 Task: Look for Airbnb properties in Ubon Ratchathani, Thailand from 6th December, 2023 to 10th December, 2023 for 1 adult.1  bedroom having 1 bed and 1 bathroom. Property type can be hotel. Booking option can be shelf check-in. Look for 5 properties as per requirement.
Action: Mouse moved to (565, 69)
Screenshot: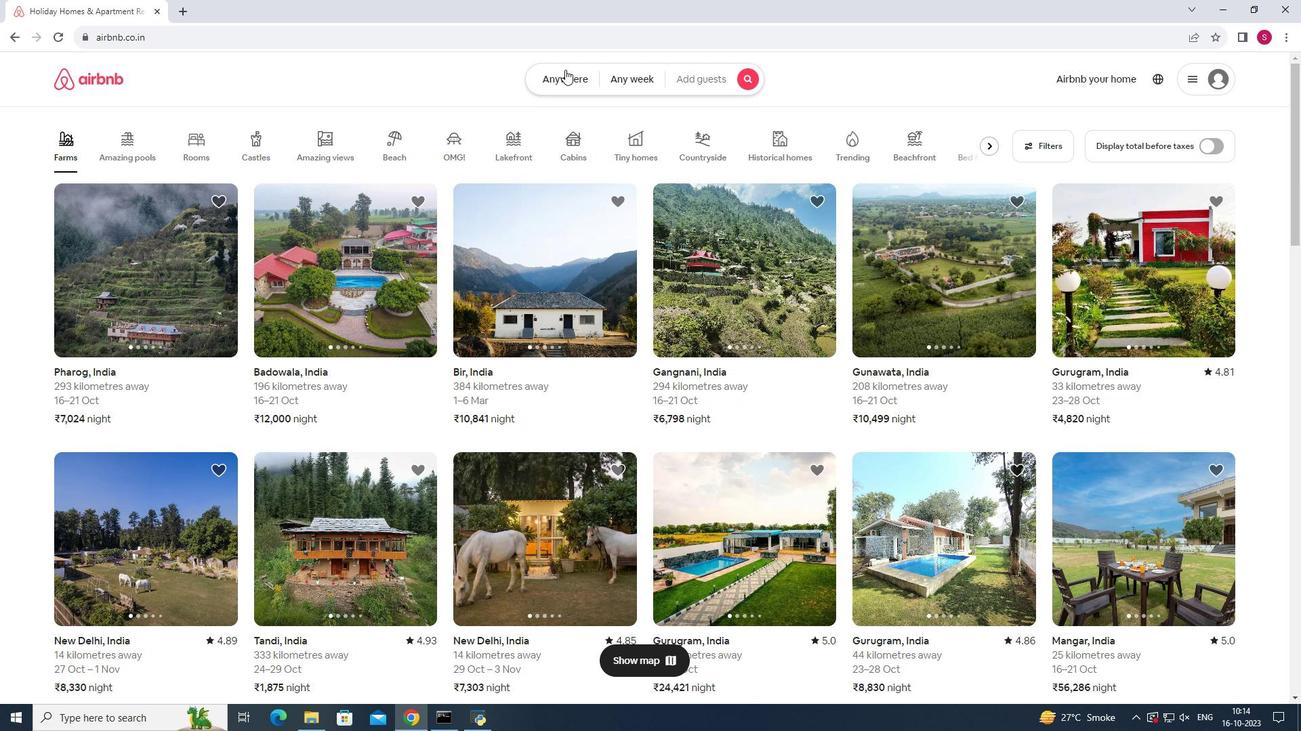 
Action: Mouse pressed left at (565, 69)
Screenshot: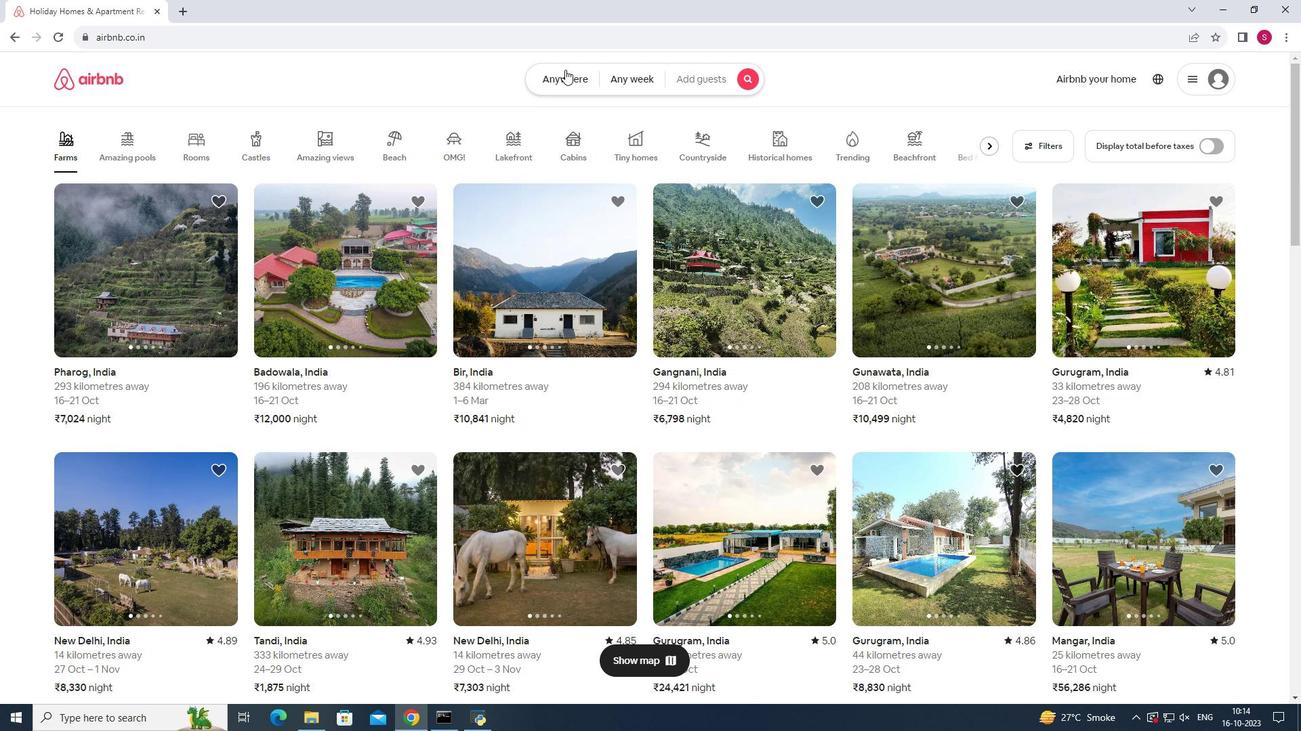 
Action: Mouse moved to (493, 128)
Screenshot: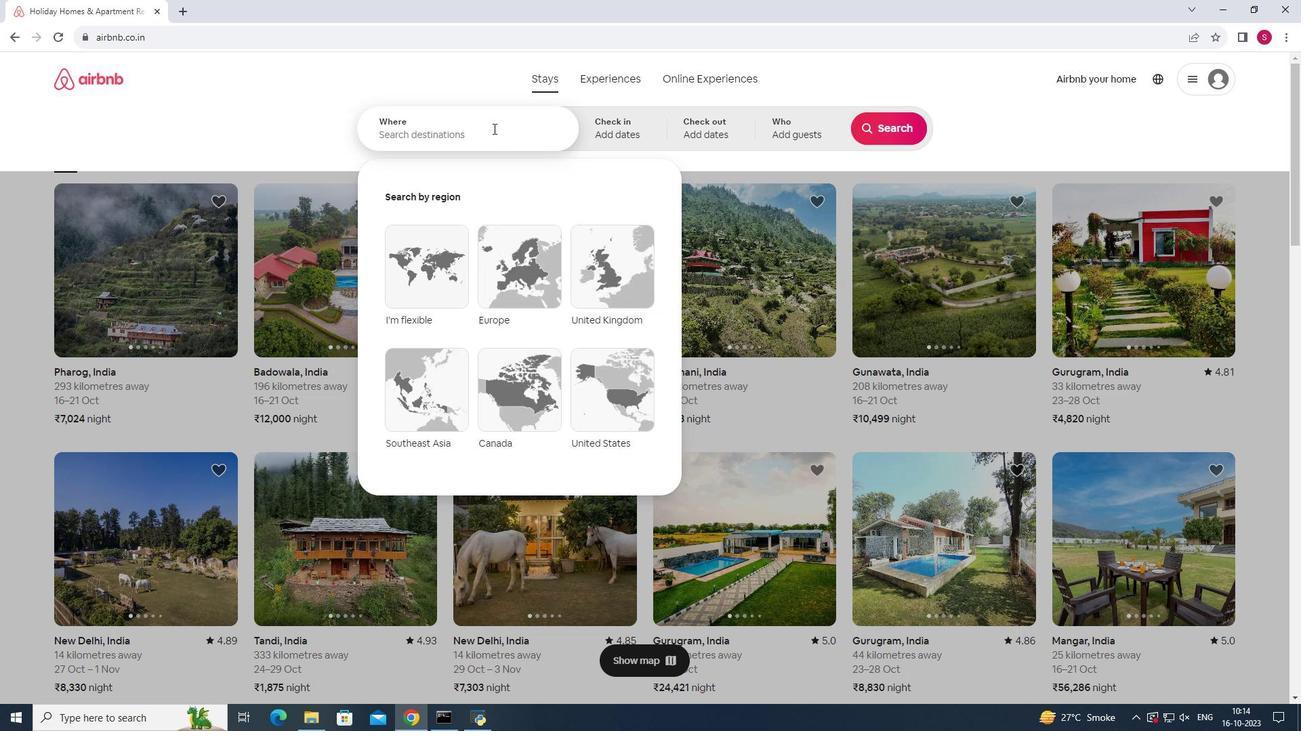 
Action: Mouse pressed left at (493, 128)
Screenshot: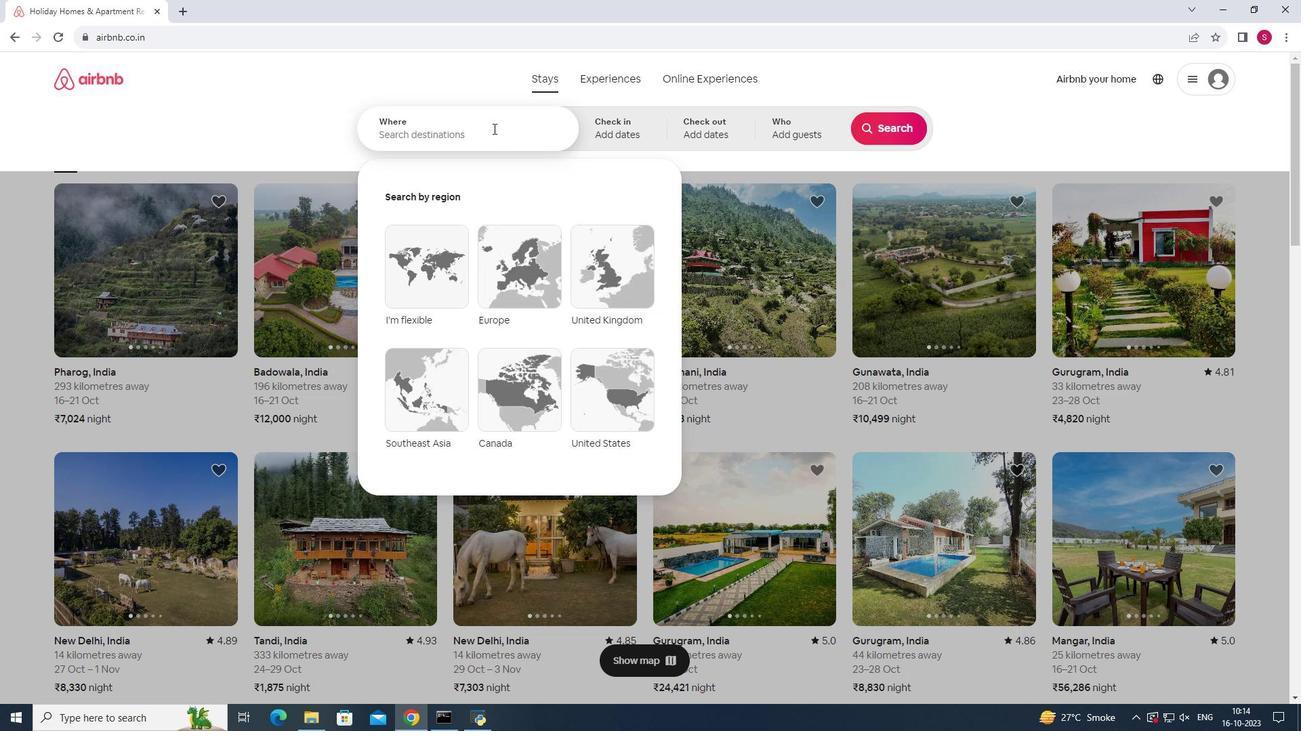 
Action: Mouse moved to (492, 128)
Screenshot: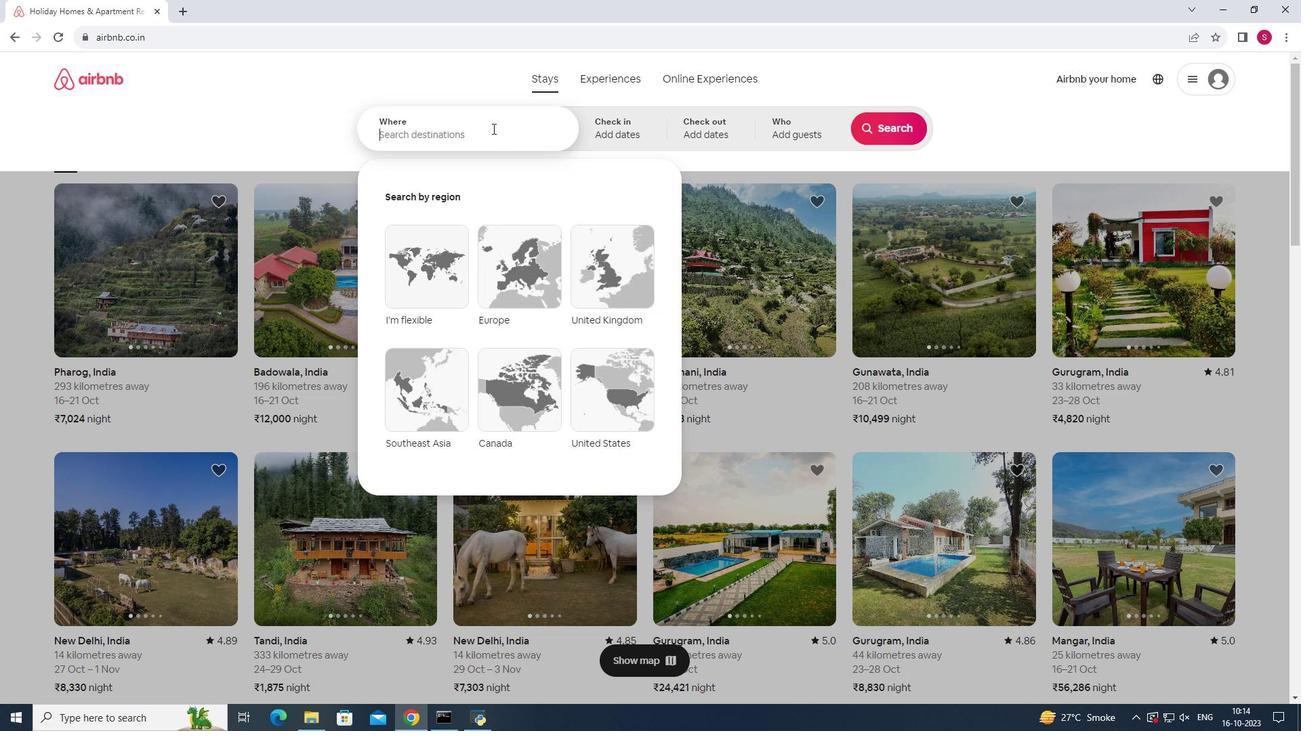 
Action: Key pressed <Key.shift>Ubon<Key.space><Key.shift>Ratchatano<Key.backspace>i,<Key.space><Key.shift>Thailand
Screenshot: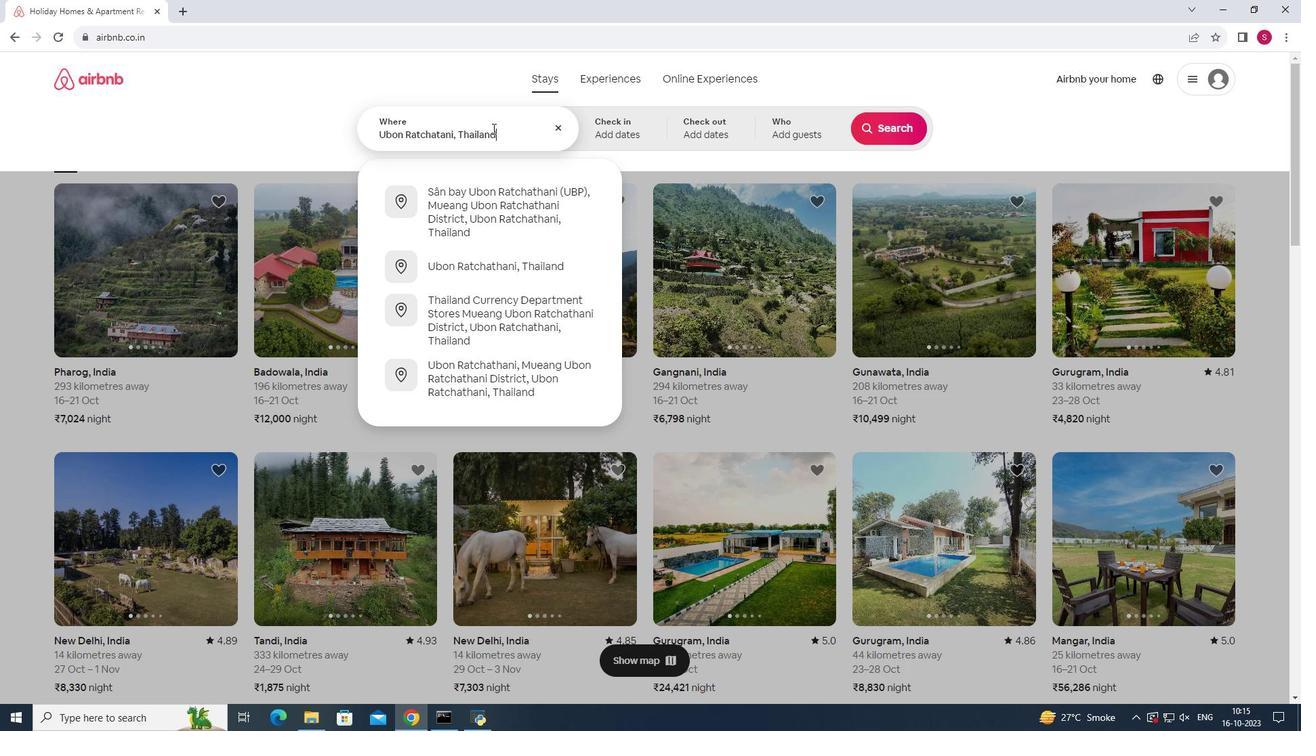 
Action: Mouse moved to (533, 262)
Screenshot: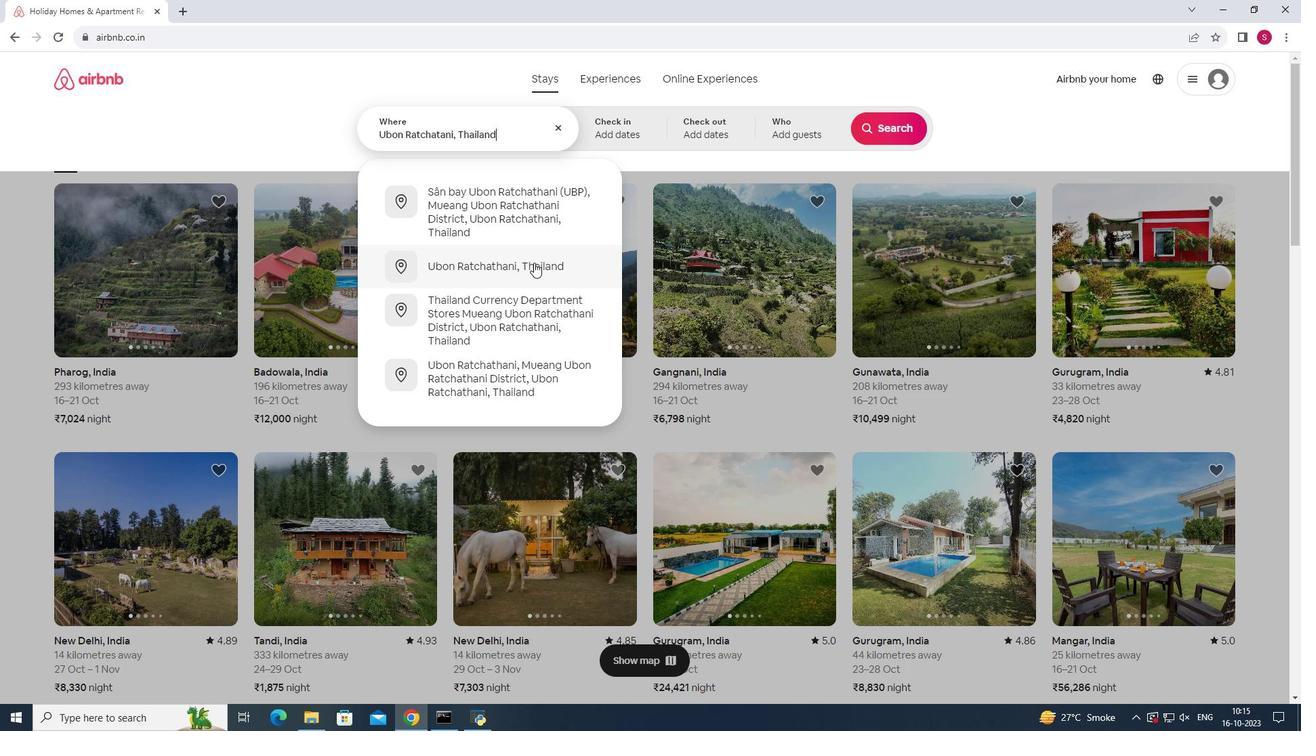 
Action: Mouse pressed left at (533, 262)
Screenshot: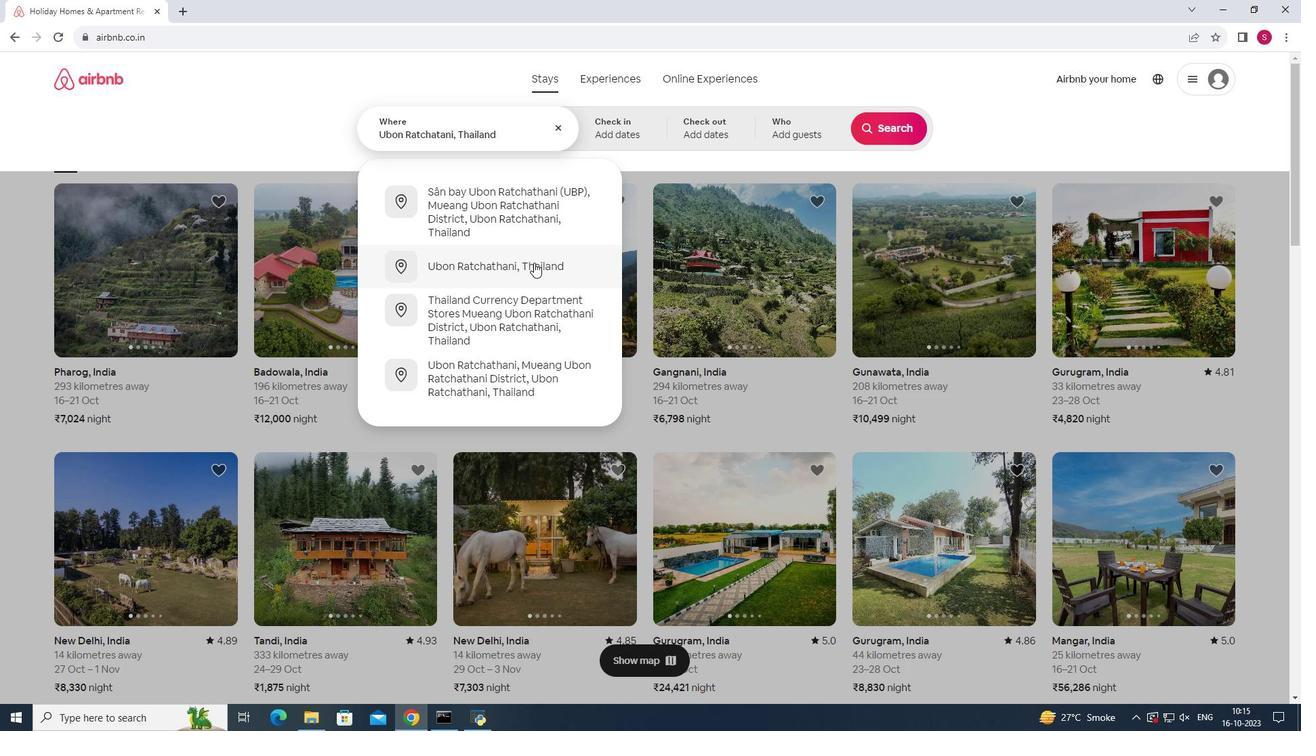 
Action: Mouse moved to (882, 239)
Screenshot: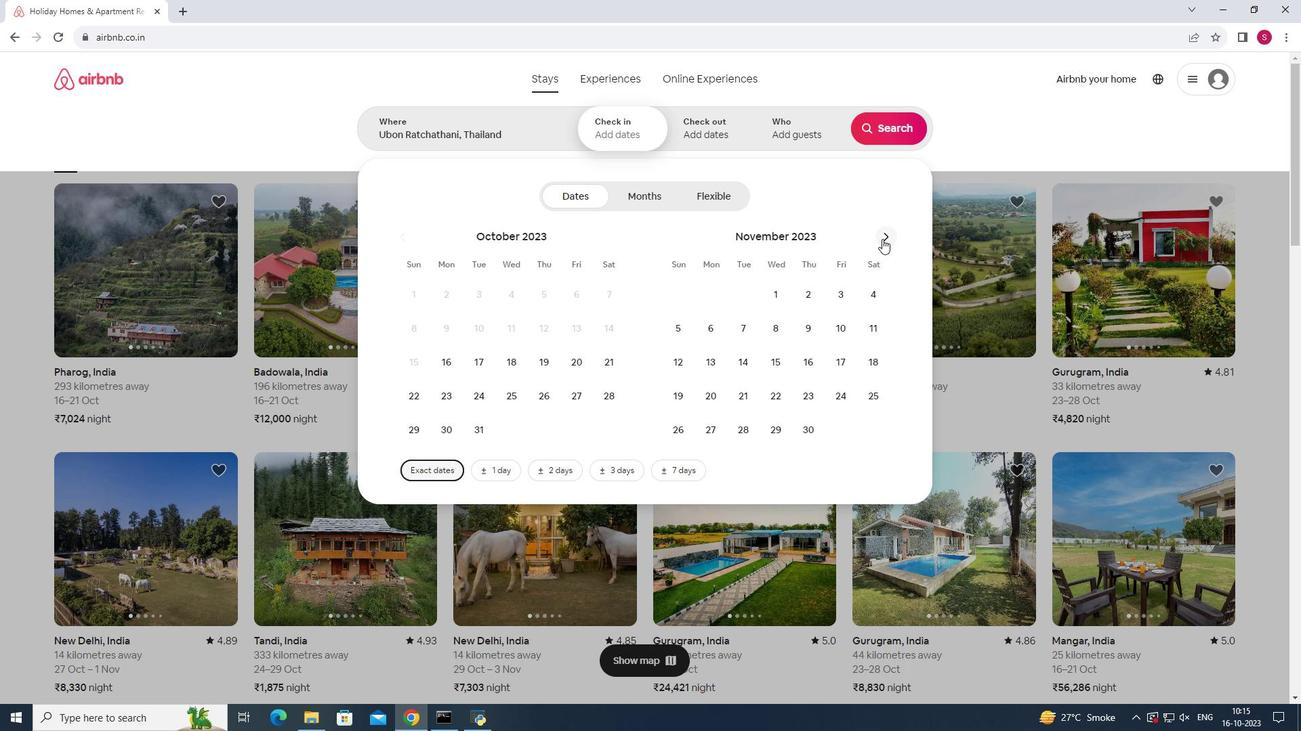 
Action: Mouse pressed left at (882, 239)
Screenshot: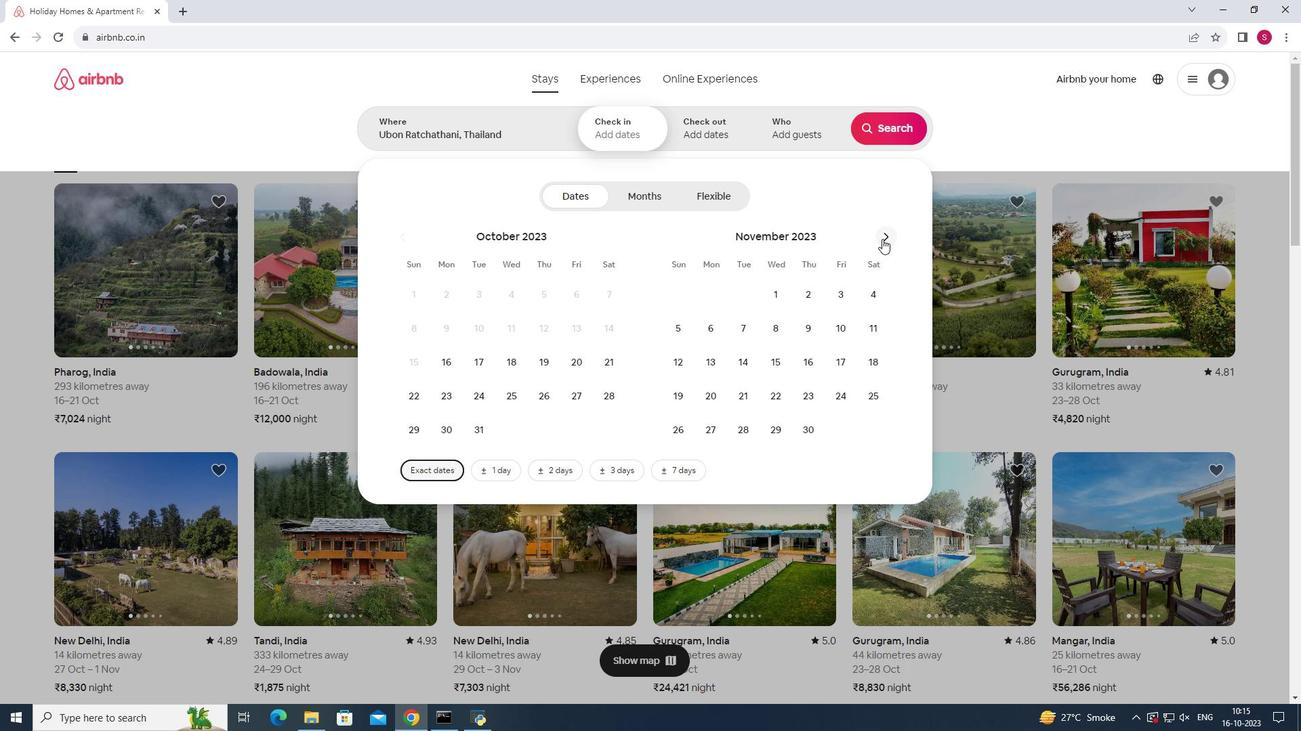 
Action: Mouse moved to (777, 334)
Screenshot: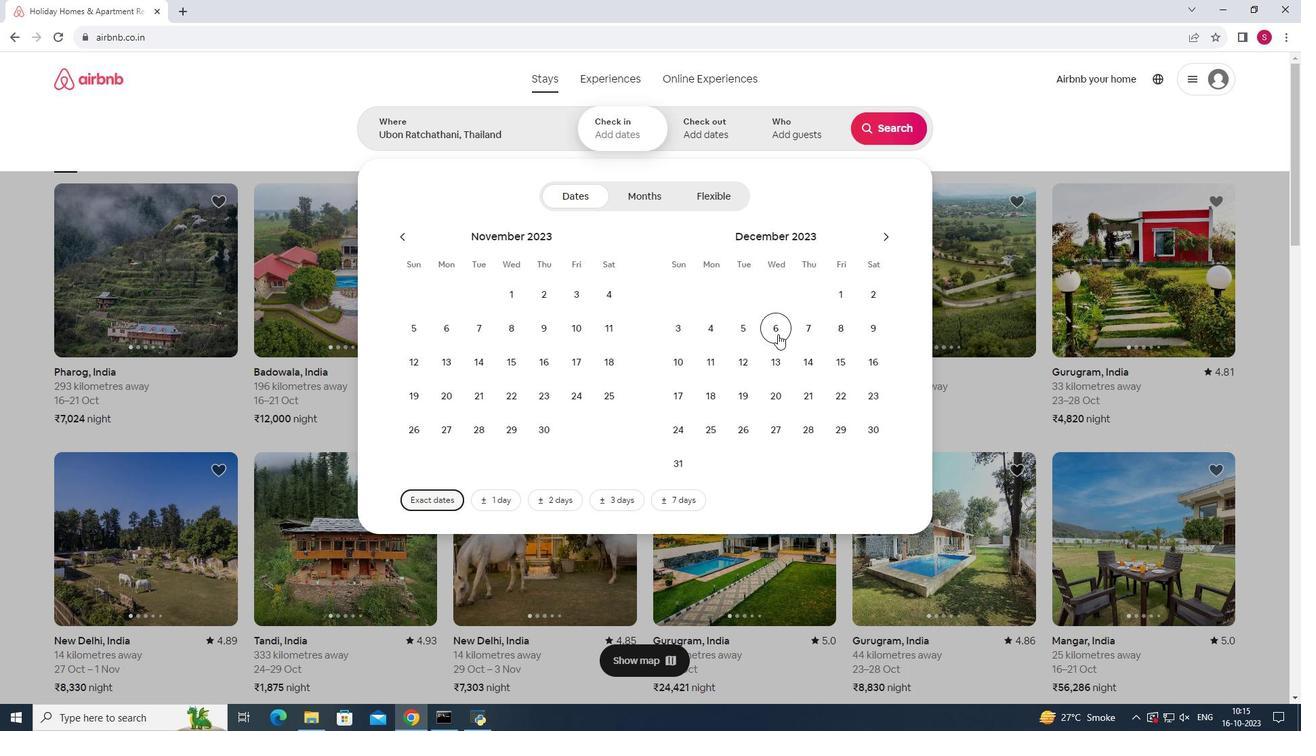 
Action: Mouse pressed left at (777, 334)
Screenshot: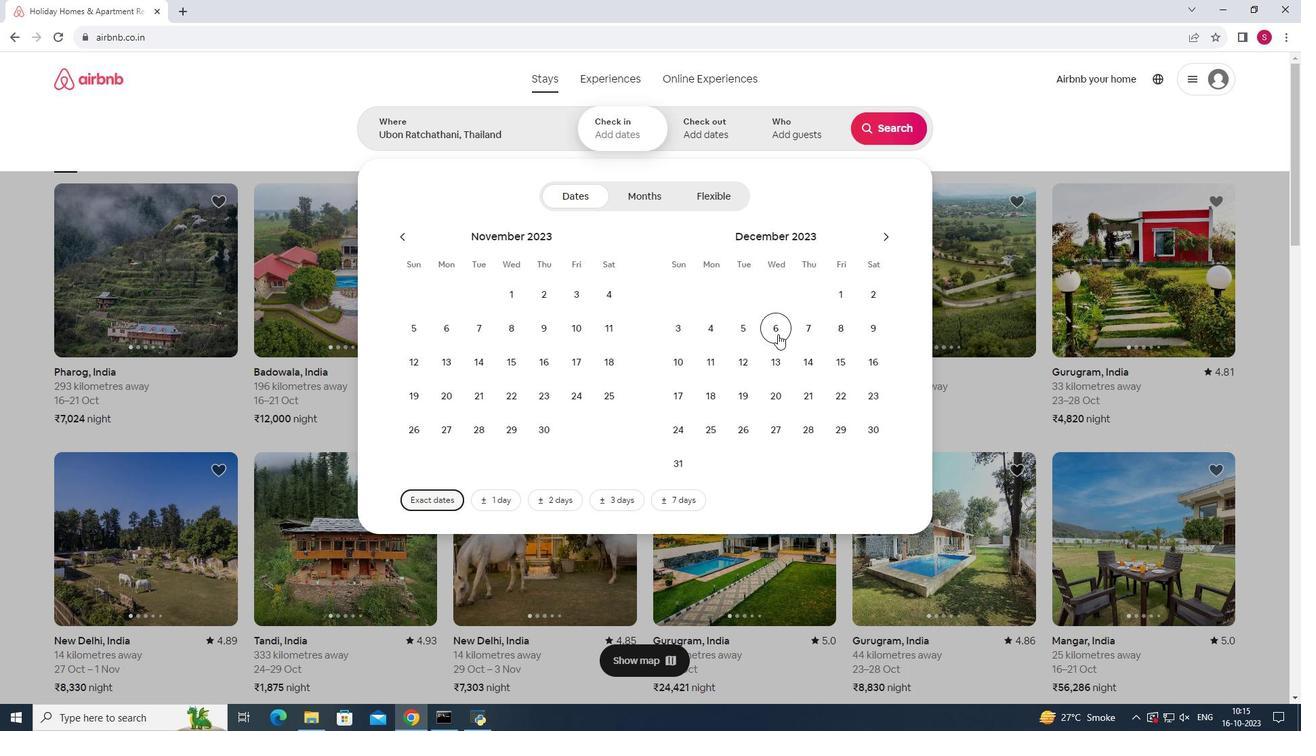 
Action: Mouse moved to (672, 362)
Screenshot: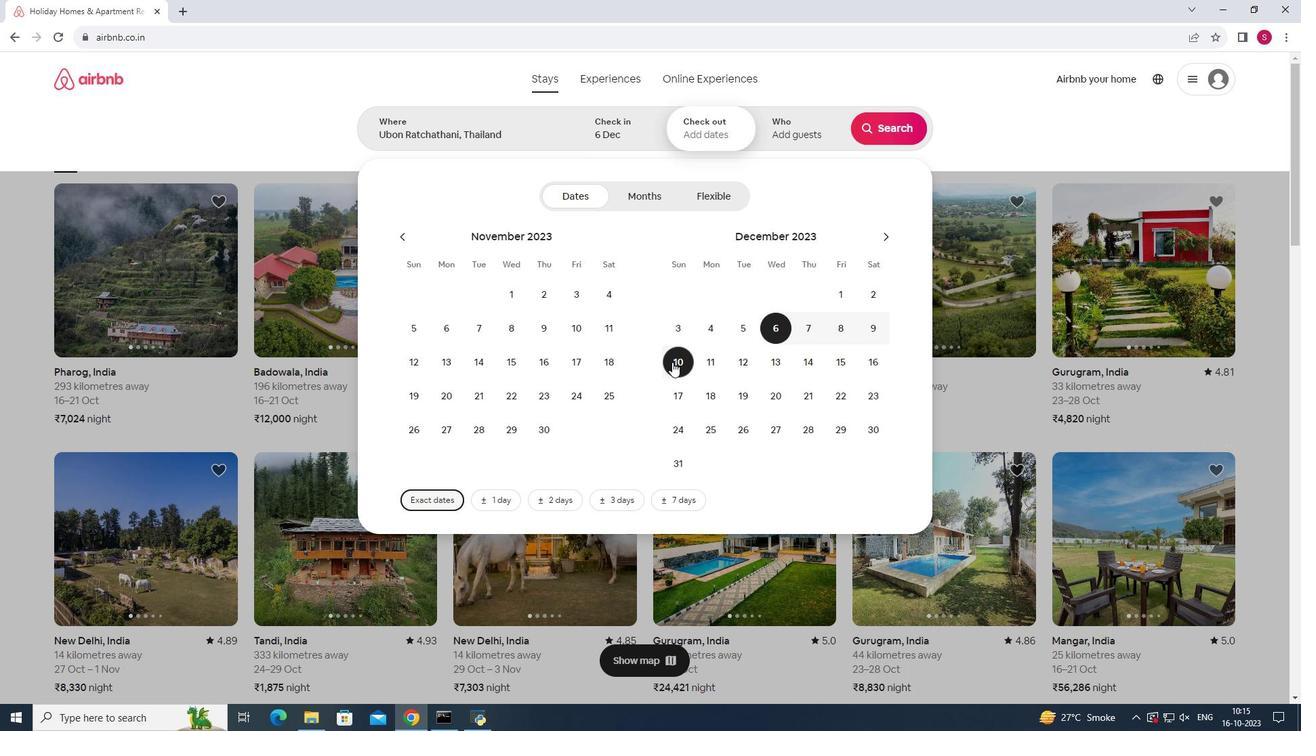 
Action: Mouse pressed left at (672, 362)
Screenshot: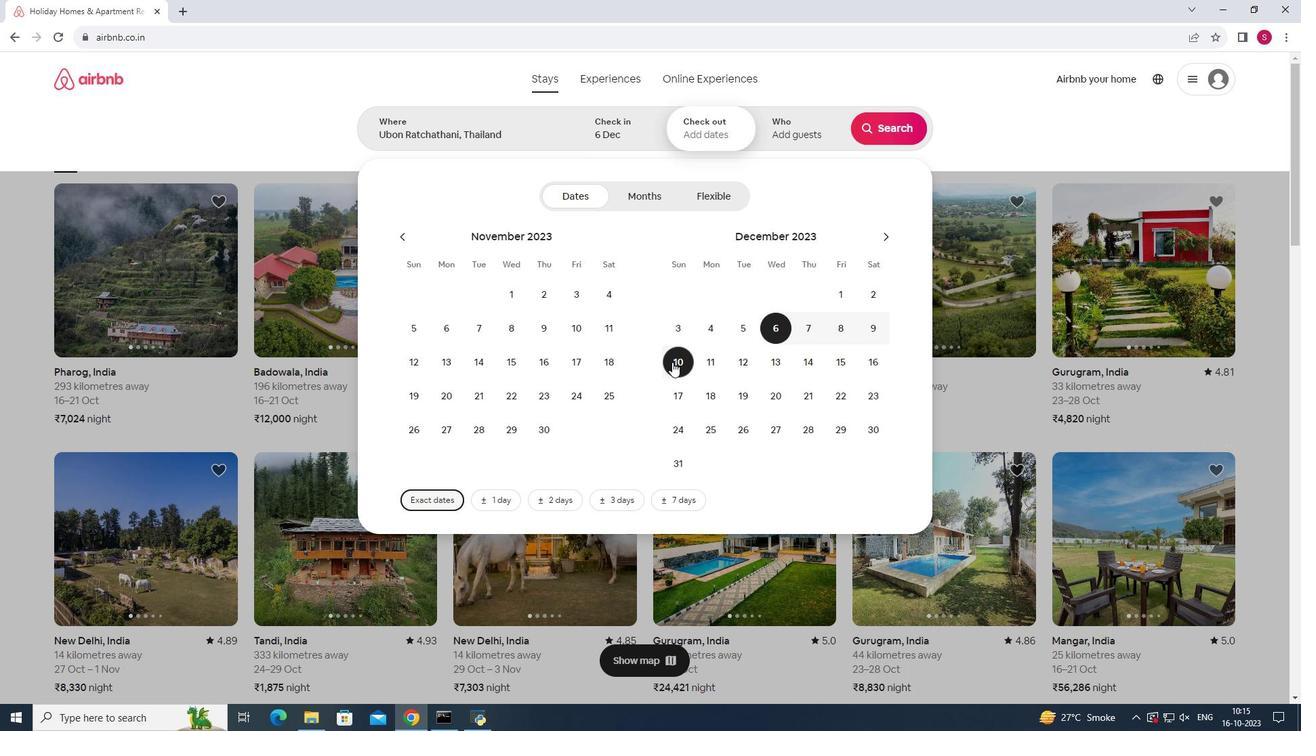 
Action: Mouse moved to (790, 116)
Screenshot: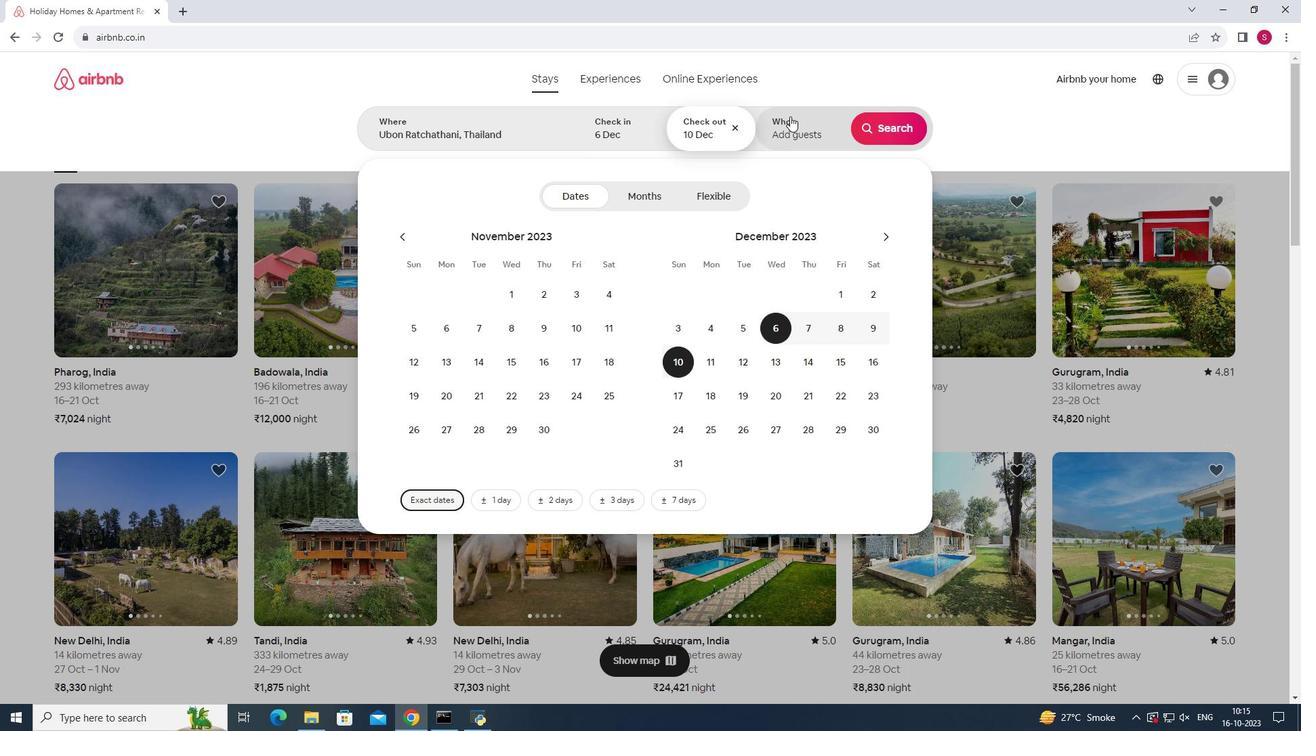 
Action: Mouse pressed left at (790, 116)
Screenshot: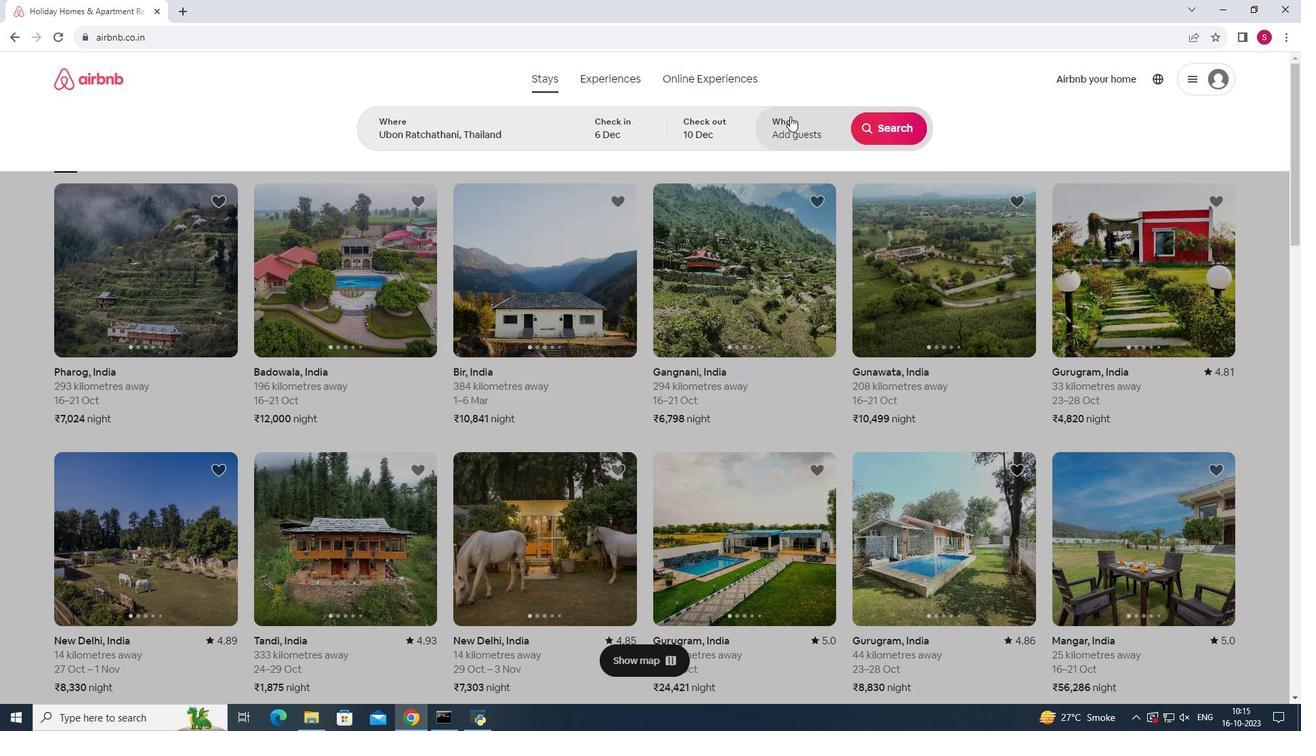 
Action: Mouse pressed left at (790, 116)
Screenshot: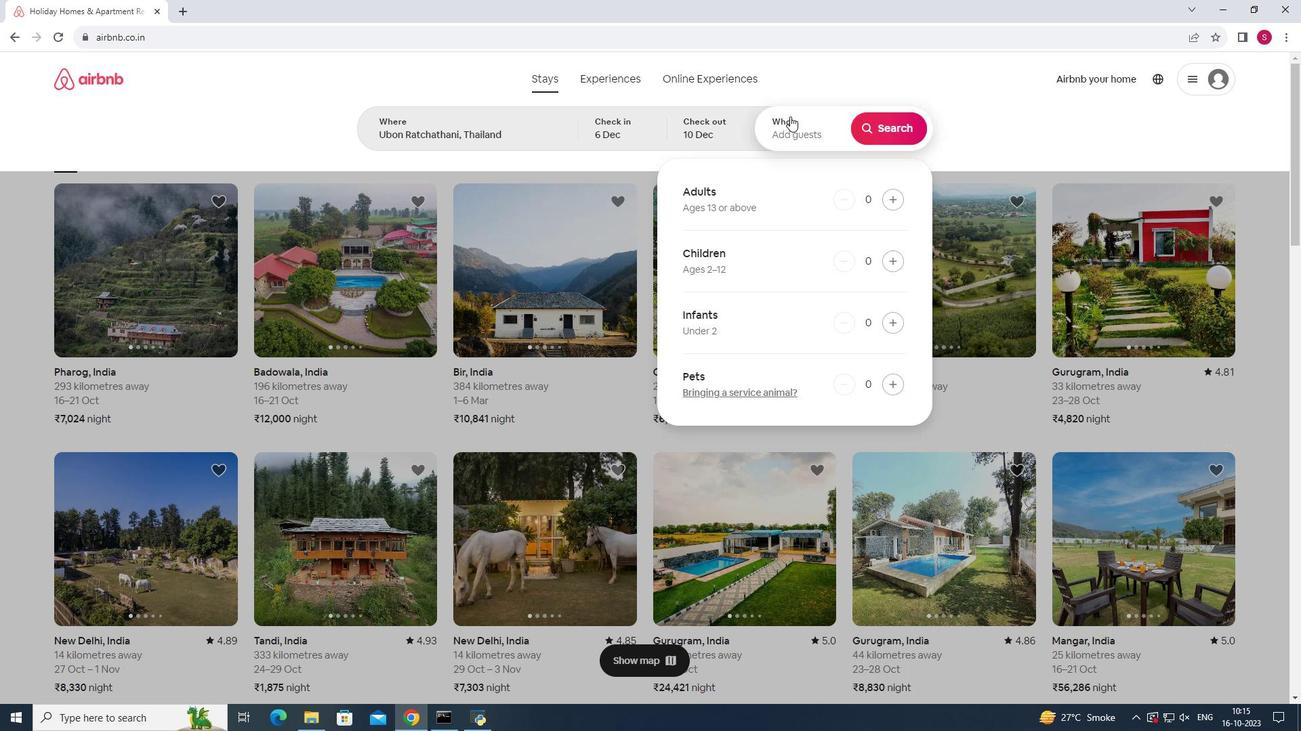 
Action: Mouse pressed left at (790, 116)
Screenshot: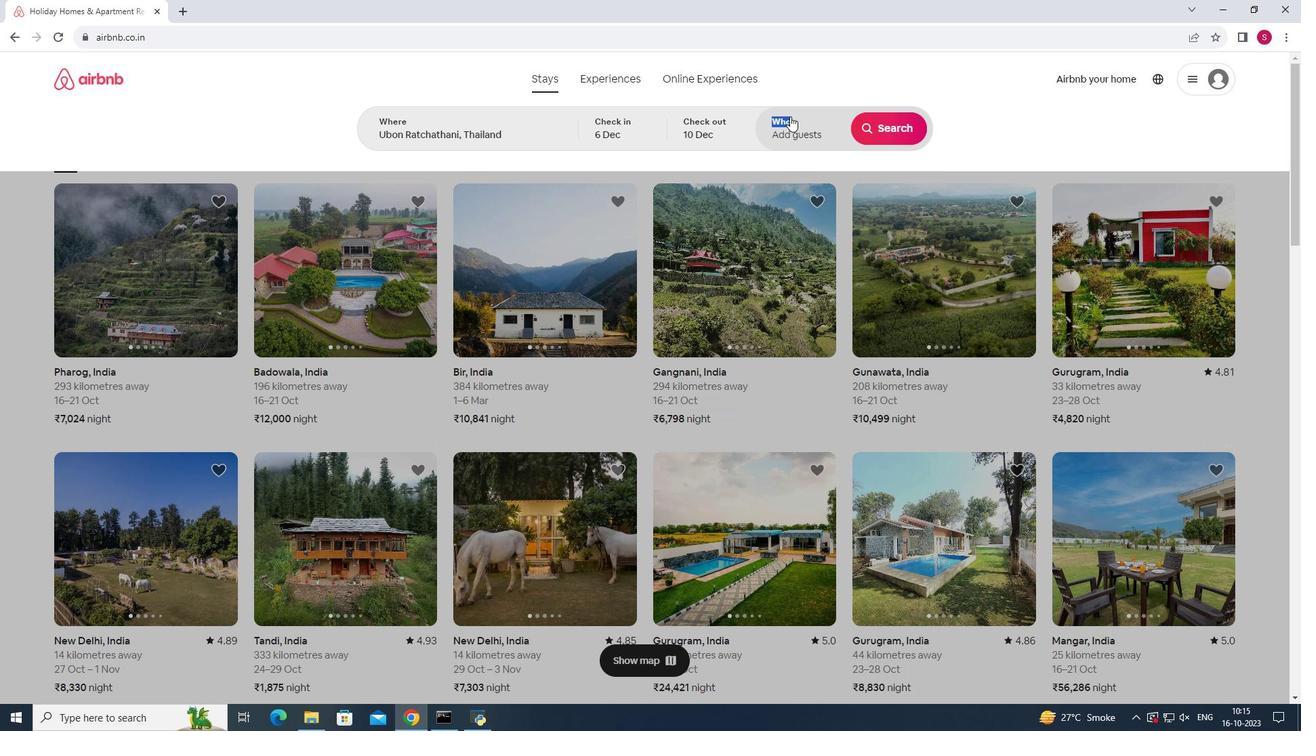 
Action: Mouse moved to (898, 199)
Screenshot: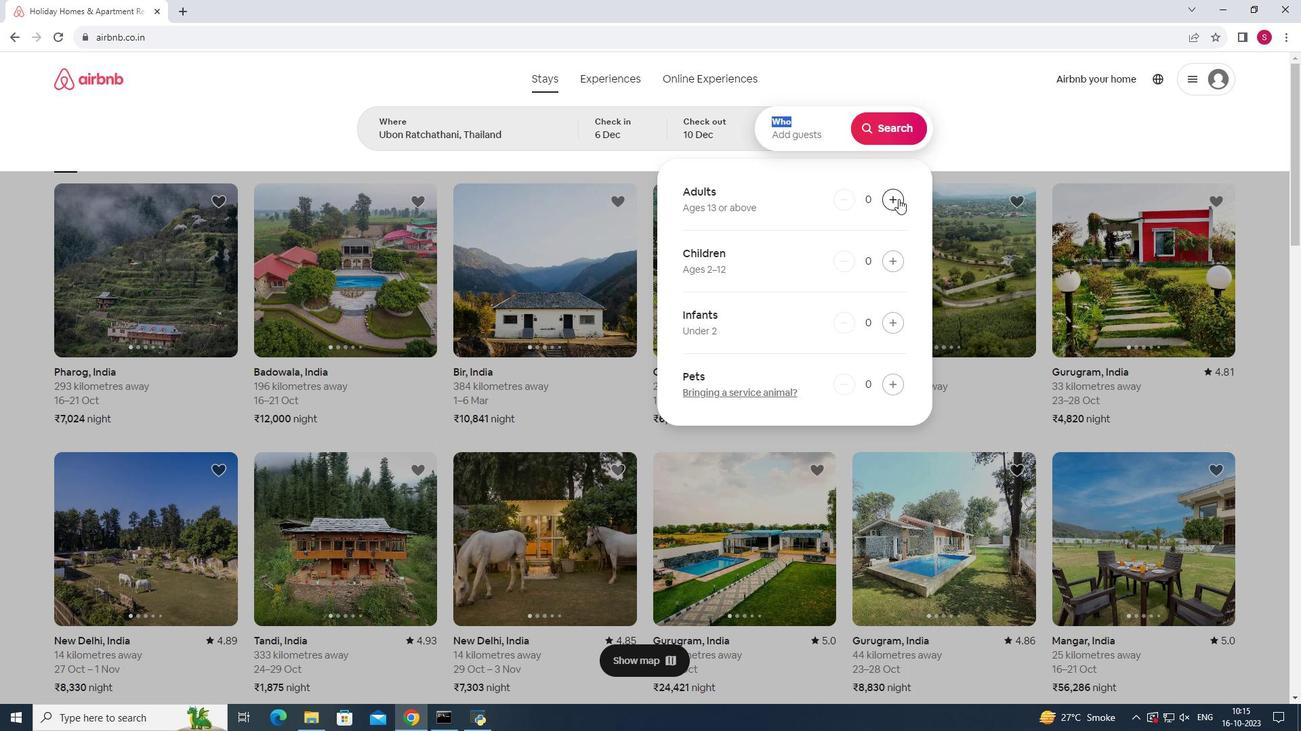 
Action: Mouse pressed left at (898, 199)
Screenshot: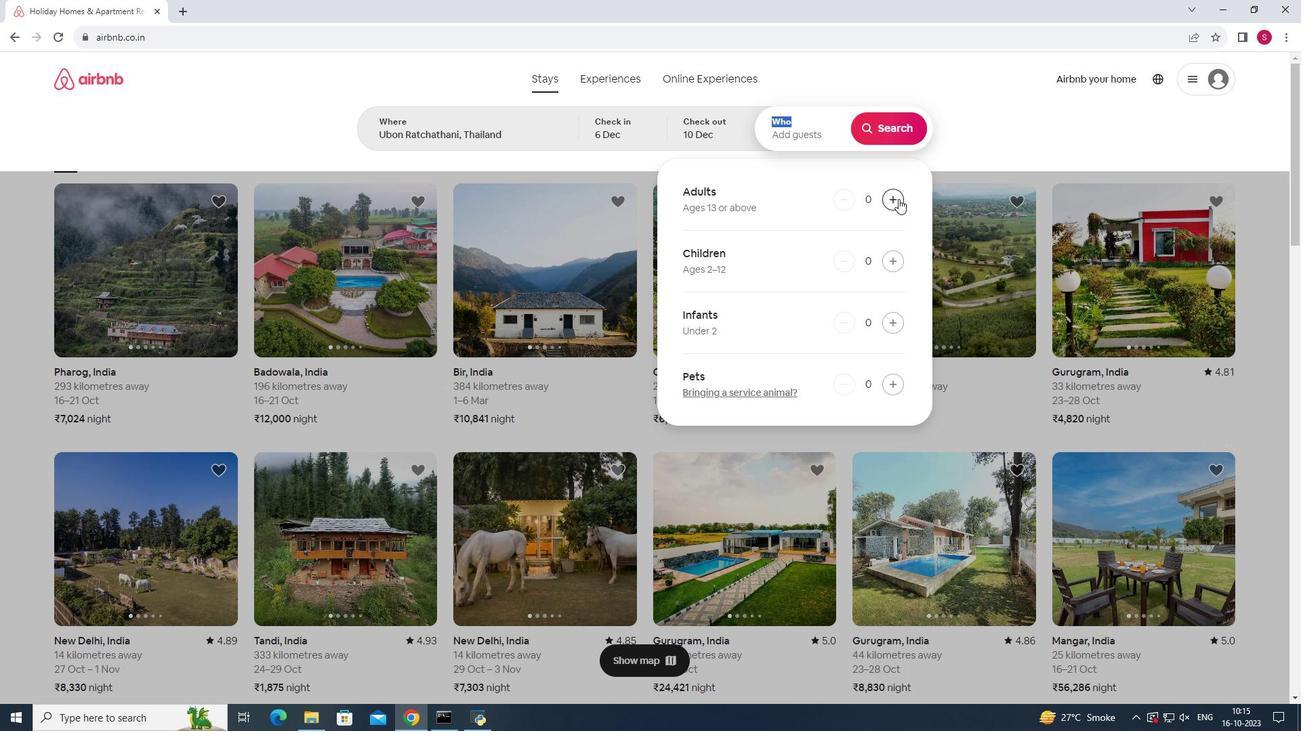 
Action: Mouse pressed left at (898, 199)
Screenshot: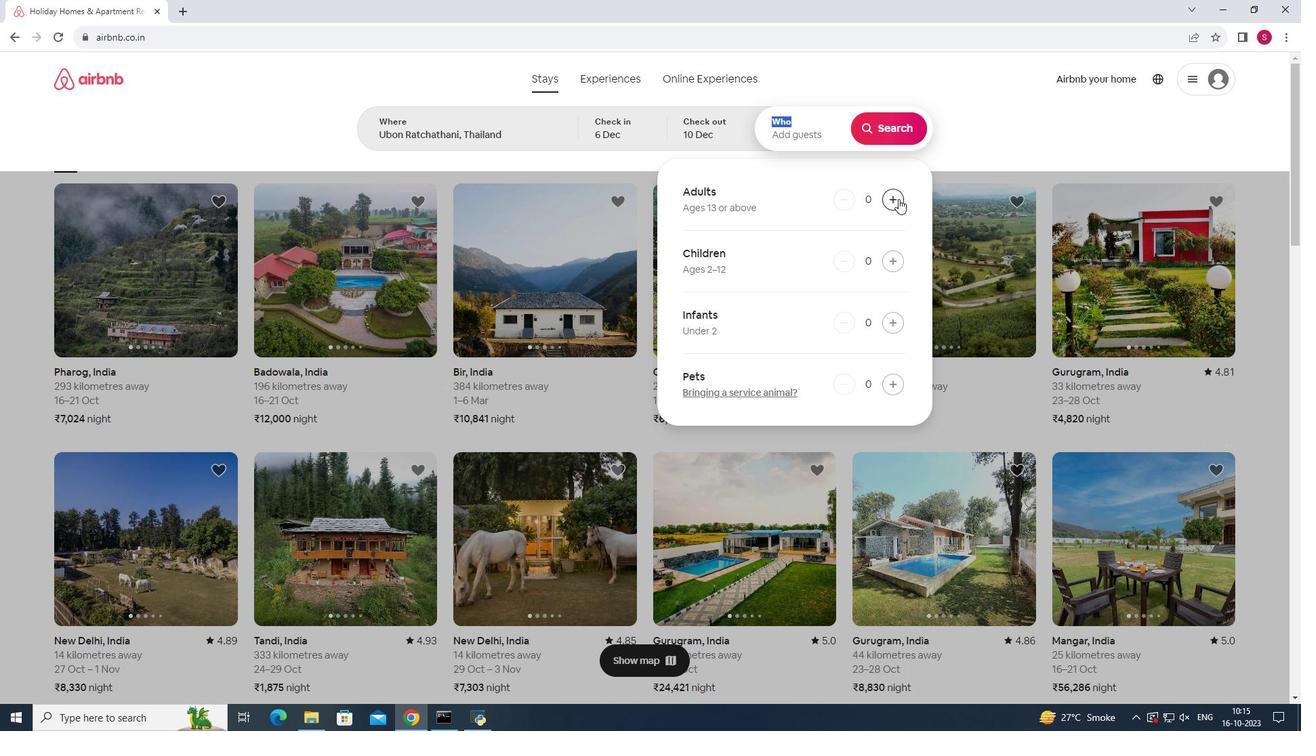 
Action: Mouse moved to (834, 197)
Screenshot: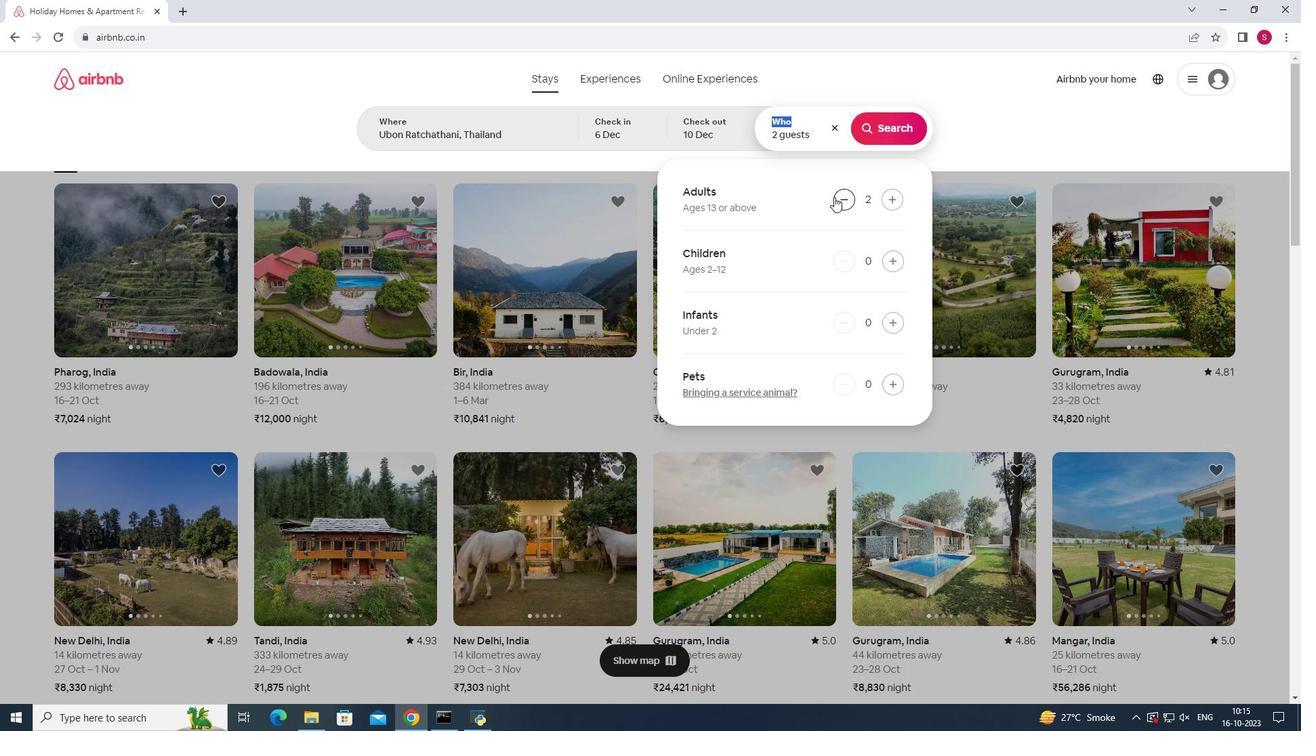 
Action: Mouse pressed left at (834, 197)
Screenshot: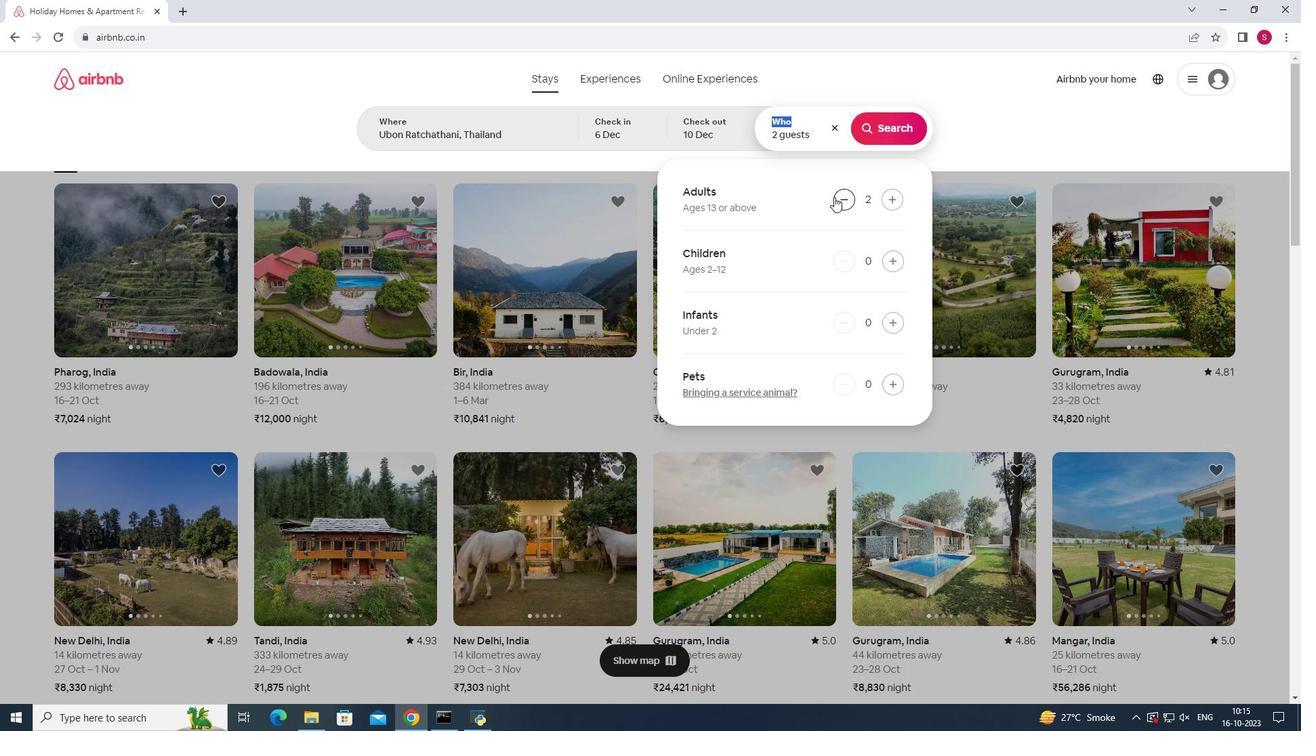 
Action: Mouse moved to (897, 124)
Screenshot: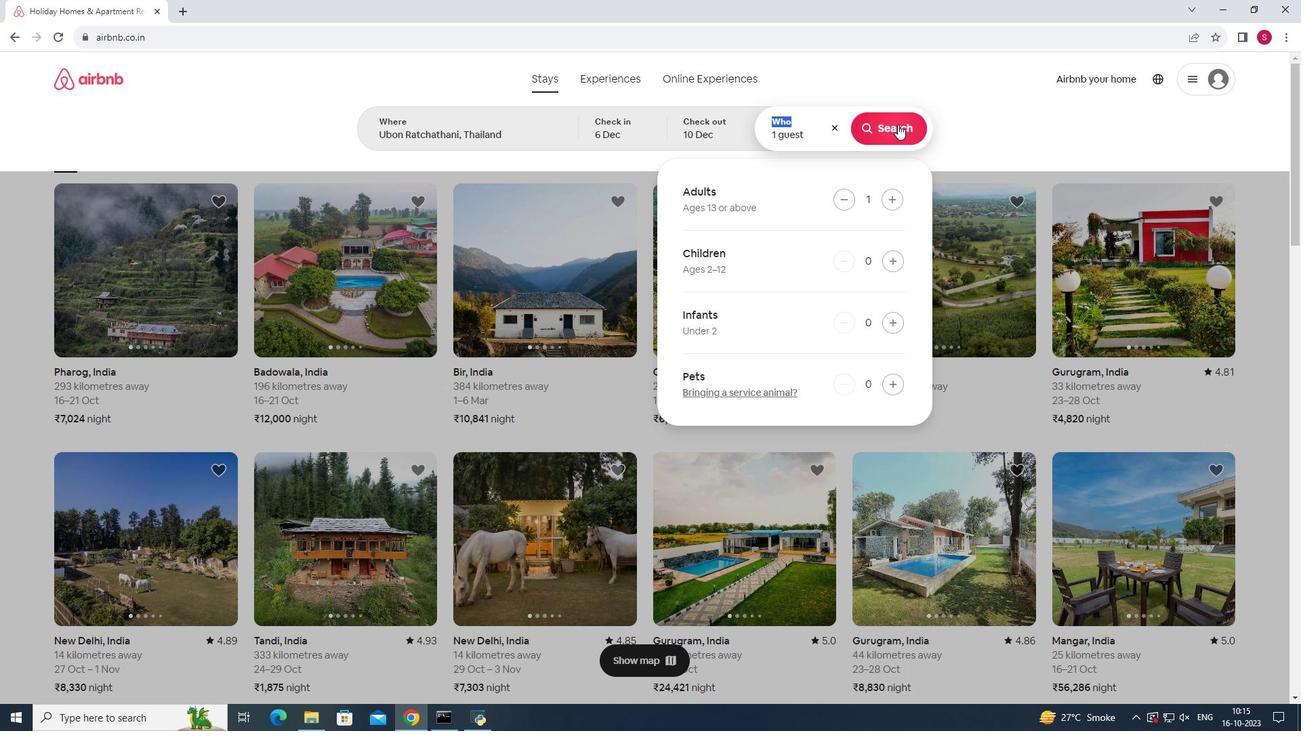 
Action: Mouse pressed left at (897, 124)
Screenshot: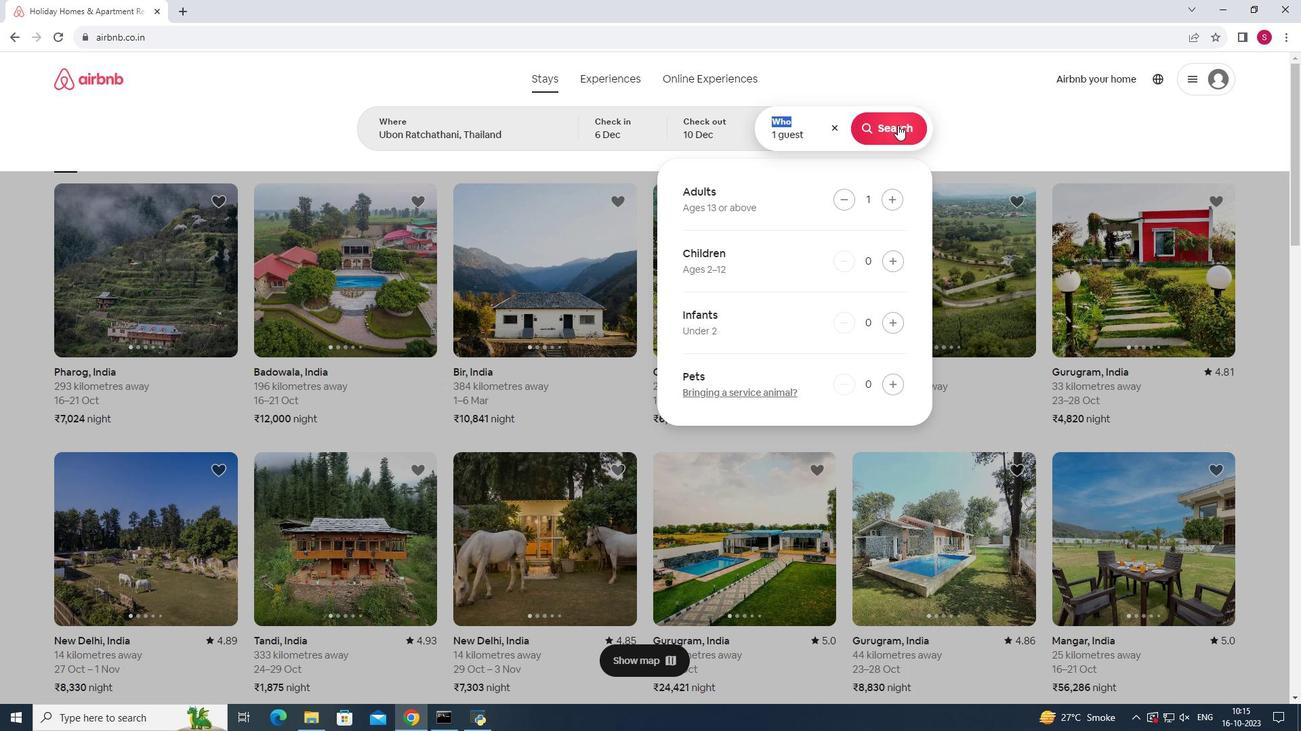 
Action: Mouse moved to (1079, 129)
Screenshot: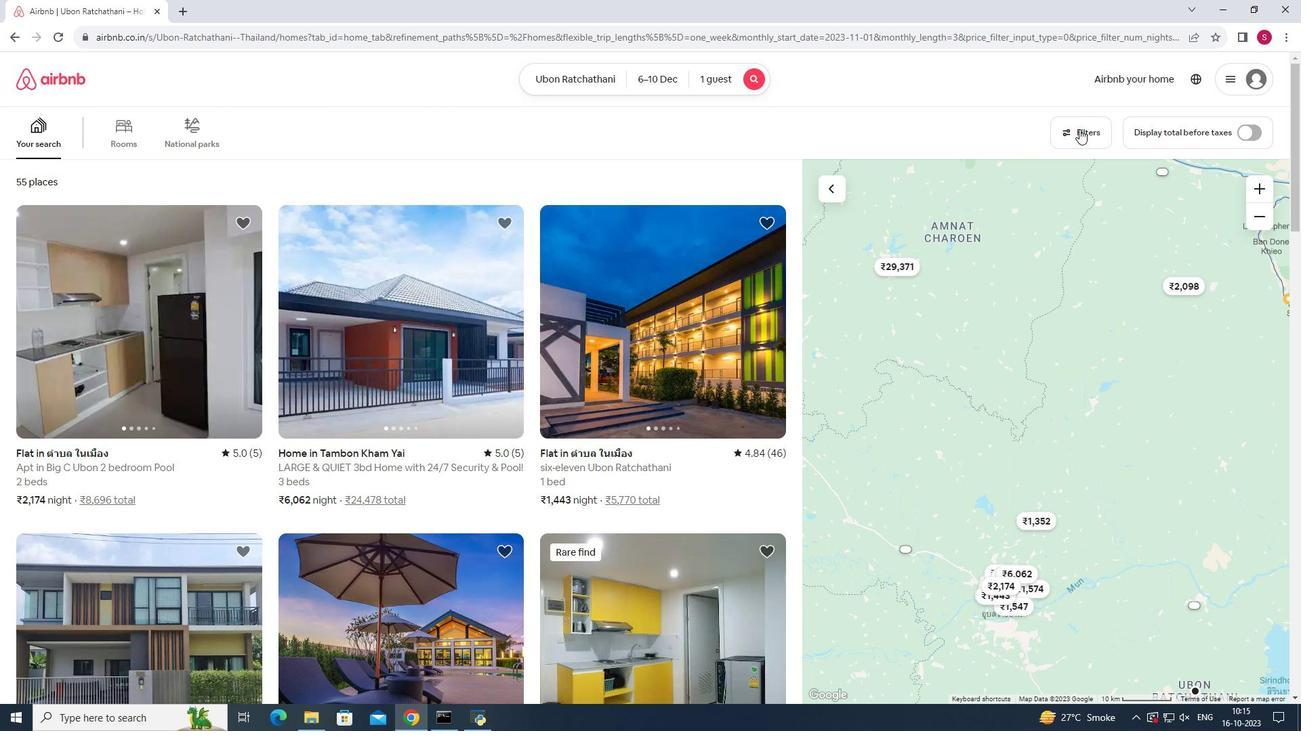 
Action: Mouse pressed left at (1079, 129)
Screenshot: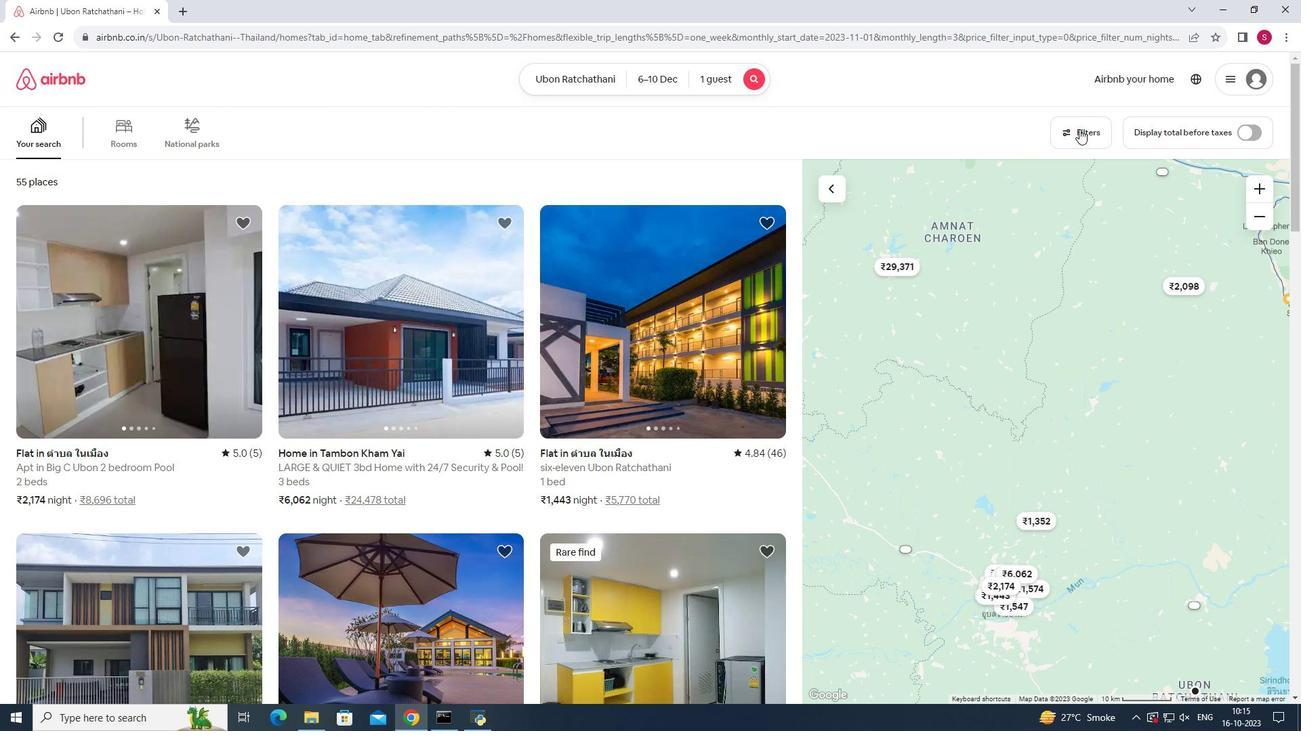
Action: Mouse moved to (772, 366)
Screenshot: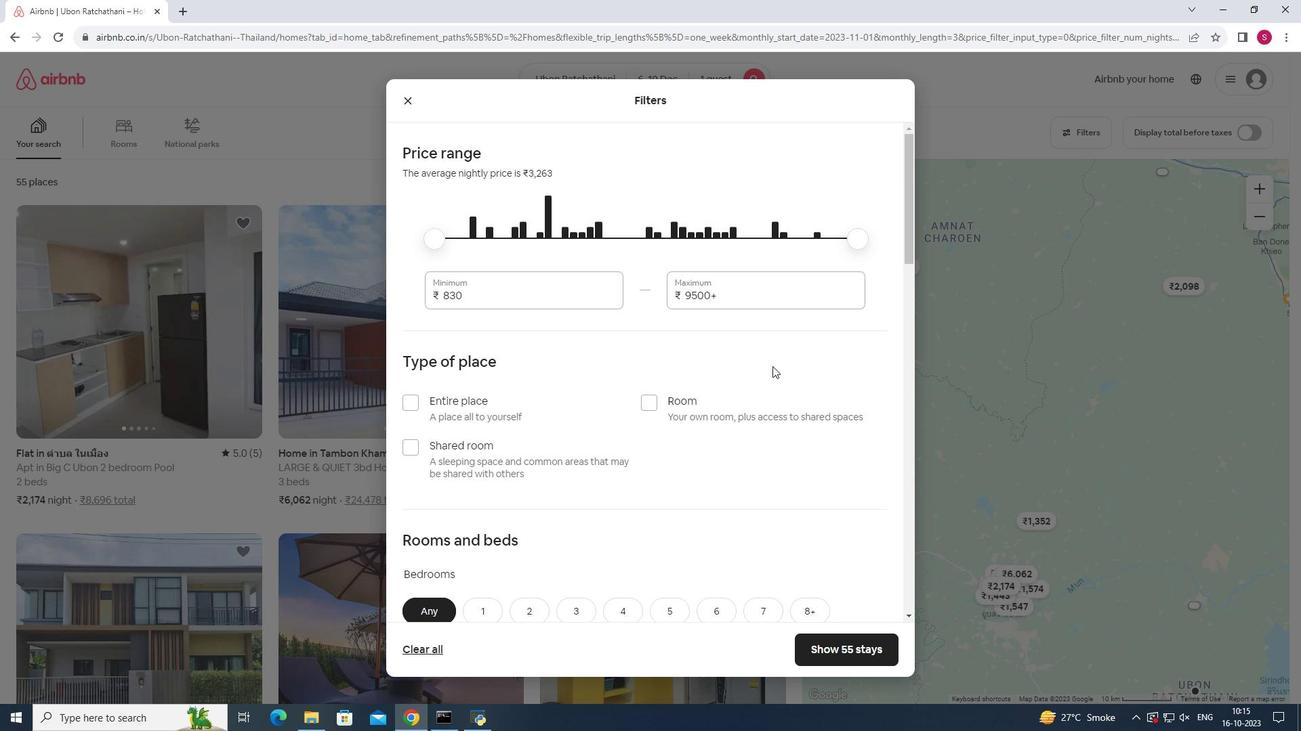 
Action: Mouse scrolled (772, 365) with delta (0, 0)
Screenshot: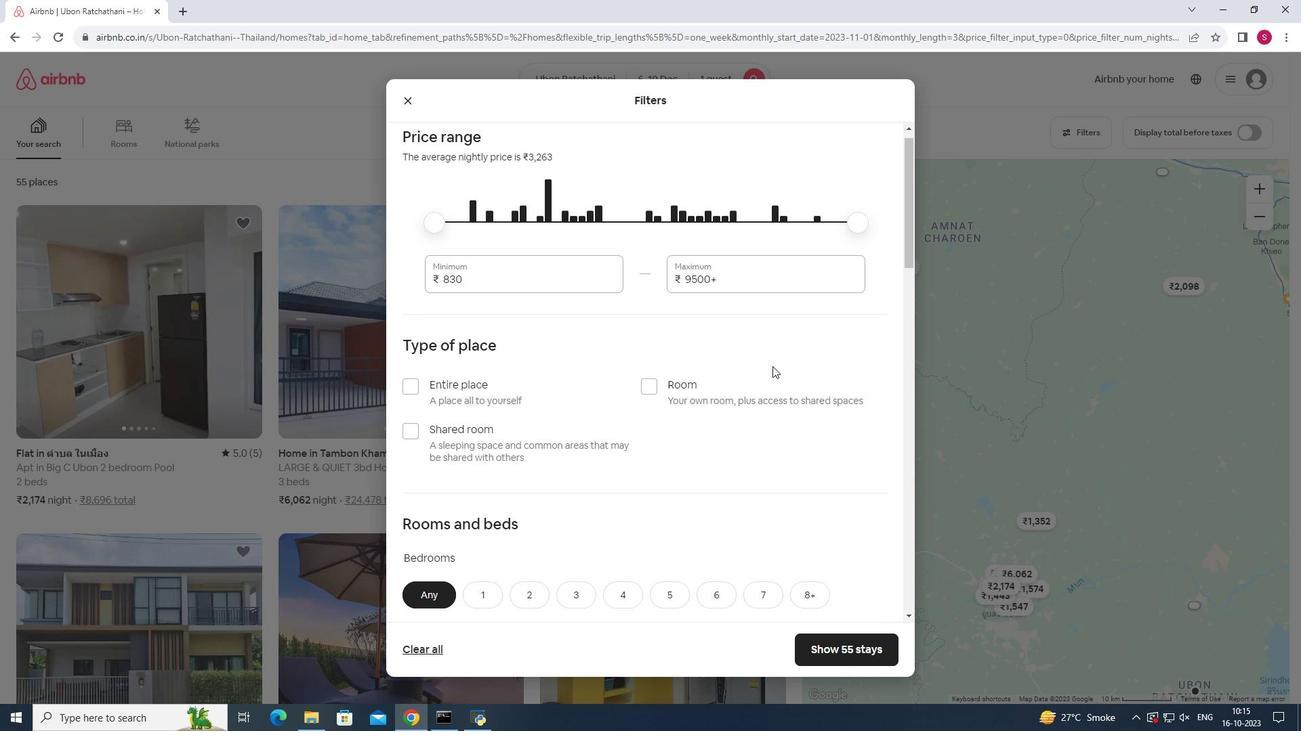 
Action: Mouse scrolled (772, 365) with delta (0, 0)
Screenshot: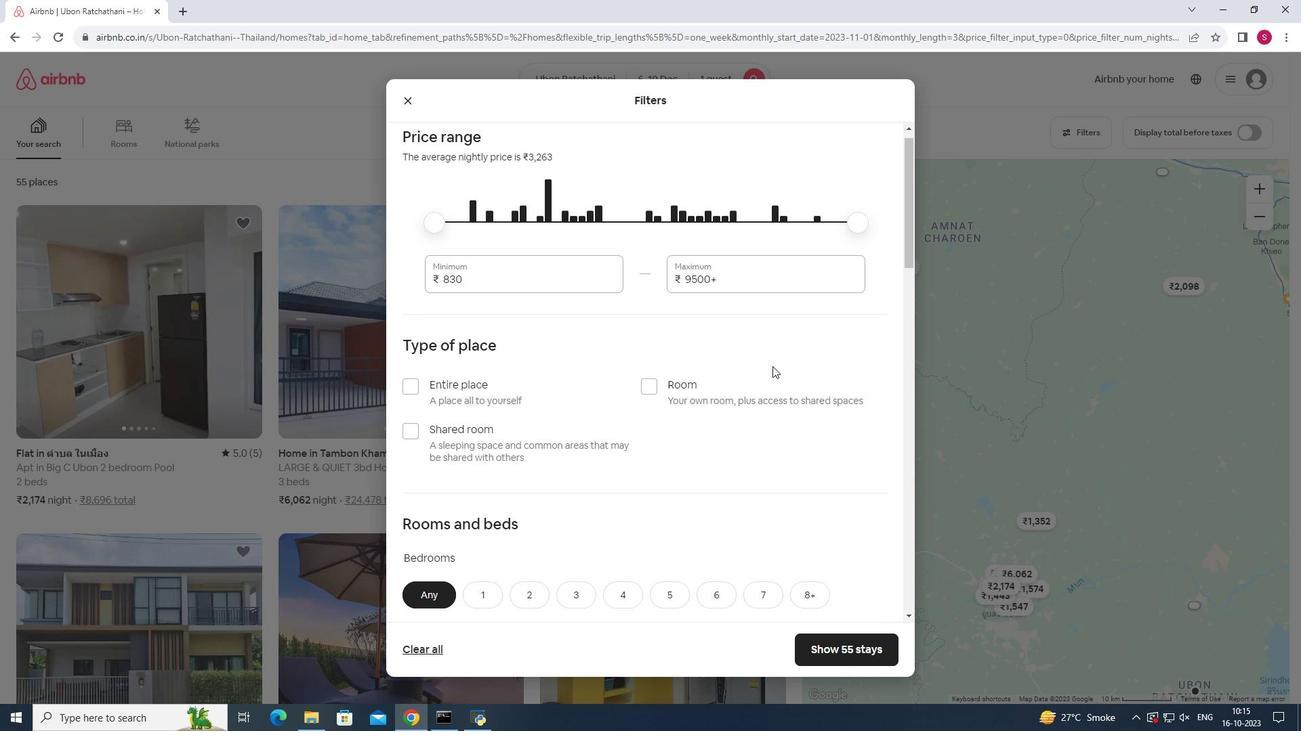 
Action: Mouse scrolled (772, 365) with delta (0, 0)
Screenshot: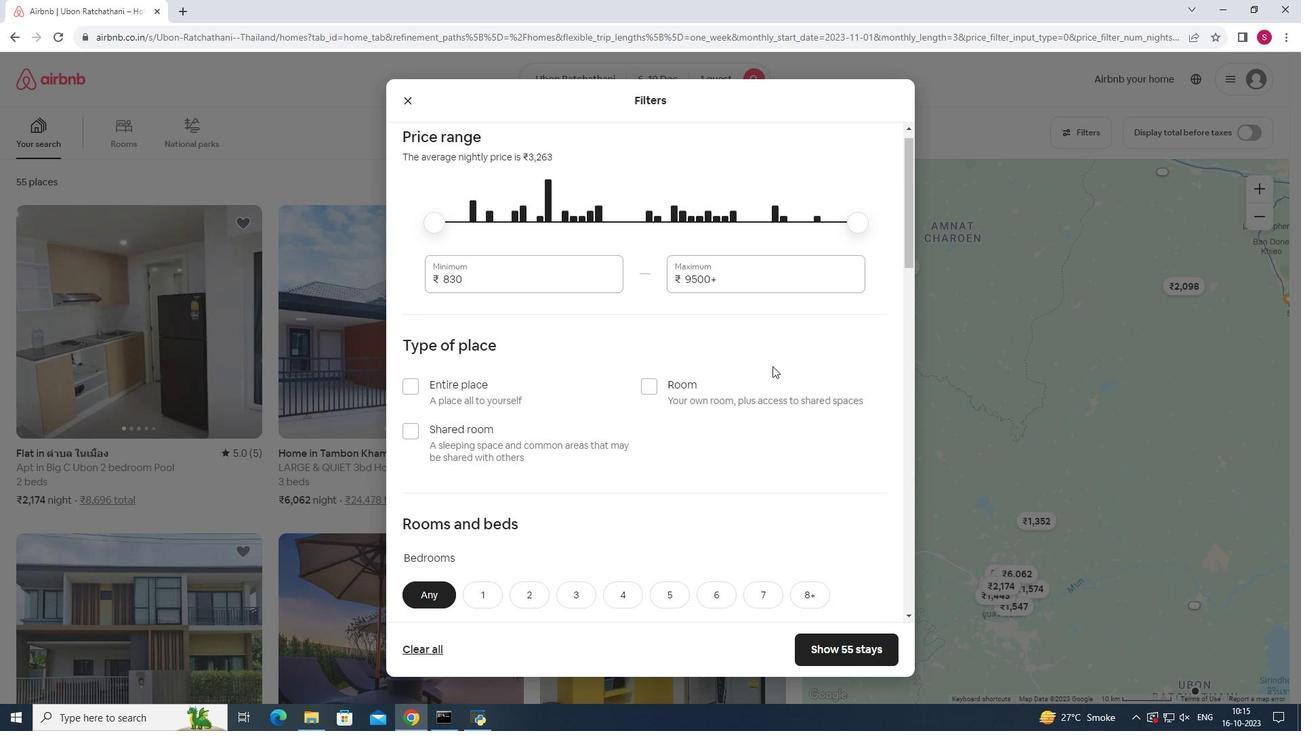
Action: Mouse scrolled (772, 365) with delta (0, 0)
Screenshot: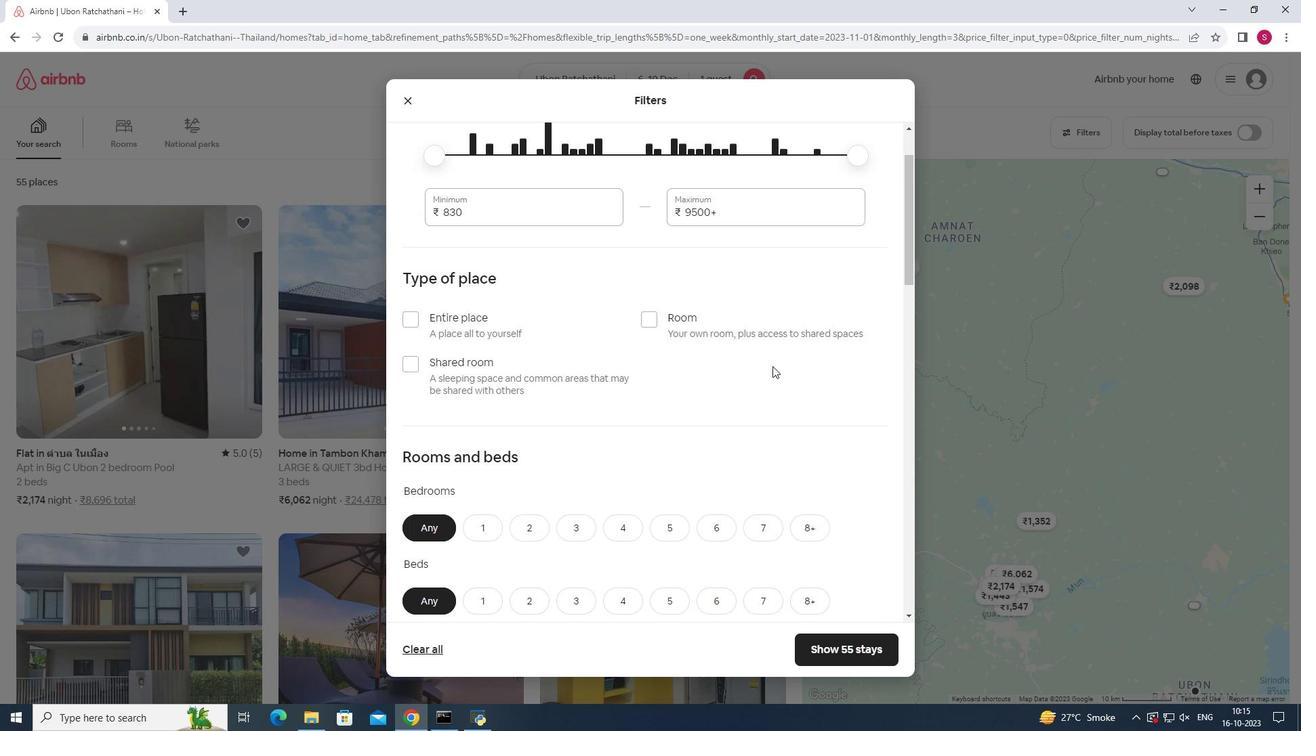 
Action: Mouse moved to (488, 345)
Screenshot: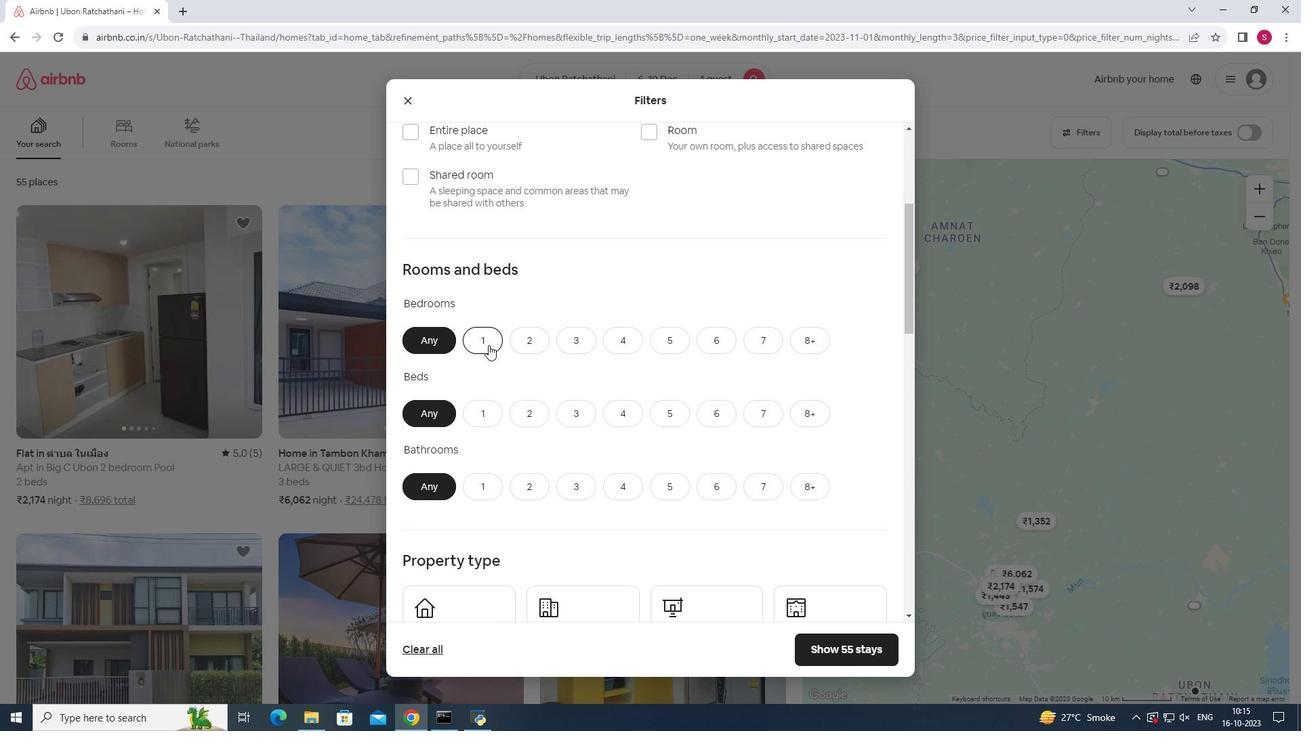 
Action: Mouse pressed left at (488, 345)
Screenshot: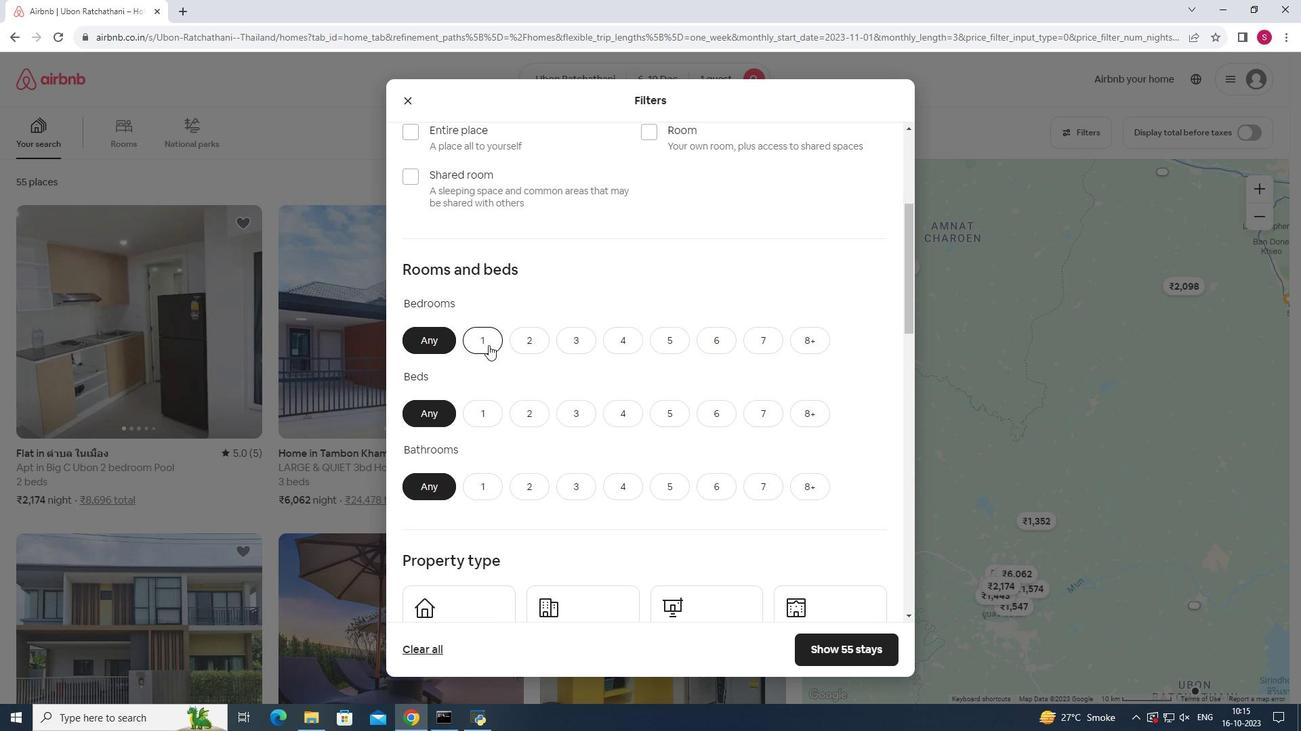 
Action: Mouse moved to (481, 418)
Screenshot: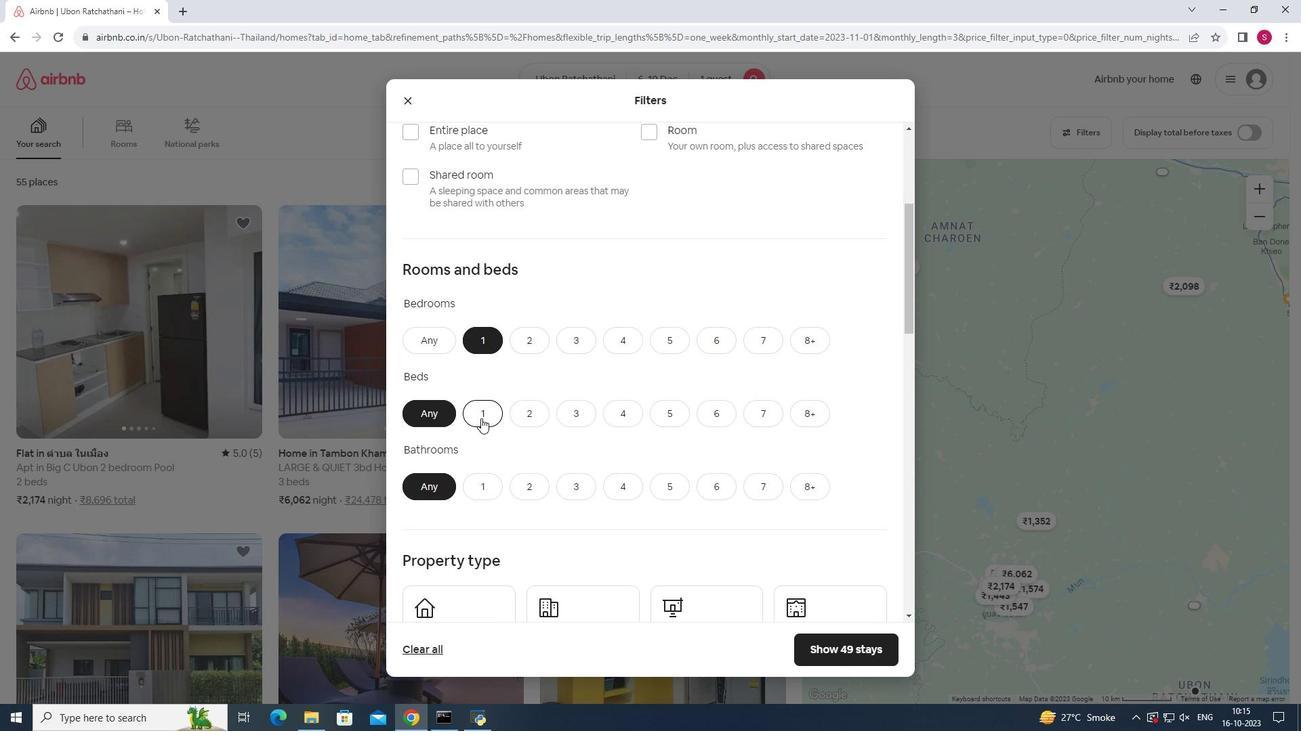 
Action: Mouse pressed left at (481, 418)
Screenshot: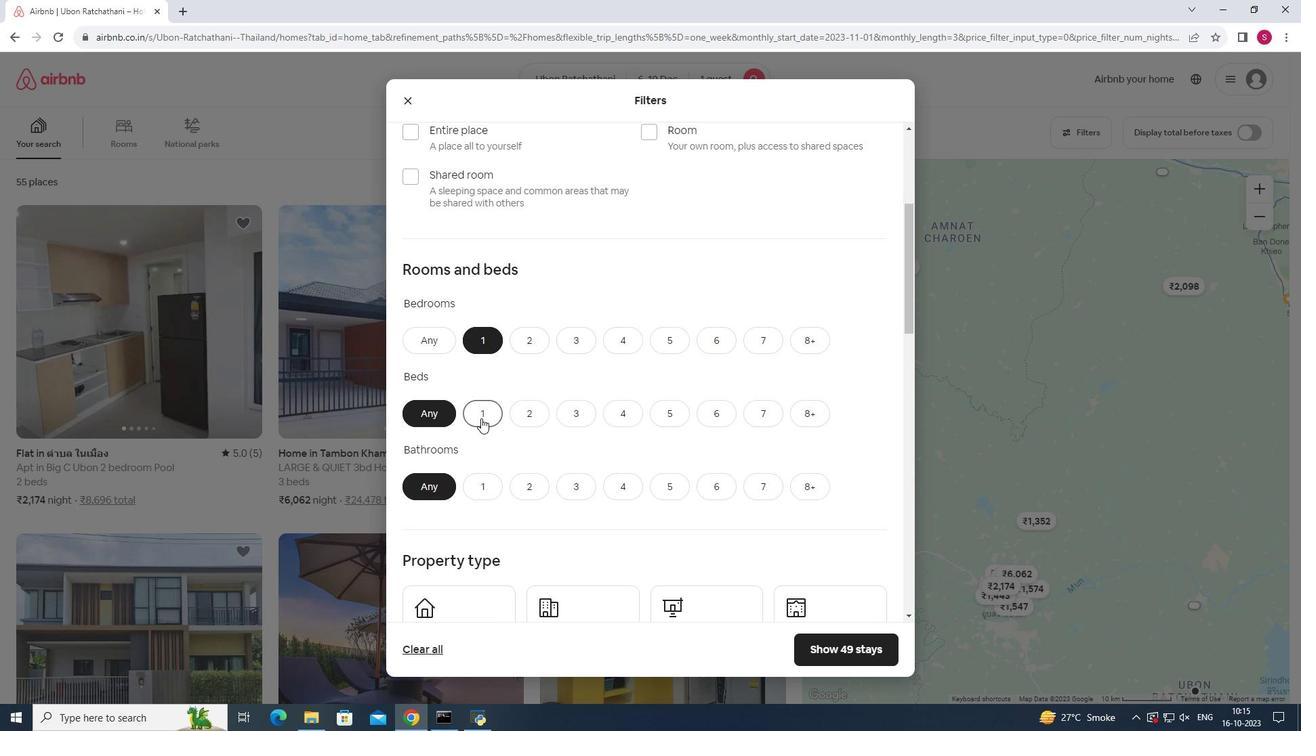 
Action: Mouse moved to (486, 422)
Screenshot: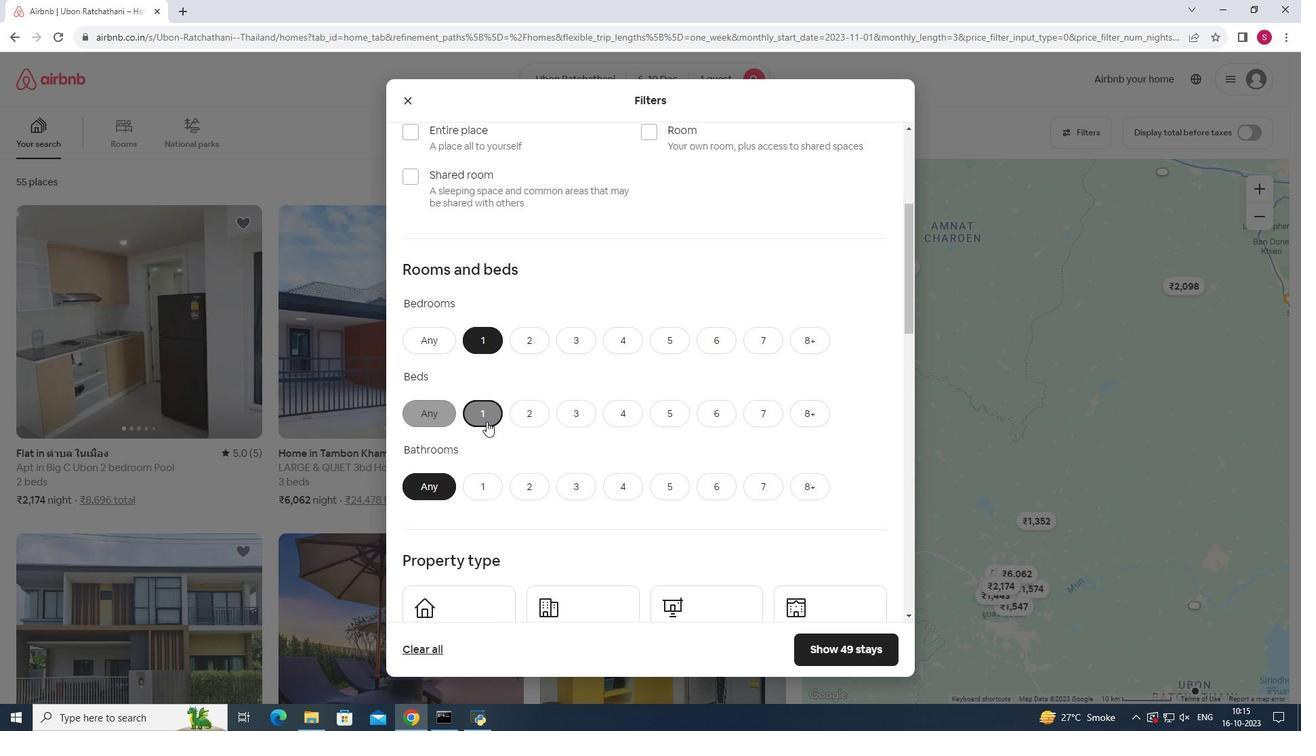 
Action: Mouse scrolled (486, 421) with delta (0, 0)
Screenshot: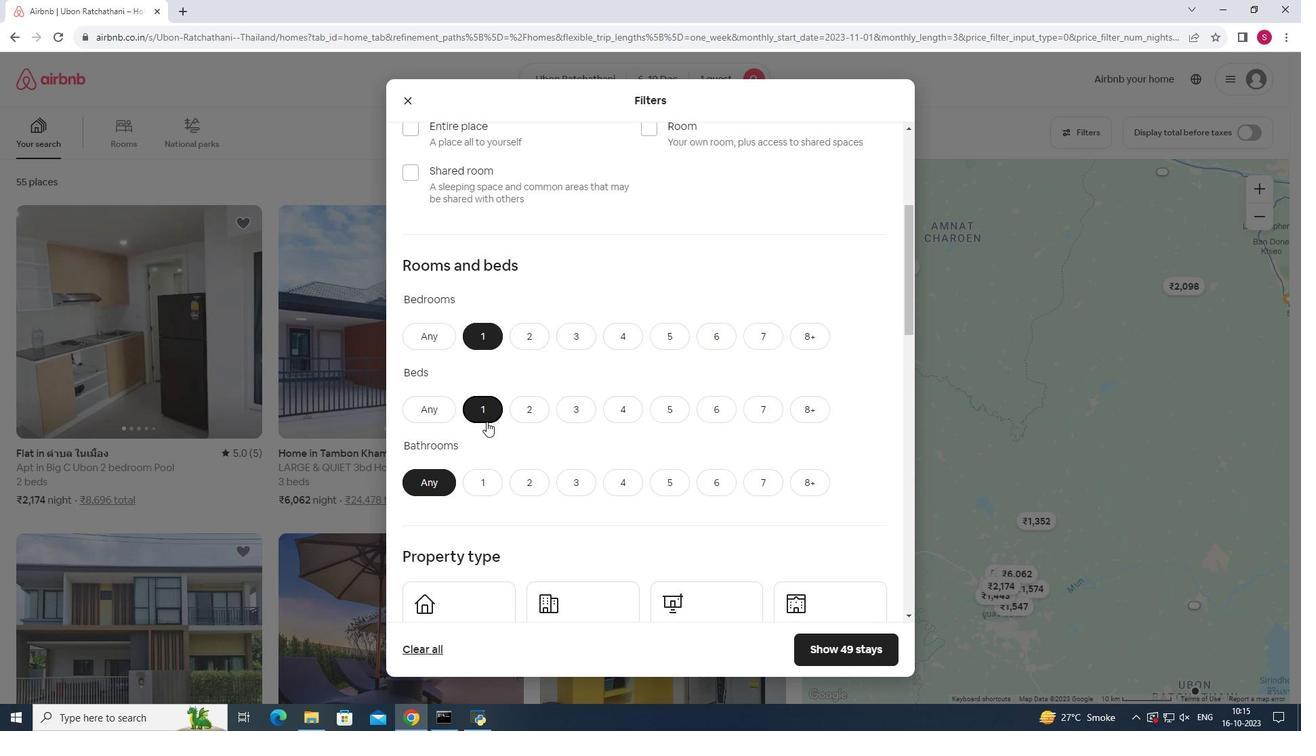 
Action: Mouse moved to (485, 418)
Screenshot: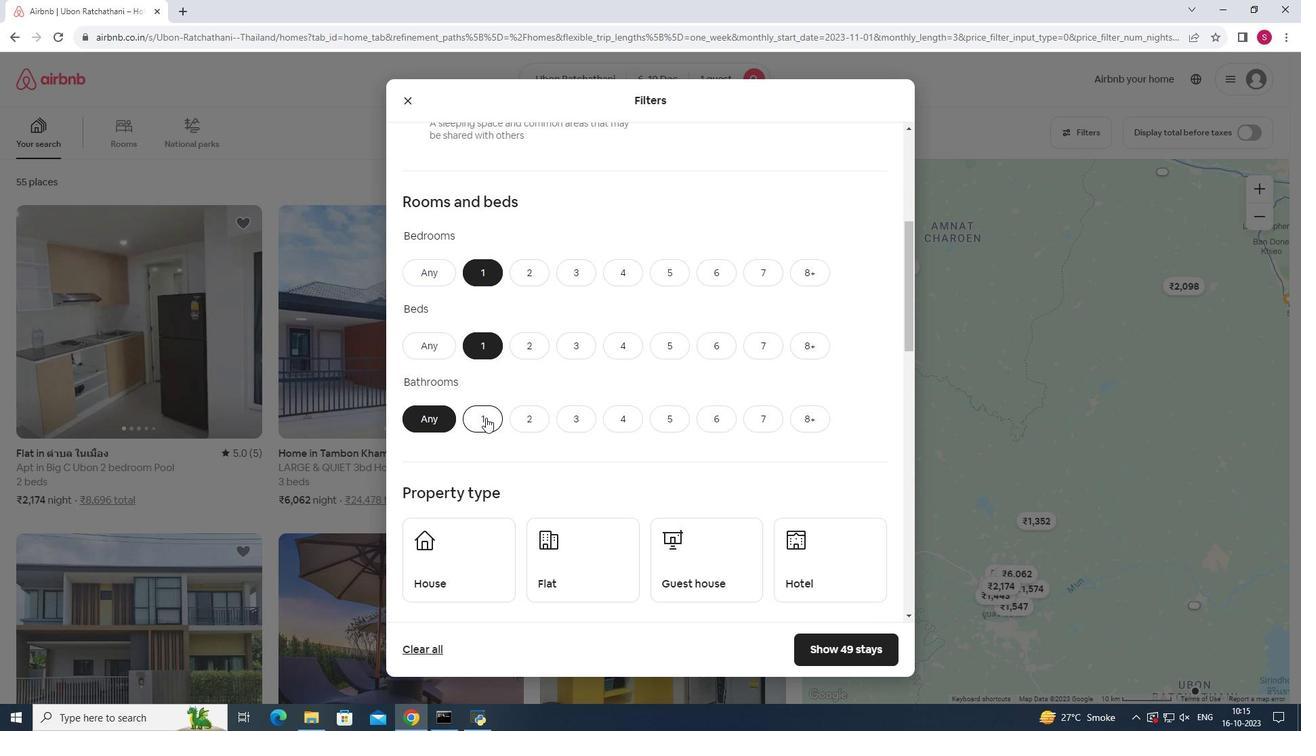 
Action: Mouse pressed left at (485, 418)
Screenshot: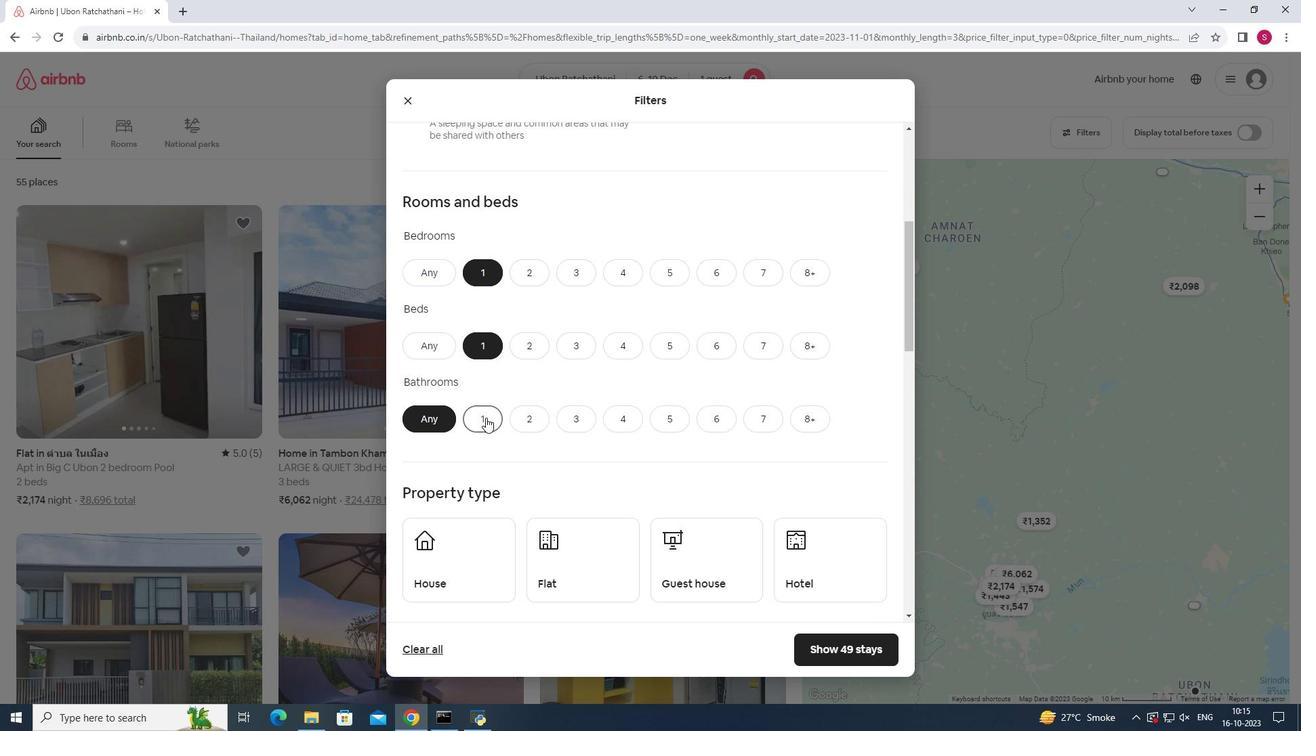 
Action: Mouse moved to (550, 426)
Screenshot: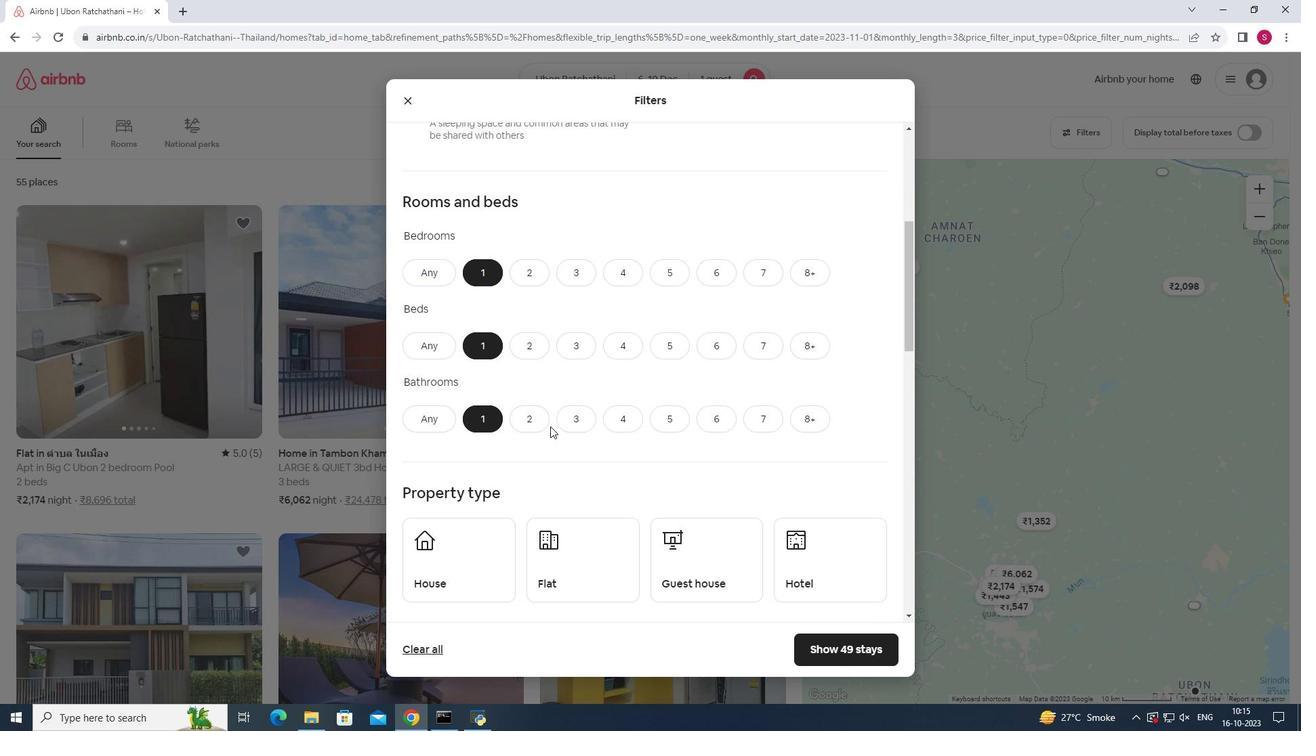 
Action: Mouse scrolled (550, 426) with delta (0, 0)
Screenshot: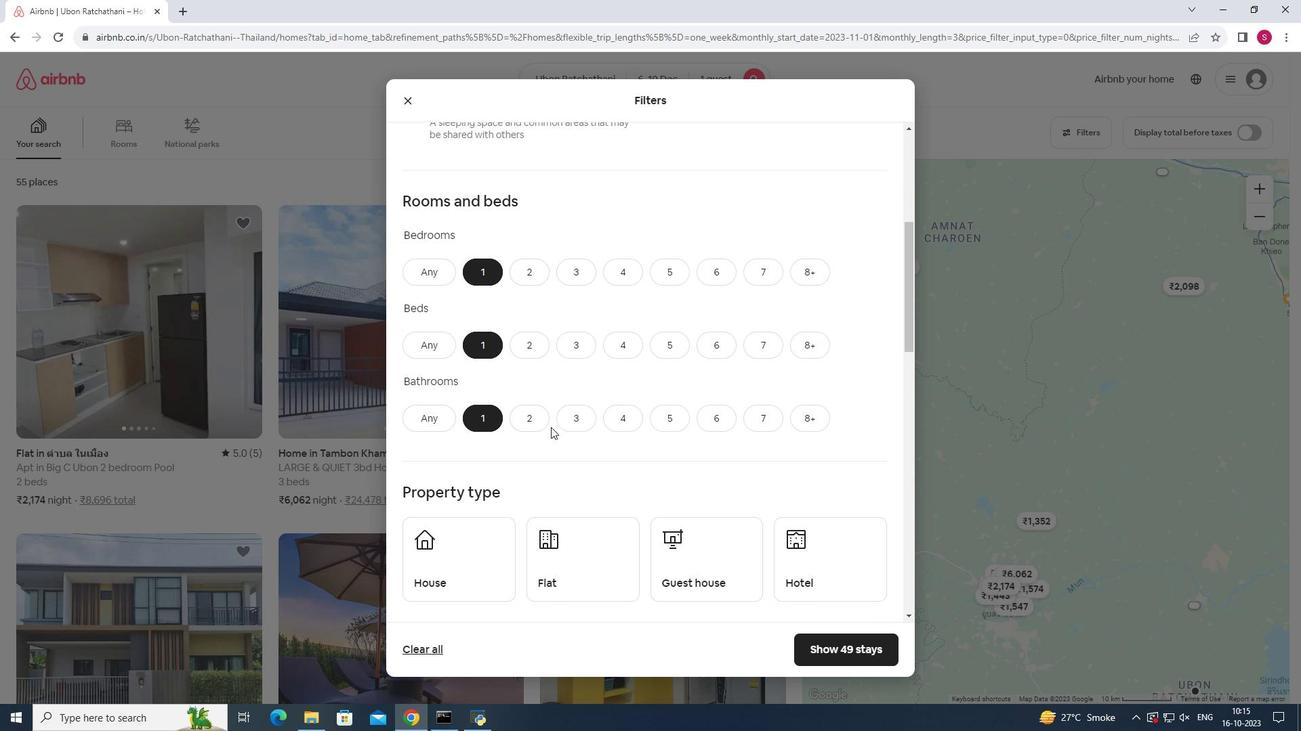 
Action: Mouse moved to (551, 428)
Screenshot: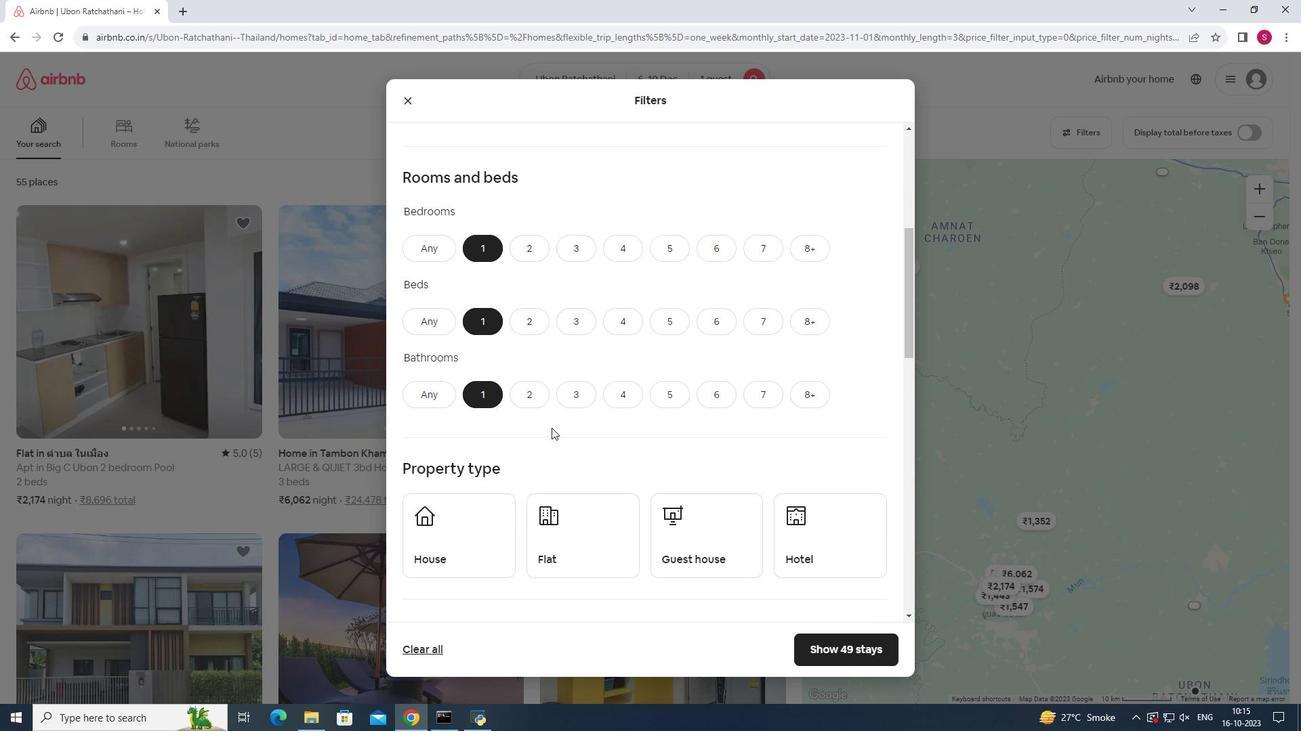 
Action: Mouse scrolled (551, 427) with delta (0, 0)
Screenshot: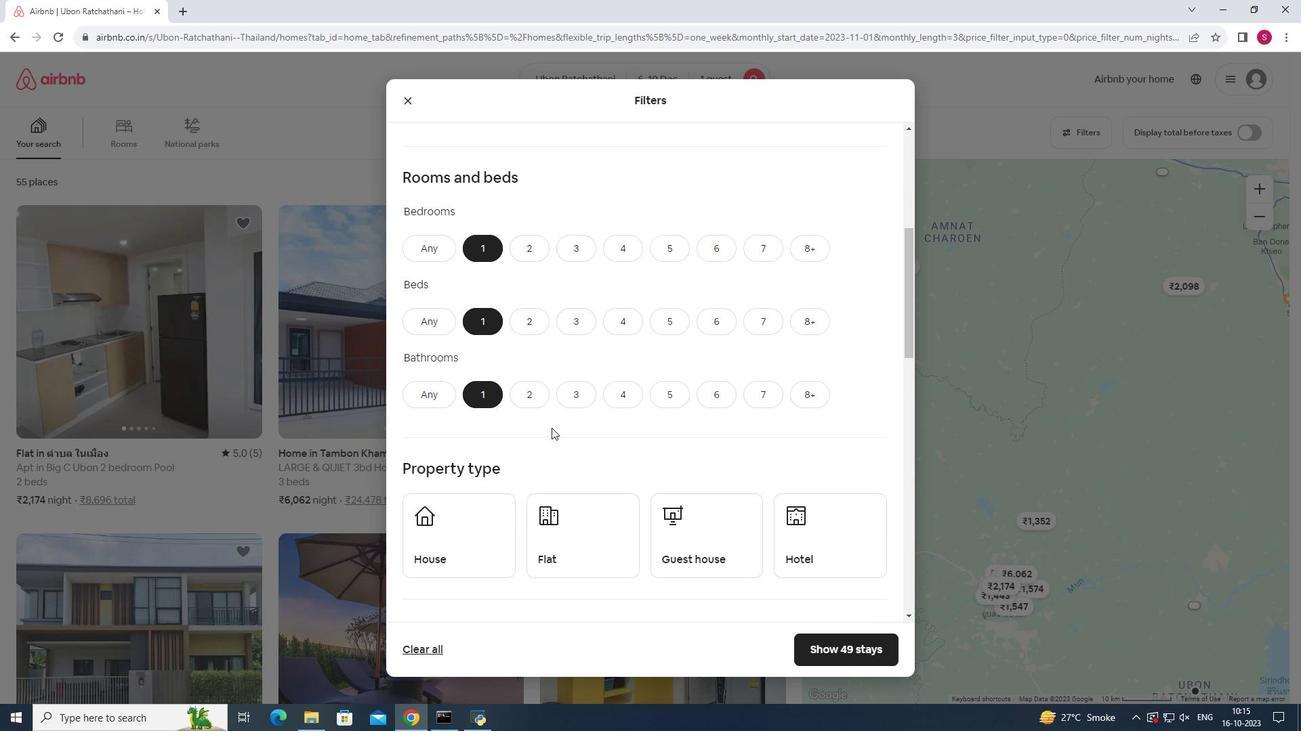 
Action: Mouse moved to (809, 435)
Screenshot: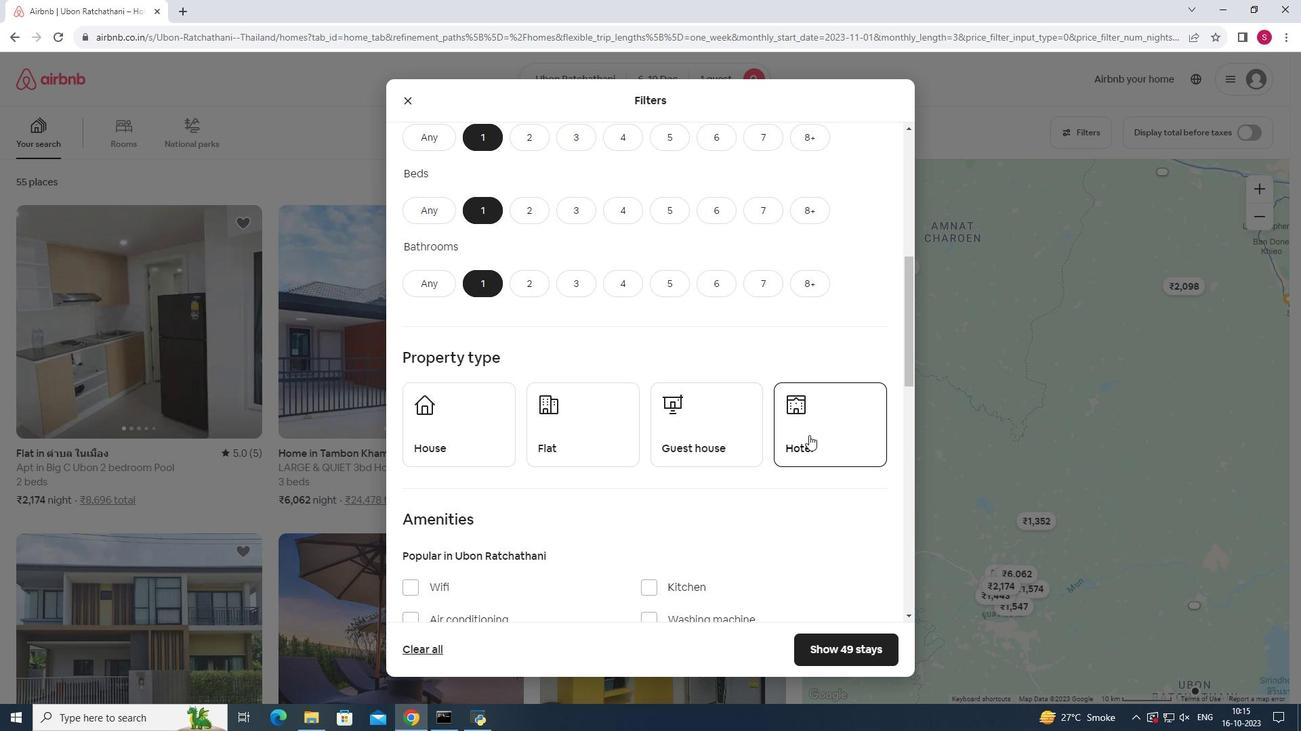 
Action: Mouse pressed left at (809, 435)
Screenshot: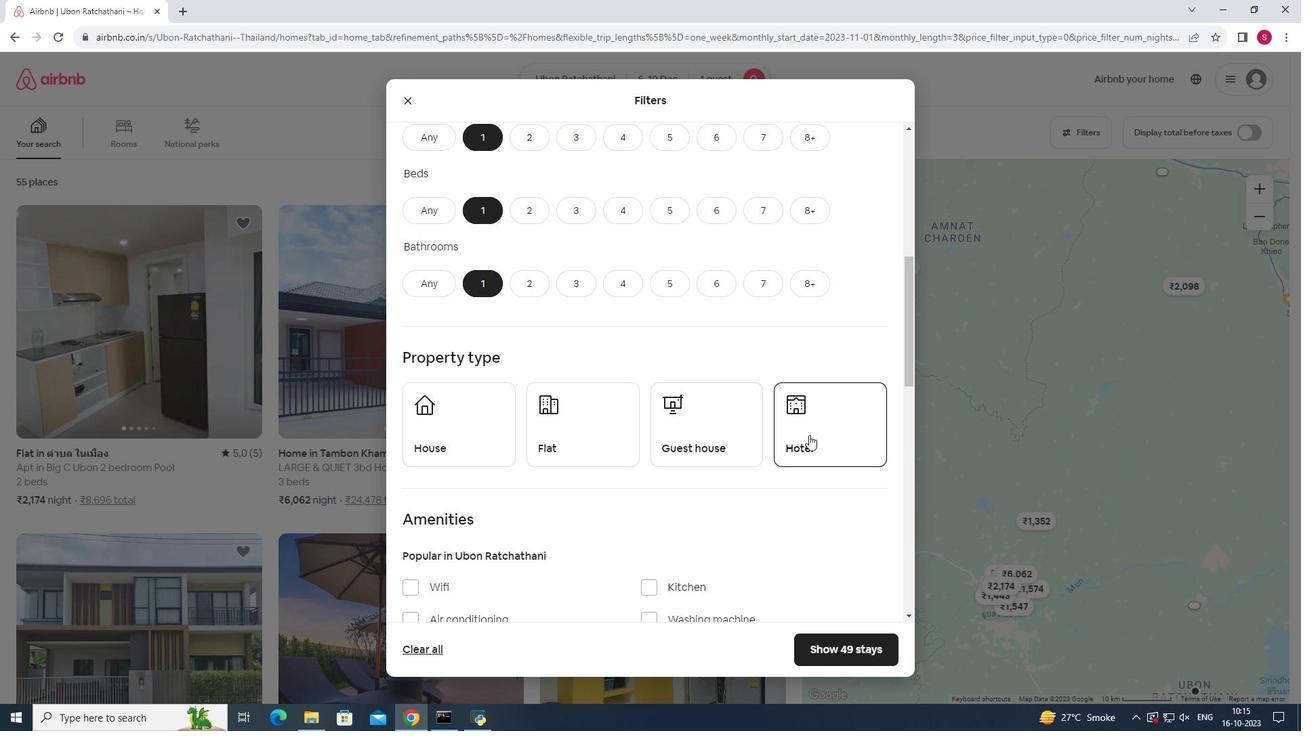 
Action: Mouse moved to (747, 489)
Screenshot: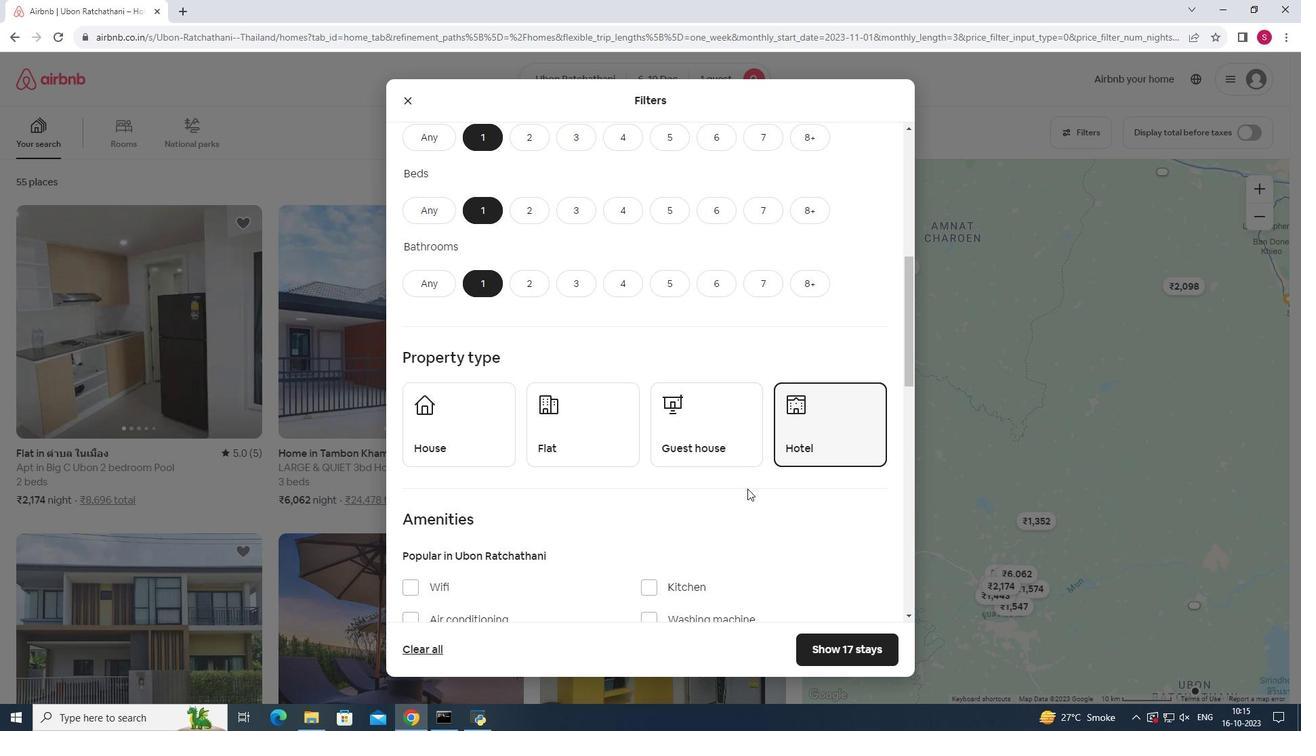 
Action: Mouse scrolled (747, 488) with delta (0, 0)
Screenshot: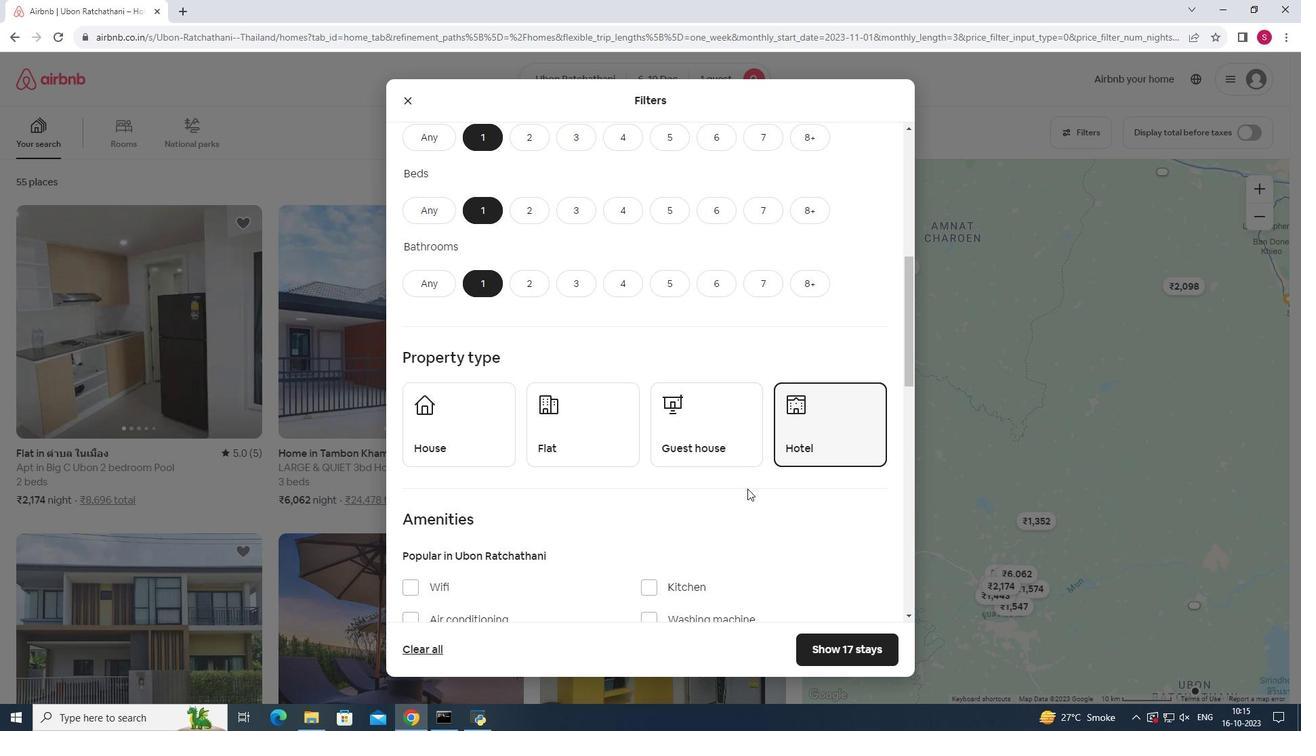 
Action: Mouse scrolled (747, 488) with delta (0, 0)
Screenshot: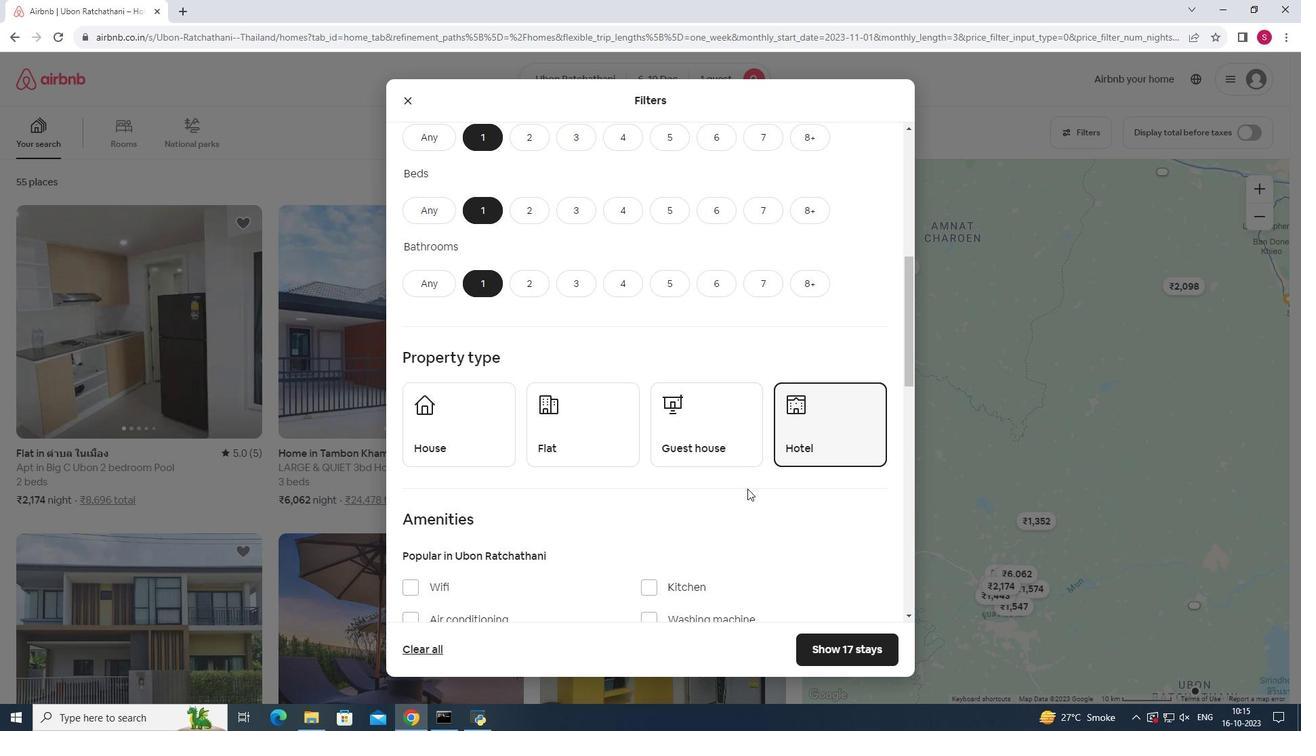 
Action: Mouse scrolled (747, 488) with delta (0, 0)
Screenshot: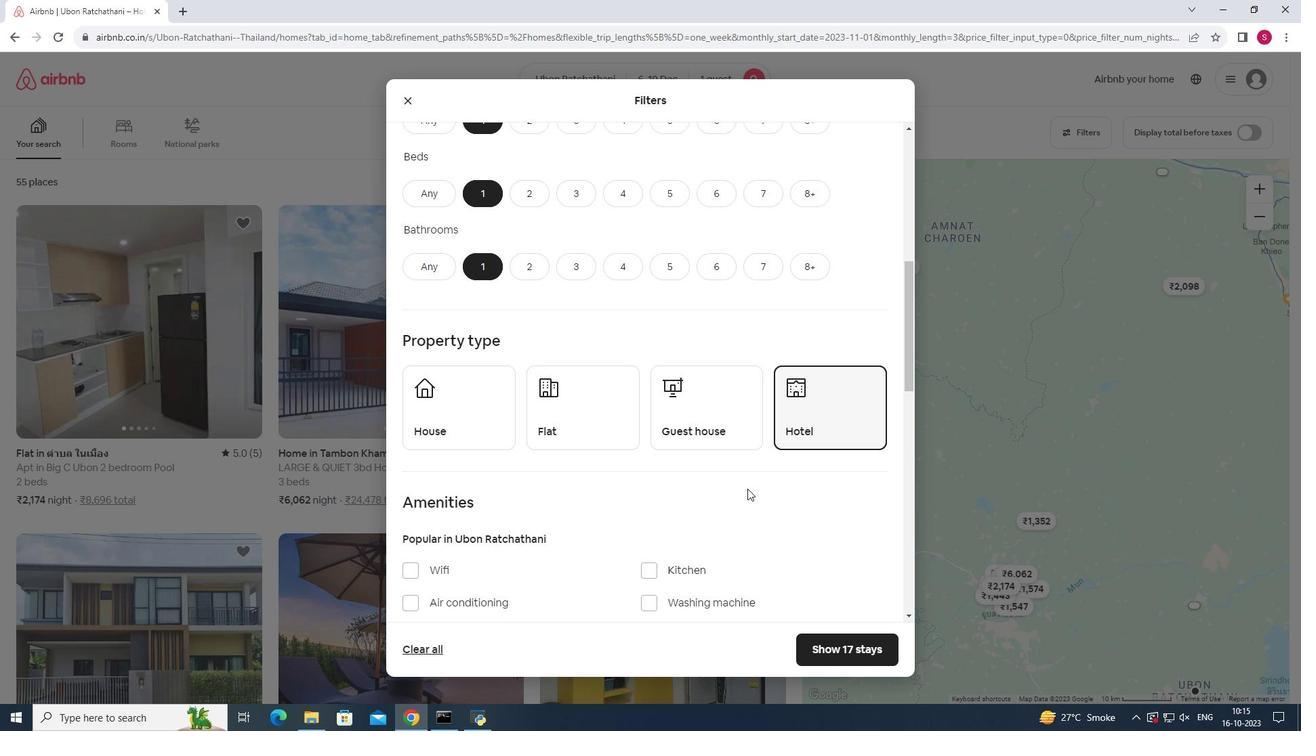 
Action: Mouse moved to (675, 481)
Screenshot: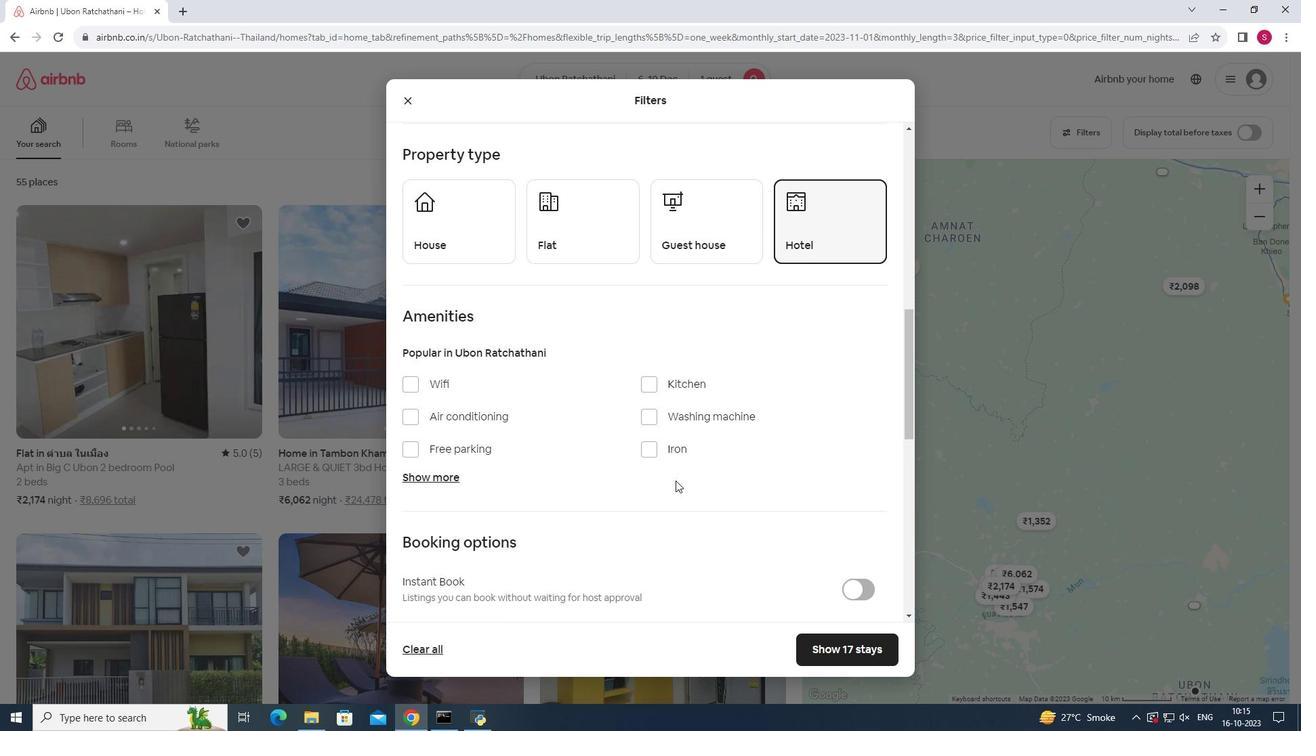 
Action: Mouse scrolled (675, 480) with delta (0, 0)
Screenshot: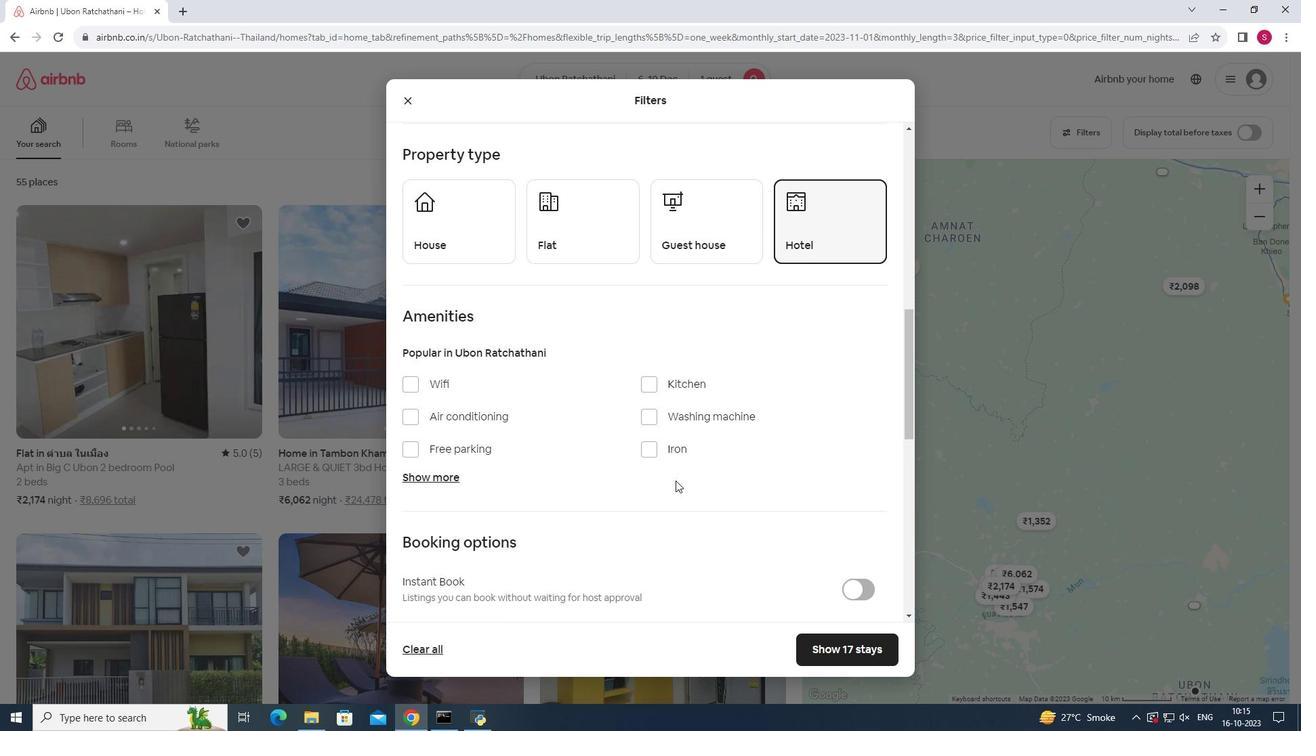 
Action: Mouse scrolled (675, 480) with delta (0, 0)
Screenshot: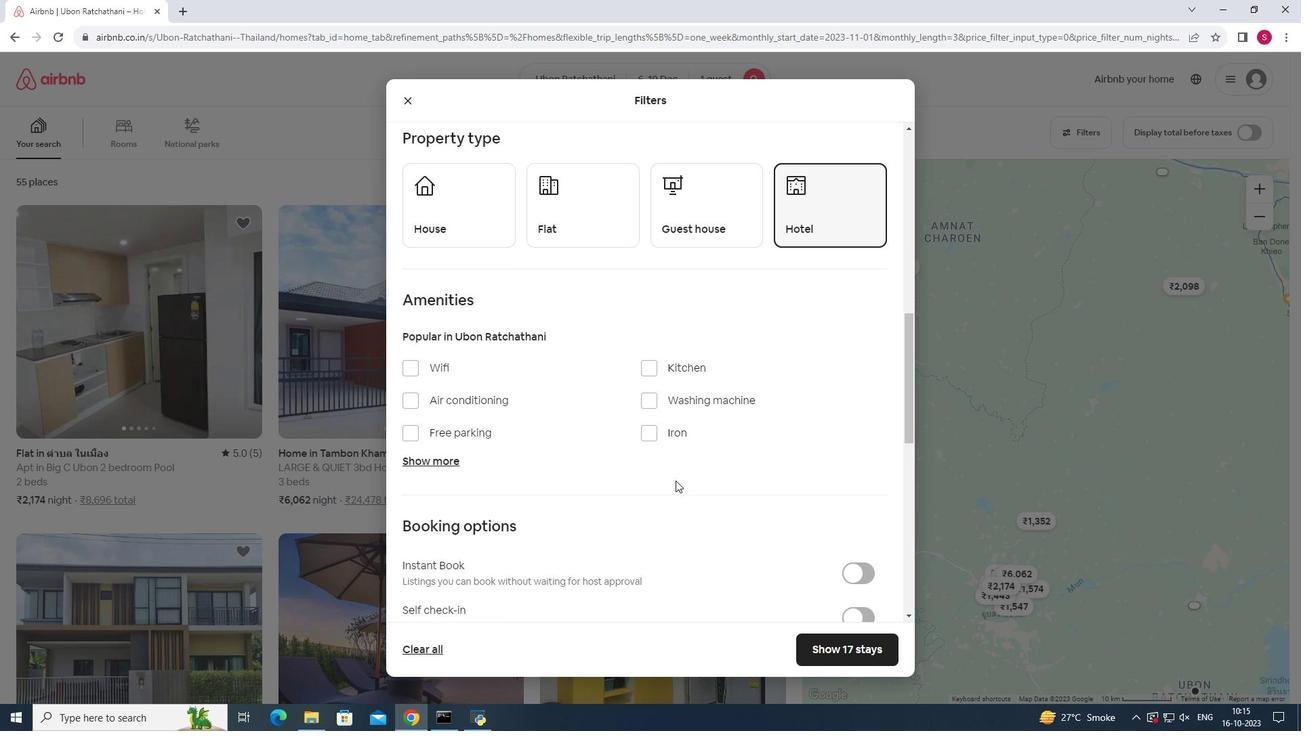 
Action: Mouse scrolled (675, 480) with delta (0, 0)
Screenshot: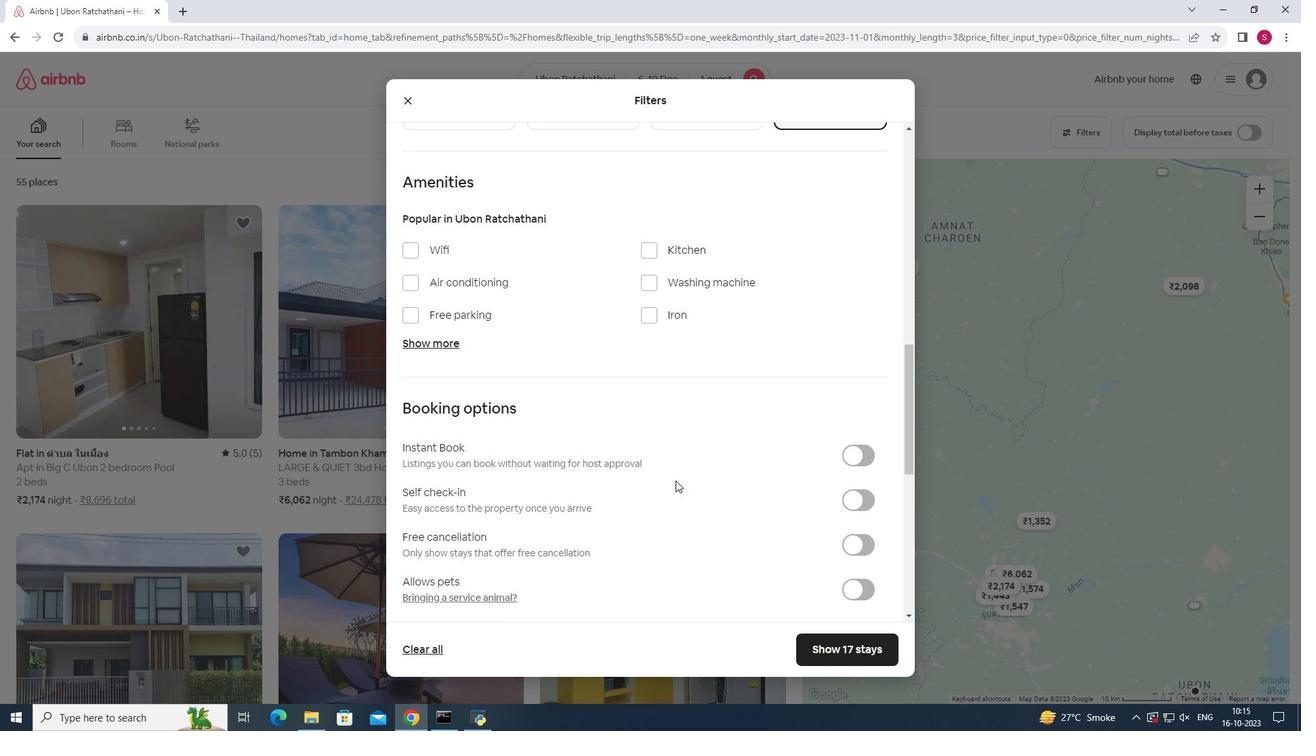 
Action: Mouse moved to (861, 430)
Screenshot: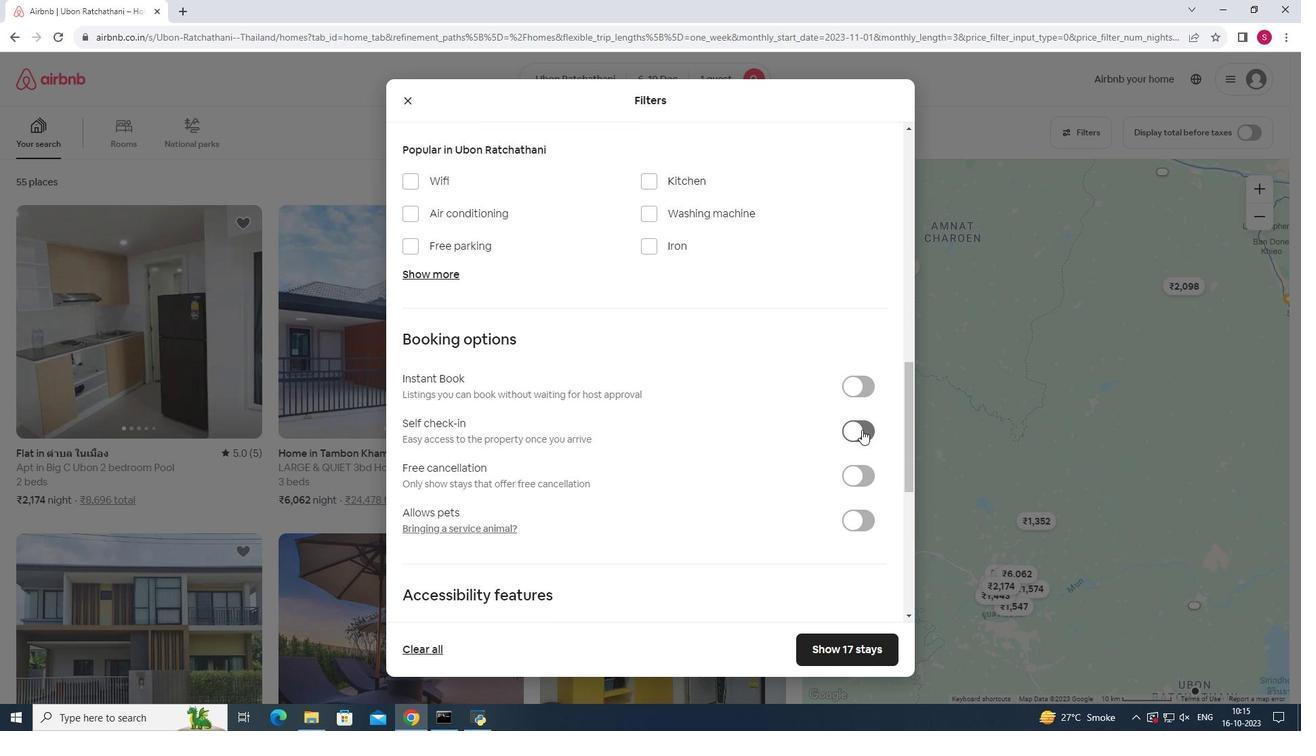 
Action: Mouse pressed left at (861, 430)
Screenshot: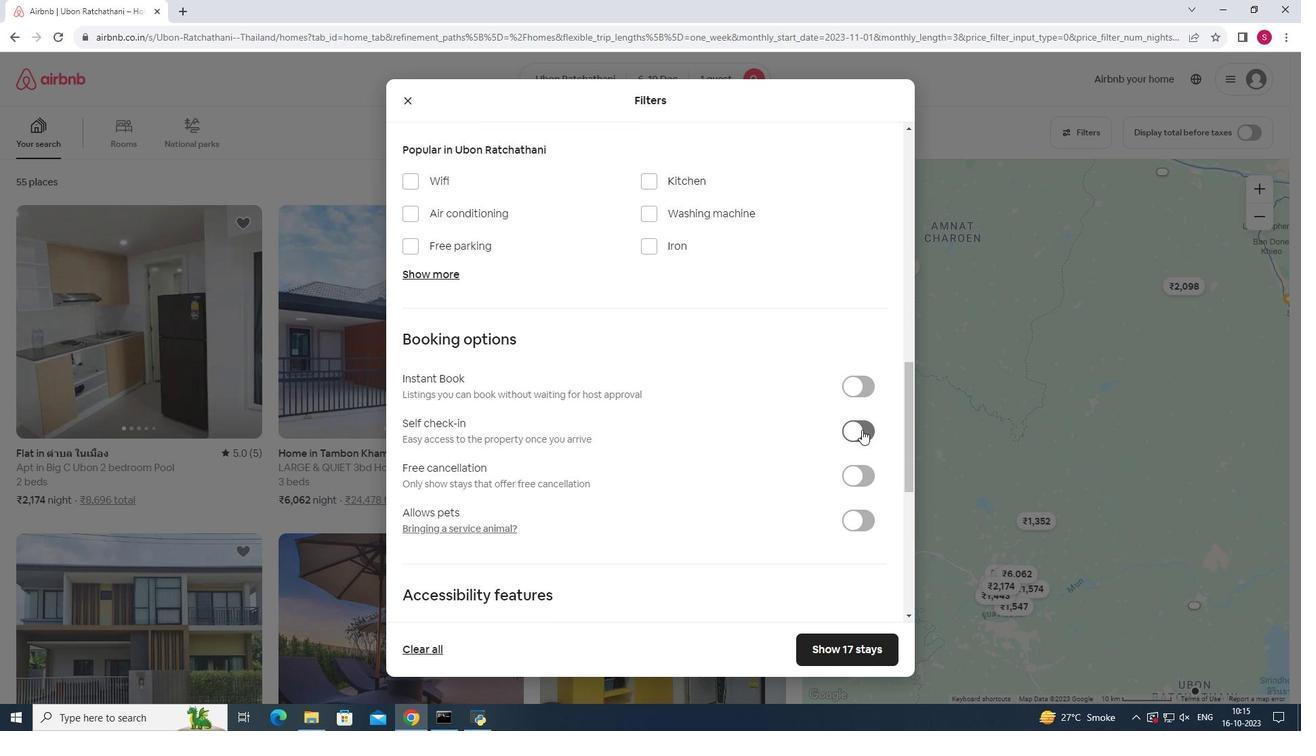 
Action: Mouse moved to (842, 652)
Screenshot: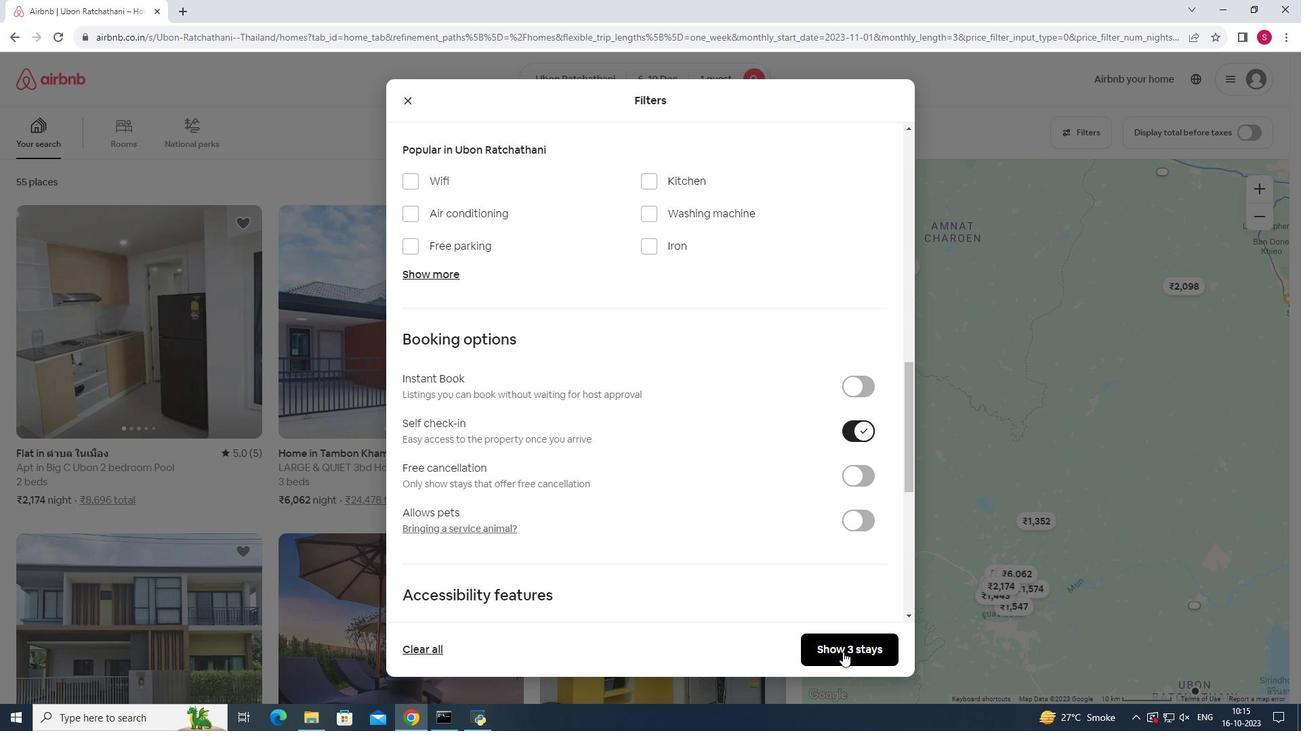 
Action: Mouse pressed left at (842, 652)
Screenshot: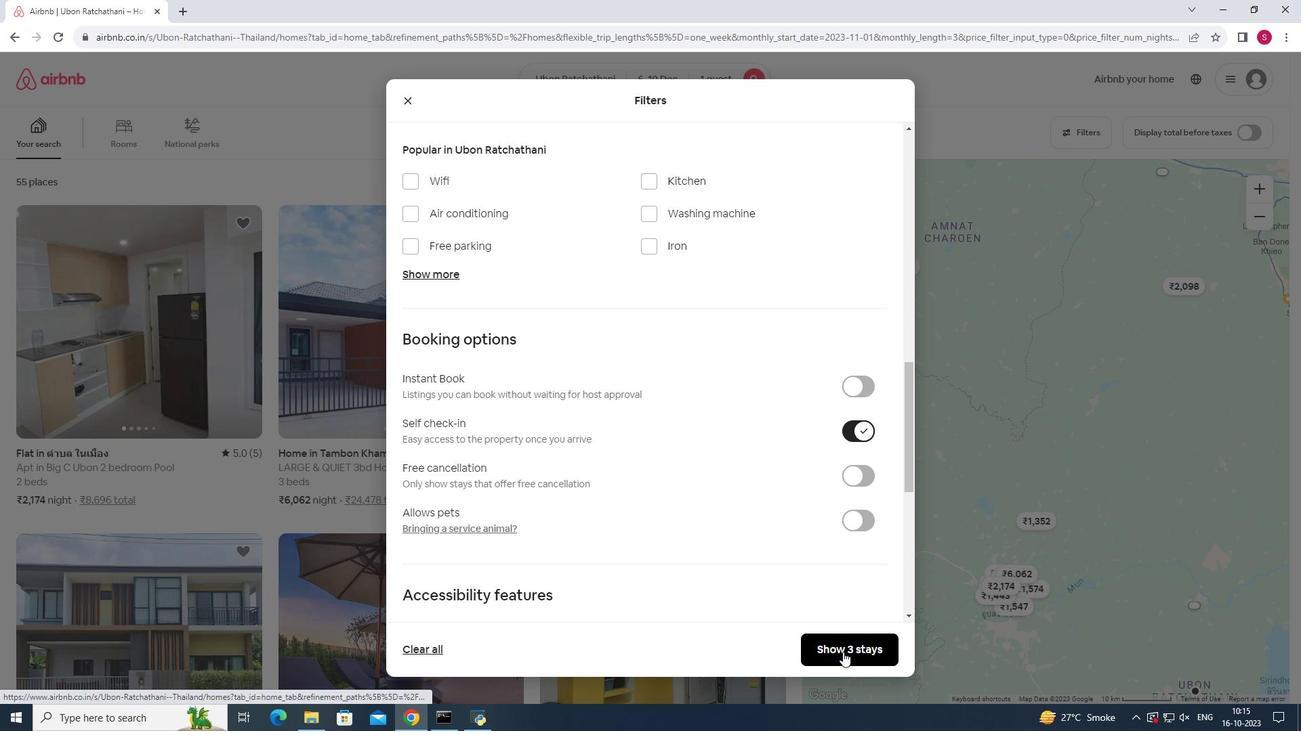 
Action: Mouse pressed left at (842, 652)
Screenshot: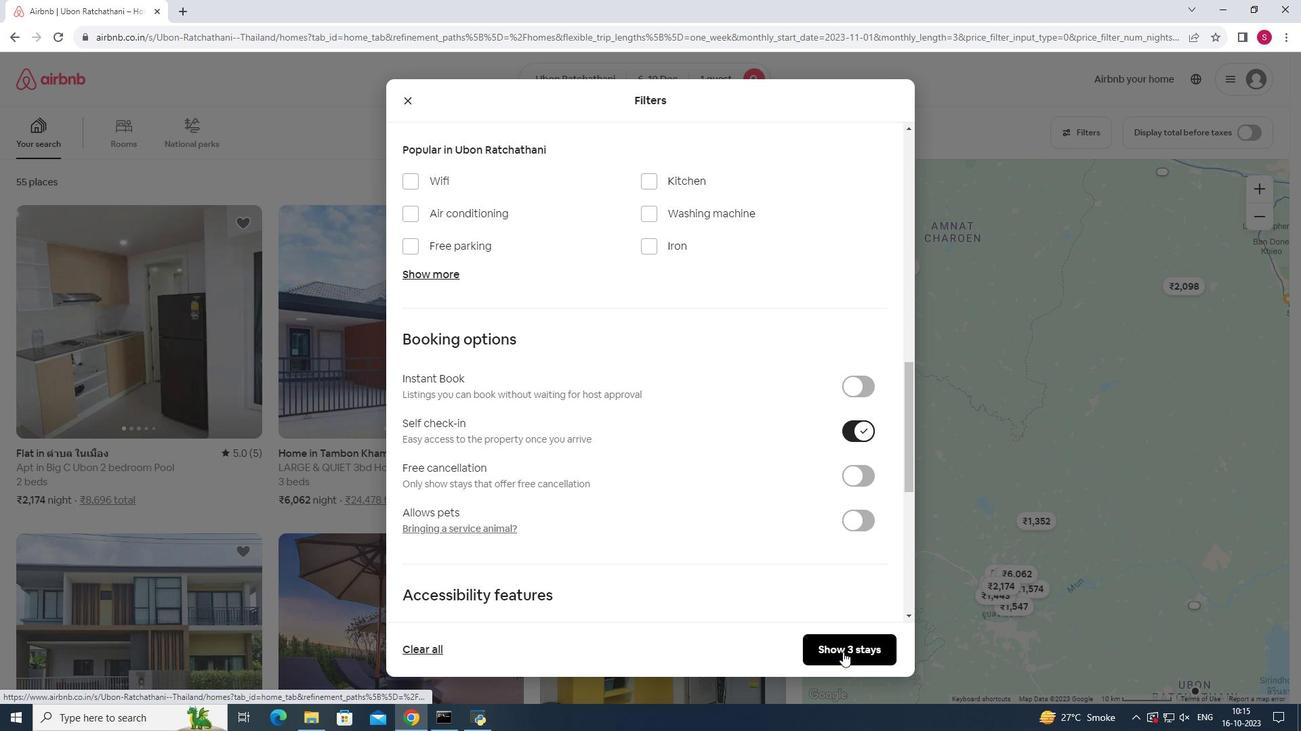 
Action: Mouse moved to (134, 320)
Screenshot: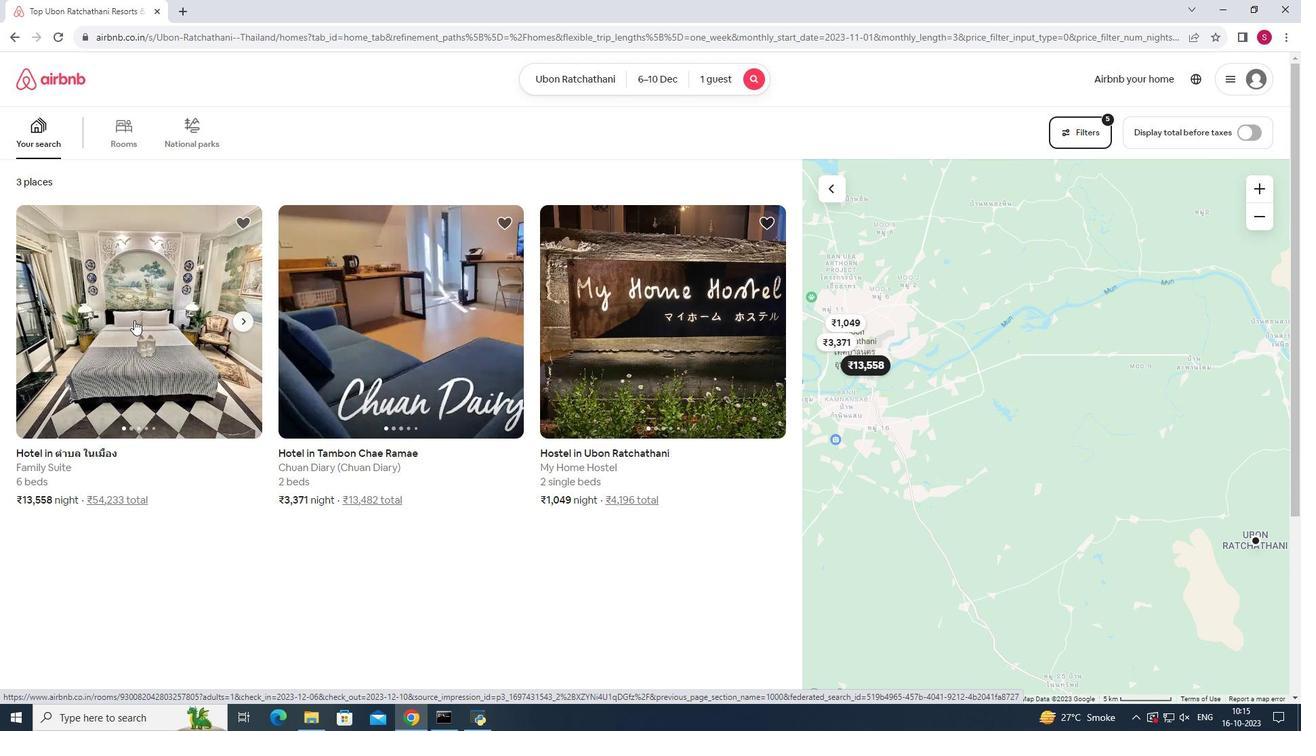 
Action: Mouse pressed left at (134, 320)
Screenshot: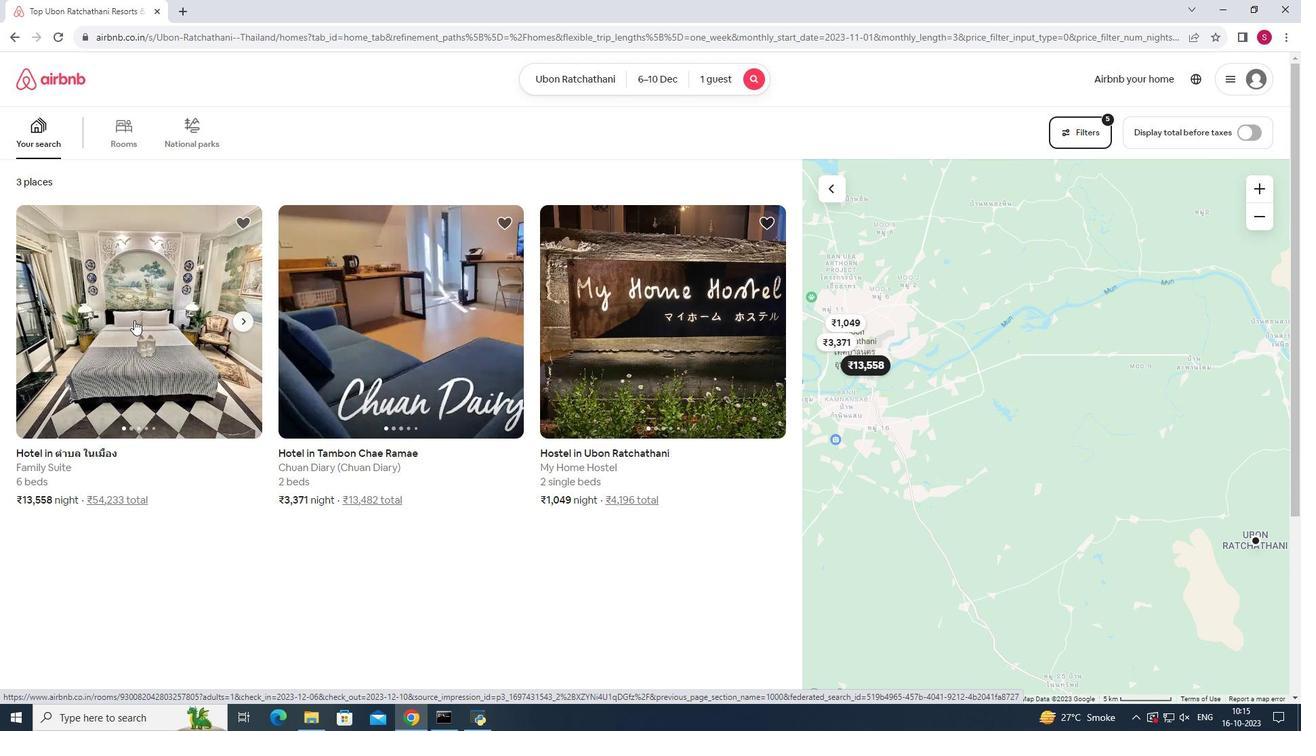
Action: Mouse moved to (982, 497)
Screenshot: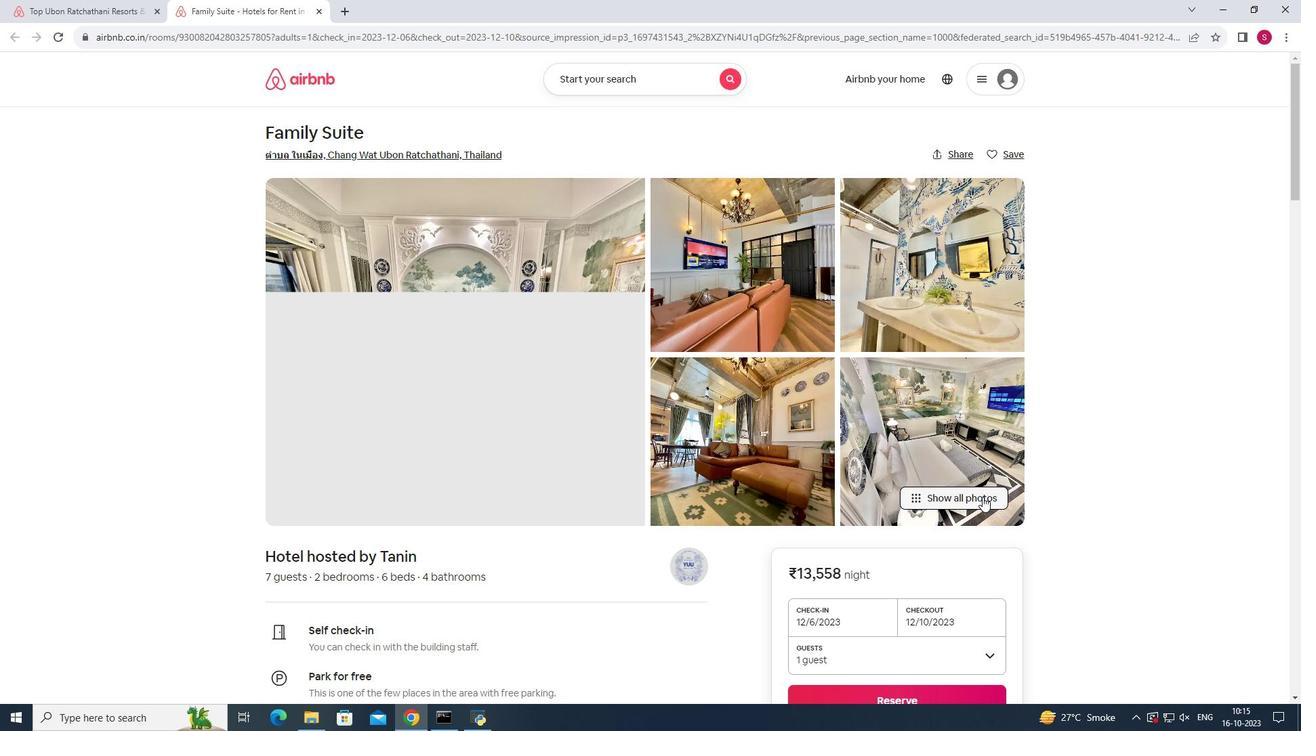 
Action: Mouse pressed left at (982, 497)
Screenshot: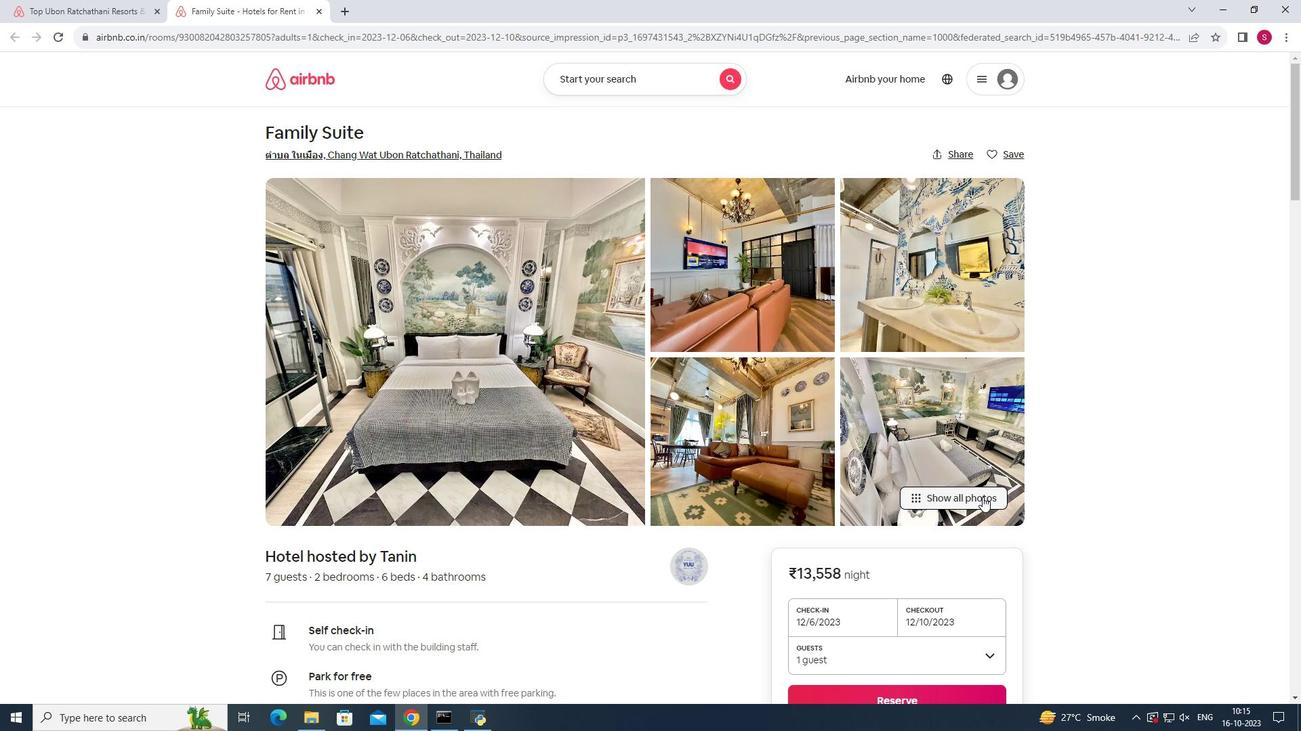 
Action: Mouse moved to (1106, 289)
Screenshot: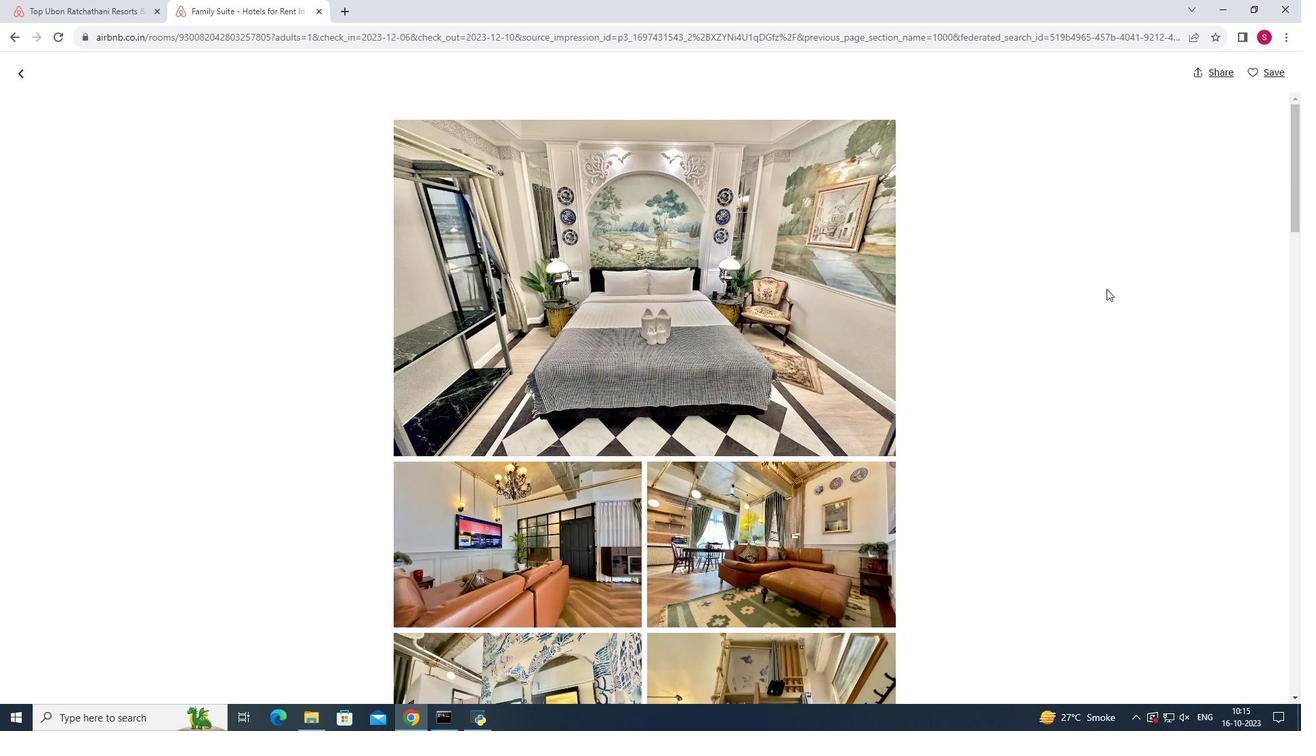 
Action: Mouse scrolled (1106, 288) with delta (0, 0)
Screenshot: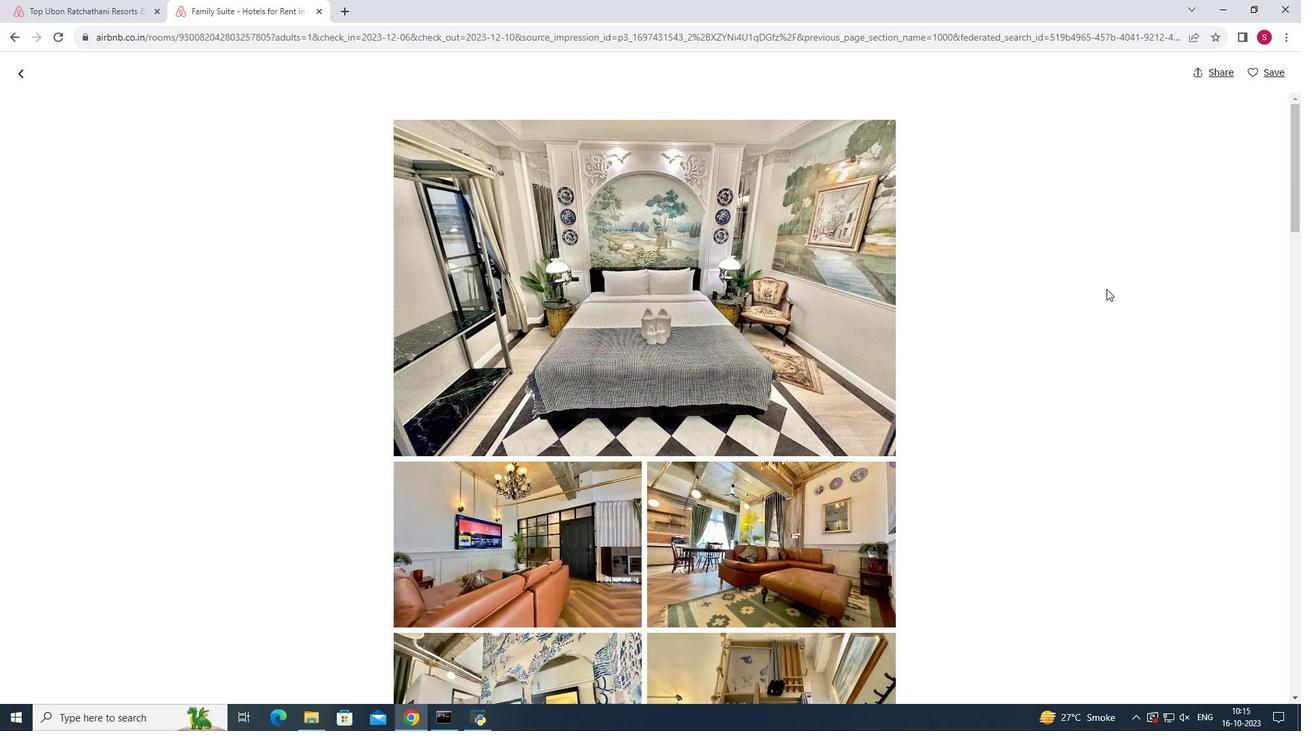 
Action: Mouse scrolled (1106, 288) with delta (0, 0)
Screenshot: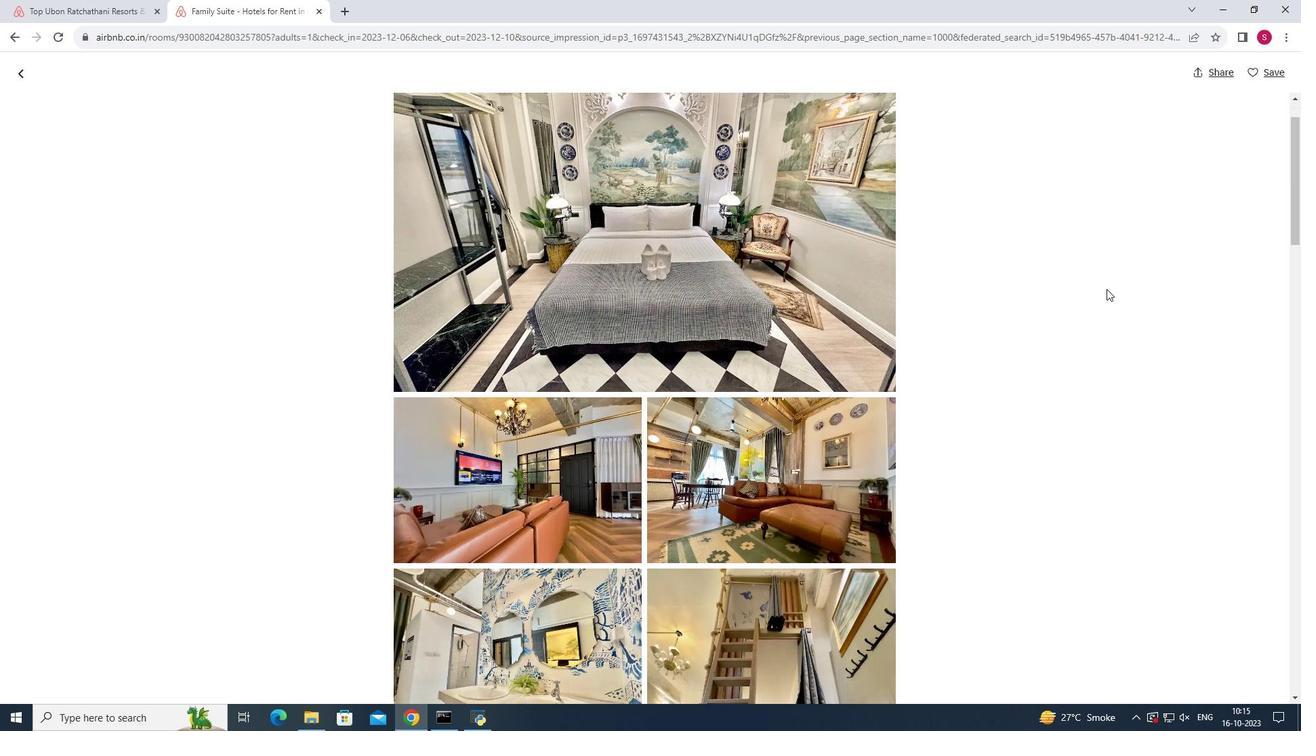 
Action: Mouse scrolled (1106, 288) with delta (0, 0)
Screenshot: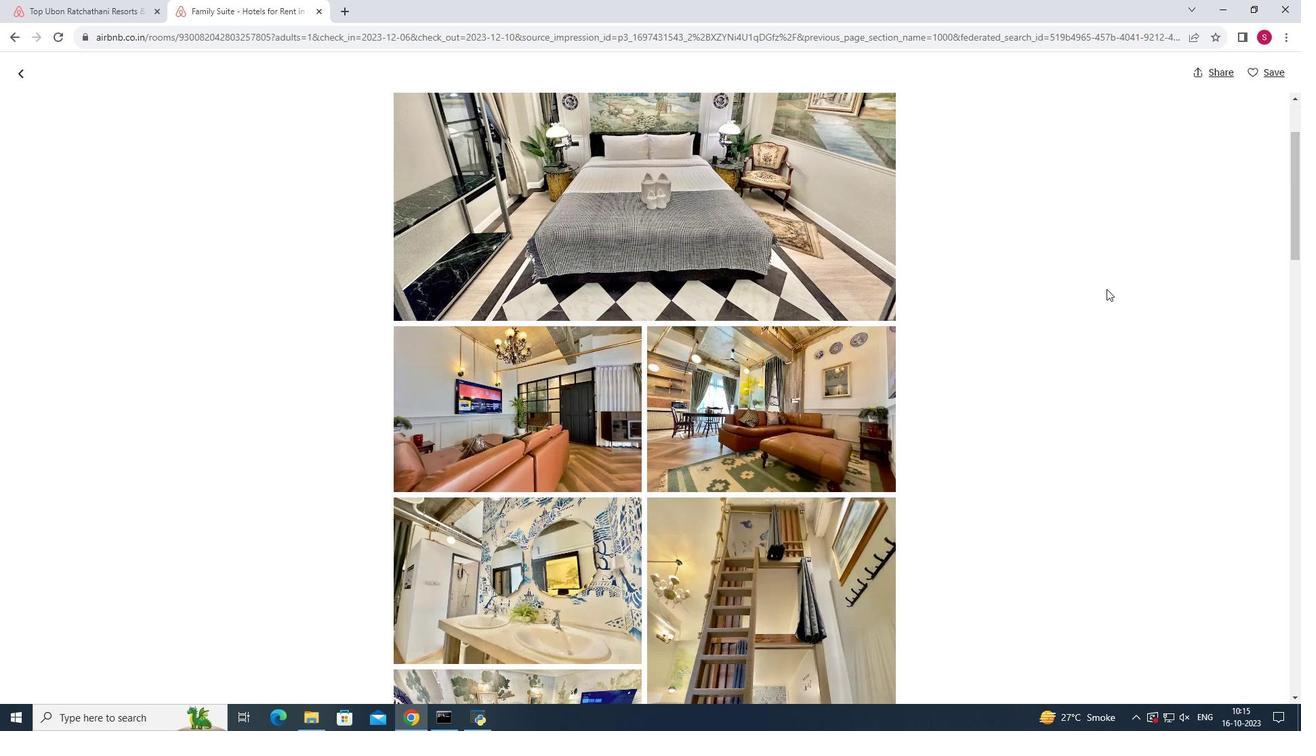
Action: Mouse scrolled (1106, 288) with delta (0, 0)
Screenshot: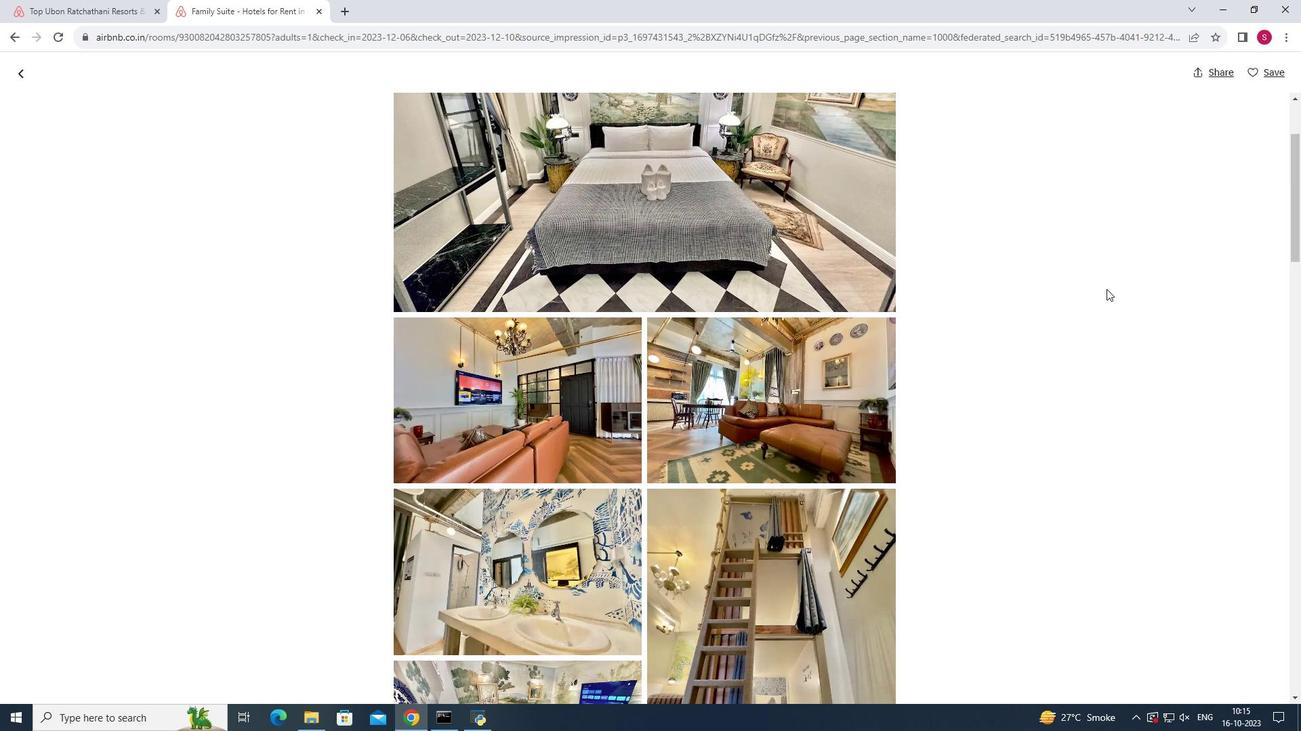
Action: Mouse scrolled (1106, 288) with delta (0, 0)
Screenshot: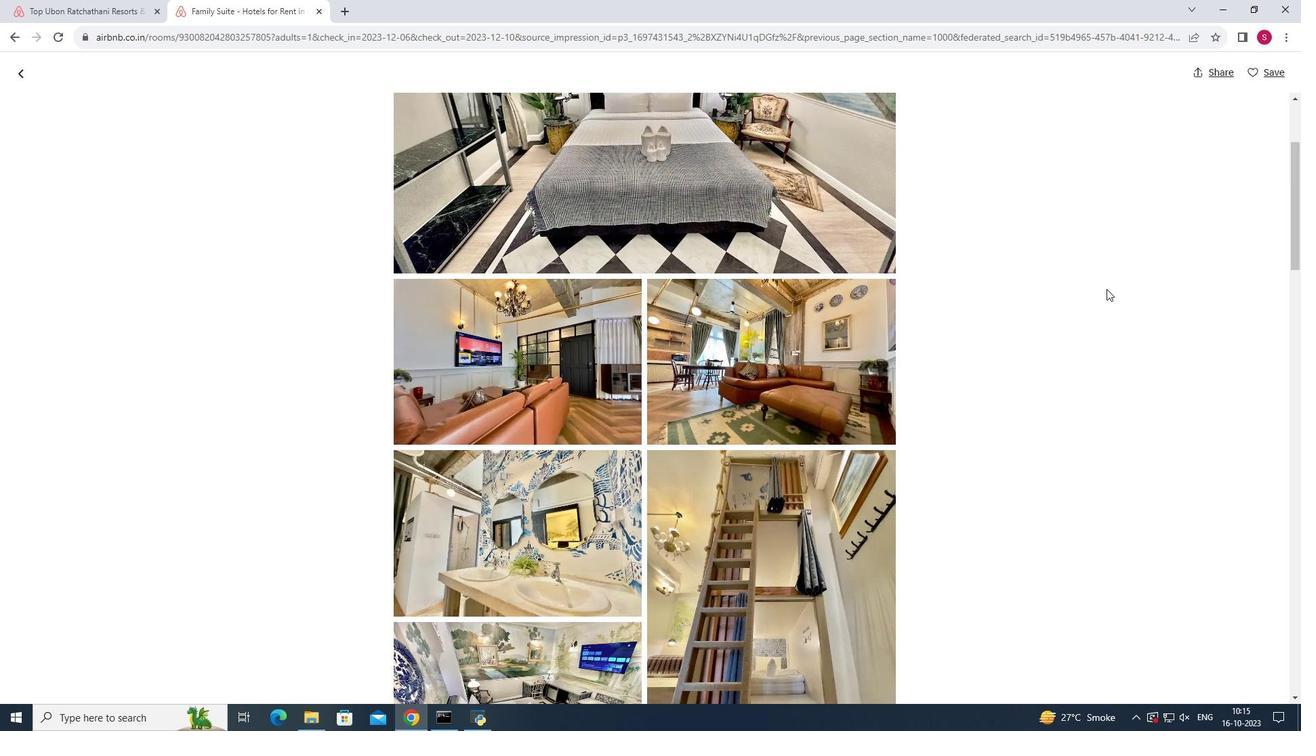 
Action: Mouse scrolled (1106, 288) with delta (0, 0)
Screenshot: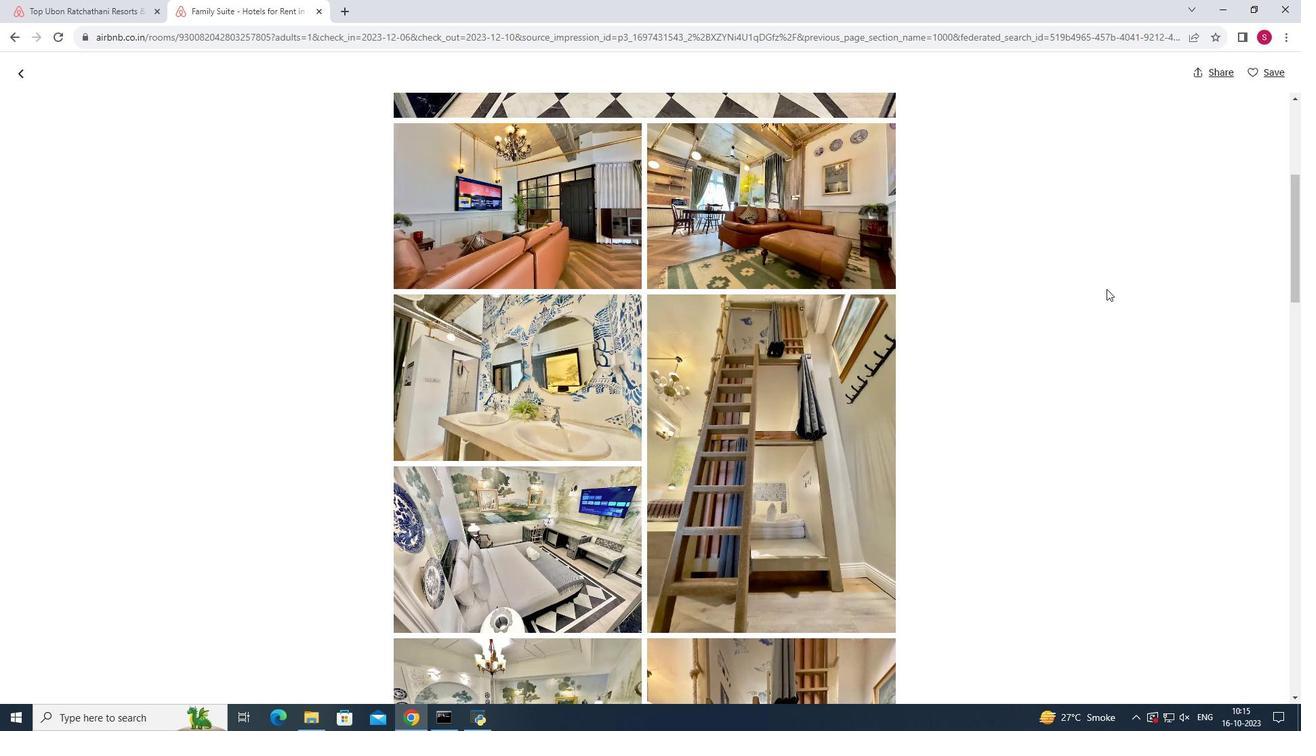 
Action: Mouse scrolled (1106, 288) with delta (0, 0)
Screenshot: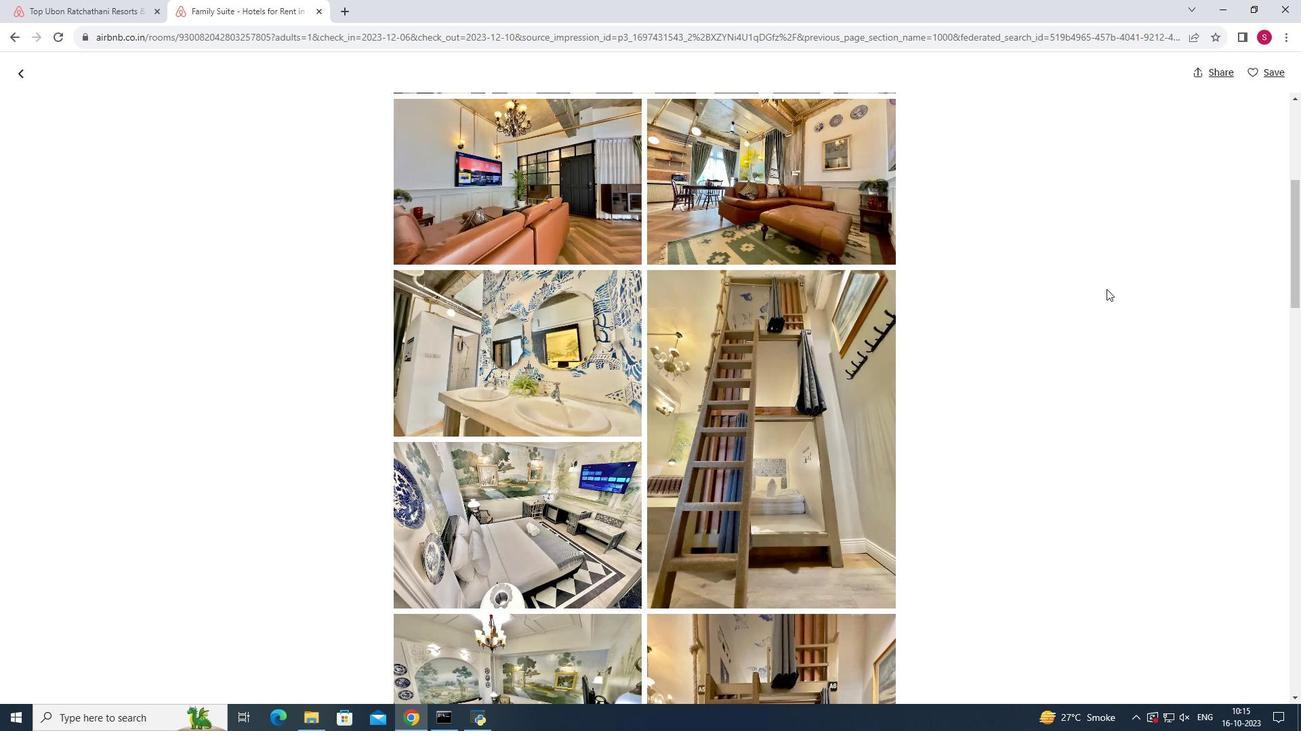 
Action: Mouse scrolled (1106, 288) with delta (0, 0)
Screenshot: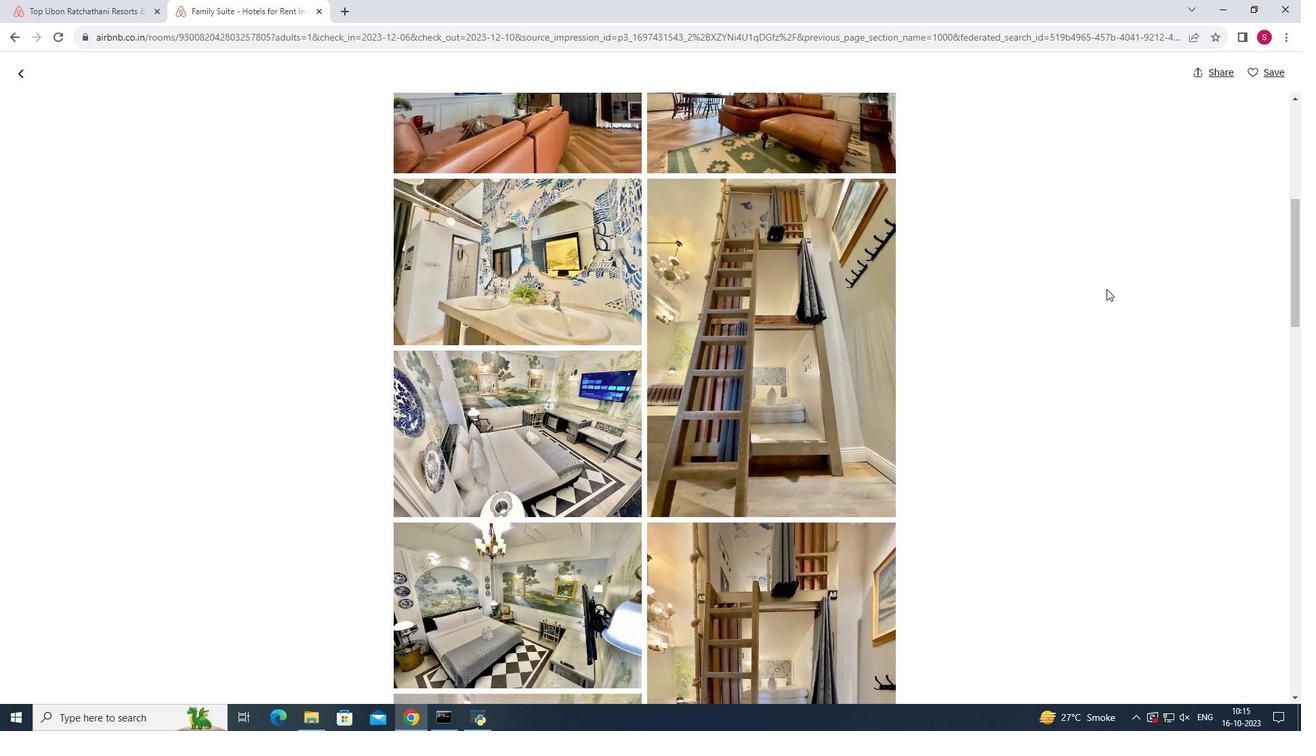 
Action: Mouse scrolled (1106, 288) with delta (0, 0)
Screenshot: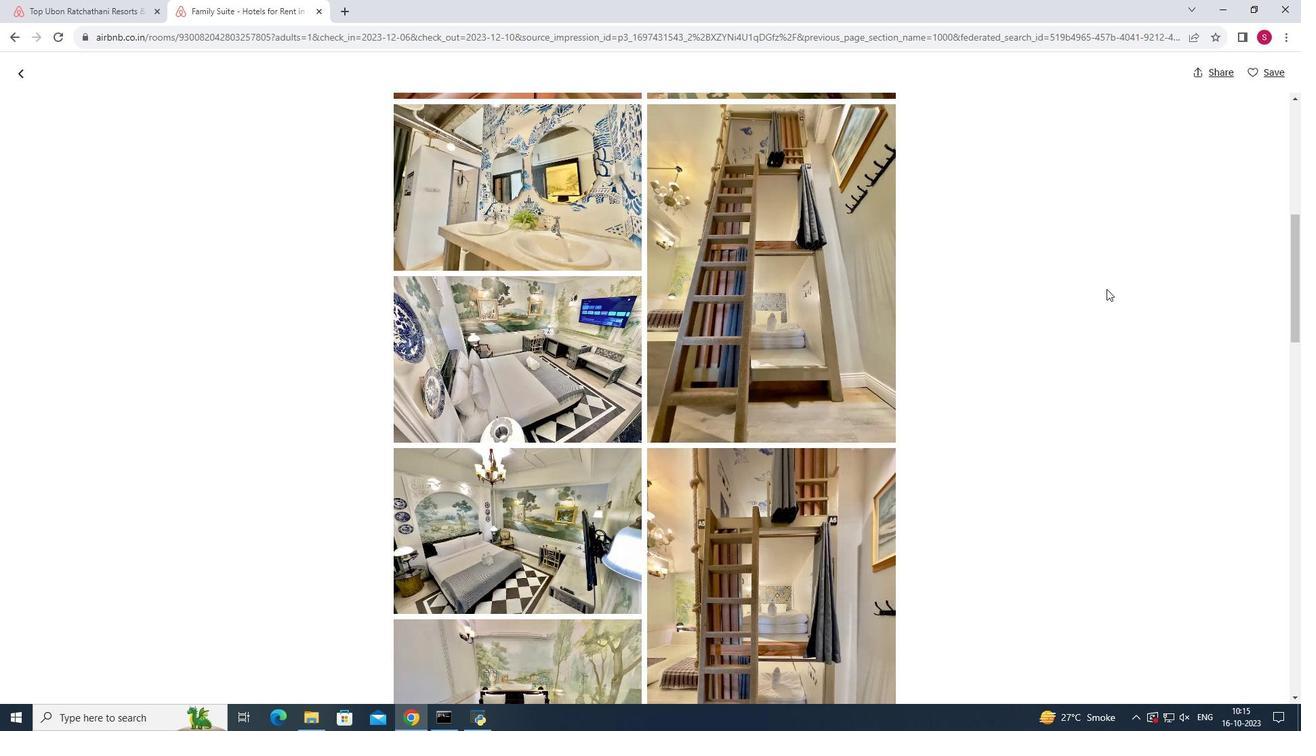 
Action: Mouse scrolled (1106, 288) with delta (0, 0)
Screenshot: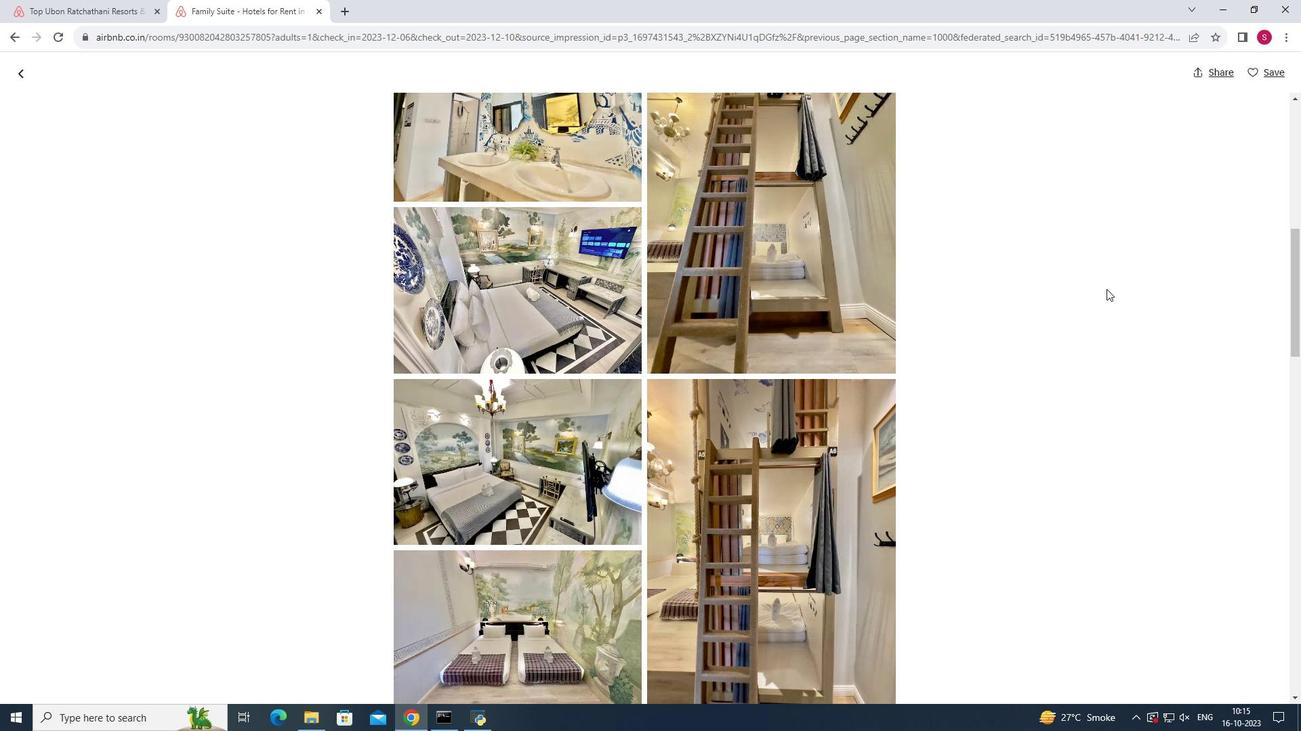 
Action: Mouse scrolled (1106, 288) with delta (0, 0)
Screenshot: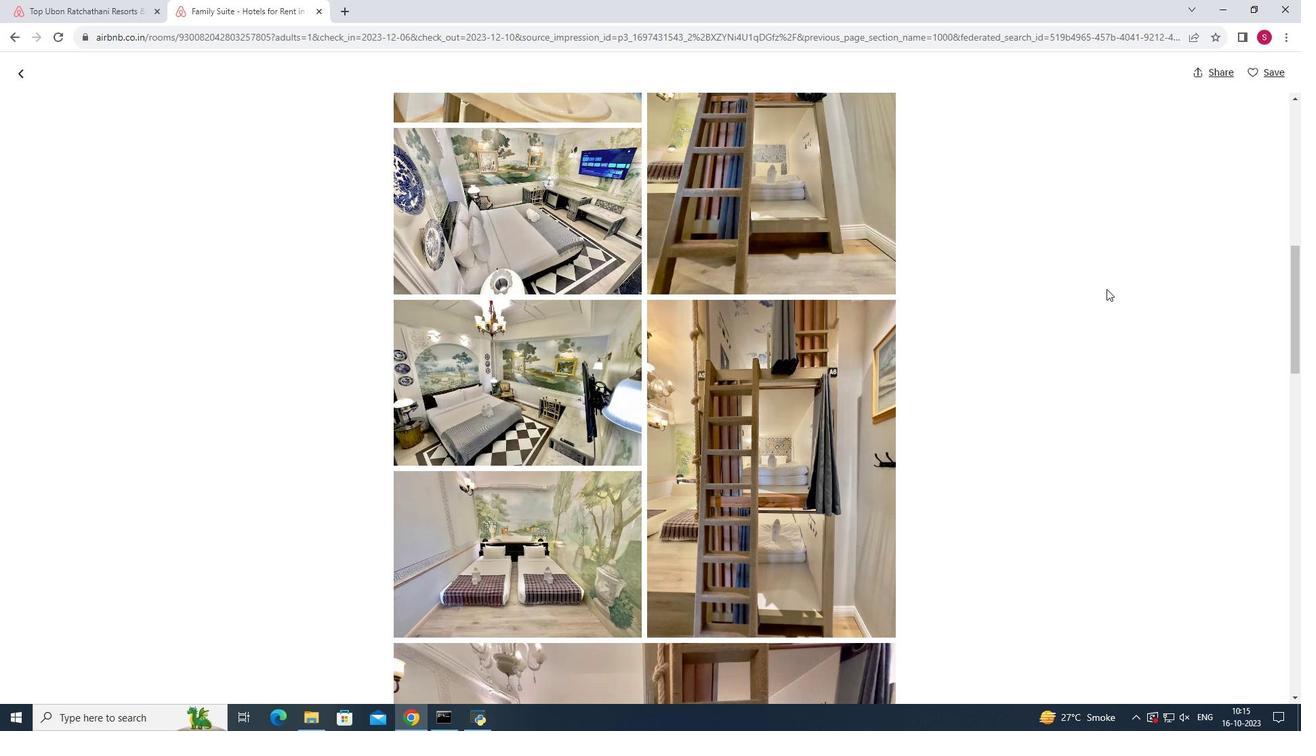 
Action: Mouse scrolled (1106, 288) with delta (0, 0)
Screenshot: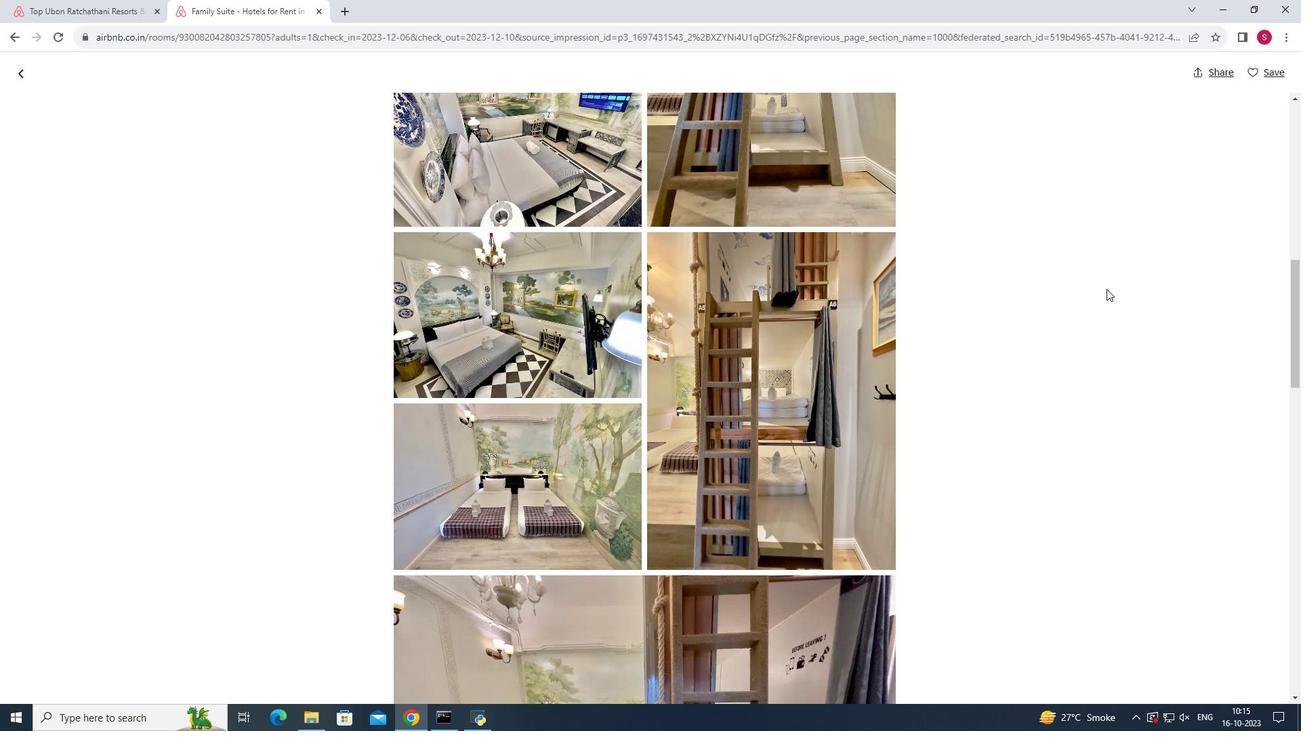 
Action: Mouse scrolled (1106, 288) with delta (0, 0)
Screenshot: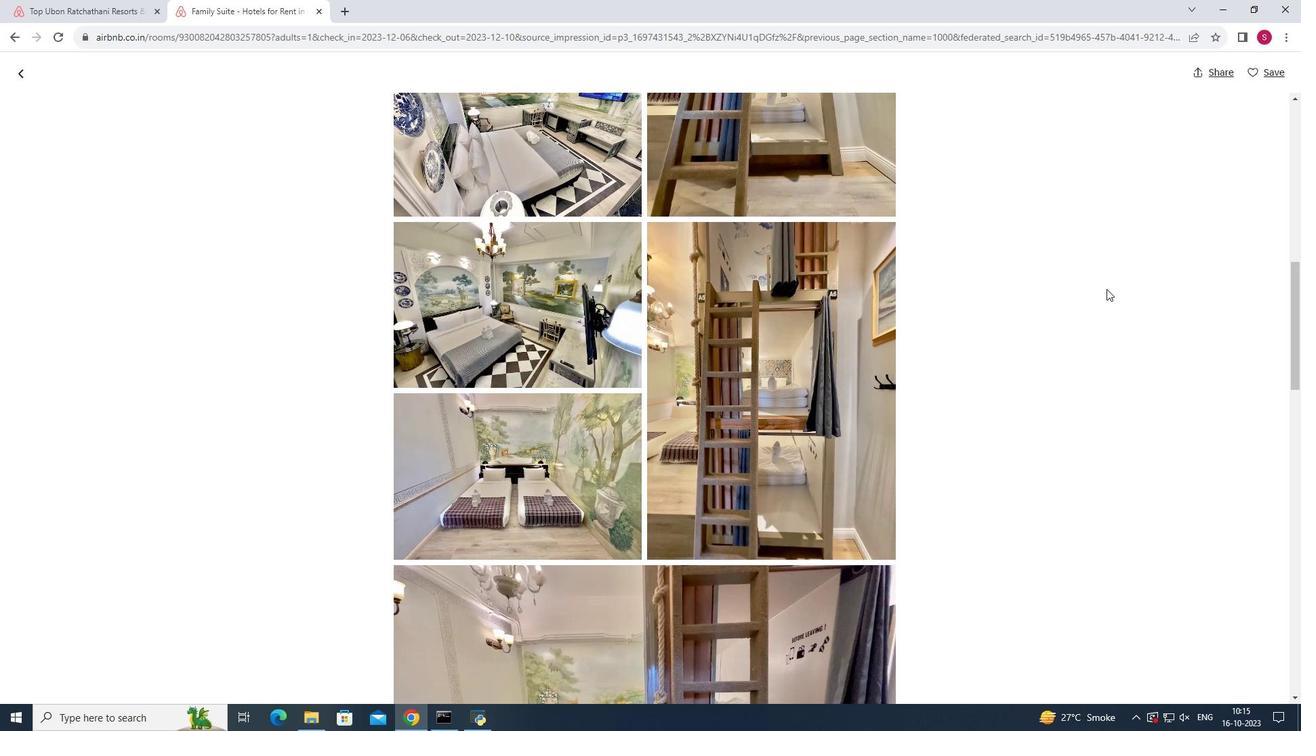 
Action: Mouse scrolled (1106, 288) with delta (0, 0)
Screenshot: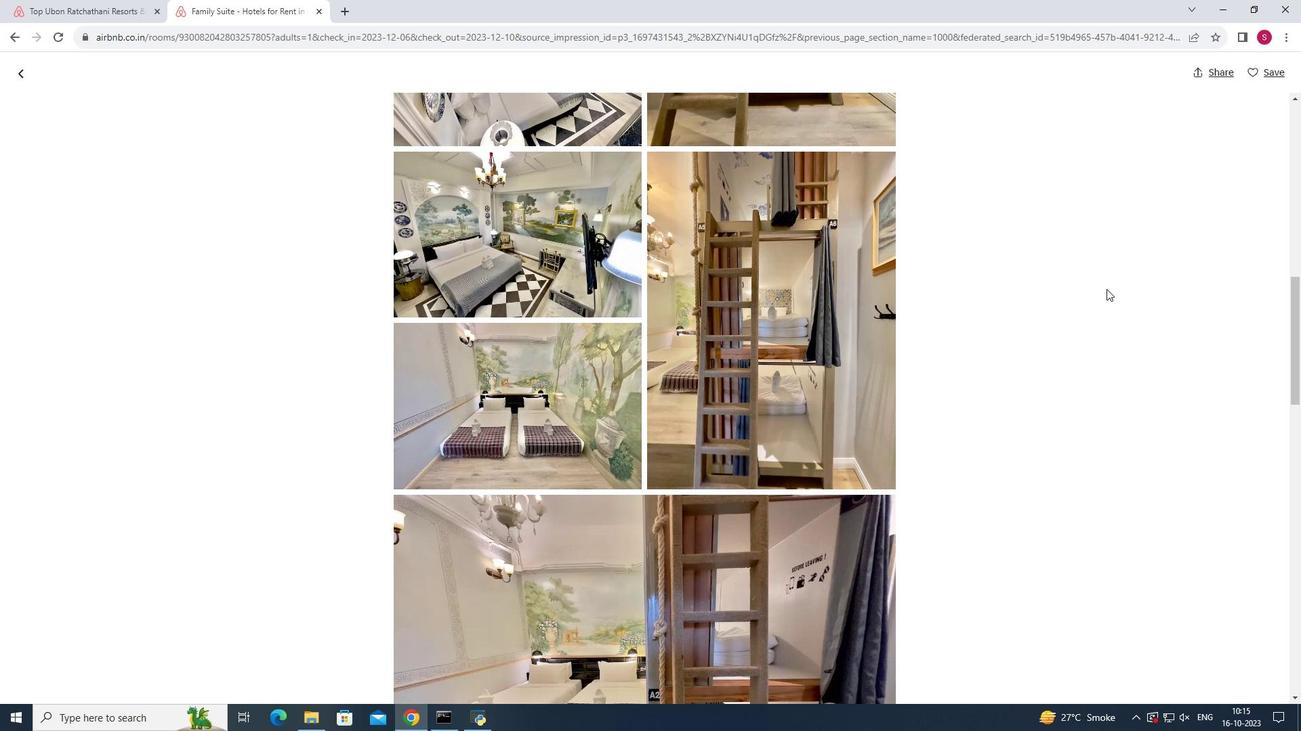 
Action: Mouse scrolled (1106, 288) with delta (0, 0)
Screenshot: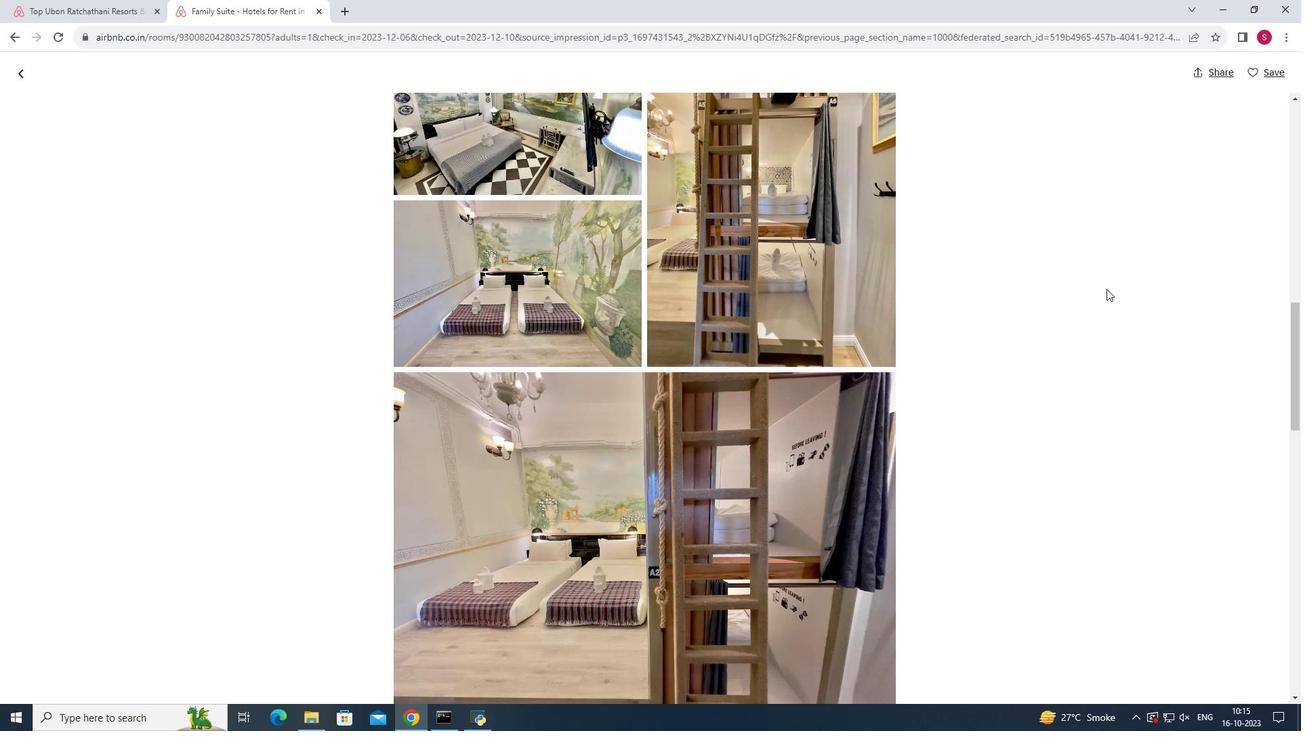 
Action: Mouse scrolled (1106, 288) with delta (0, 0)
Screenshot: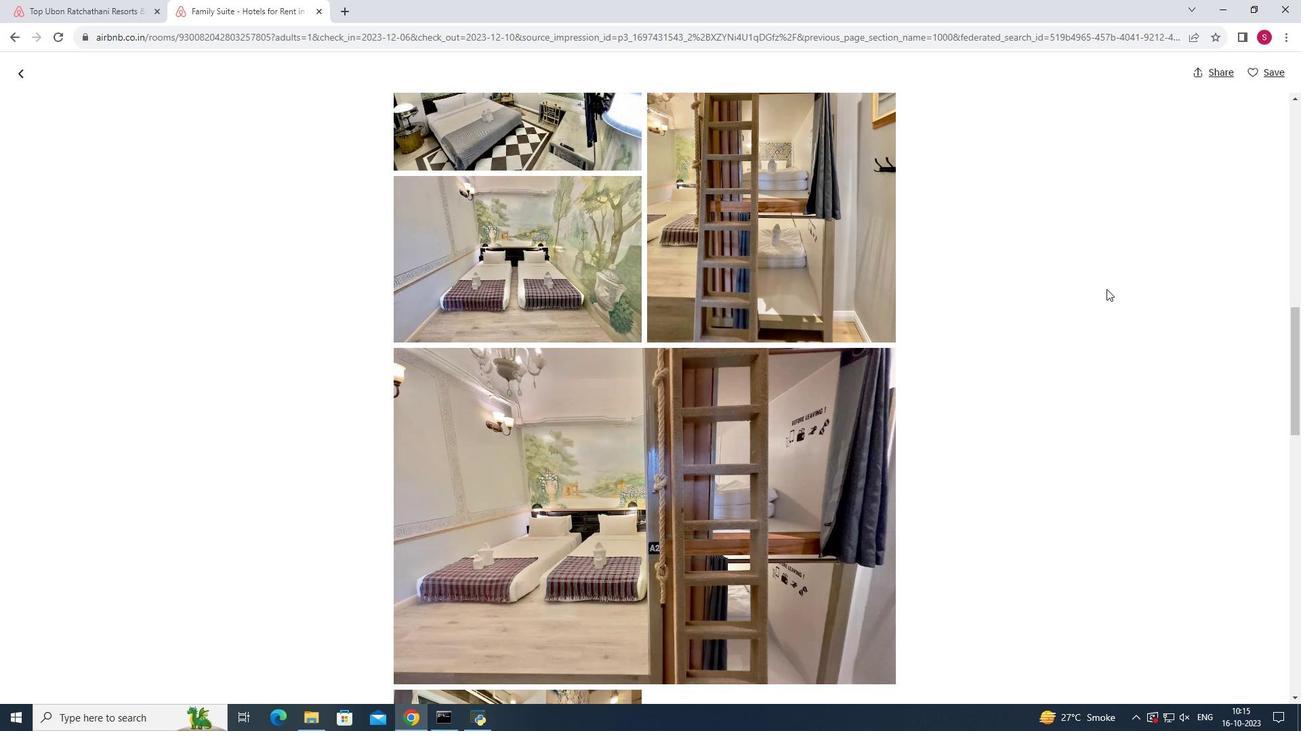 
Action: Mouse scrolled (1106, 288) with delta (0, 0)
Screenshot: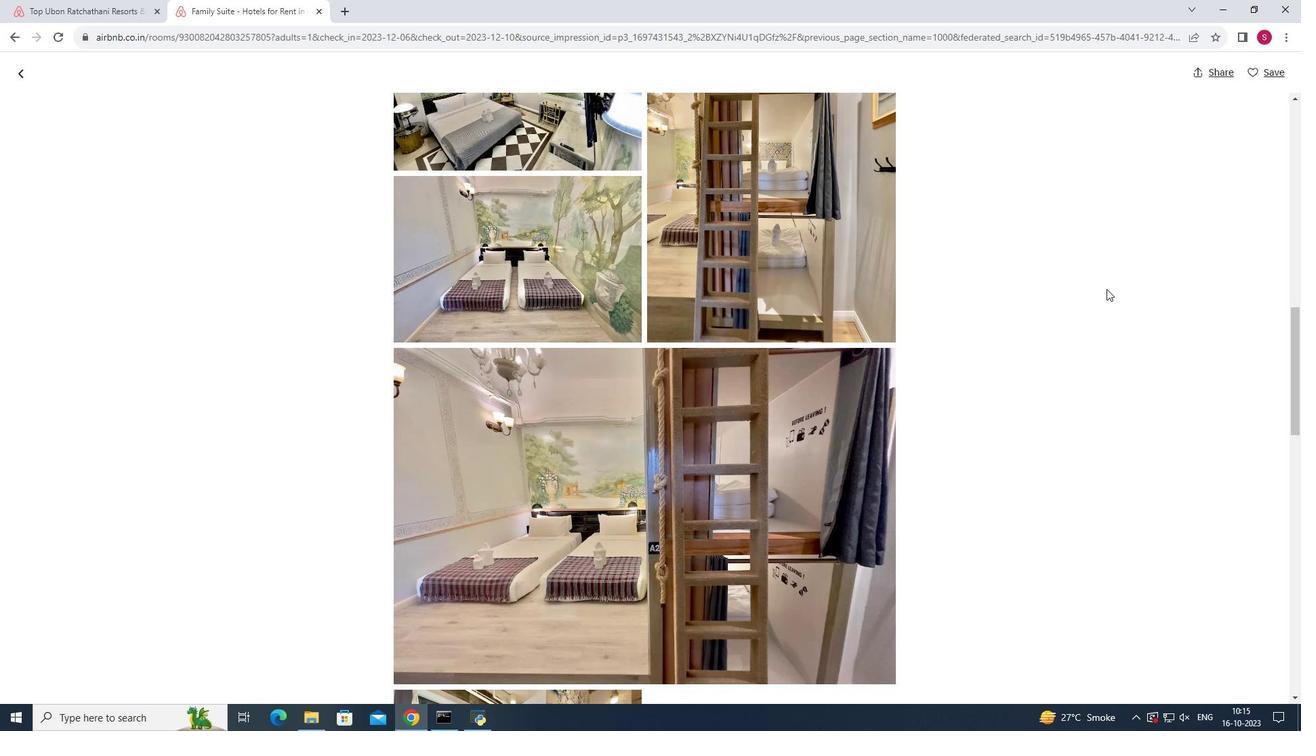 
Action: Mouse scrolled (1106, 288) with delta (0, 0)
Screenshot: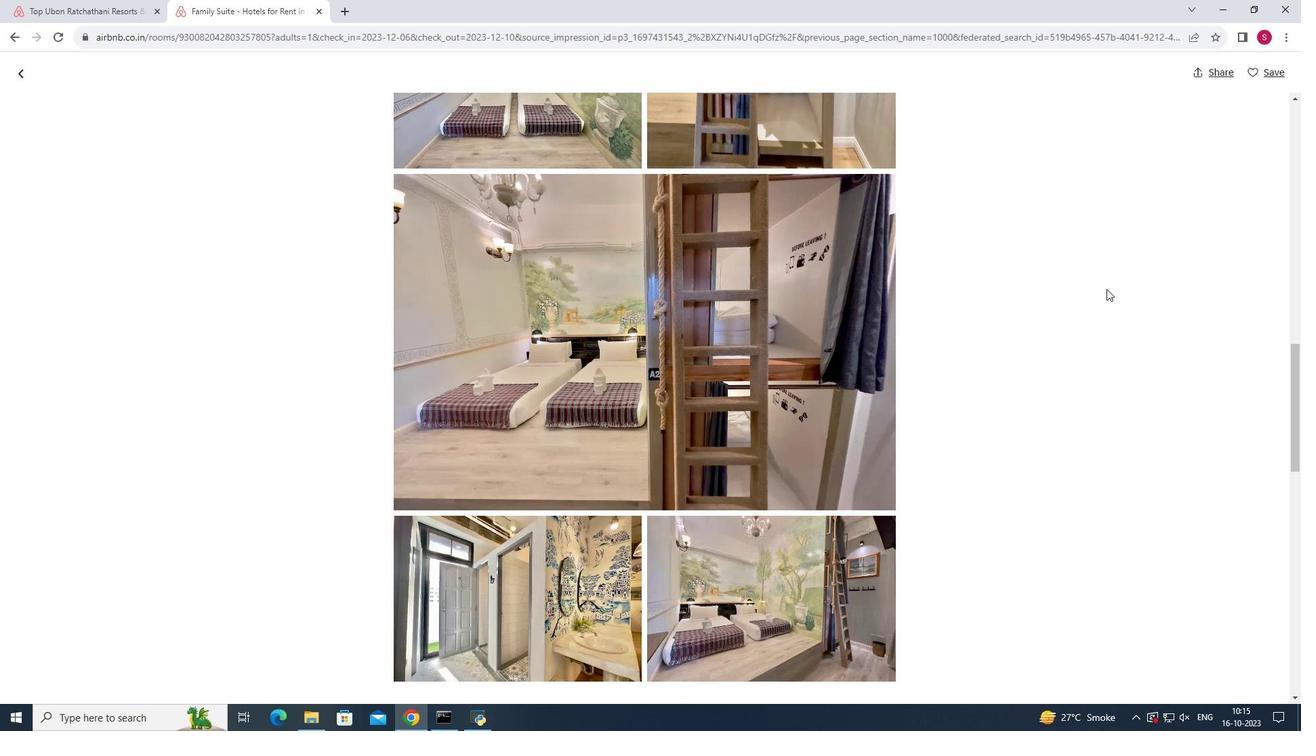 
Action: Mouse scrolled (1106, 288) with delta (0, 0)
Screenshot: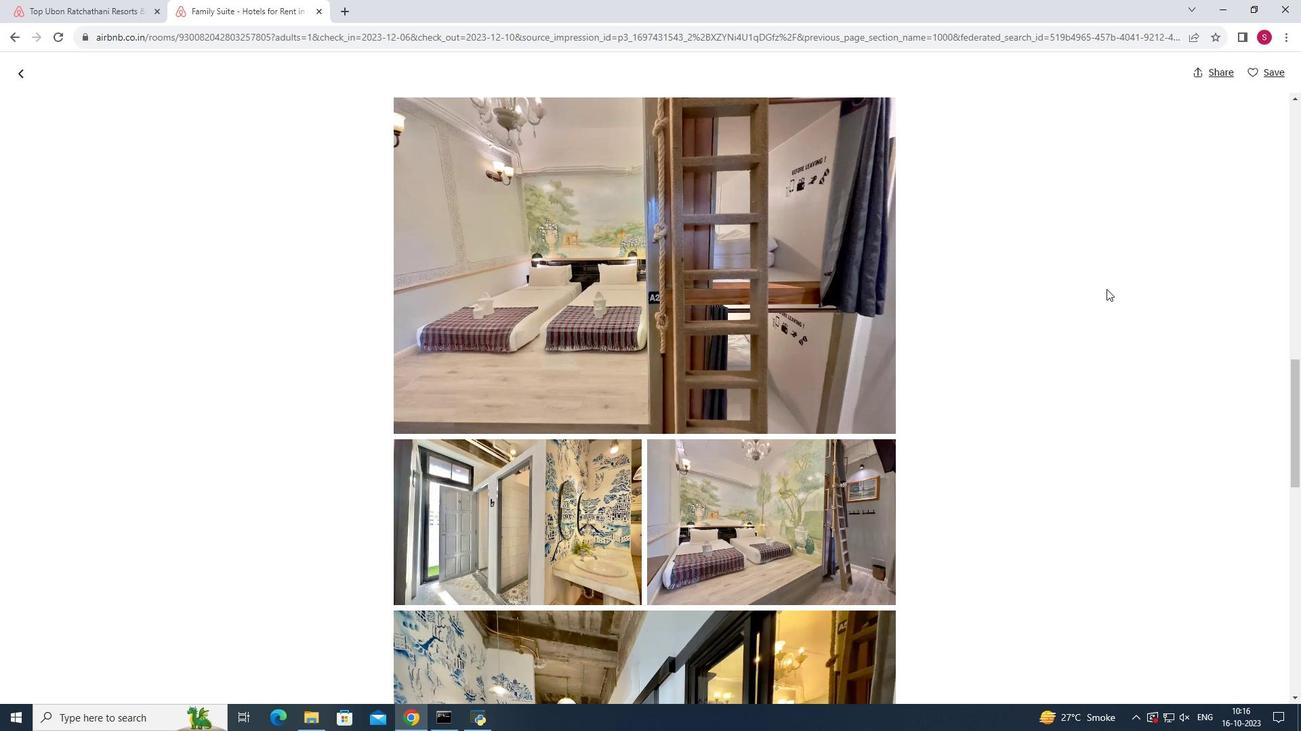 
Action: Mouse scrolled (1106, 288) with delta (0, 0)
Screenshot: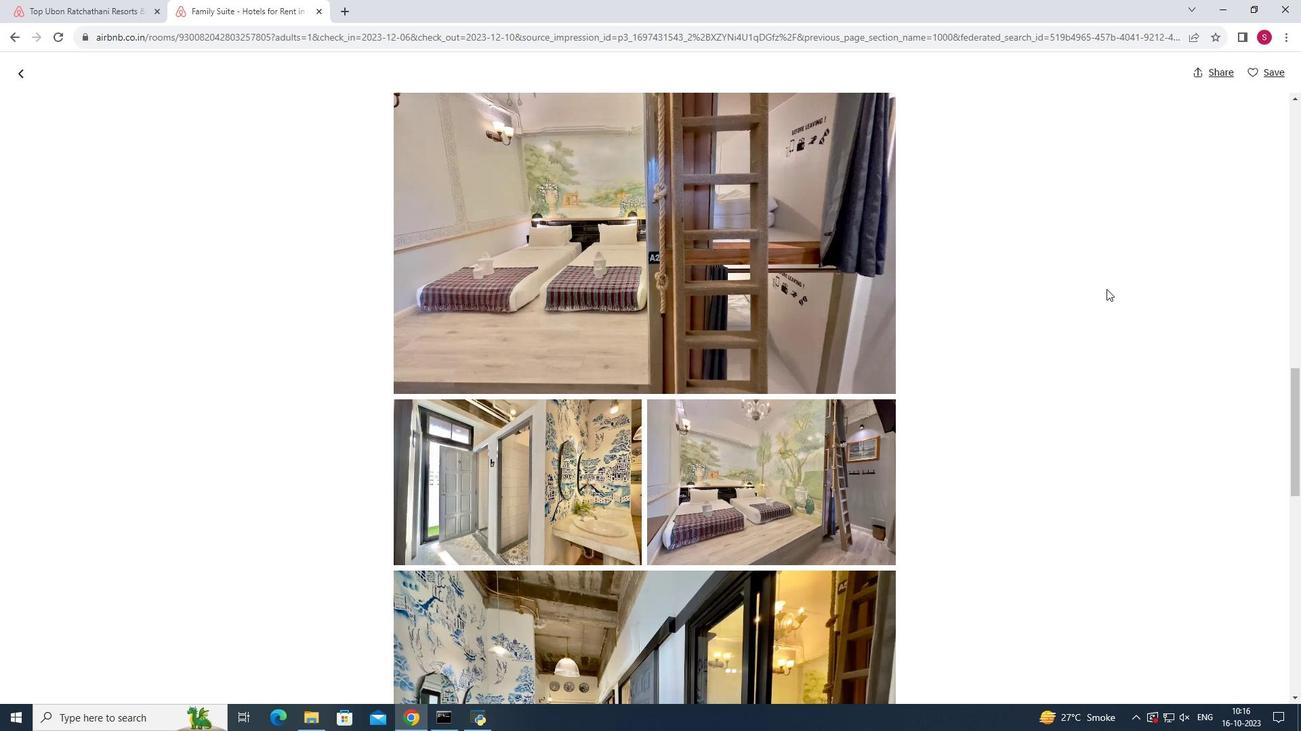 
Action: Mouse scrolled (1106, 288) with delta (0, 0)
Screenshot: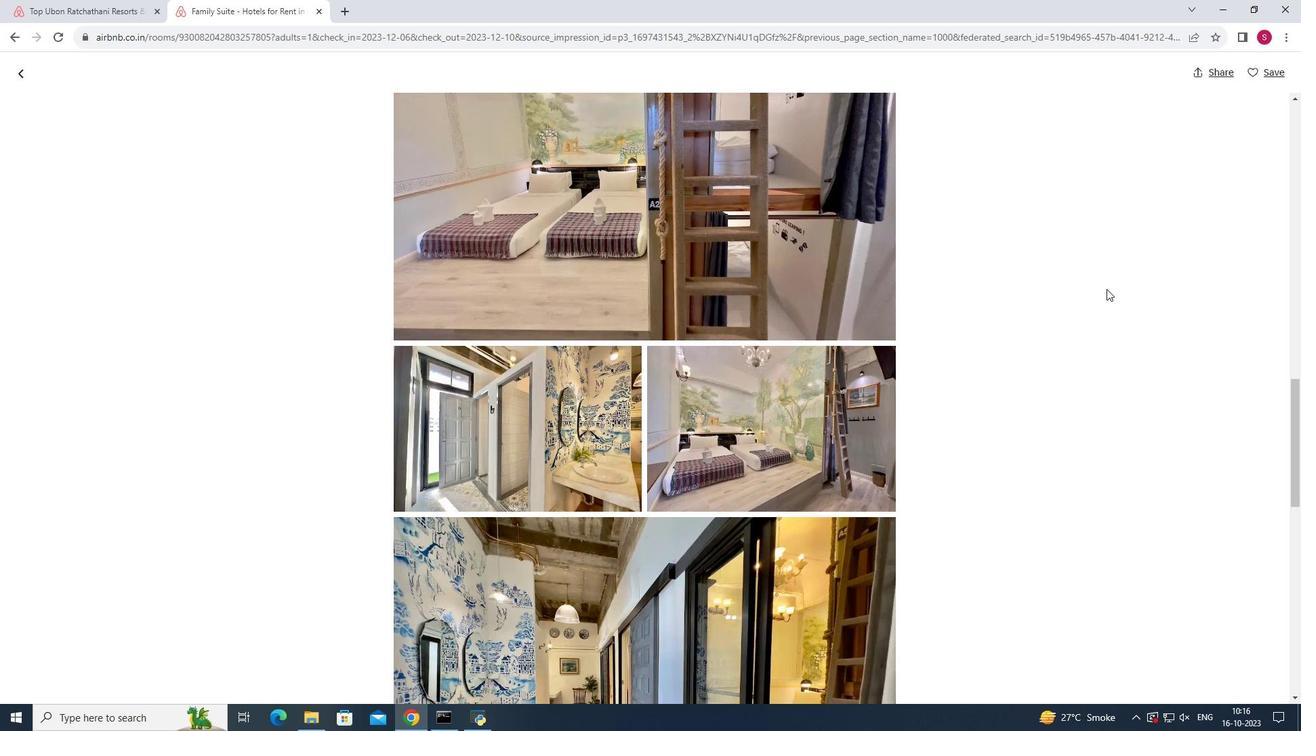 
Action: Mouse scrolled (1106, 288) with delta (0, 0)
Screenshot: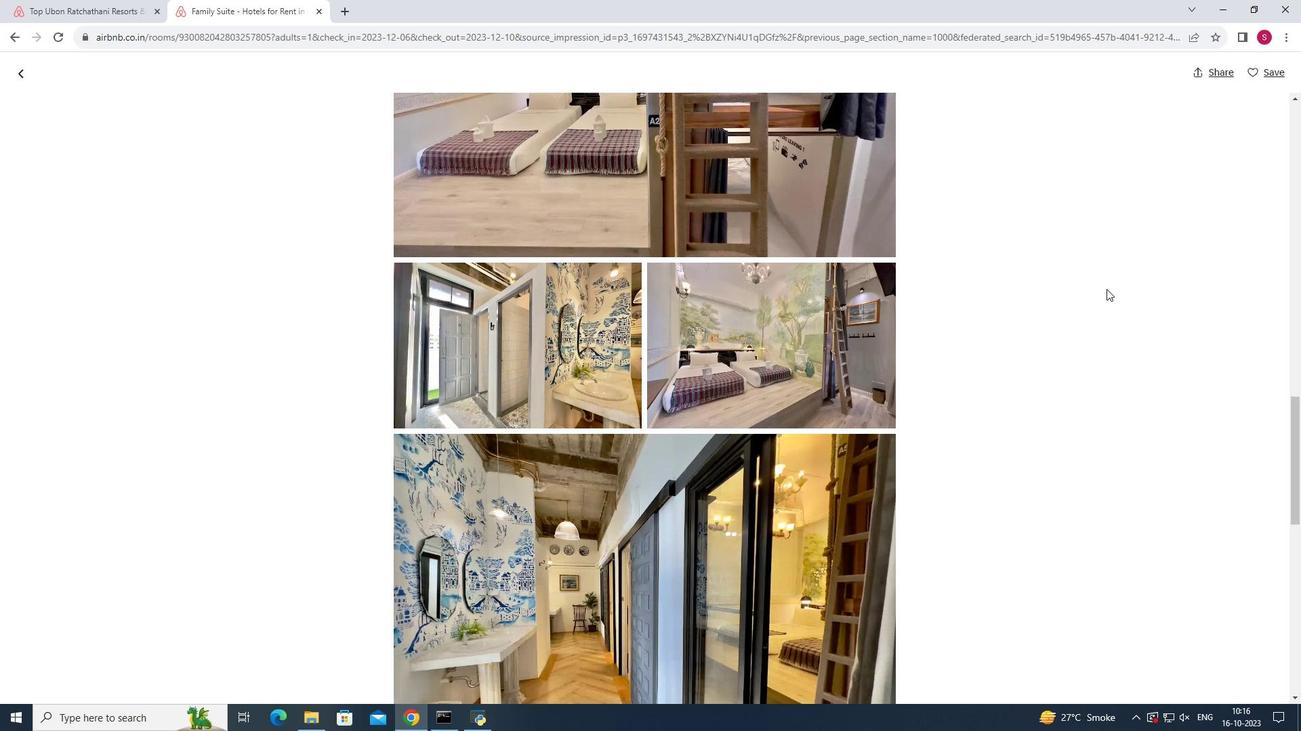 
Action: Mouse scrolled (1106, 288) with delta (0, 0)
Screenshot: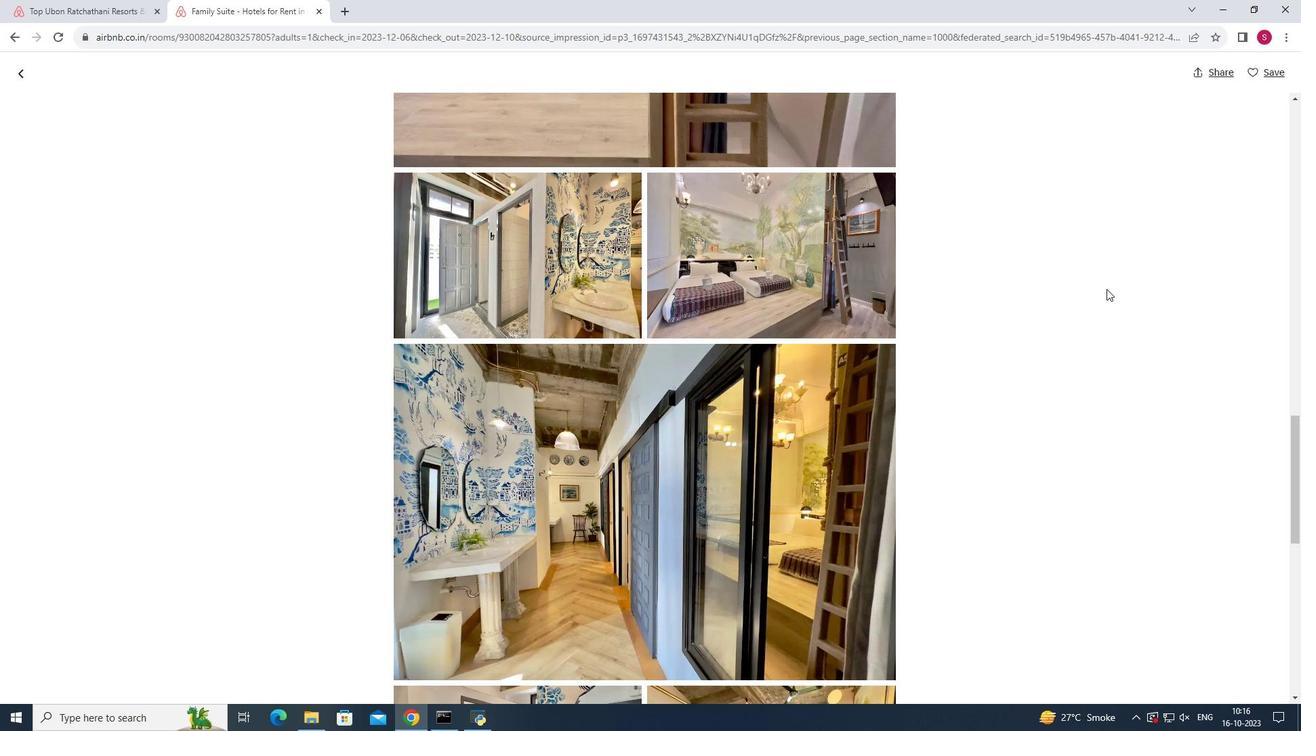 
Action: Mouse scrolled (1106, 288) with delta (0, 0)
Screenshot: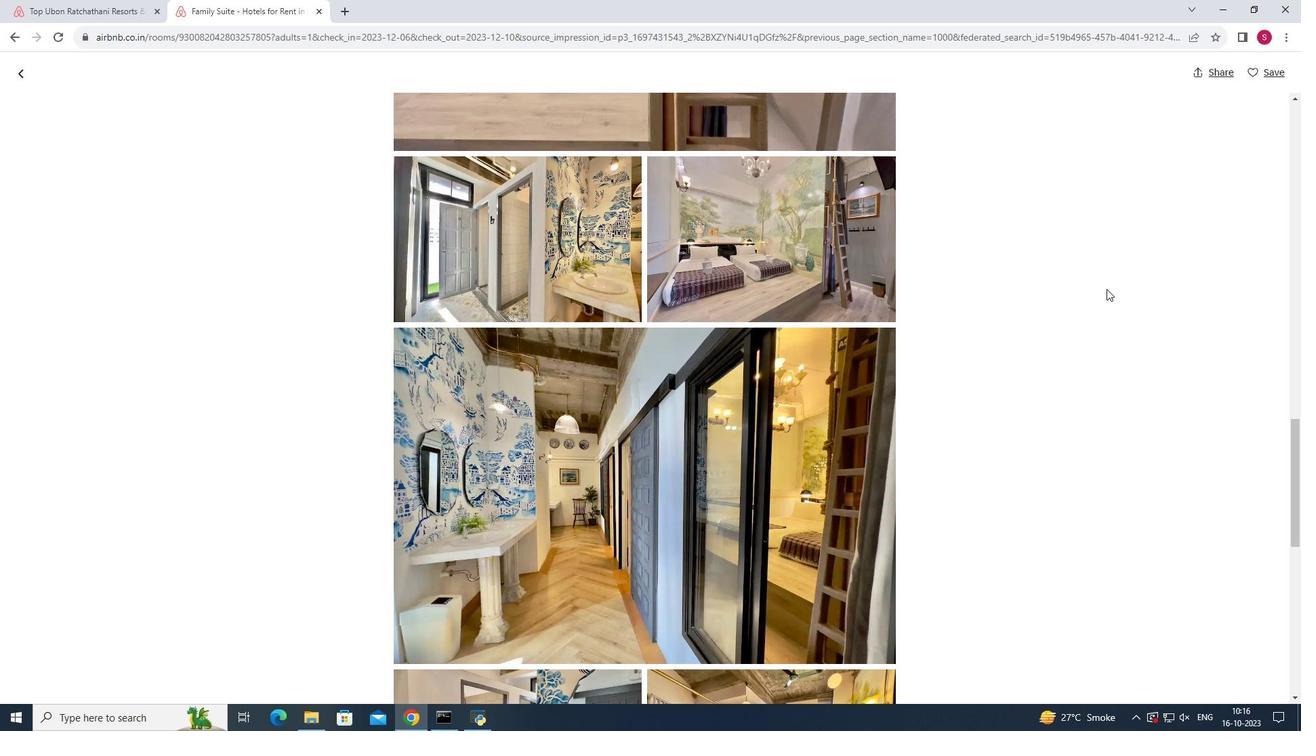 
Action: Mouse scrolled (1106, 288) with delta (0, 0)
Screenshot: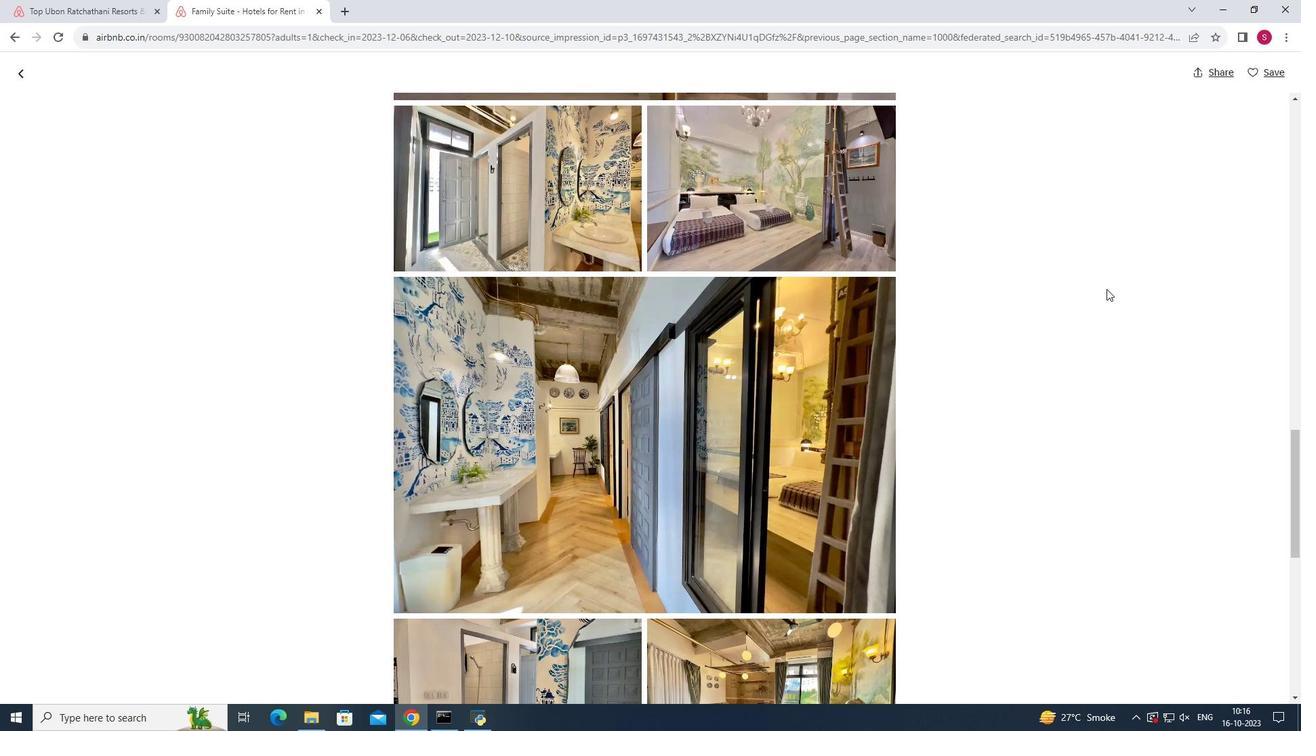 
Action: Mouse scrolled (1106, 288) with delta (0, 0)
Screenshot: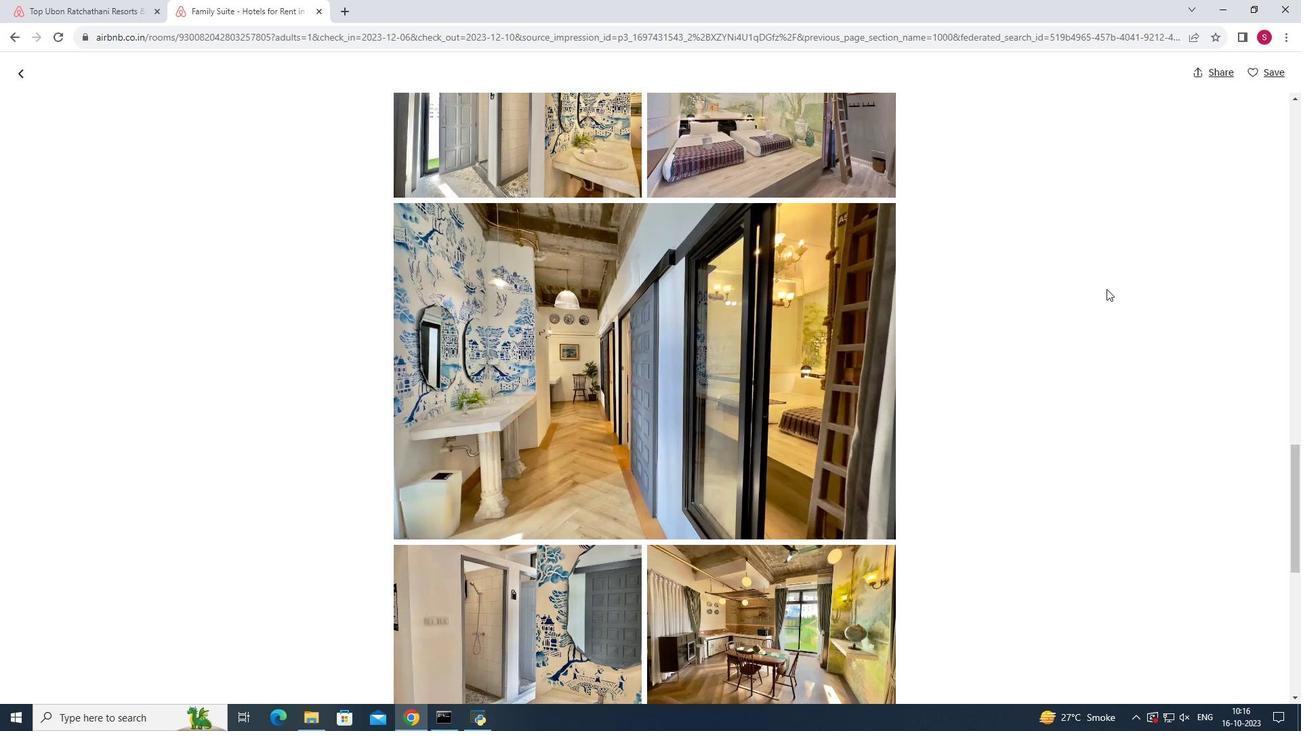 
Action: Mouse scrolled (1106, 288) with delta (0, 0)
Screenshot: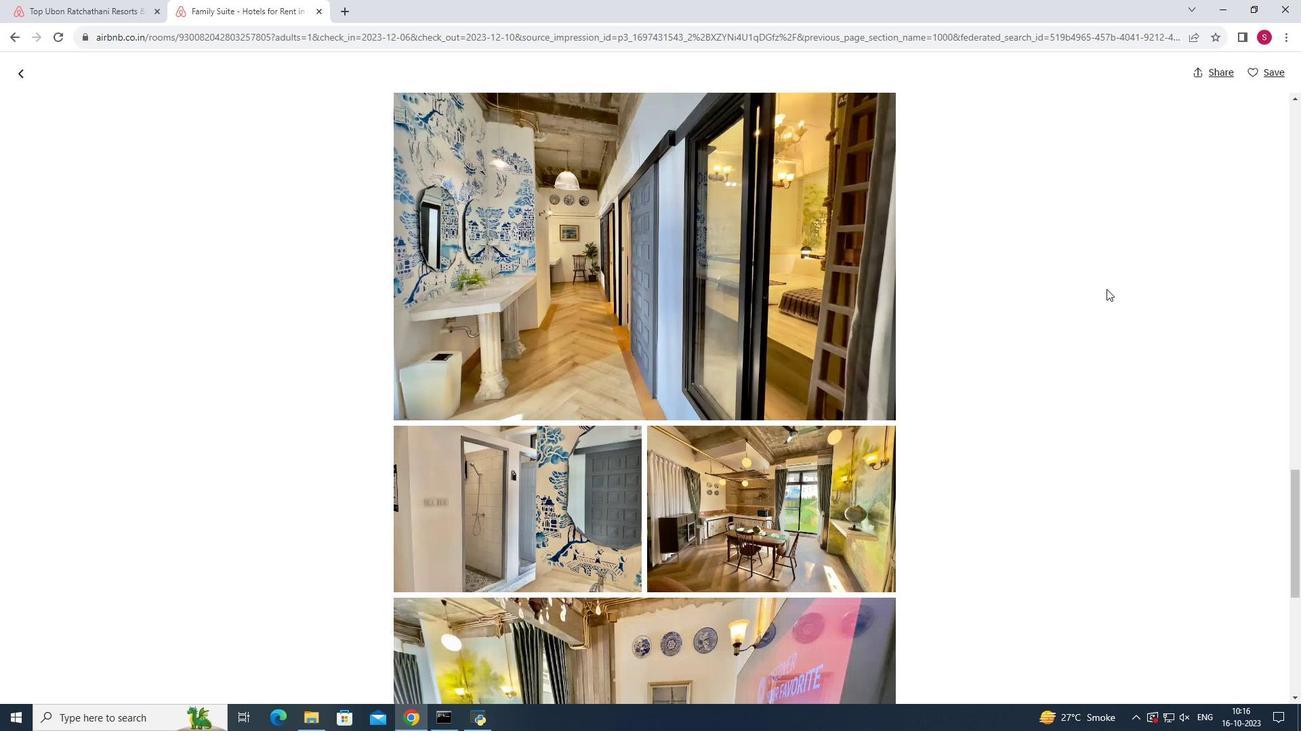 
Action: Mouse scrolled (1106, 288) with delta (0, 0)
Screenshot: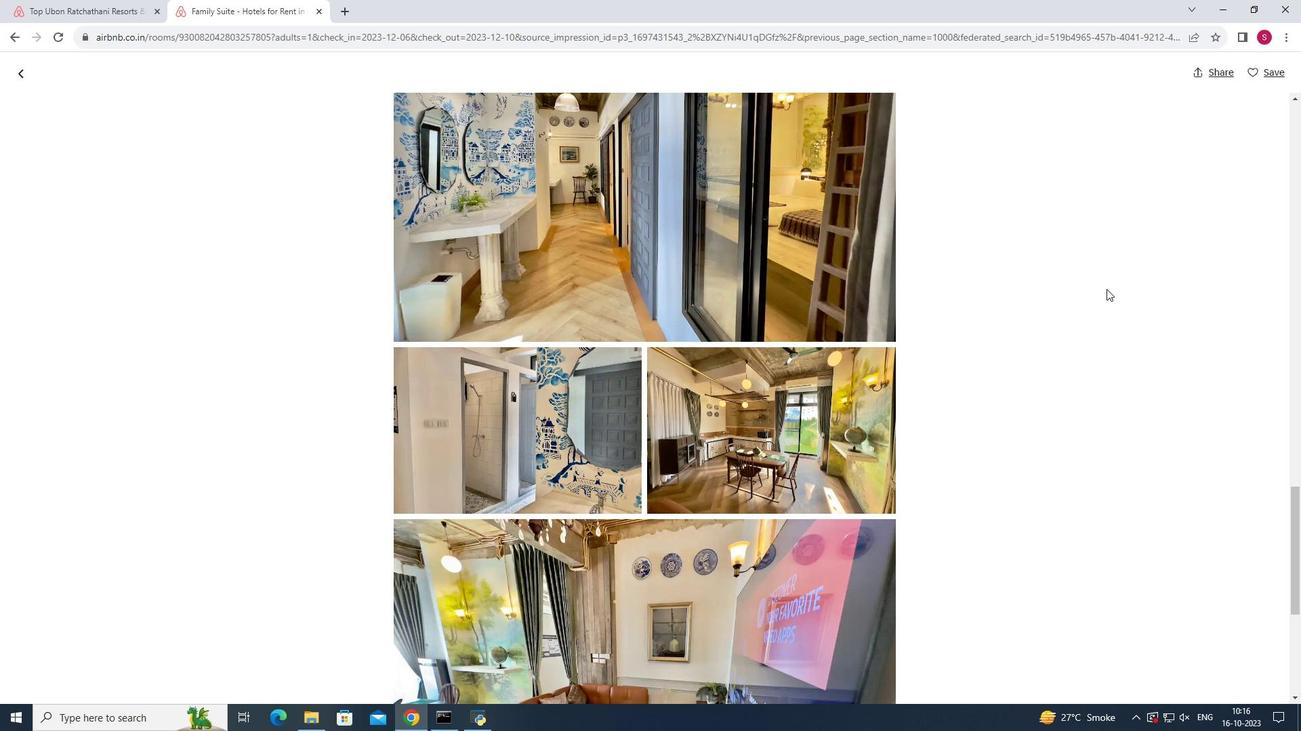 
Action: Mouse scrolled (1106, 288) with delta (0, 0)
Screenshot: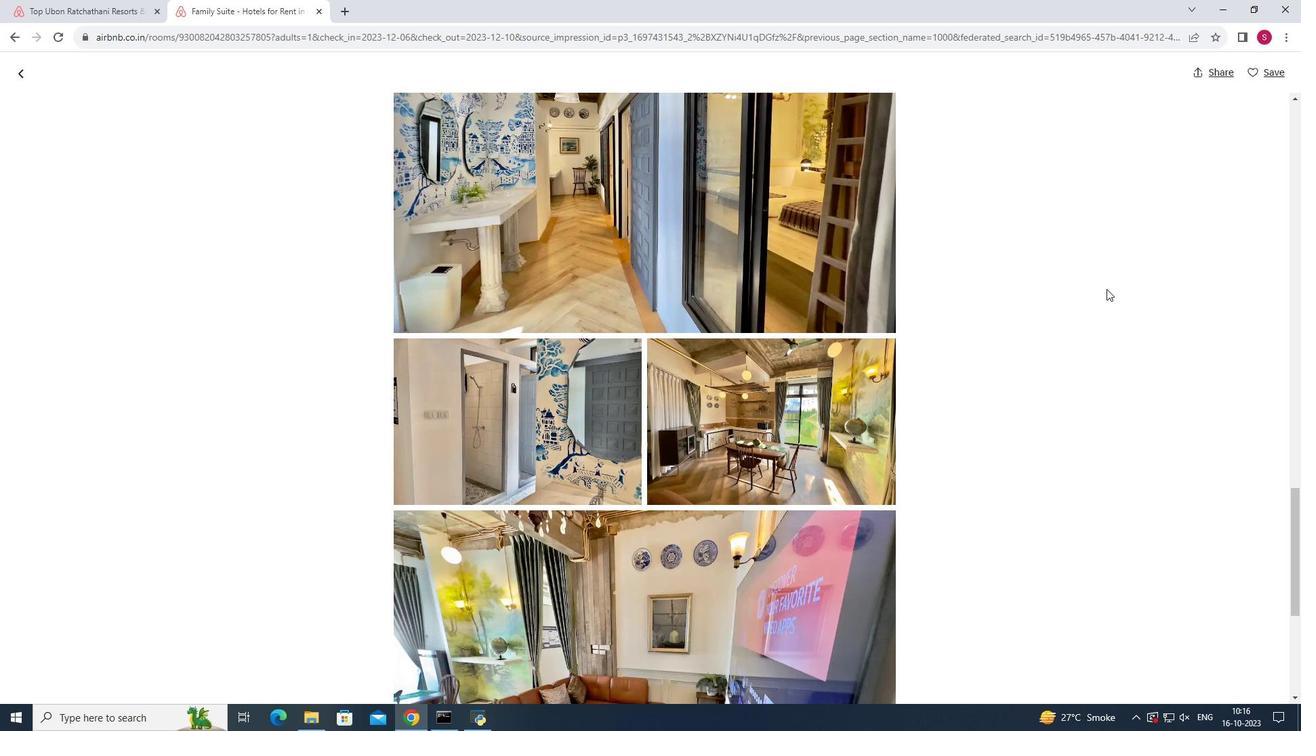 
Action: Mouse scrolled (1106, 288) with delta (0, 0)
Screenshot: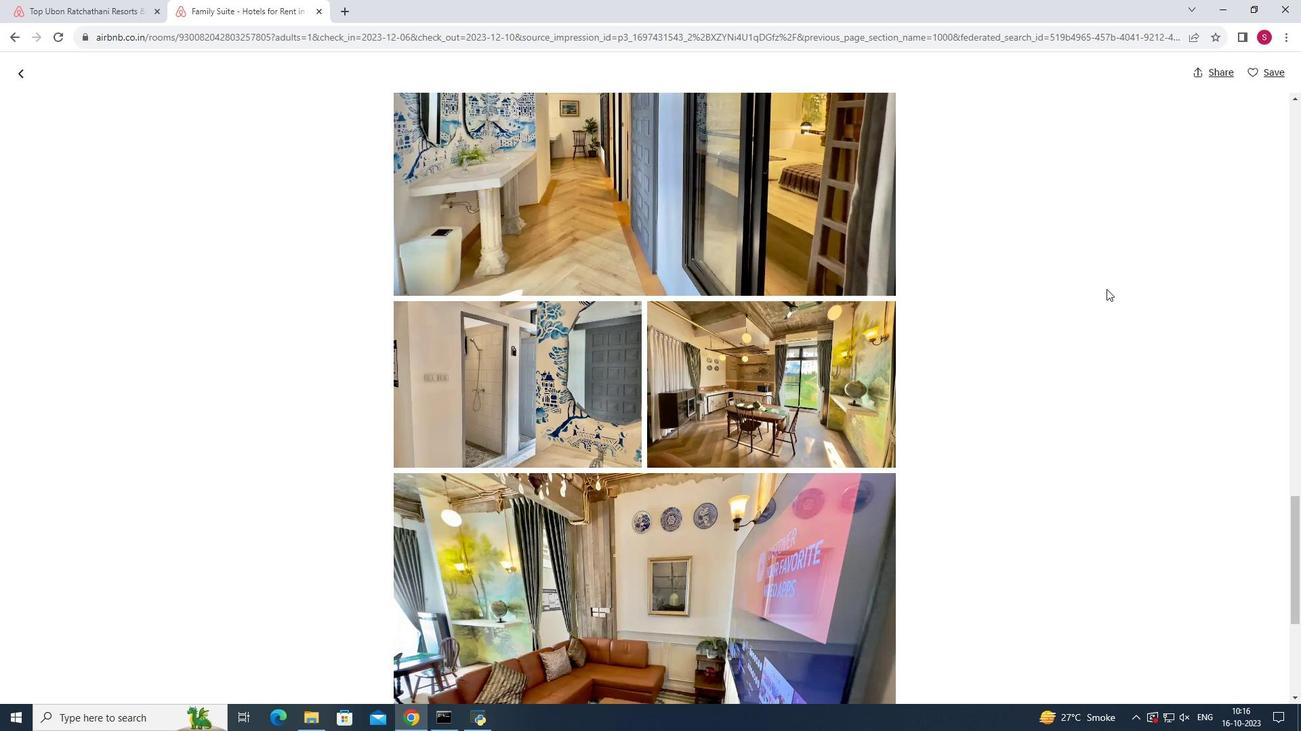 
Action: Mouse scrolled (1106, 288) with delta (0, 0)
Screenshot: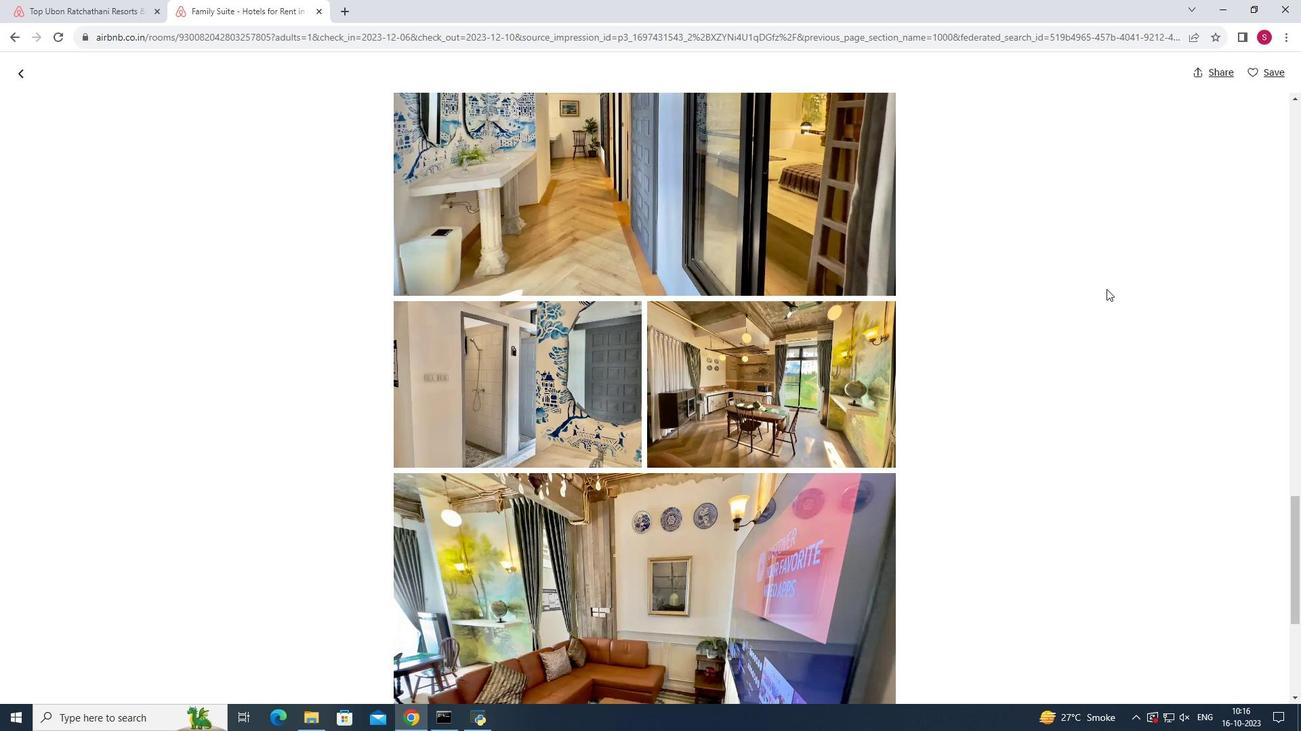 
Action: Mouse scrolled (1106, 288) with delta (0, 0)
Screenshot: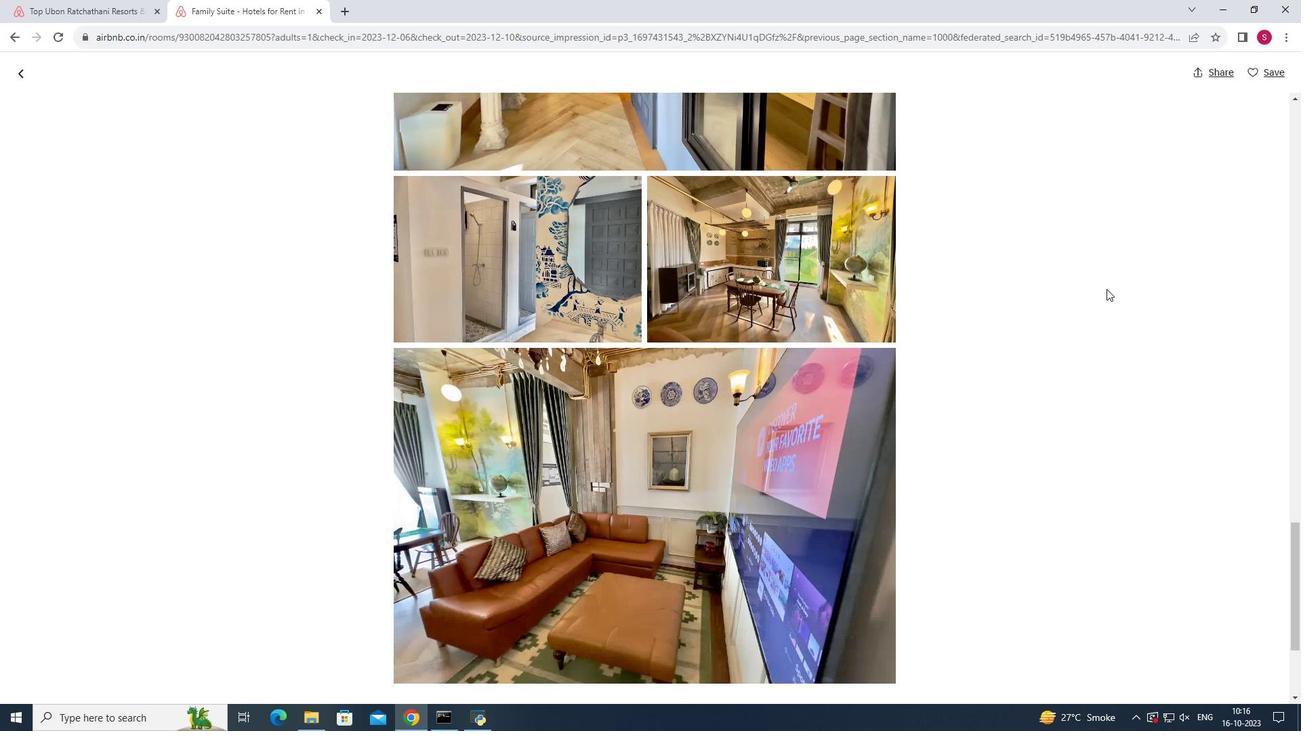 
Action: Mouse scrolled (1106, 288) with delta (0, 0)
Screenshot: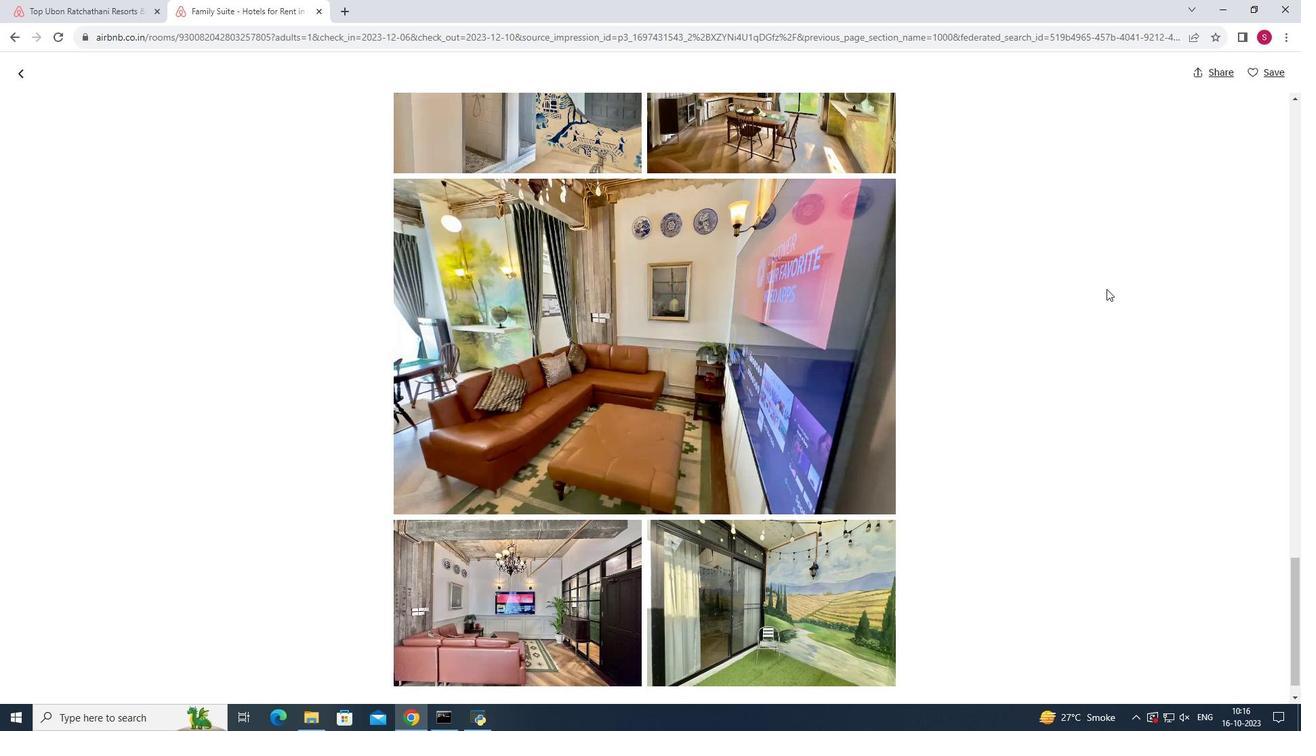 
Action: Mouse scrolled (1106, 288) with delta (0, 0)
Screenshot: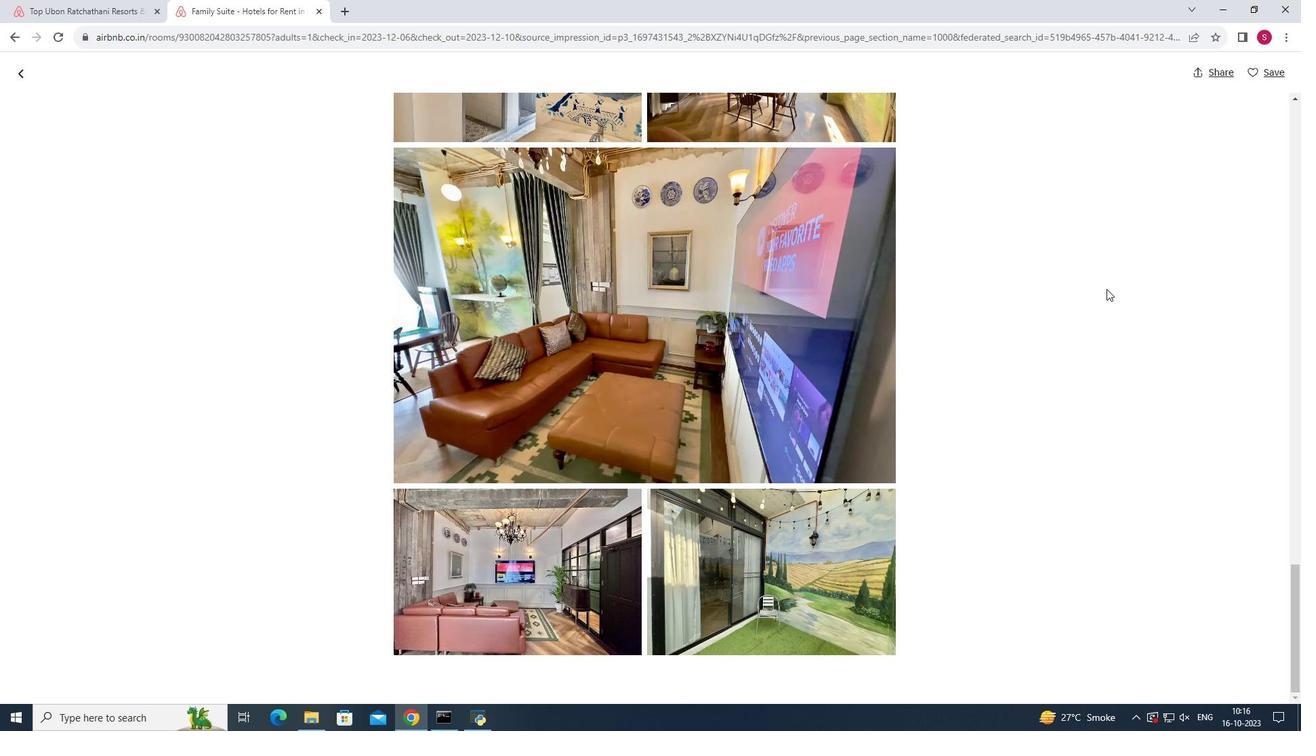 
Action: Mouse scrolled (1106, 288) with delta (0, 0)
Screenshot: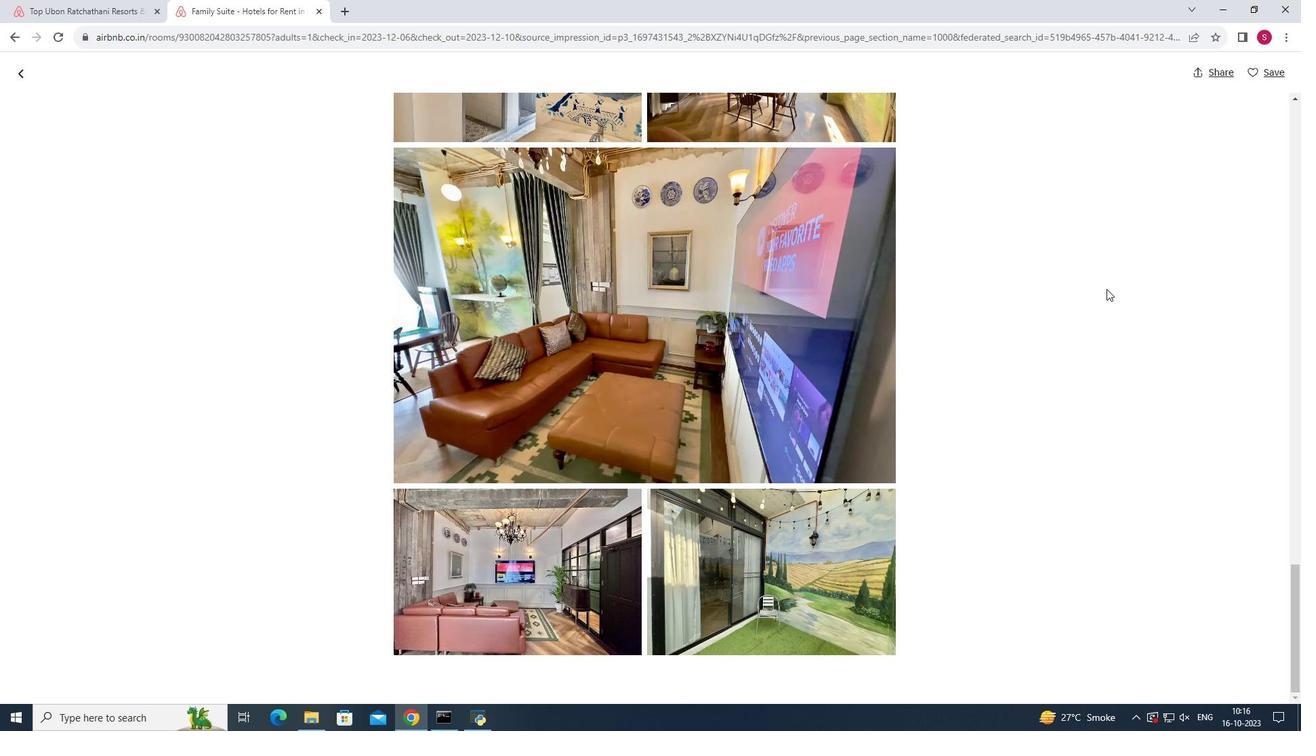 
Action: Mouse scrolled (1106, 288) with delta (0, 0)
Screenshot: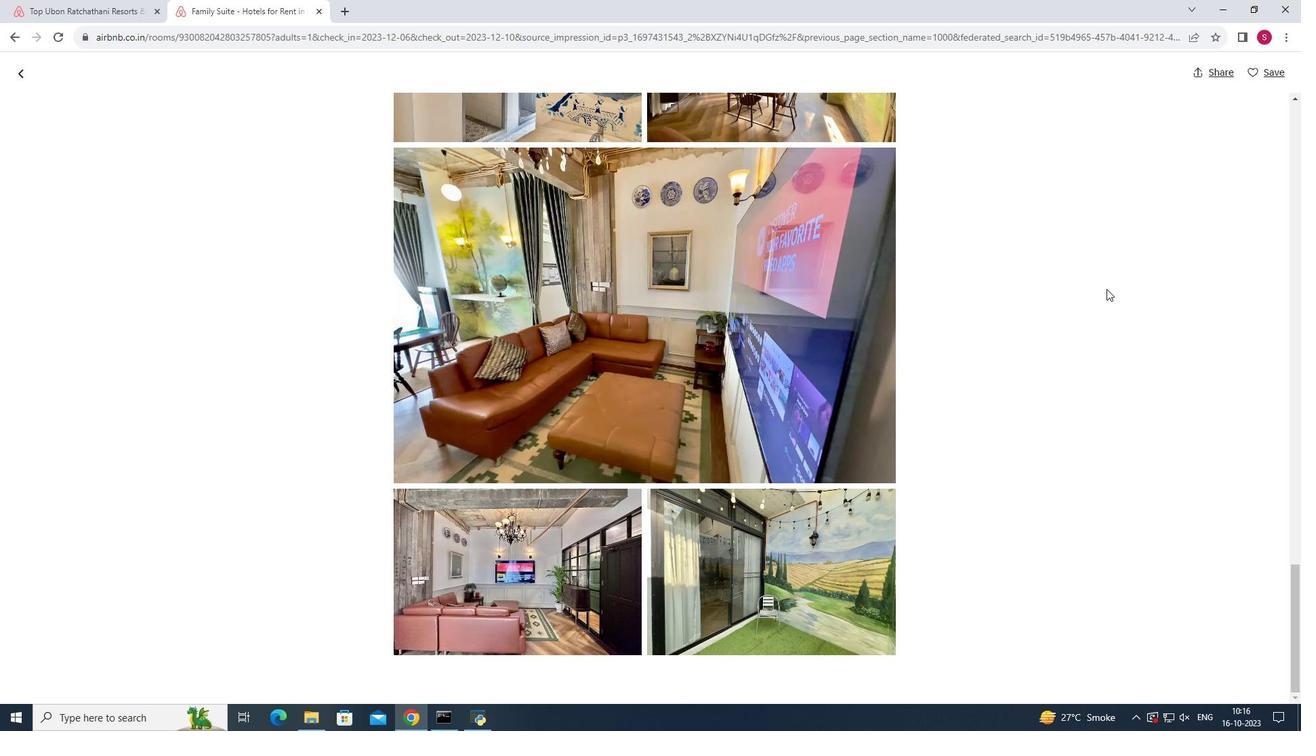 
Action: Mouse scrolled (1106, 288) with delta (0, 0)
Screenshot: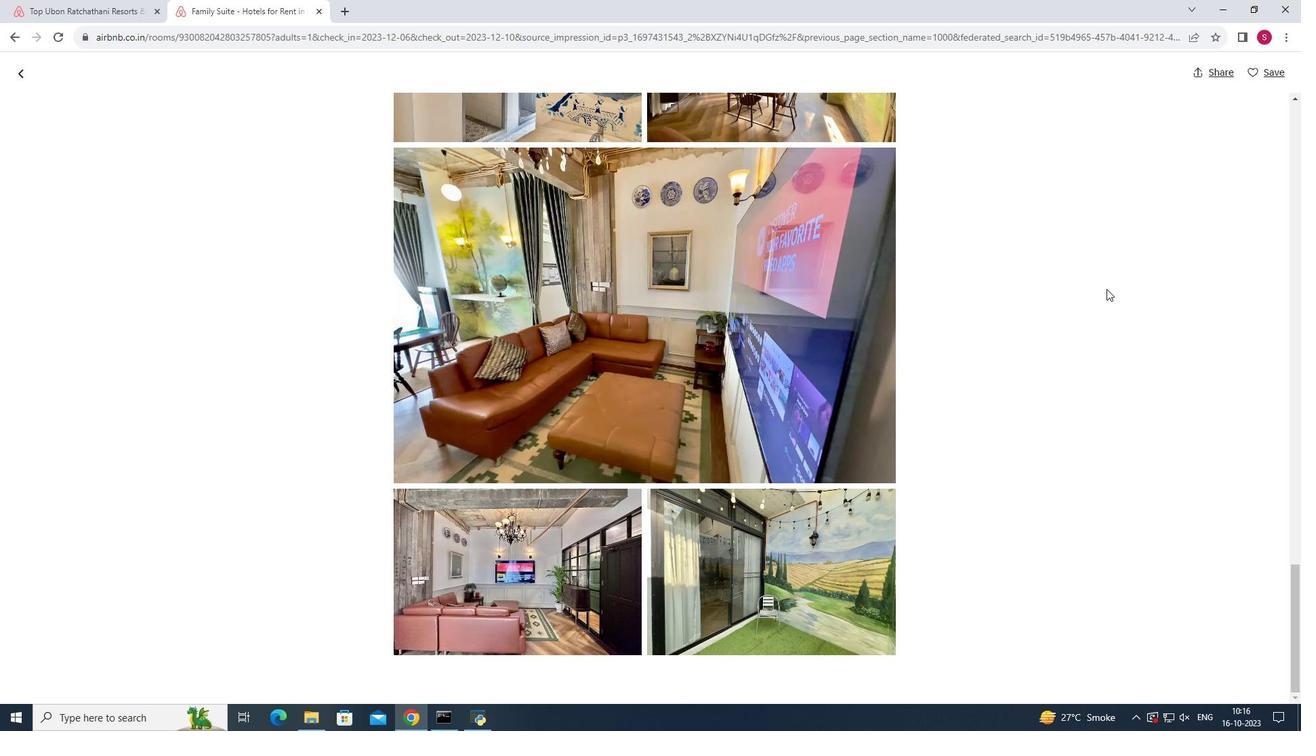 
Action: Mouse moved to (17, 73)
Screenshot: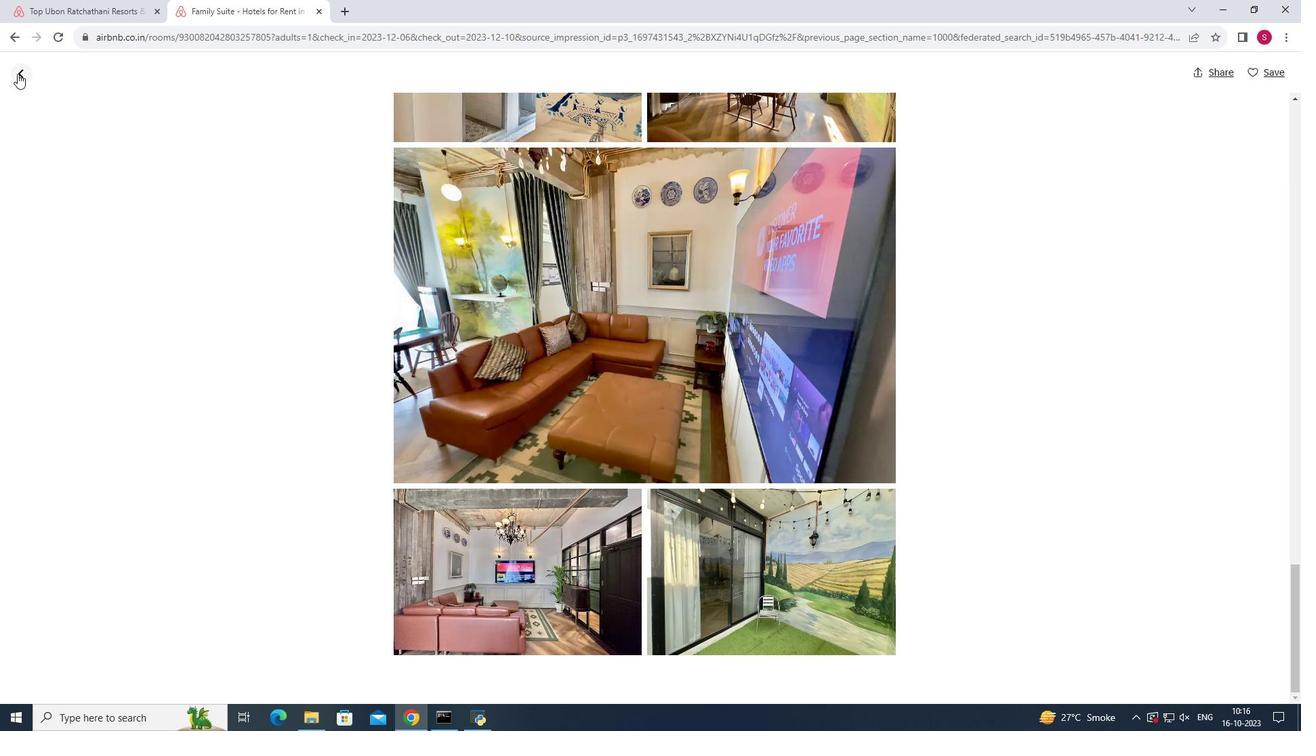 
Action: Mouse pressed left at (17, 73)
Screenshot: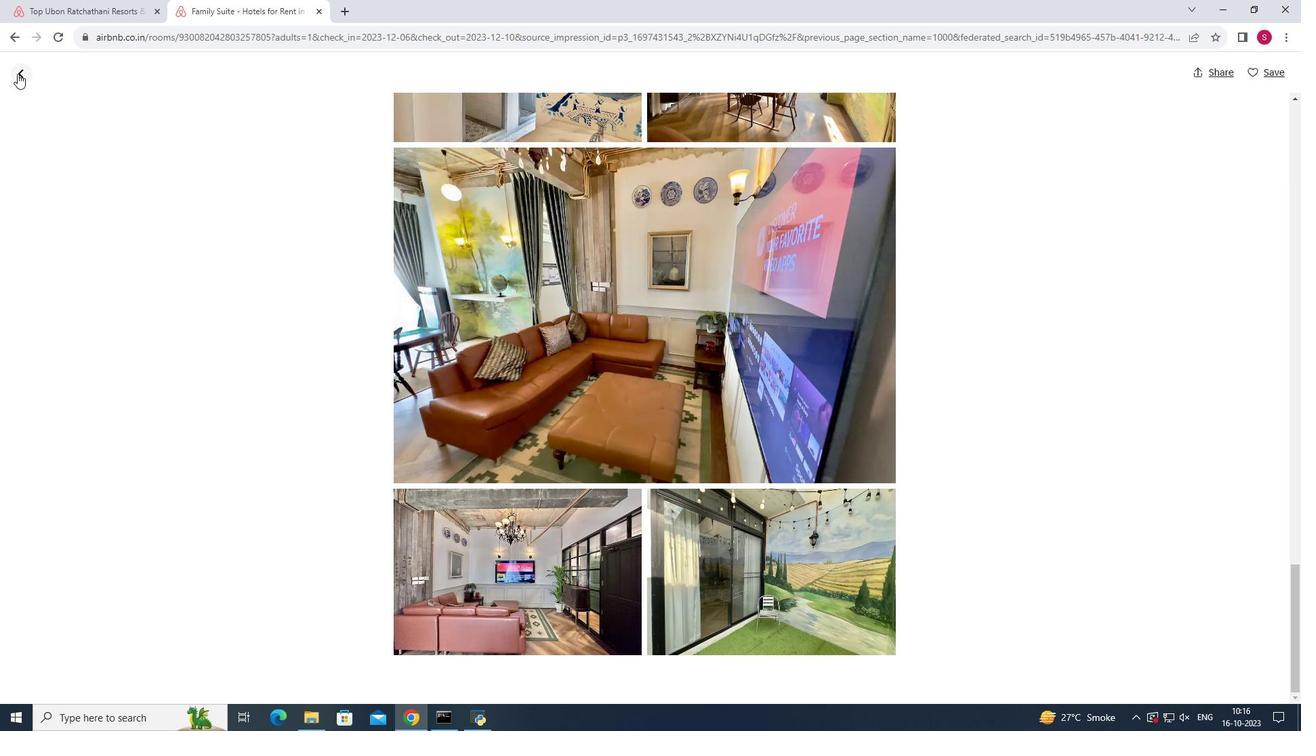 
Action: Mouse moved to (1154, 288)
Screenshot: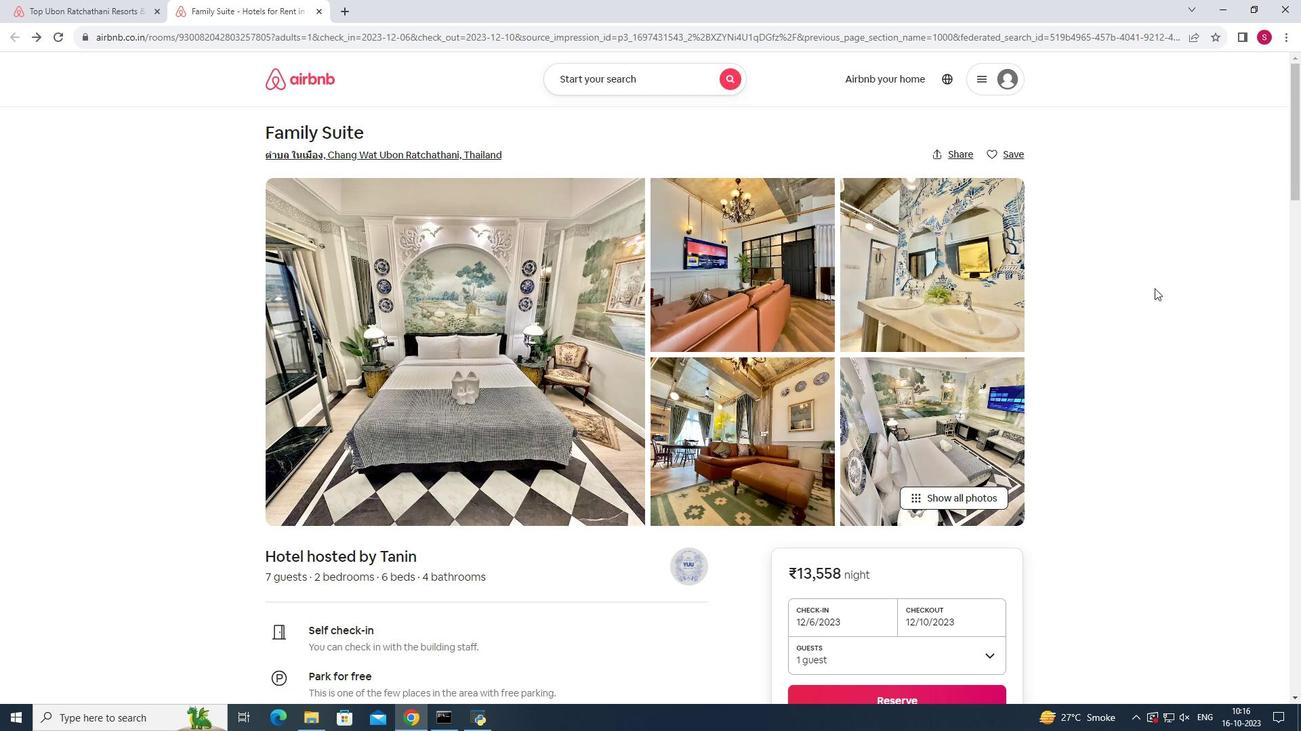 
Action: Mouse scrolled (1154, 287) with delta (0, 0)
Screenshot: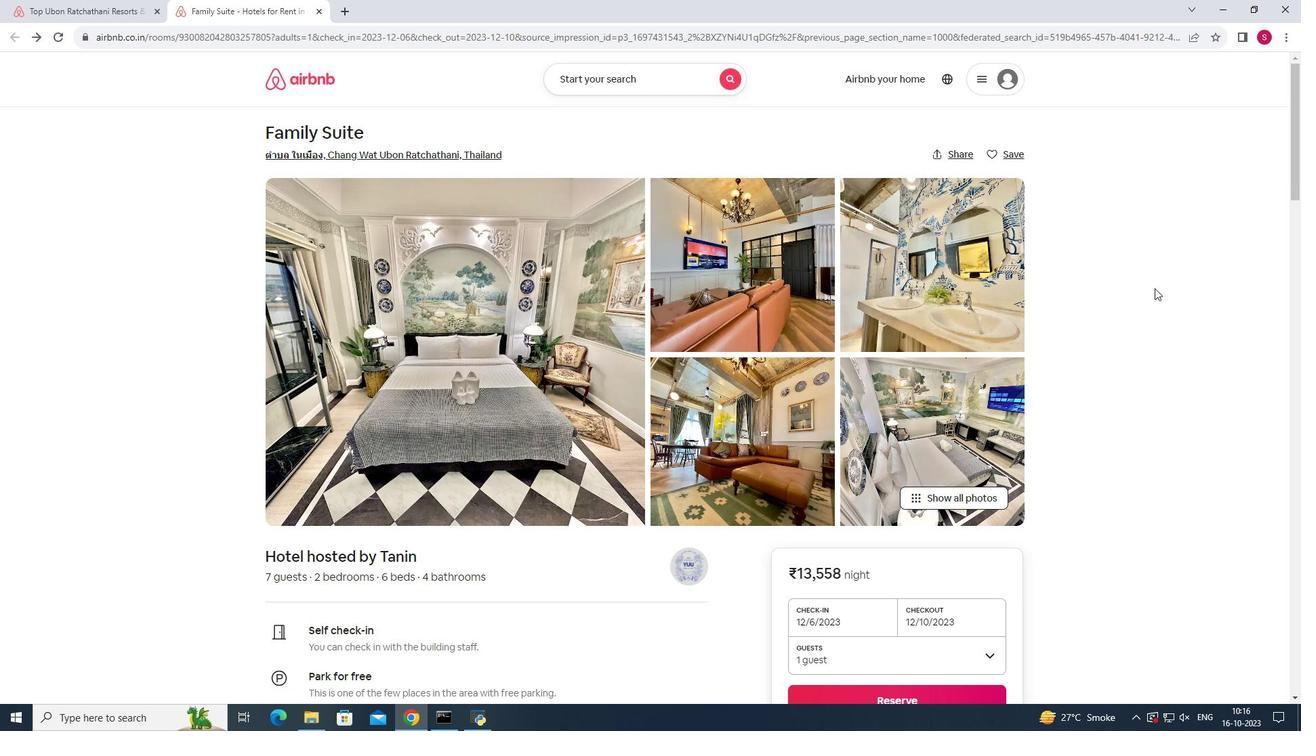 
Action: Mouse scrolled (1154, 287) with delta (0, 0)
Screenshot: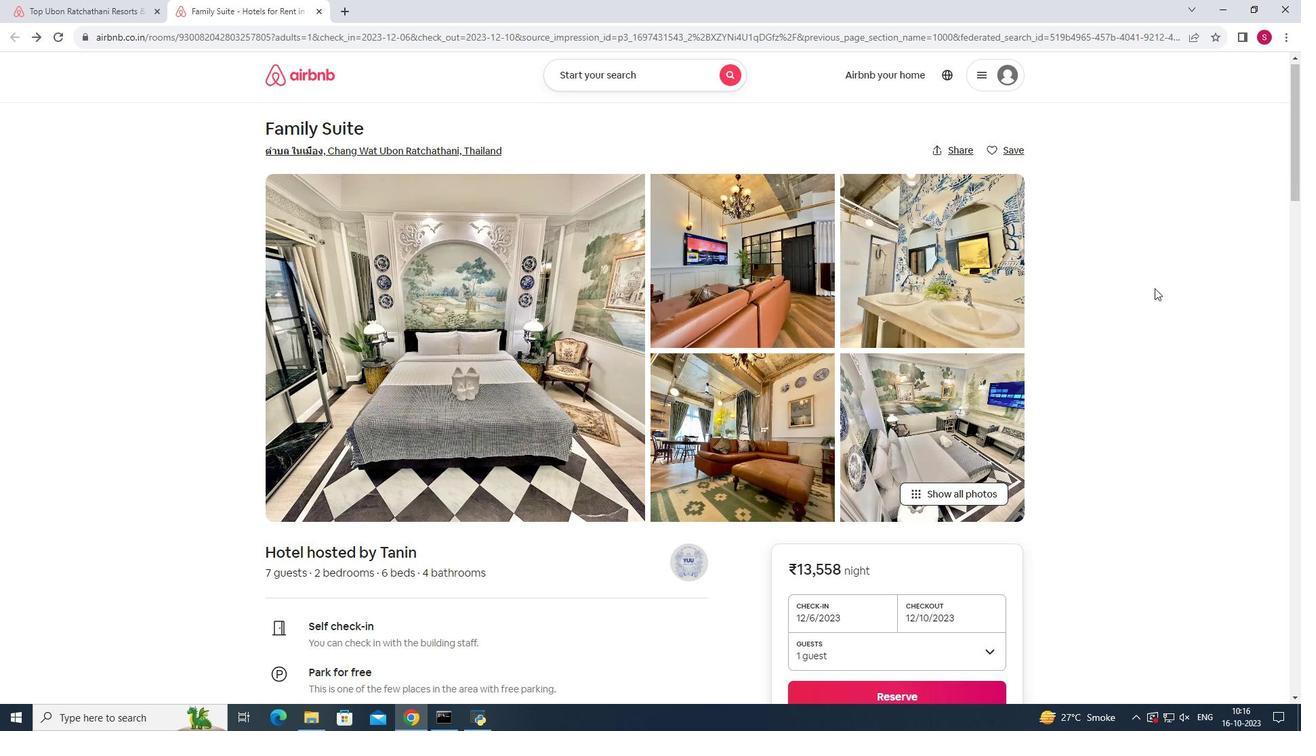 
Action: Mouse scrolled (1154, 287) with delta (0, 0)
Screenshot: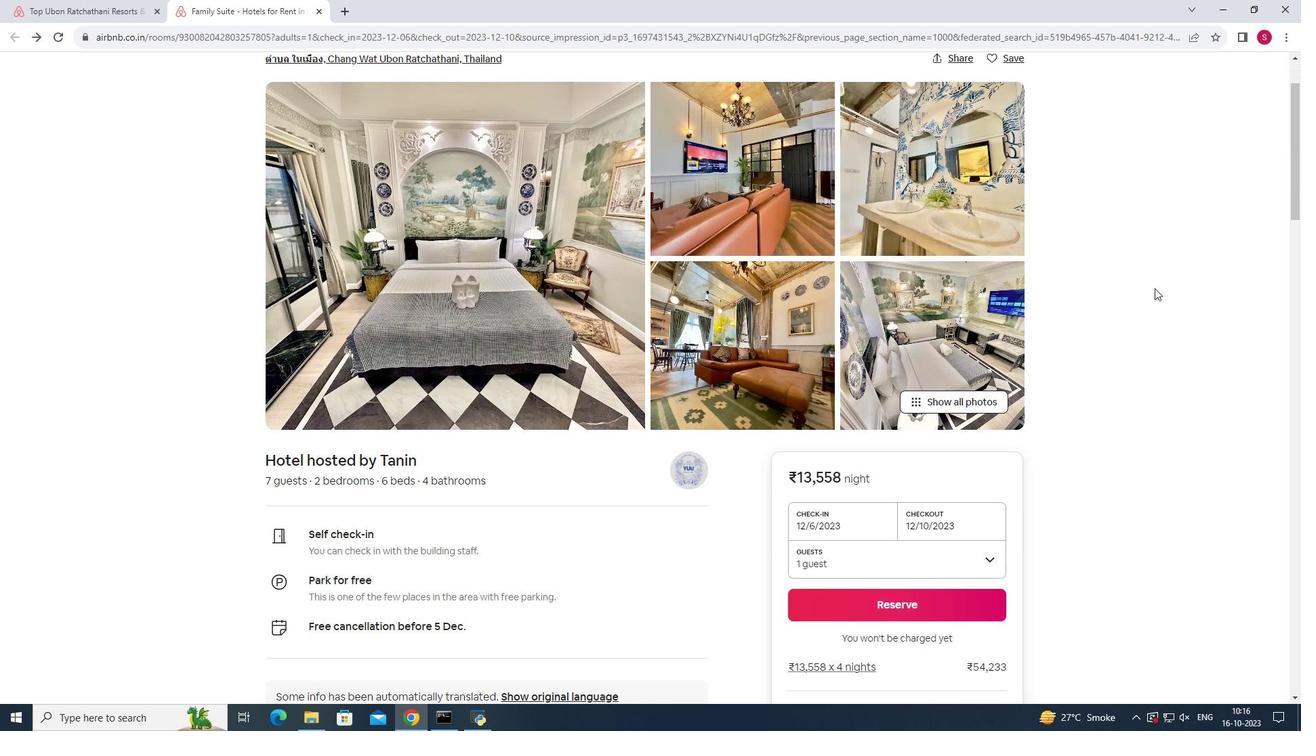 
Action: Mouse scrolled (1154, 287) with delta (0, 0)
Screenshot: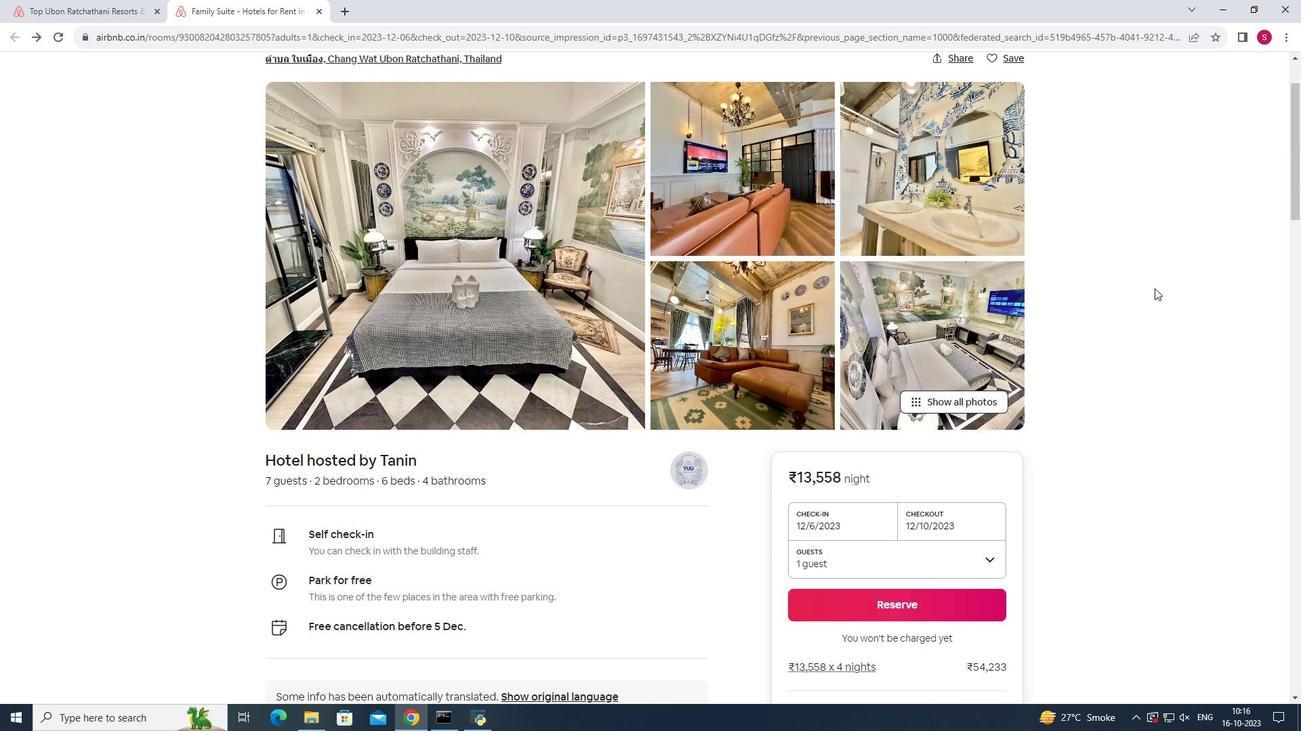 
Action: Mouse moved to (1155, 289)
Screenshot: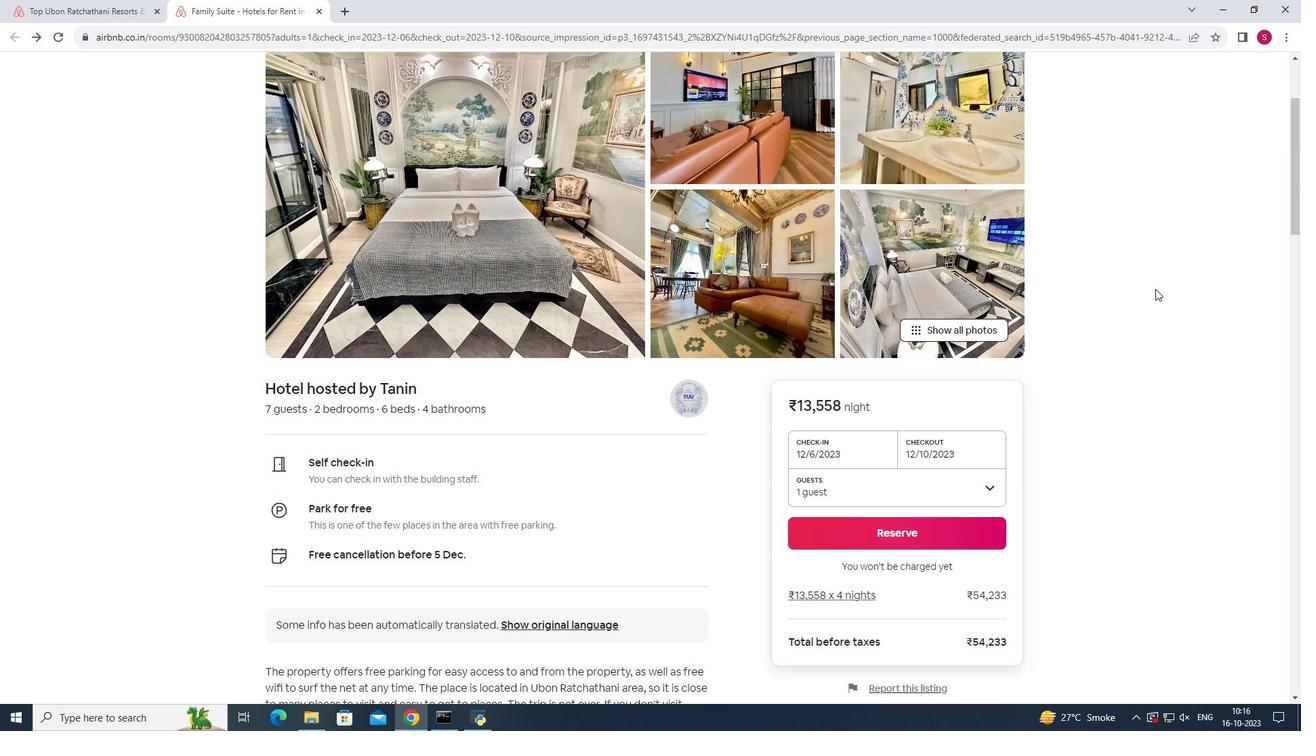 
Action: Mouse scrolled (1155, 288) with delta (0, 0)
Screenshot: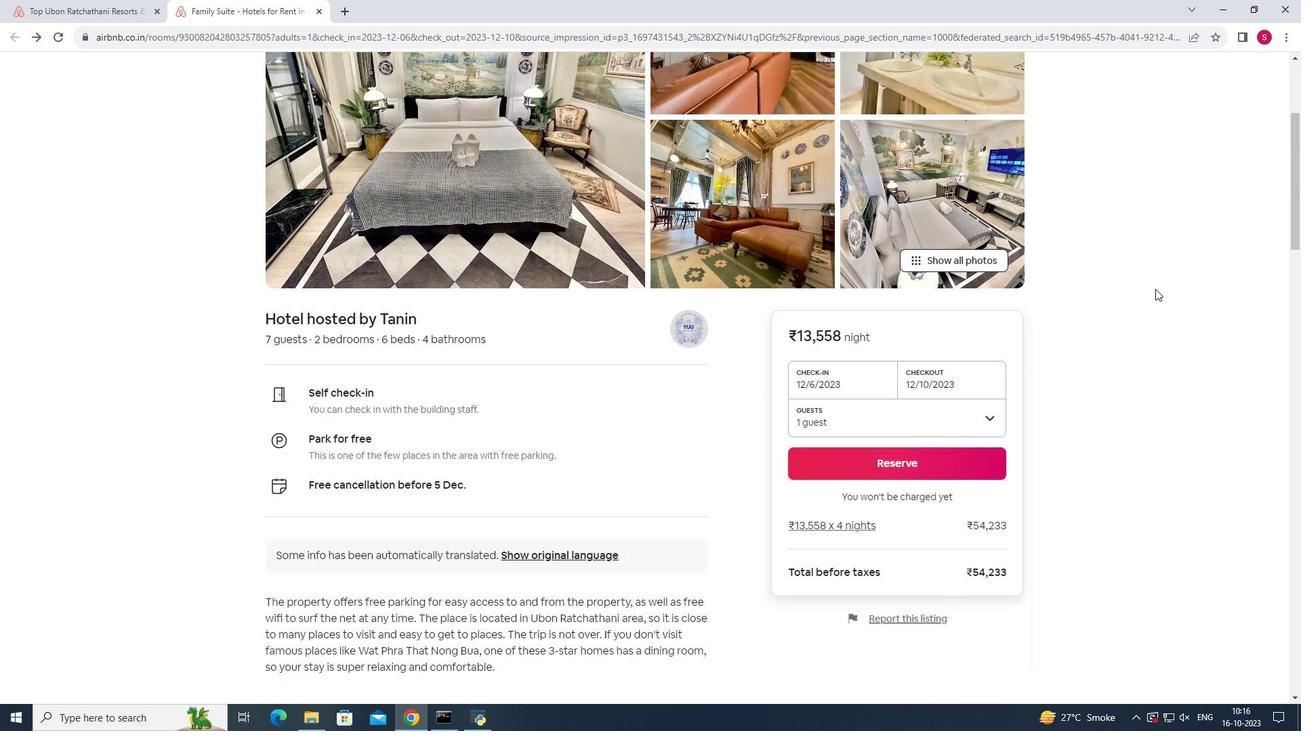 
Action: Mouse moved to (1155, 289)
Screenshot: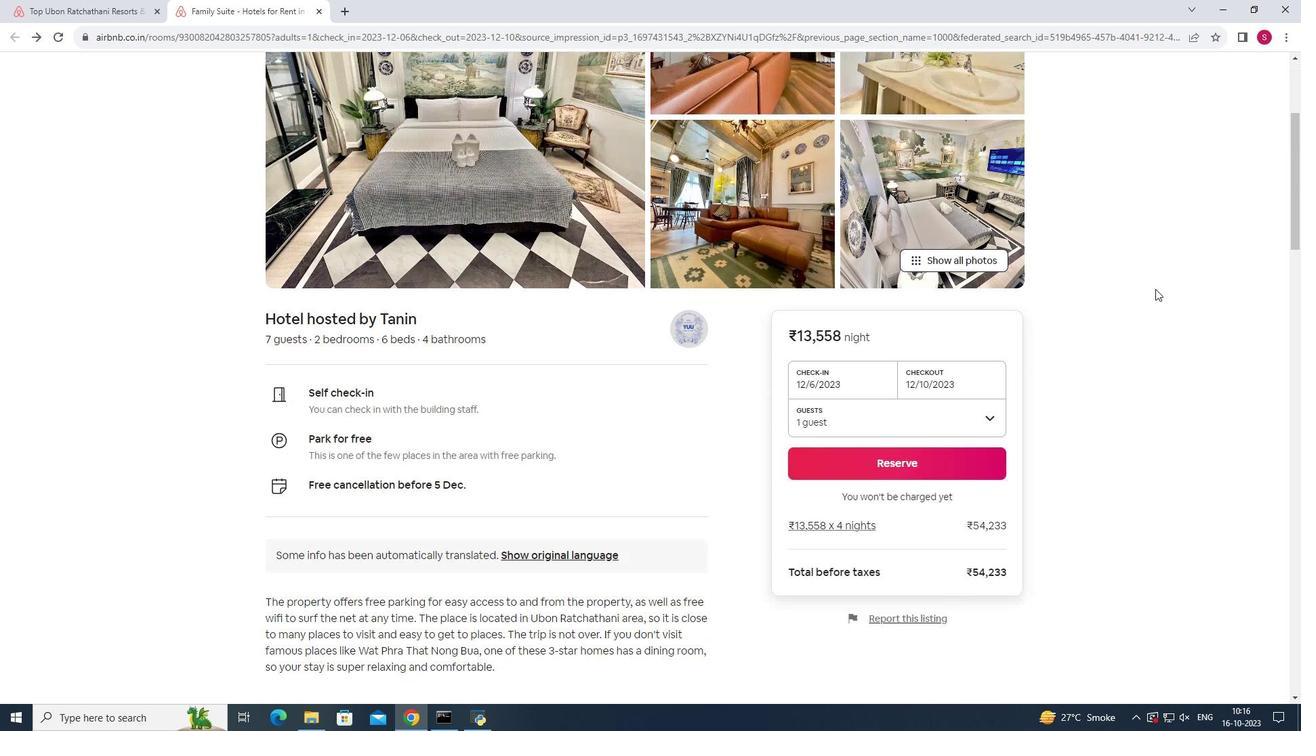 
Action: Mouse scrolled (1155, 288) with delta (0, 0)
Screenshot: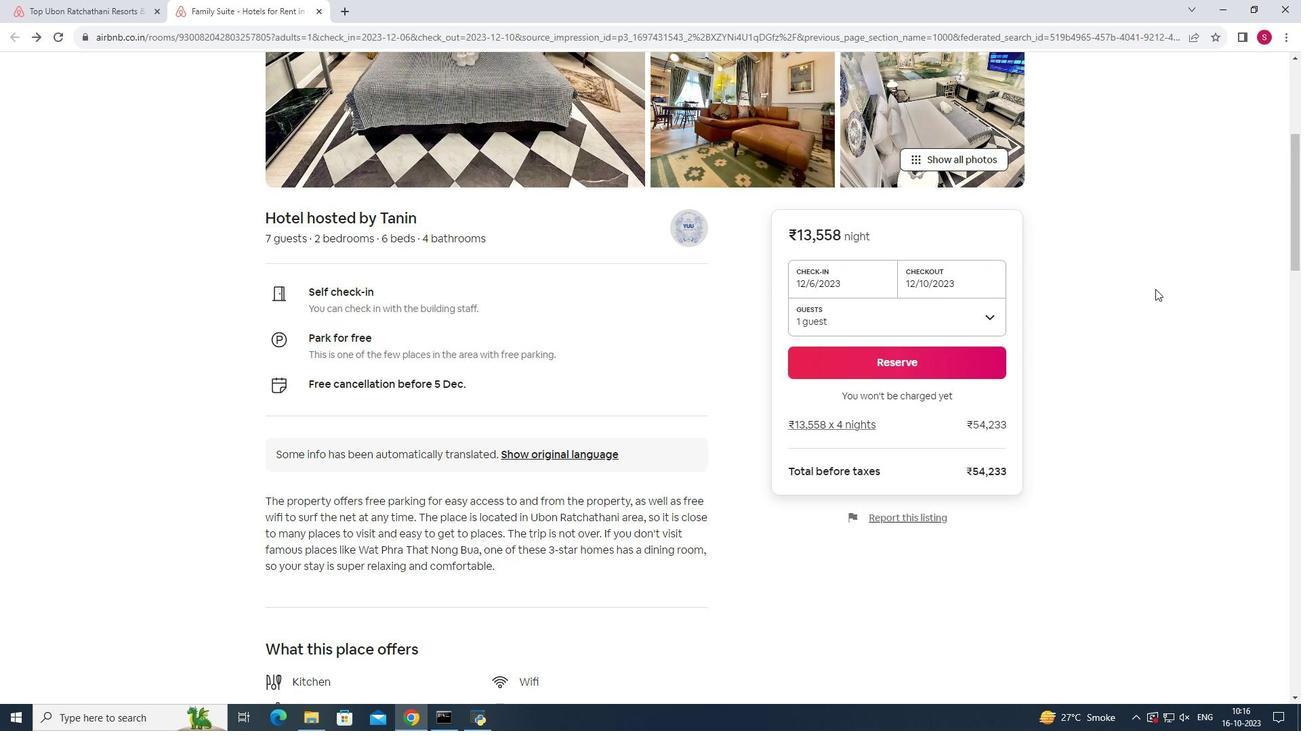 
Action: Mouse scrolled (1155, 288) with delta (0, 0)
Screenshot: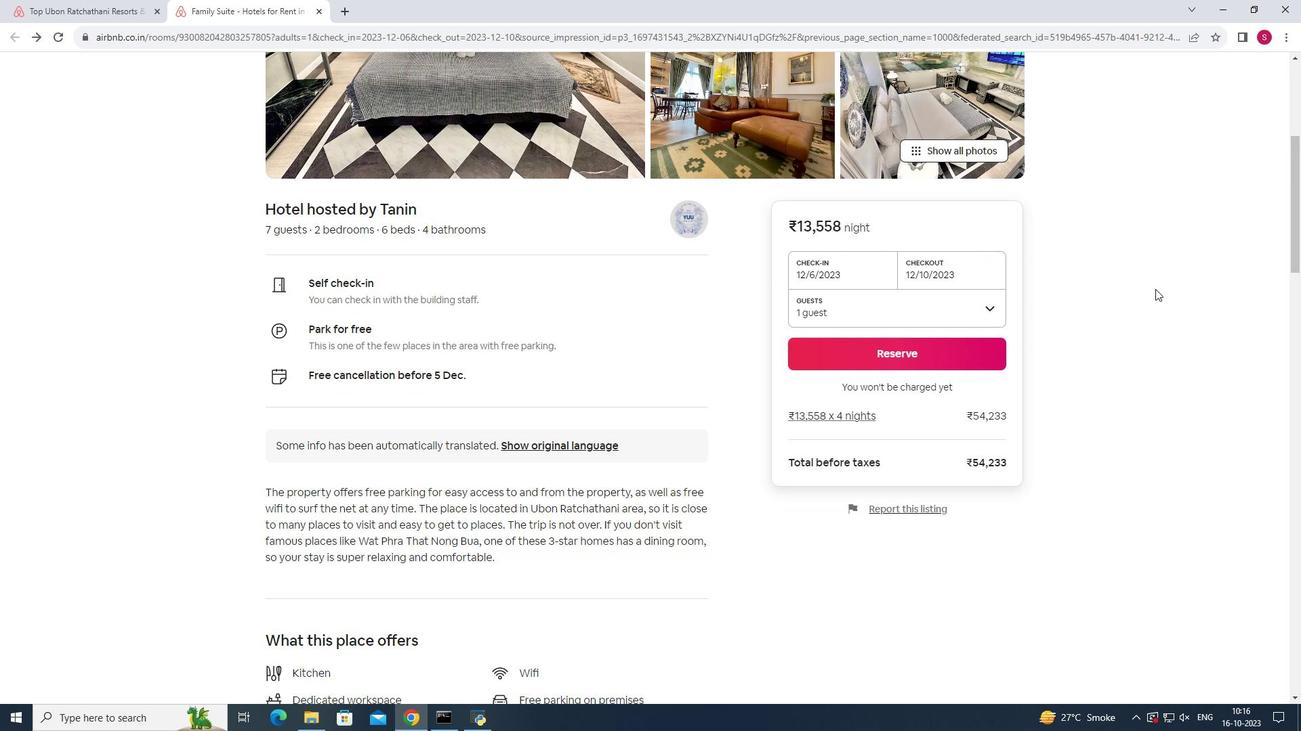 
Action: Mouse scrolled (1155, 288) with delta (0, 0)
Screenshot: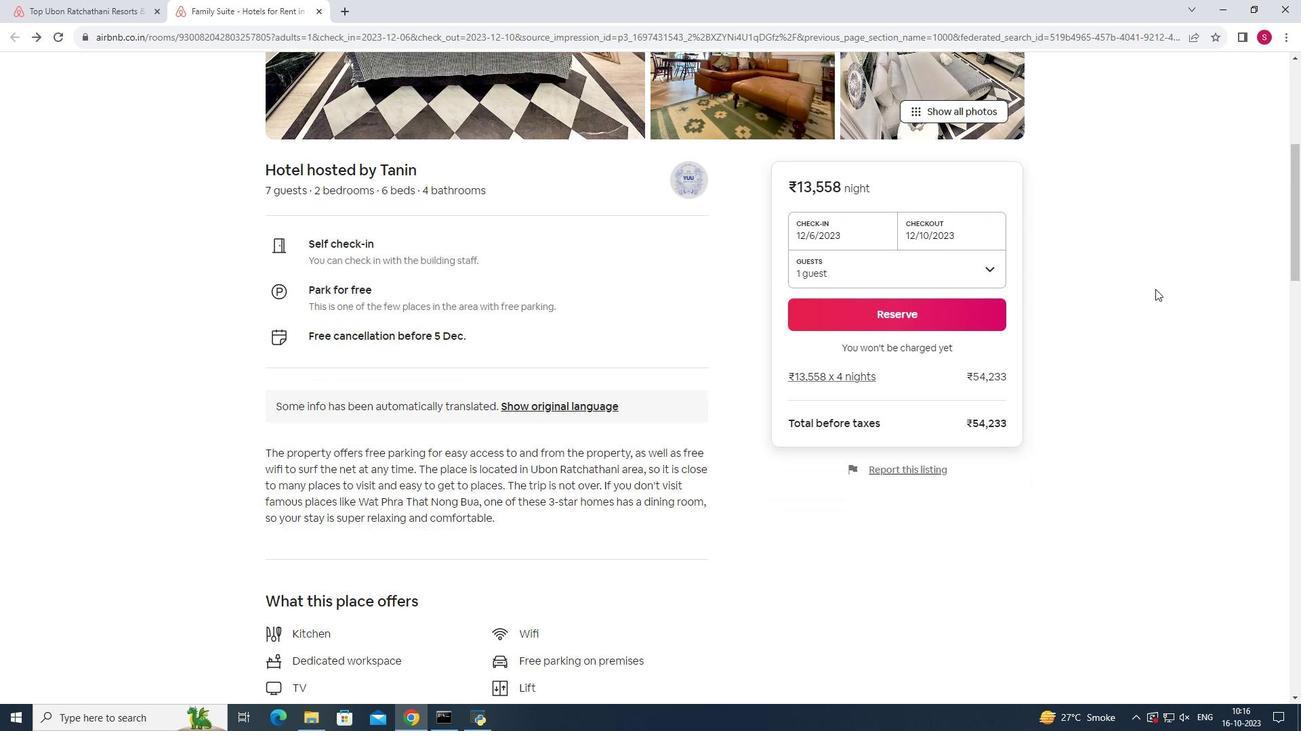 
Action: Mouse scrolled (1155, 288) with delta (0, 0)
Screenshot: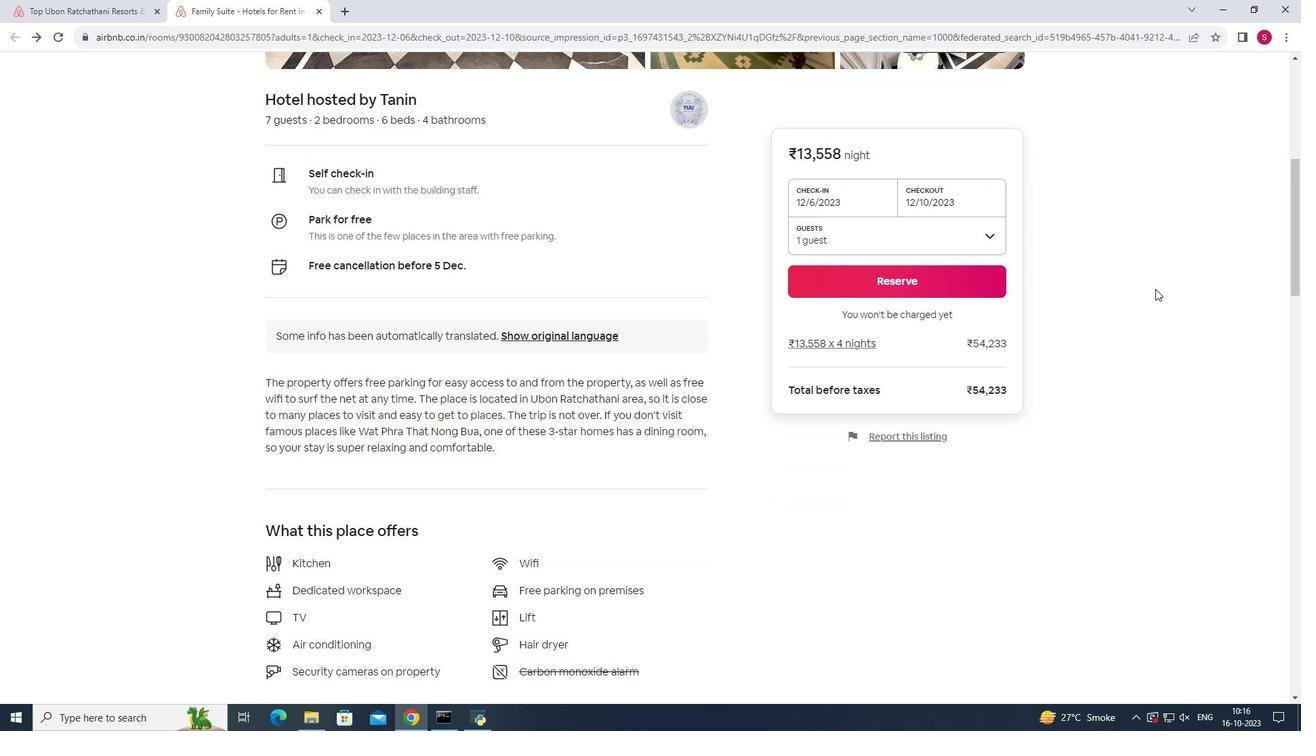 
Action: Mouse moved to (1138, 294)
Screenshot: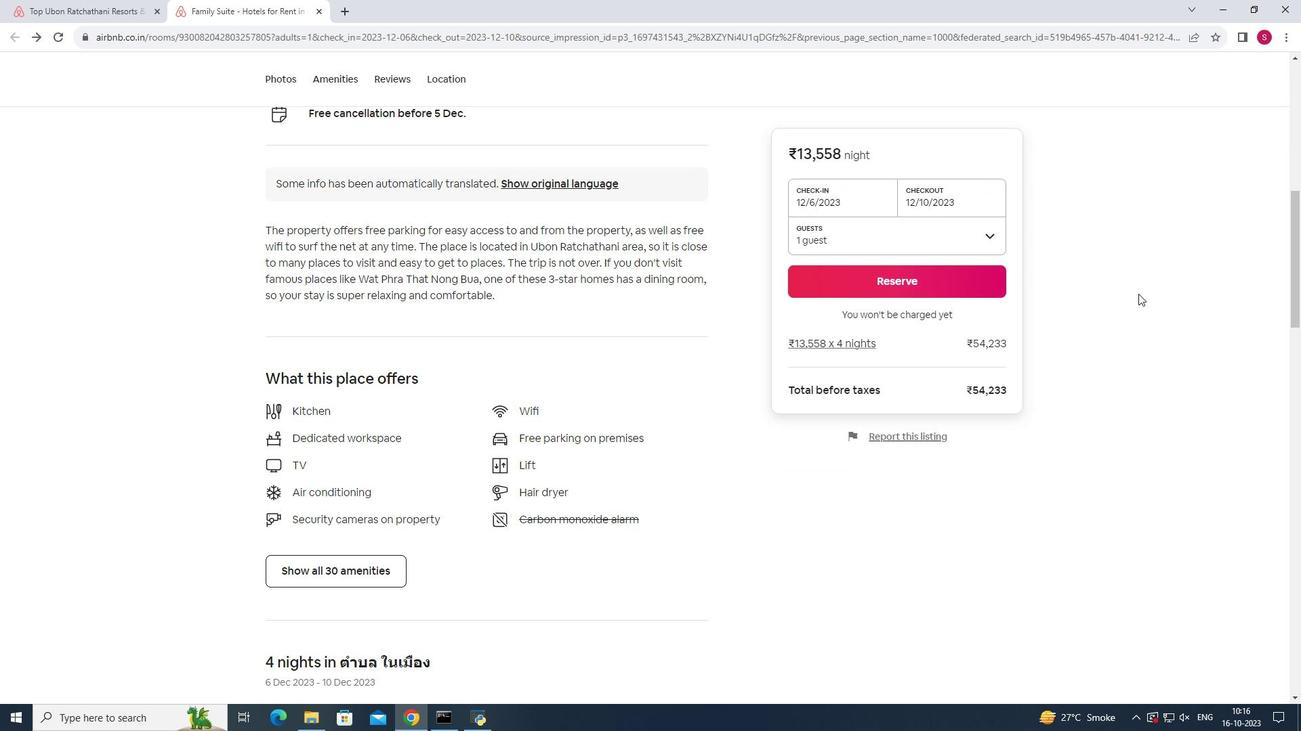 
Action: Mouse scrolled (1138, 293) with delta (0, 0)
Screenshot: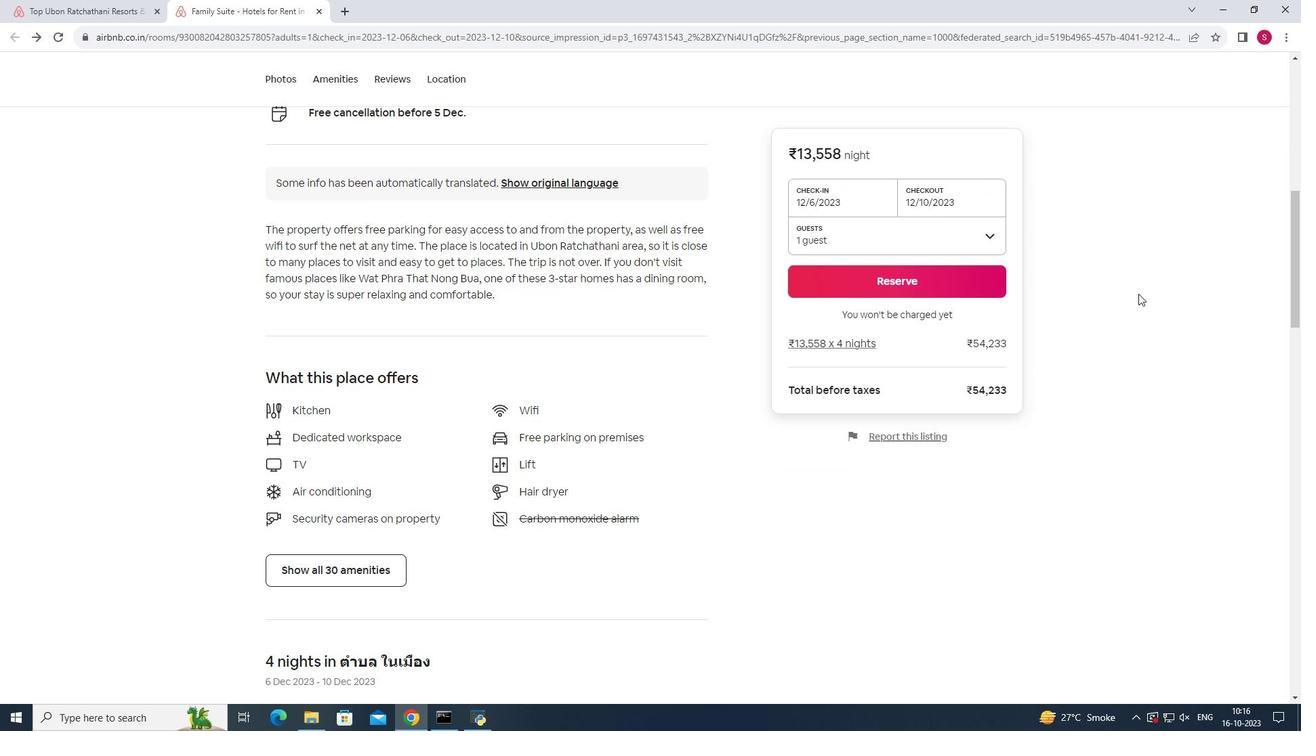 
Action: Mouse scrolled (1138, 293) with delta (0, 0)
Screenshot: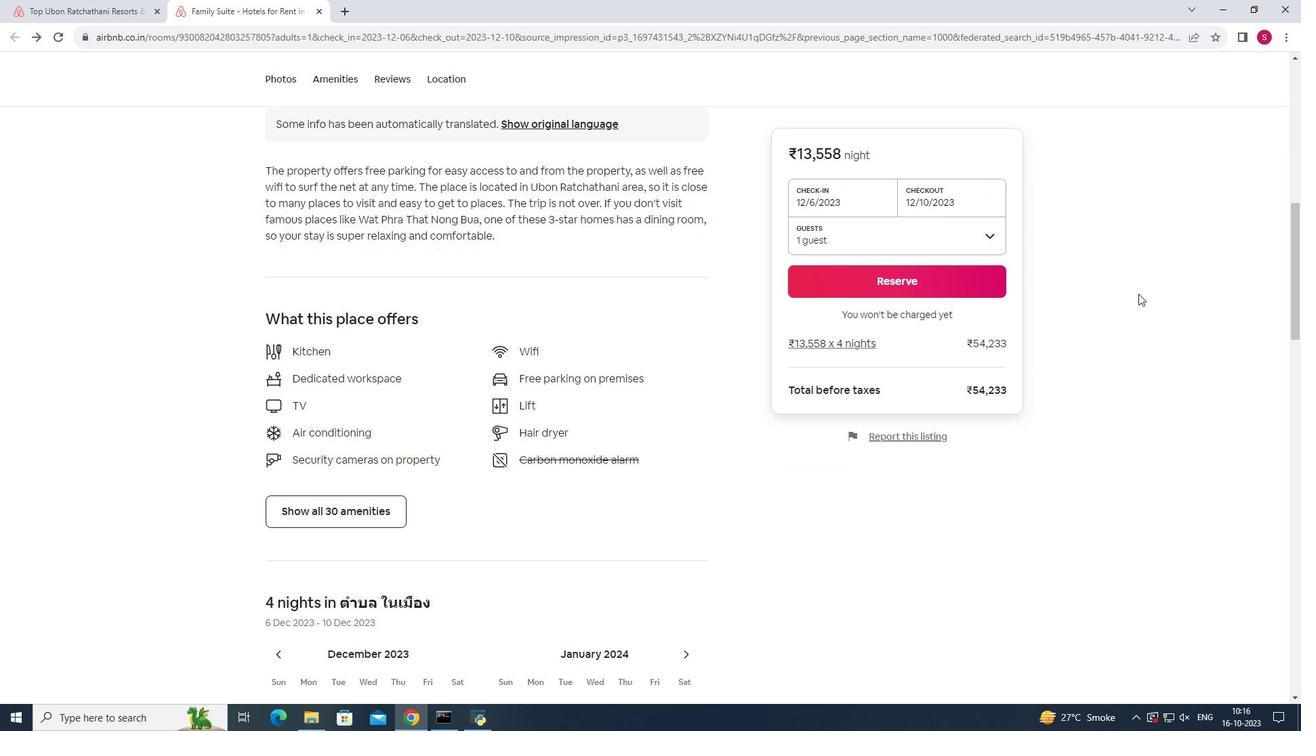 
Action: Mouse moved to (1141, 306)
Screenshot: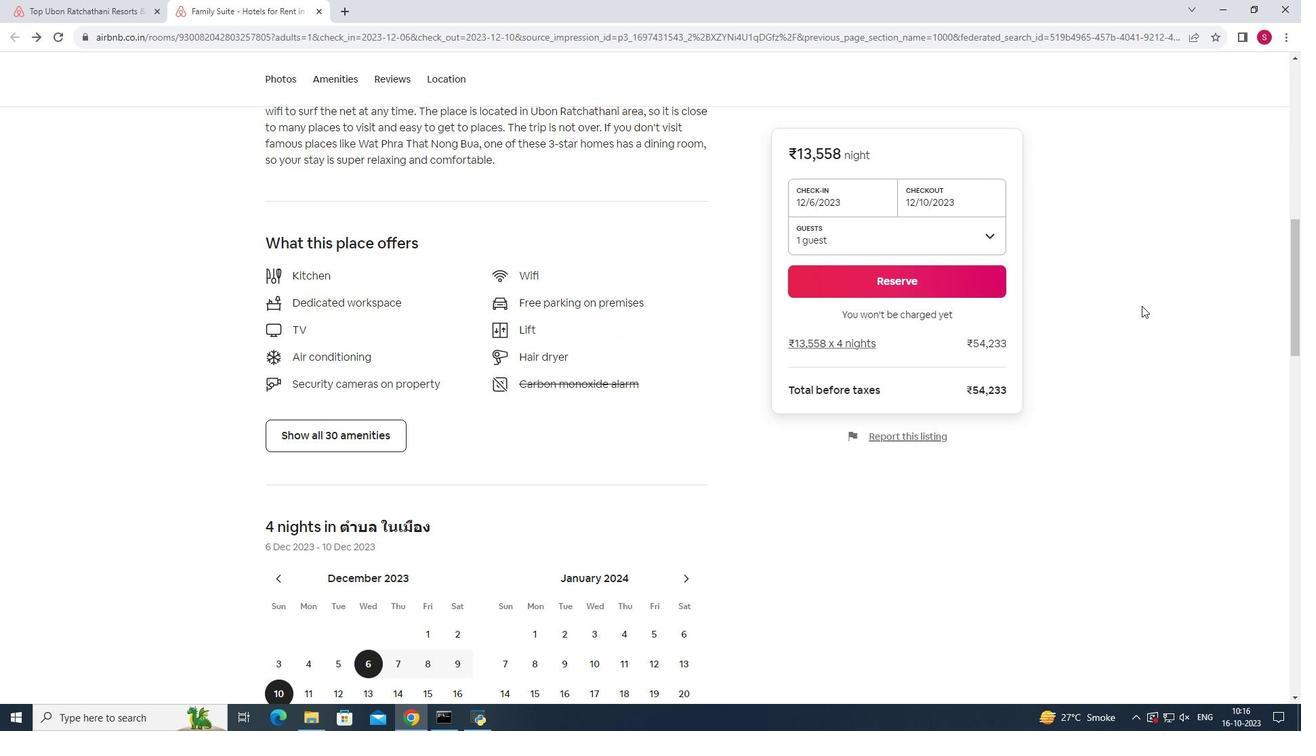 
Action: Mouse scrolled (1141, 306) with delta (0, 0)
Screenshot: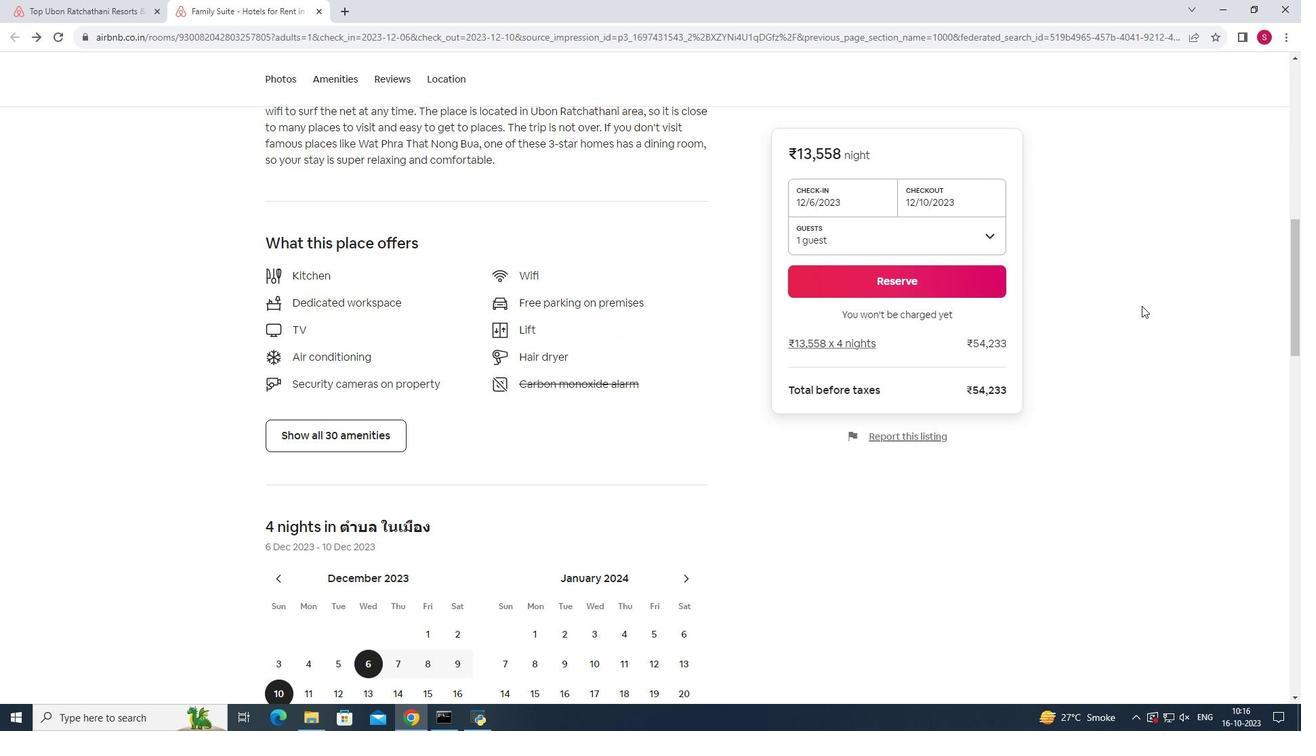 
Action: Mouse moved to (365, 509)
Screenshot: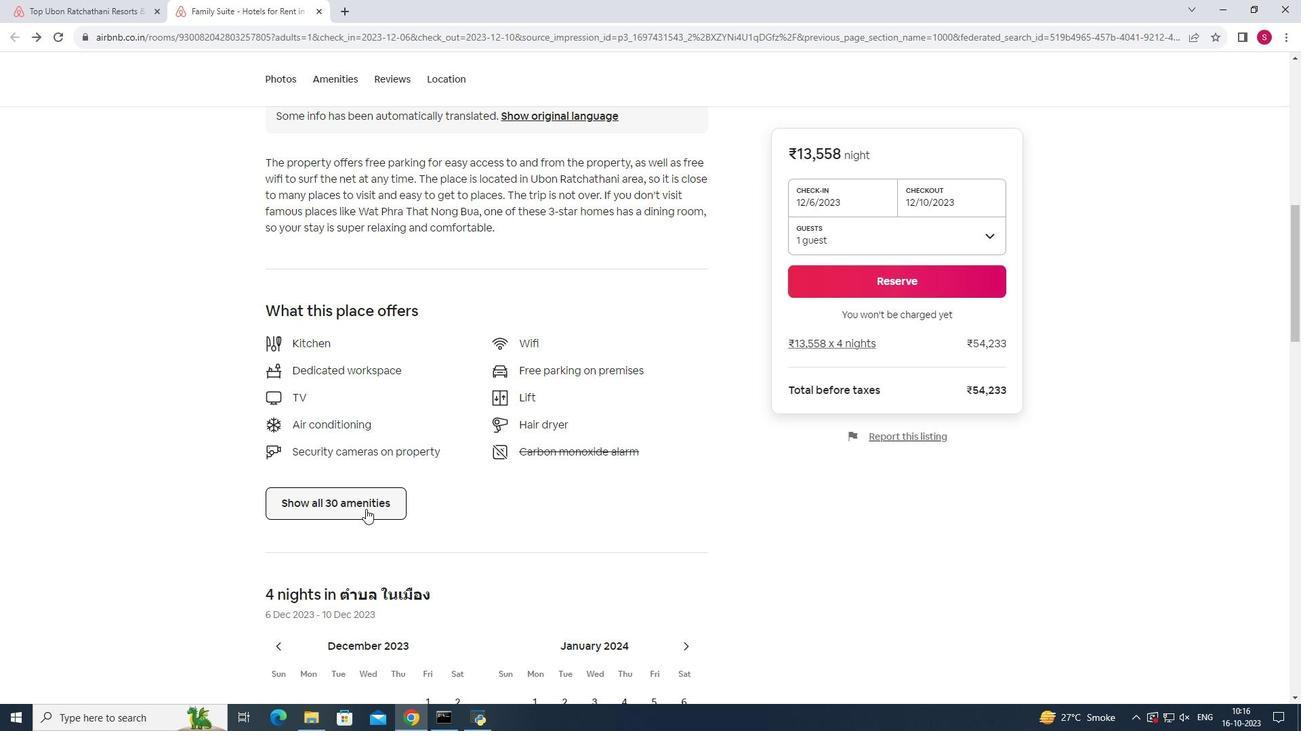 
Action: Mouse pressed left at (365, 509)
Screenshot: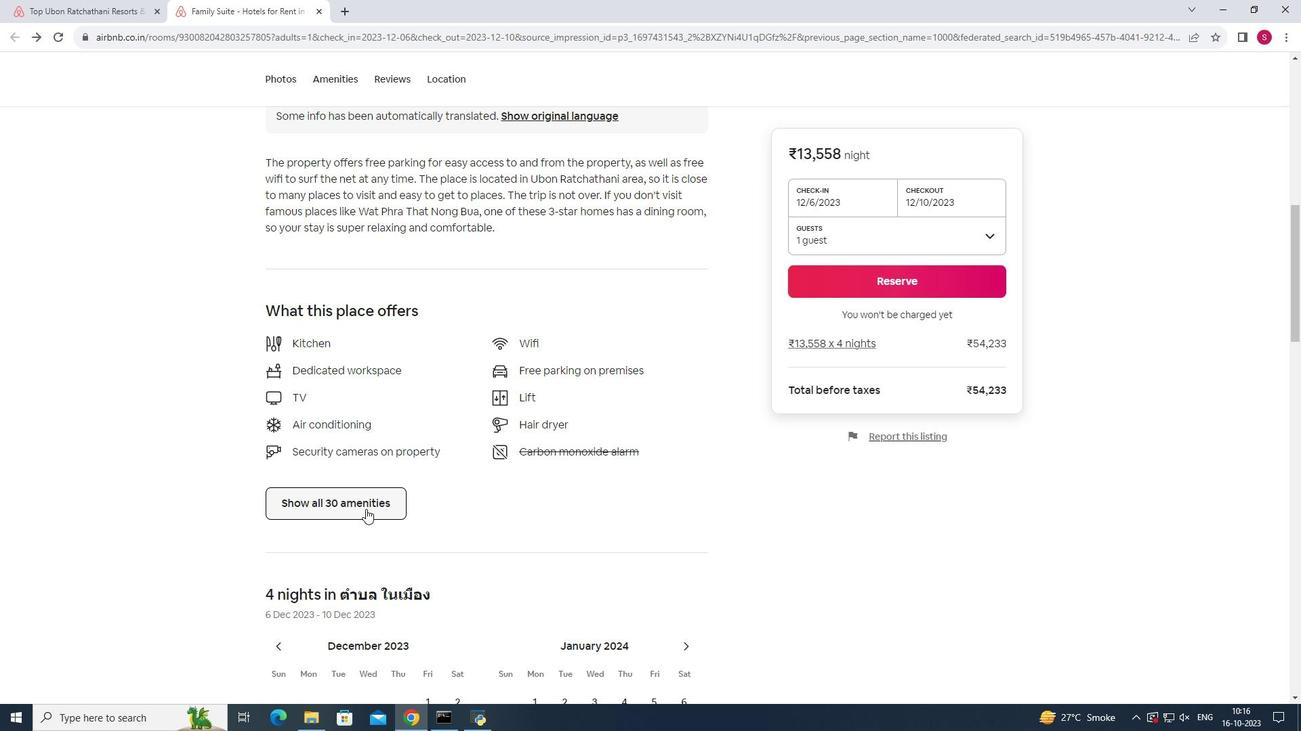 
Action: Mouse moved to (763, 440)
Screenshot: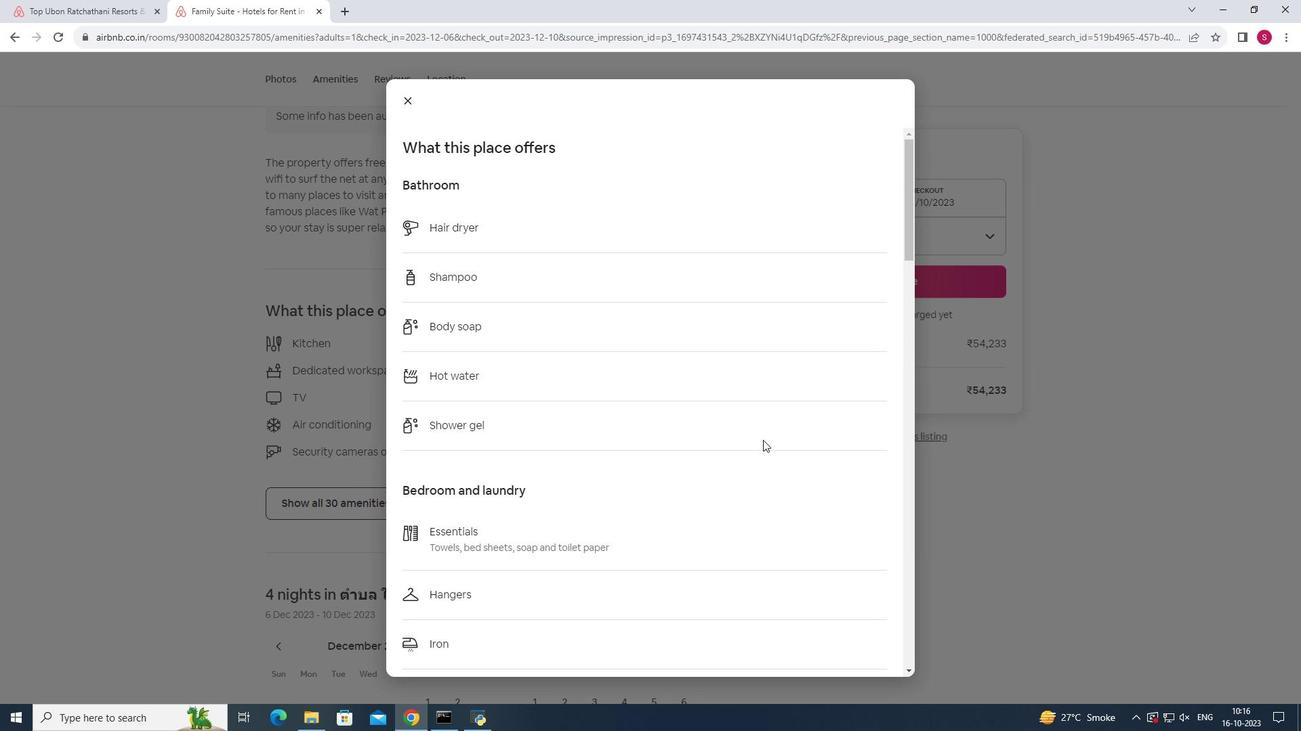 
Action: Mouse scrolled (763, 439) with delta (0, 0)
Screenshot: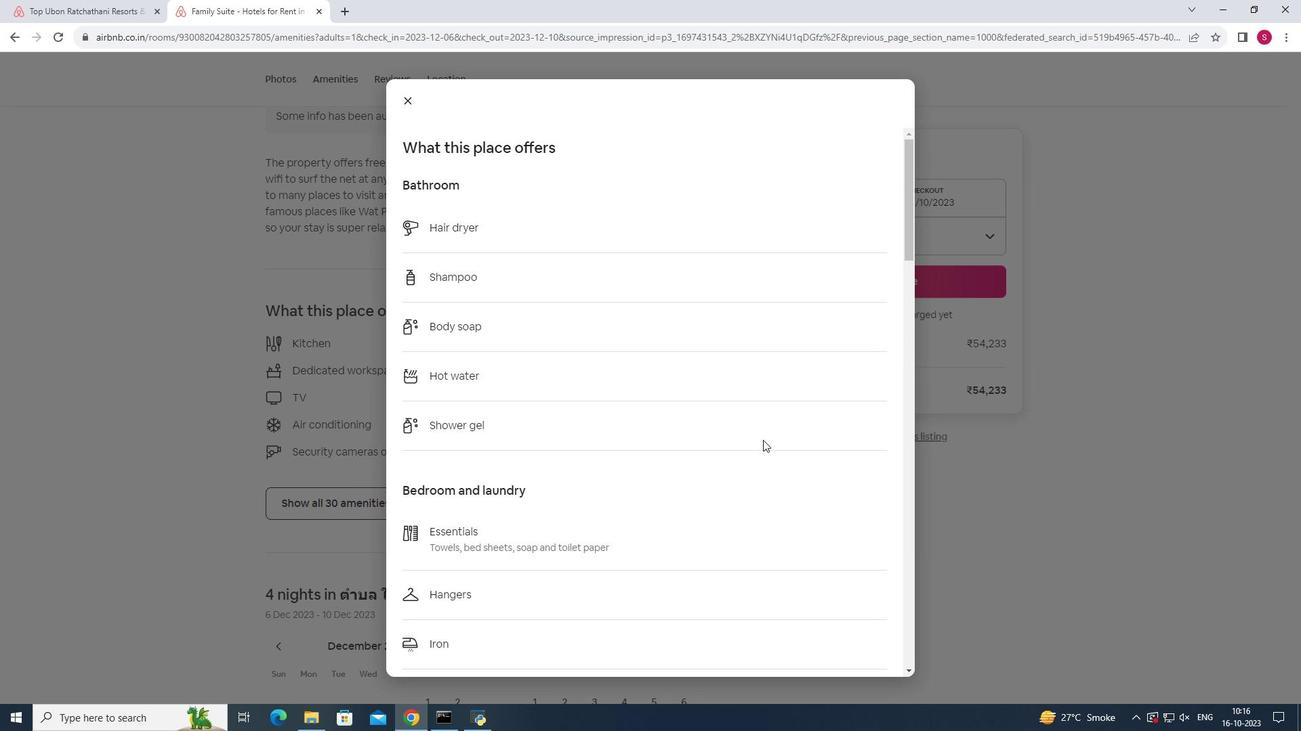 
Action: Mouse scrolled (763, 439) with delta (0, 0)
Screenshot: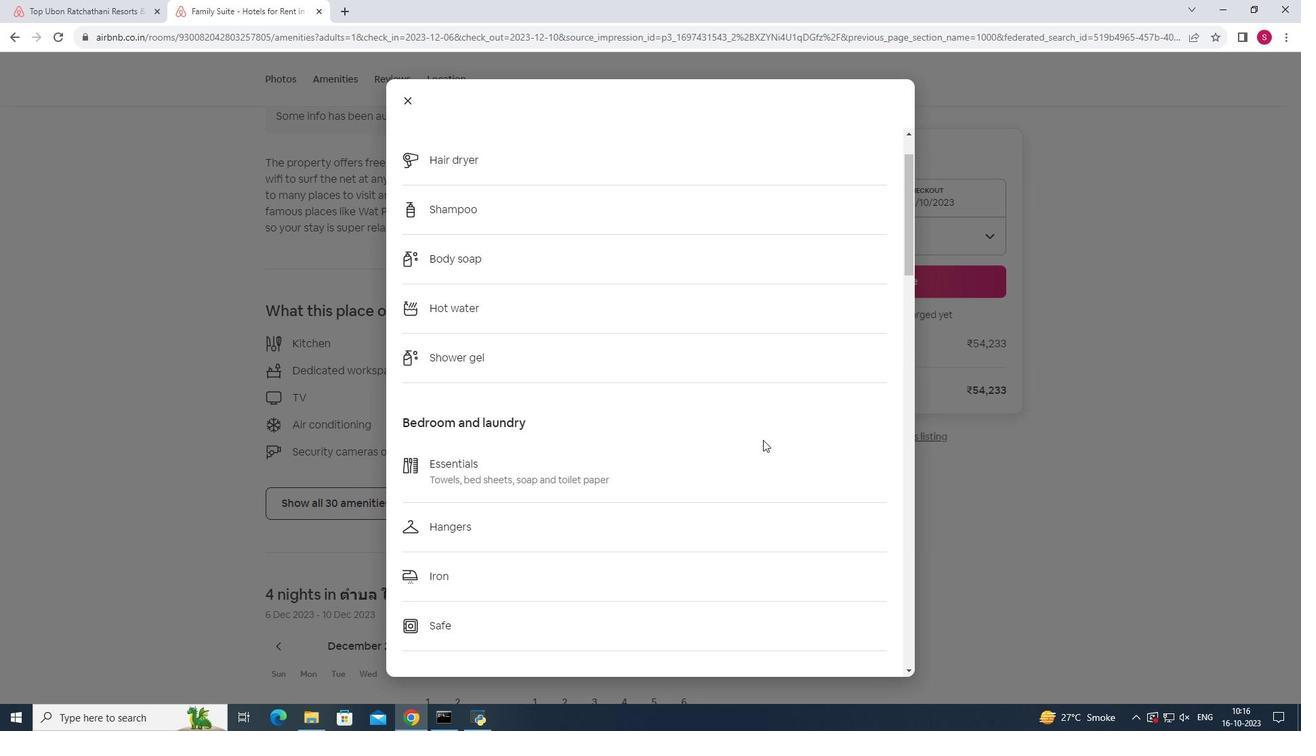 
Action: Mouse scrolled (763, 439) with delta (0, 0)
Screenshot: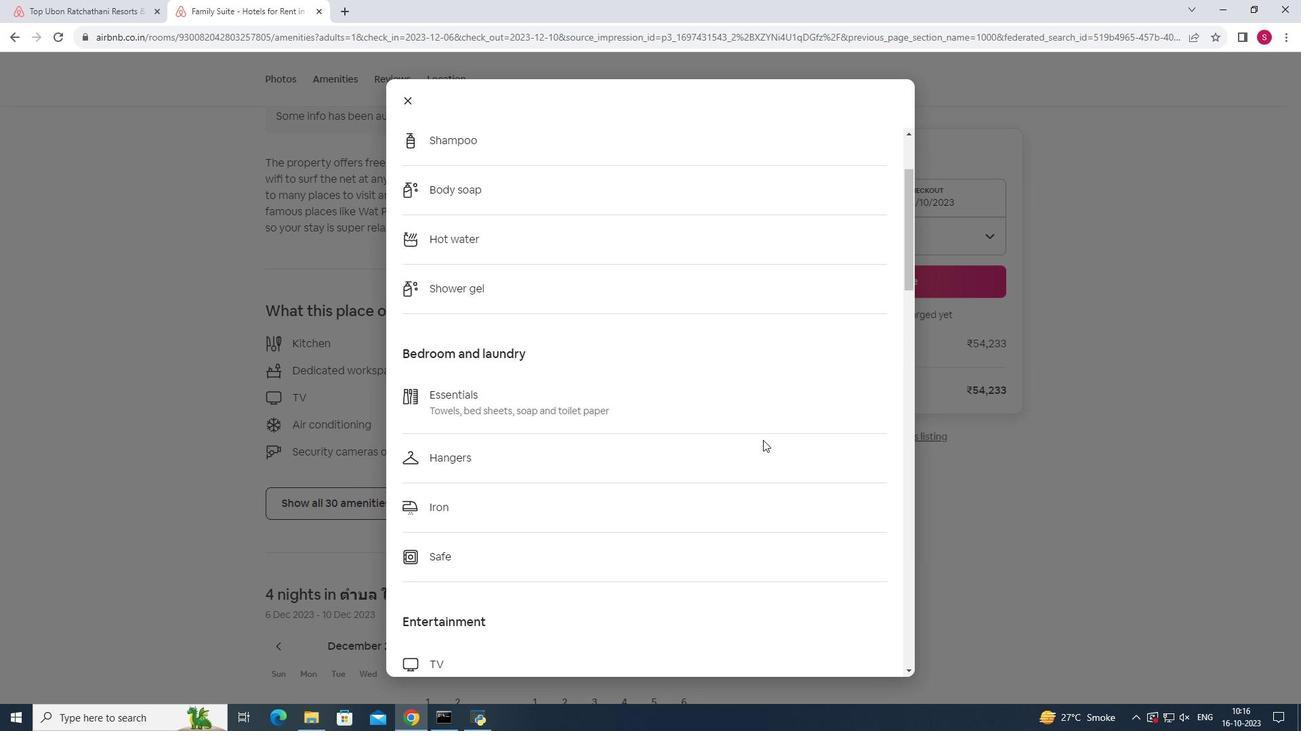 
Action: Mouse scrolled (763, 439) with delta (0, 0)
Screenshot: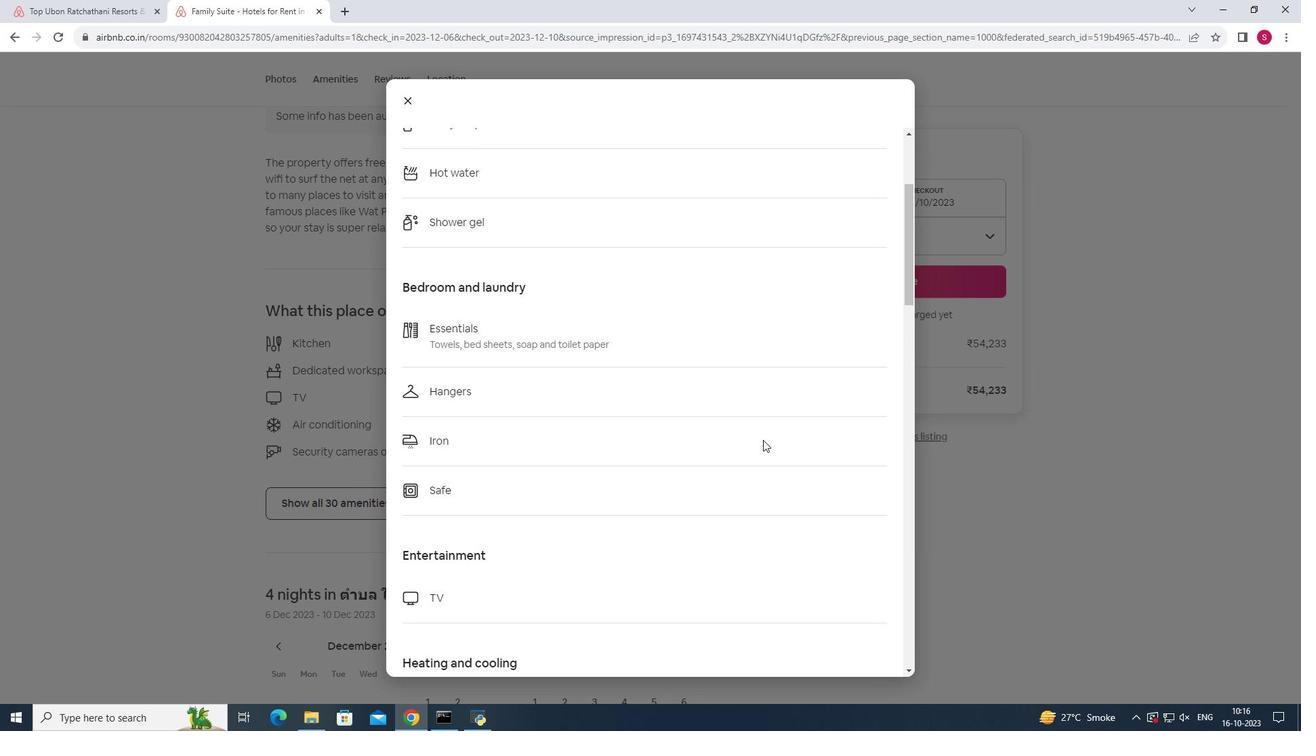 
Action: Mouse scrolled (763, 439) with delta (0, 0)
Screenshot: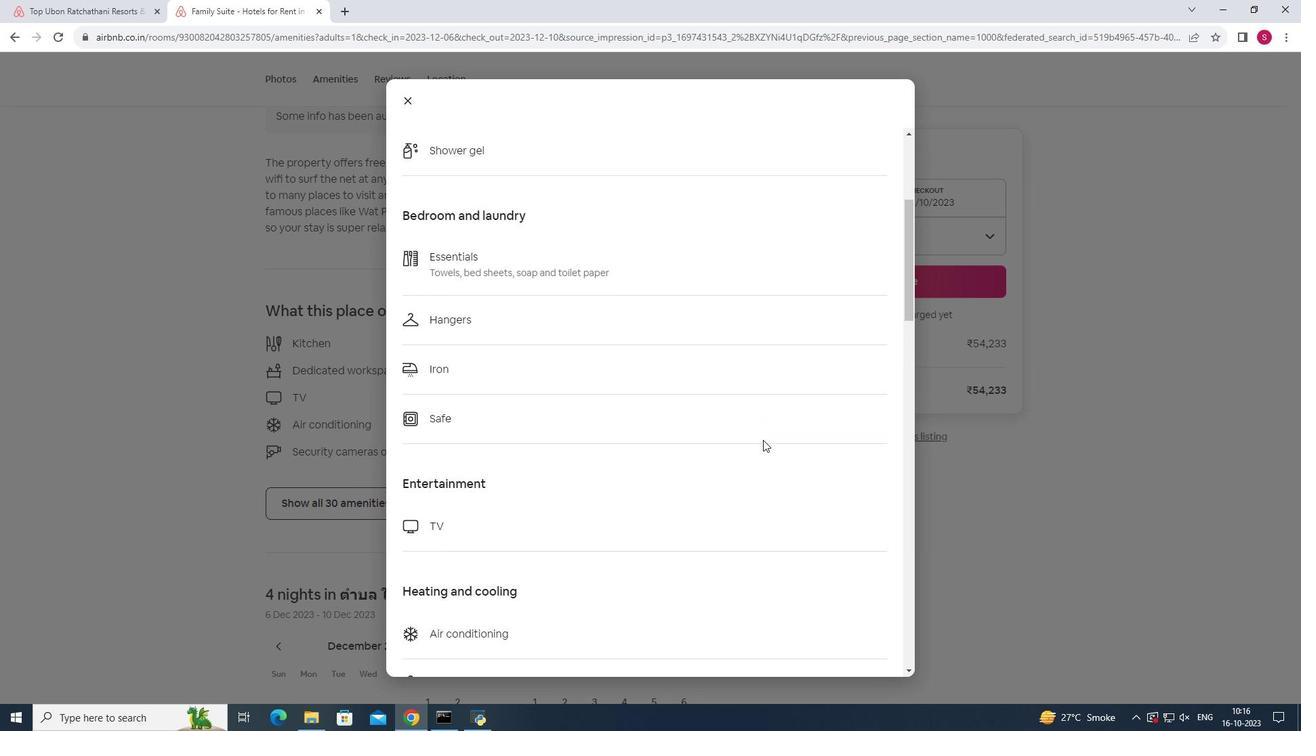 
Action: Mouse scrolled (763, 439) with delta (0, 0)
Screenshot: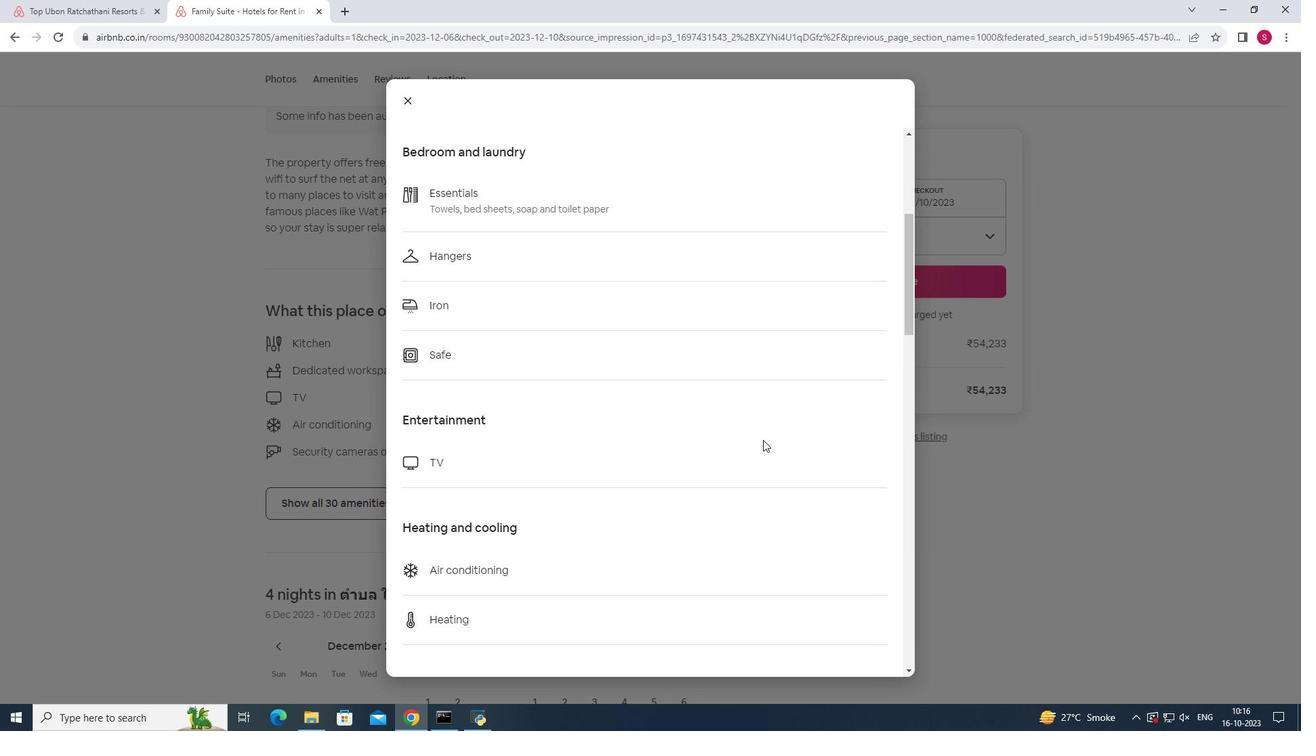 
Action: Mouse scrolled (763, 439) with delta (0, 0)
Screenshot: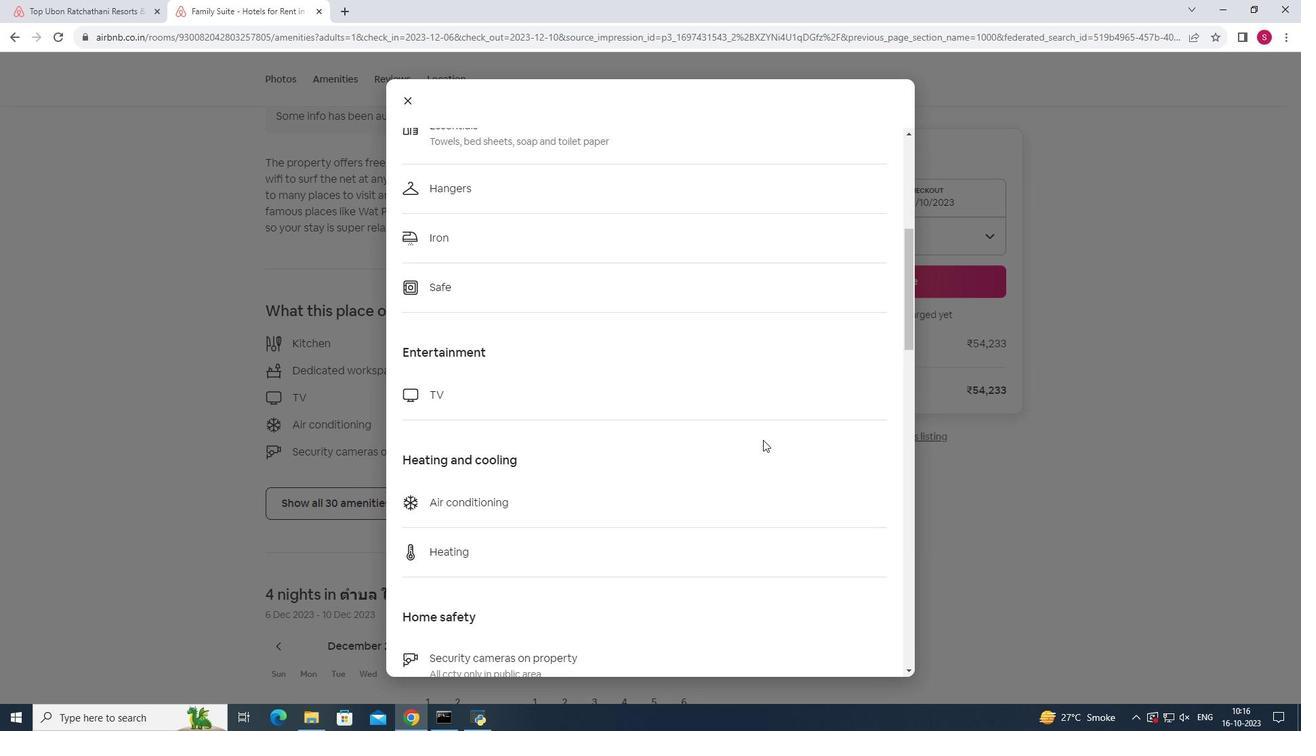 
Action: Mouse scrolled (763, 439) with delta (0, 0)
Screenshot: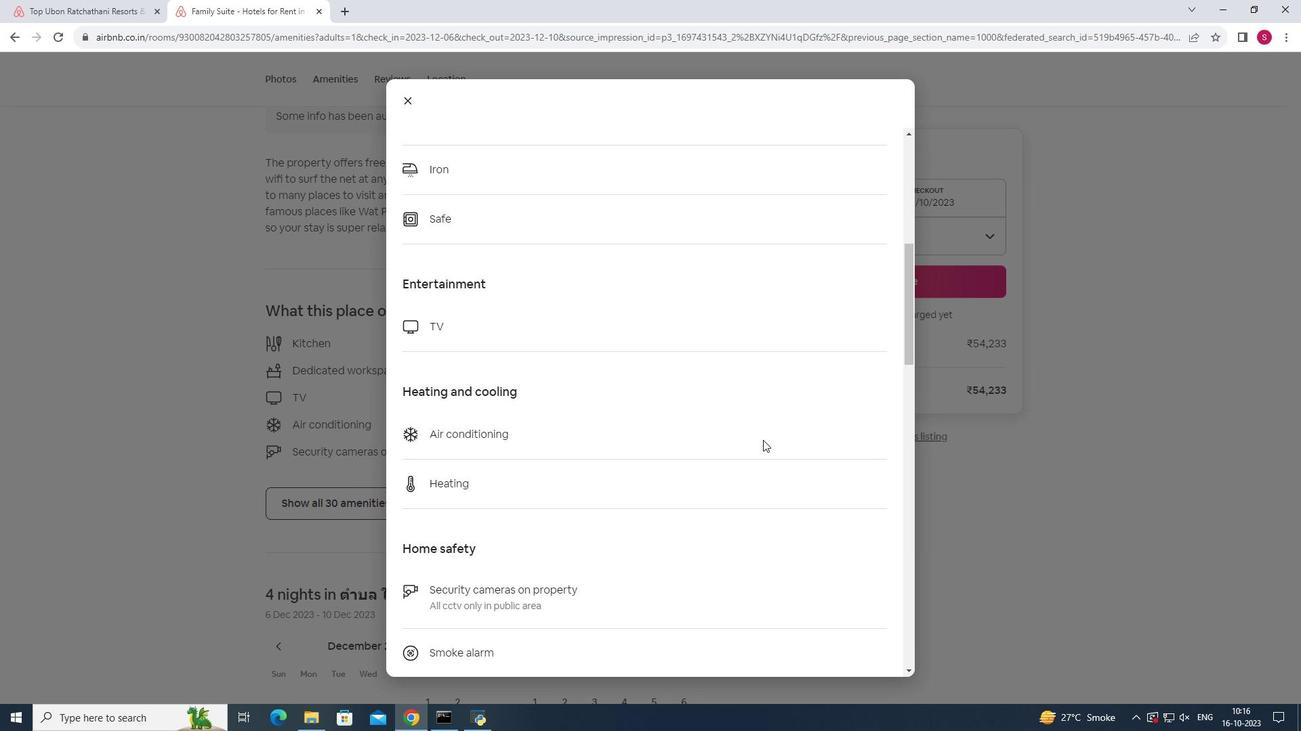 
Action: Mouse scrolled (763, 439) with delta (0, 0)
Screenshot: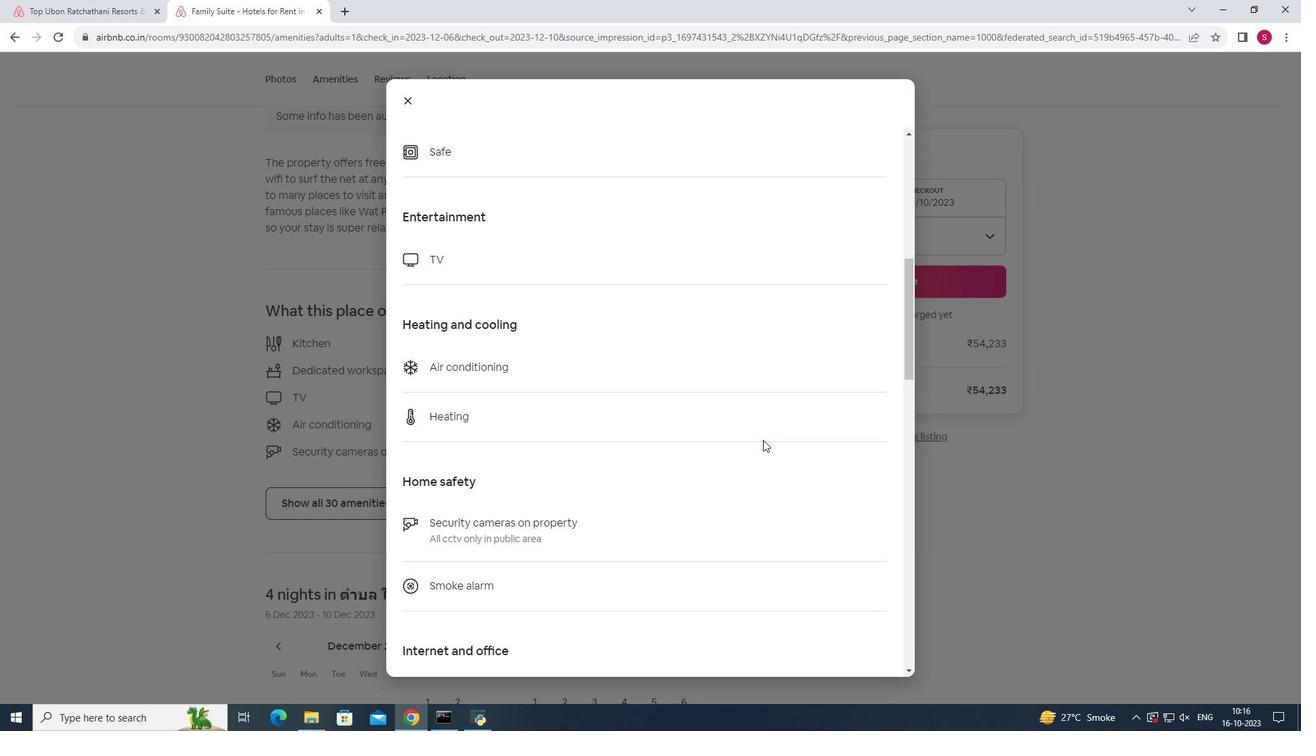 
Action: Mouse scrolled (763, 439) with delta (0, 0)
Screenshot: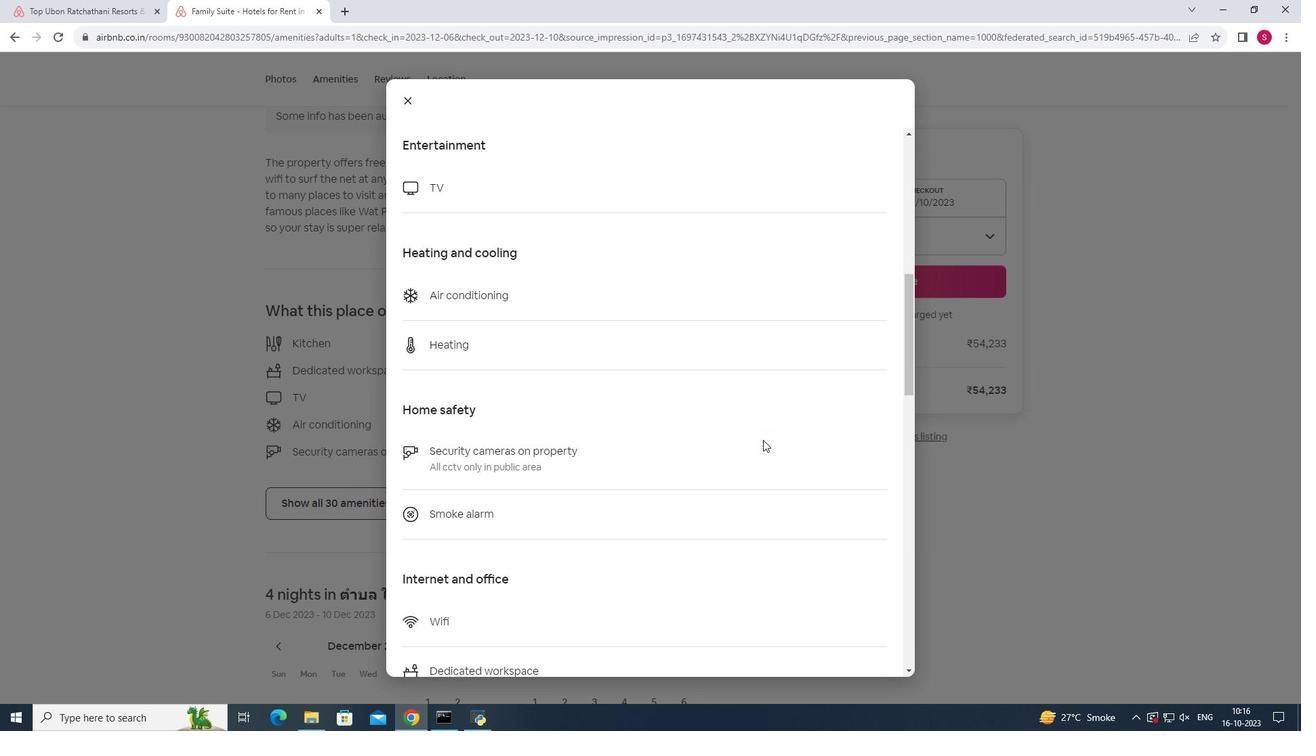 
Action: Mouse scrolled (763, 439) with delta (0, 0)
Screenshot: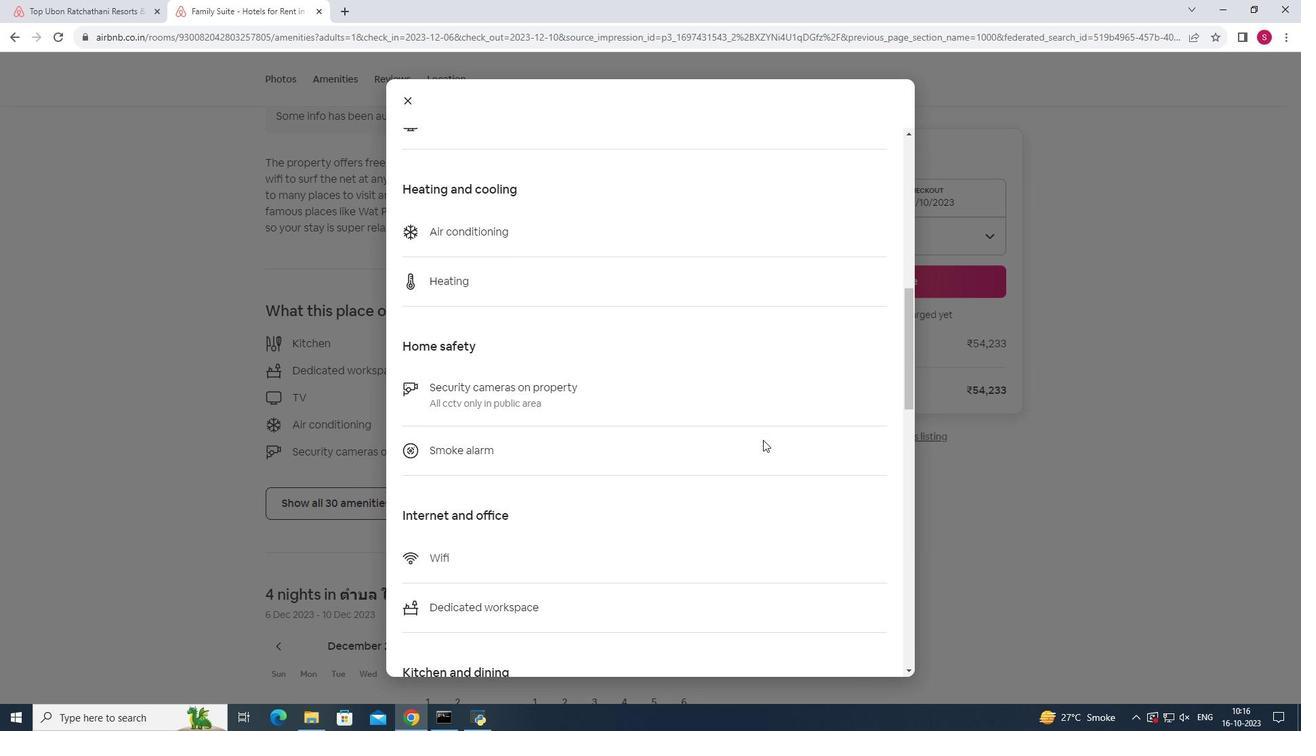 
Action: Mouse scrolled (763, 439) with delta (0, 0)
Screenshot: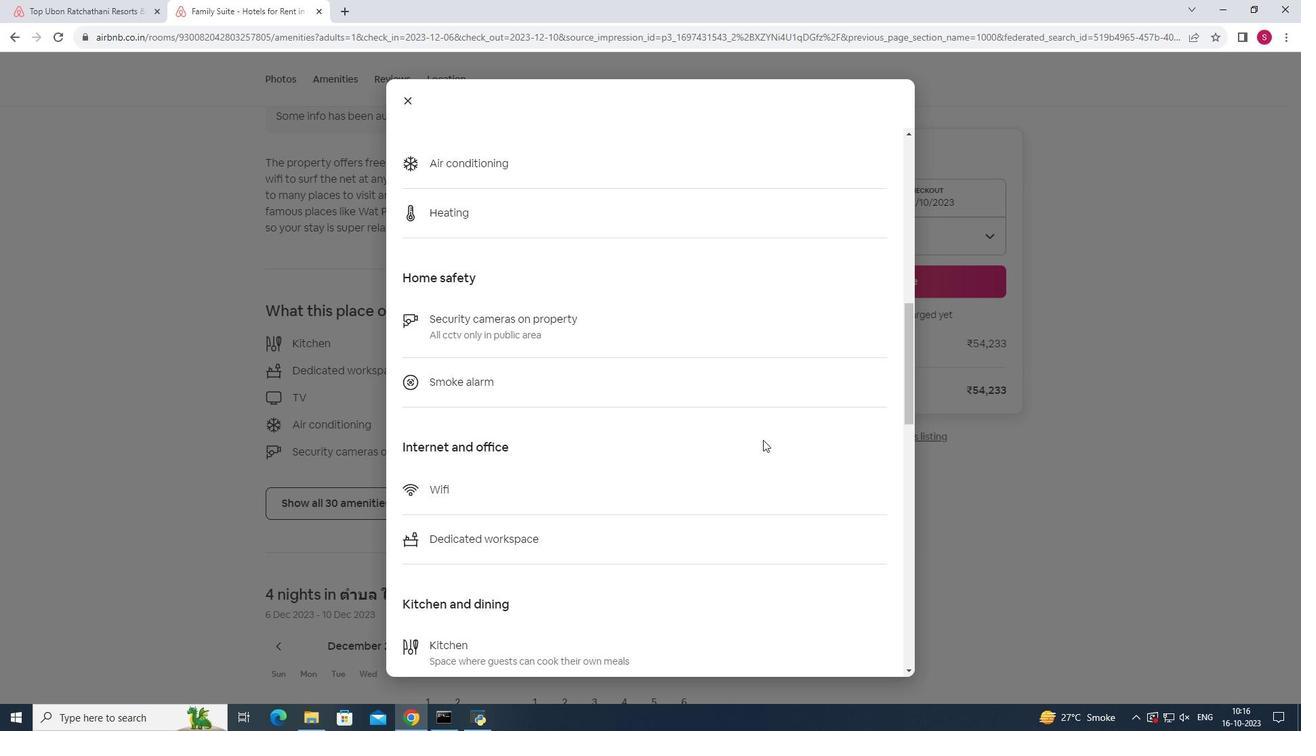 
Action: Mouse scrolled (763, 439) with delta (0, 0)
Screenshot: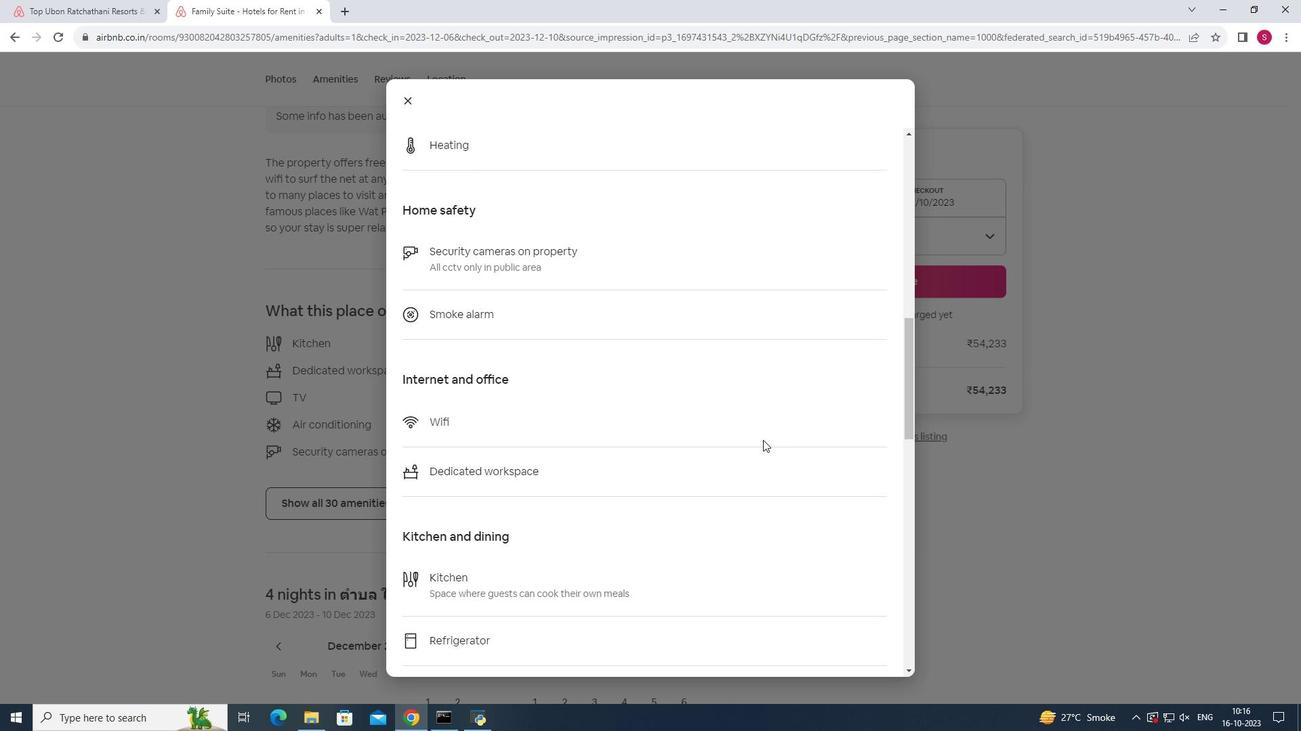 
Action: Mouse scrolled (763, 439) with delta (0, 0)
Screenshot: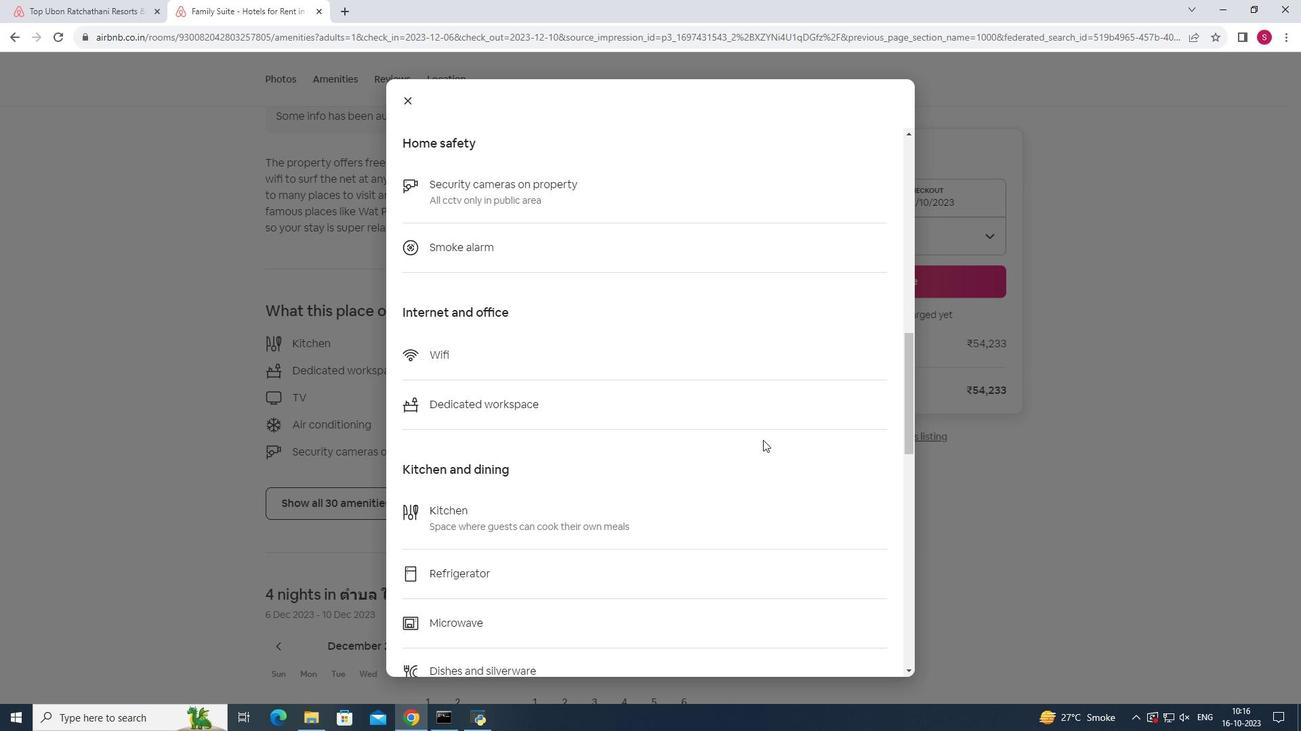 
Action: Mouse scrolled (763, 439) with delta (0, 0)
Screenshot: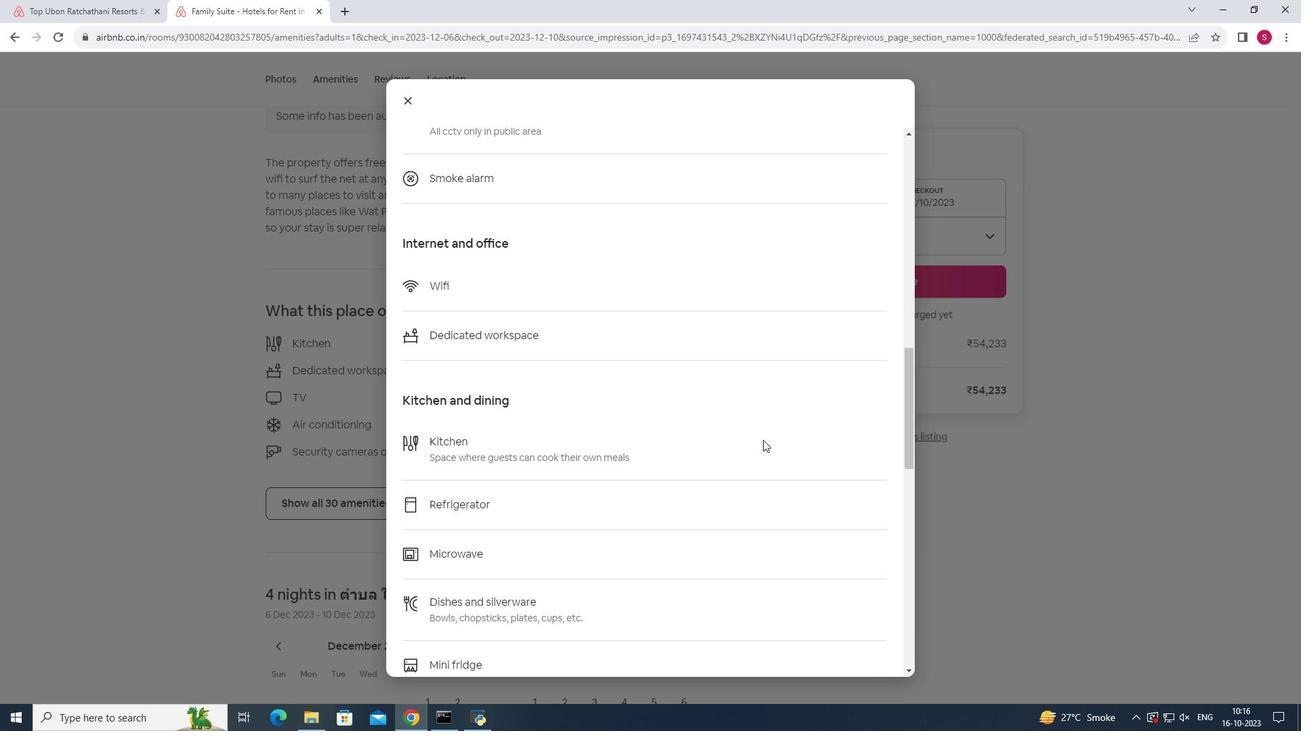 
Action: Mouse scrolled (763, 439) with delta (0, 0)
Screenshot: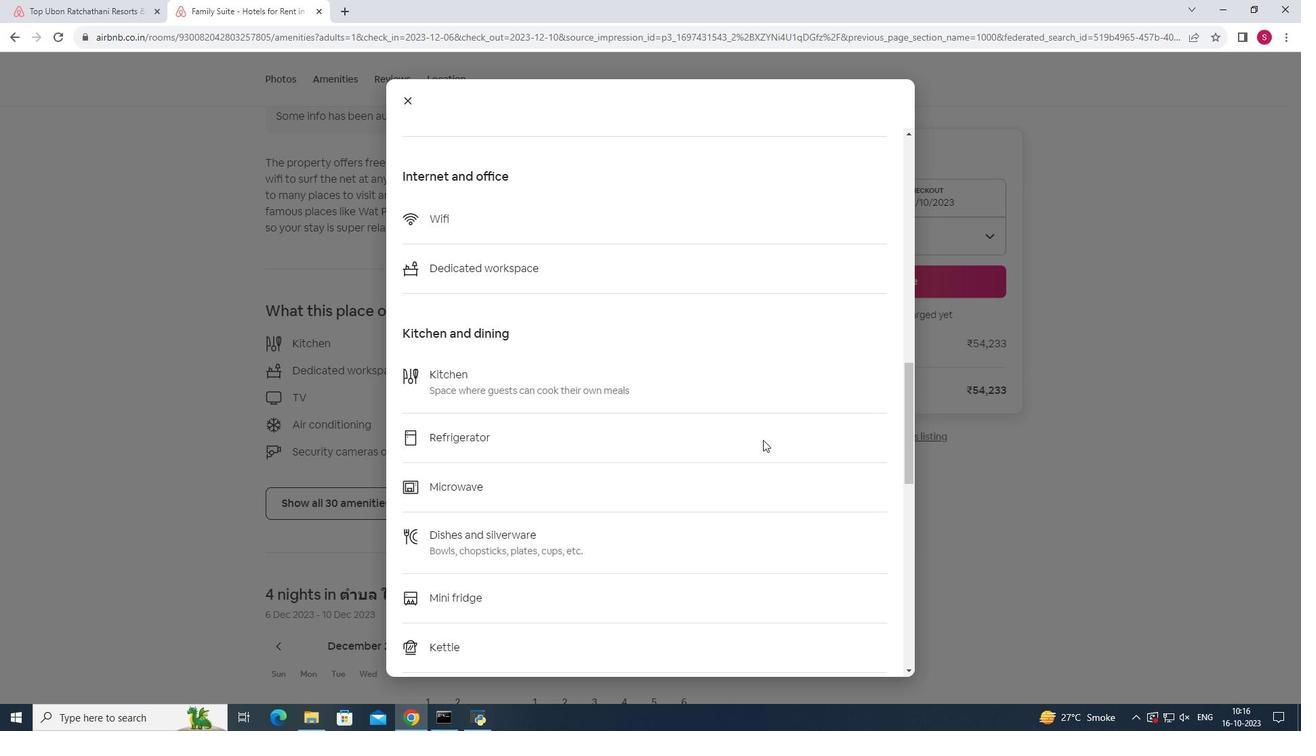
Action: Mouse scrolled (763, 439) with delta (0, 0)
Screenshot: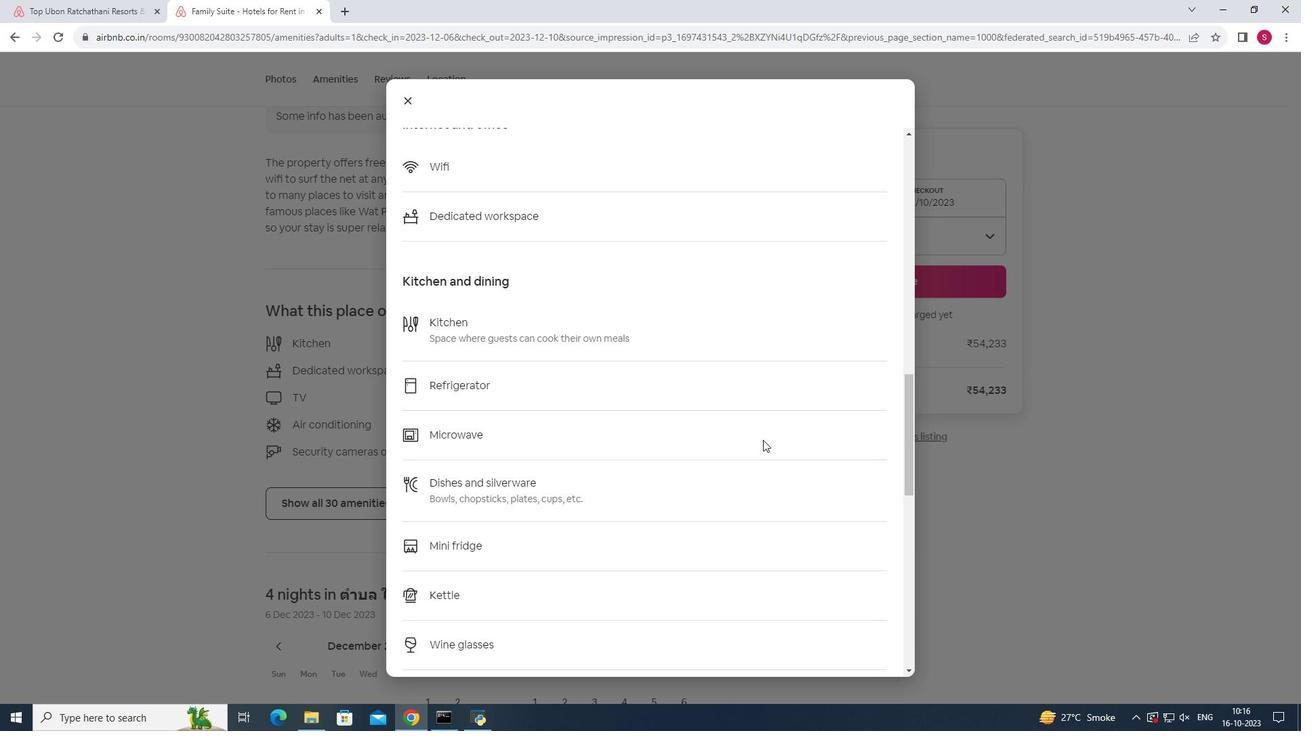 
Action: Mouse scrolled (763, 439) with delta (0, 0)
Screenshot: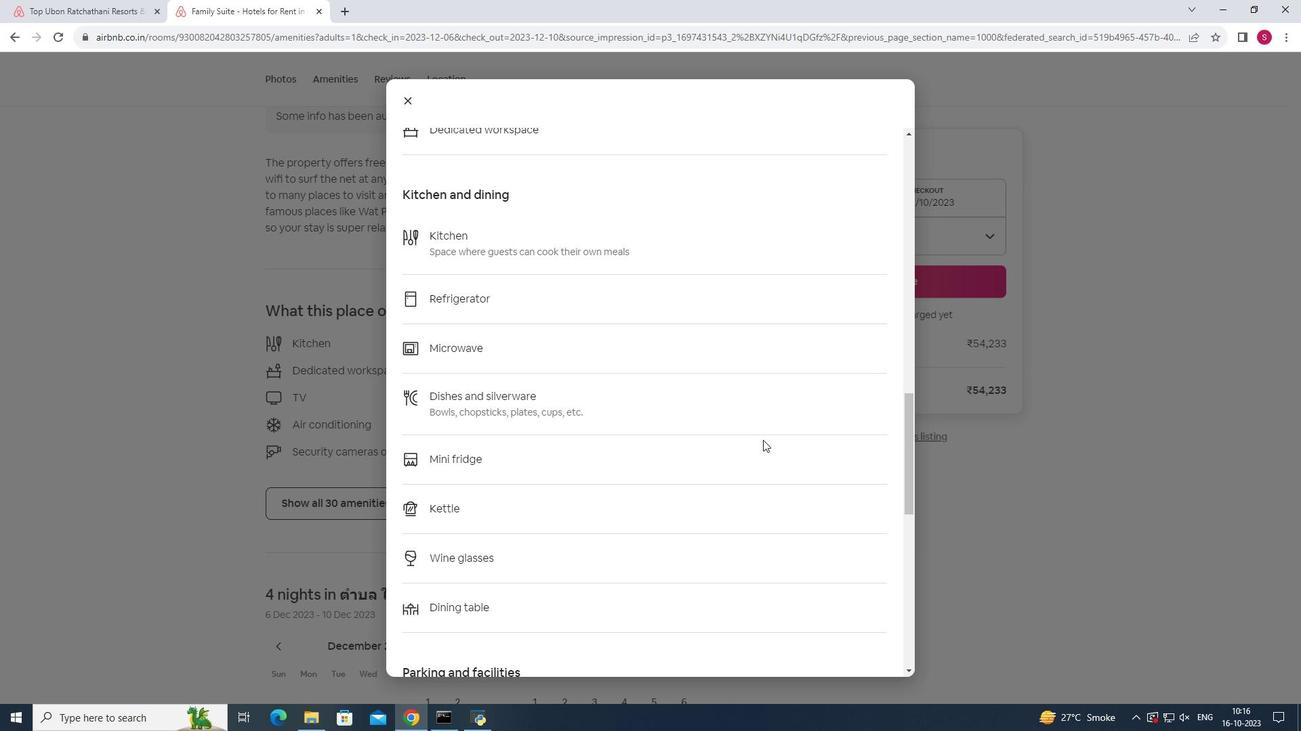 
Action: Mouse scrolled (763, 439) with delta (0, 0)
Screenshot: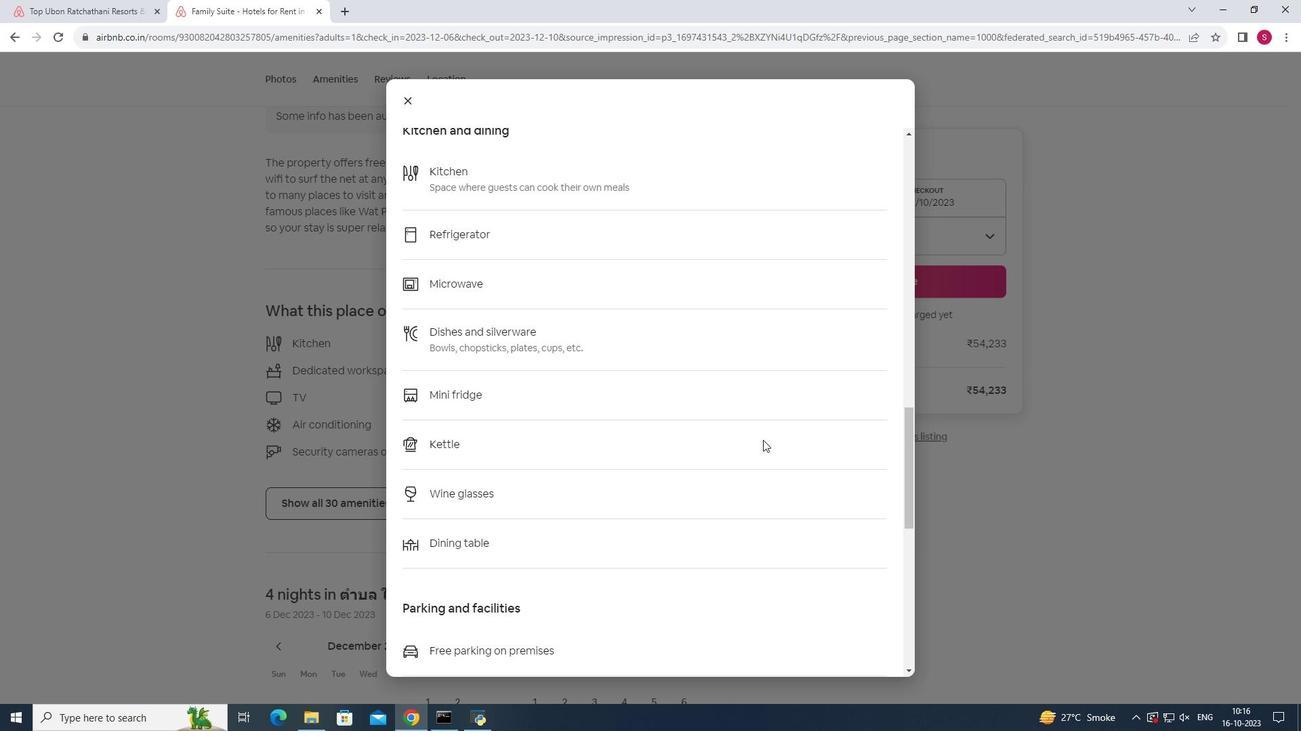 
Action: Mouse scrolled (763, 439) with delta (0, 0)
Screenshot: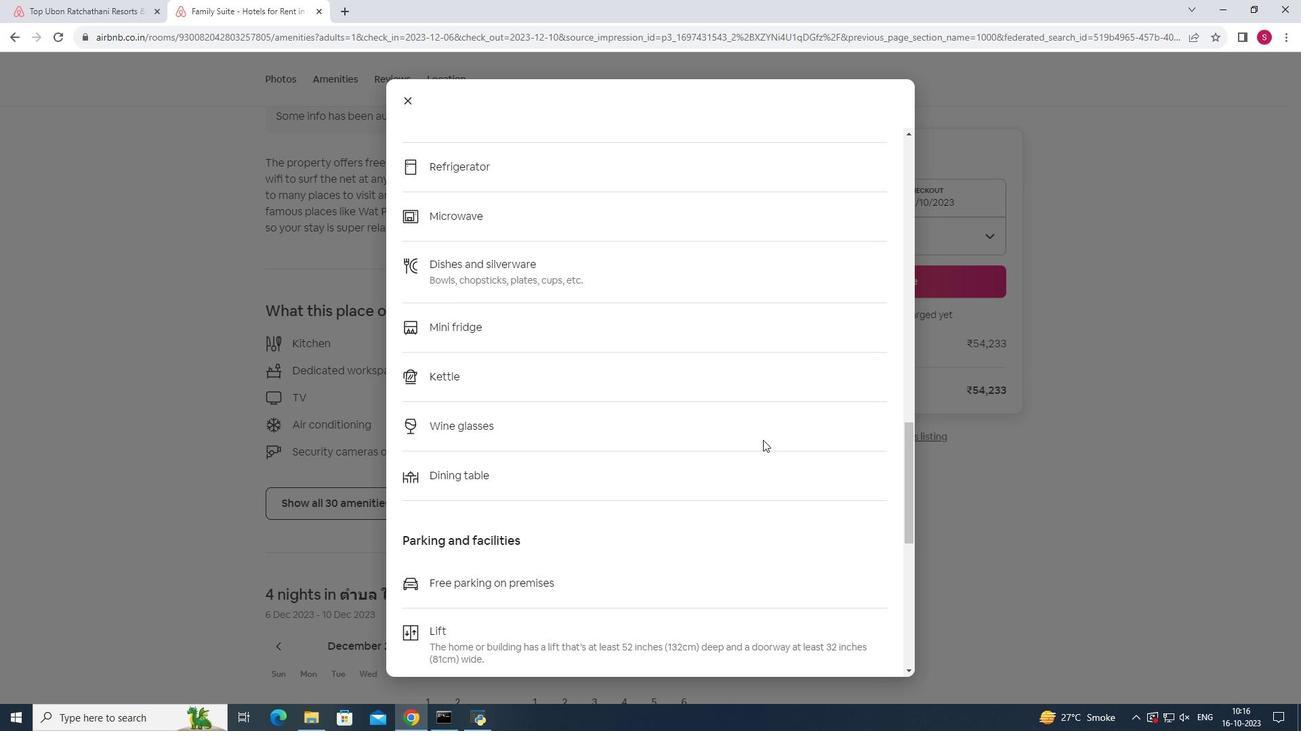 
Action: Mouse scrolled (763, 439) with delta (0, 0)
Screenshot: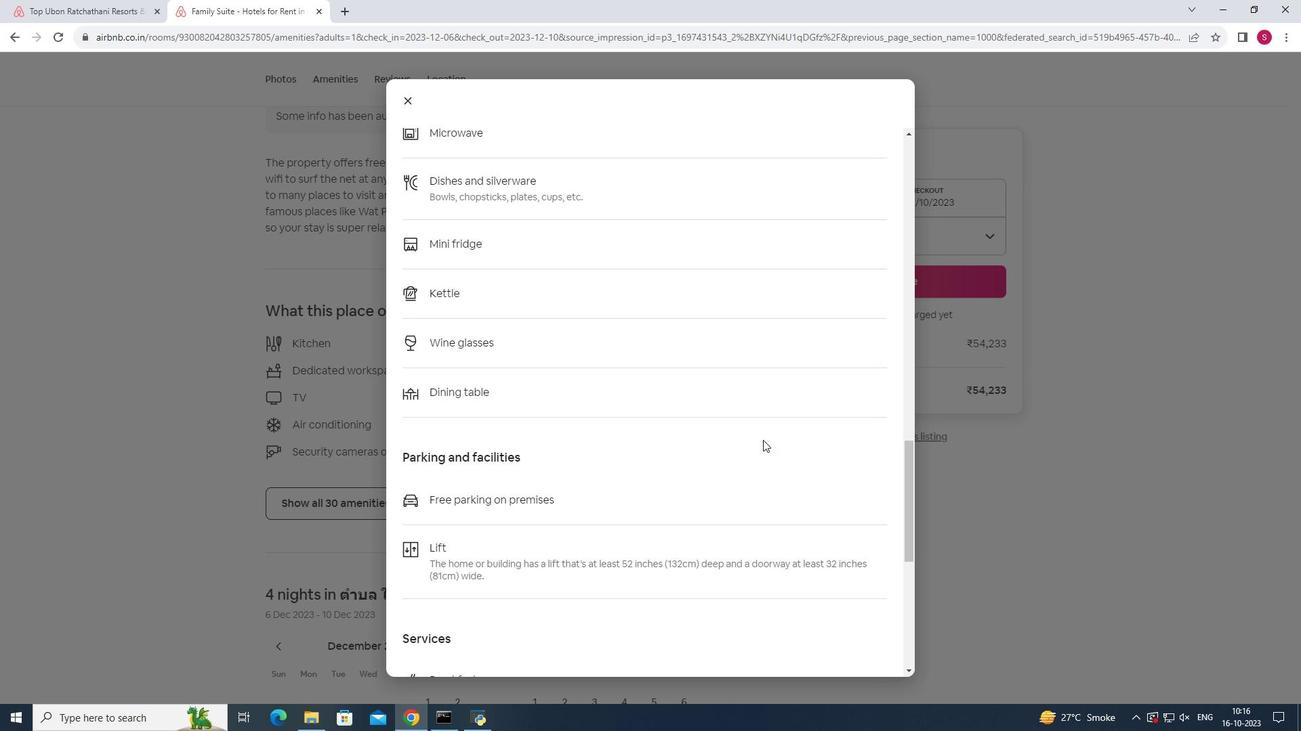 
Action: Mouse scrolled (763, 439) with delta (0, 0)
Screenshot: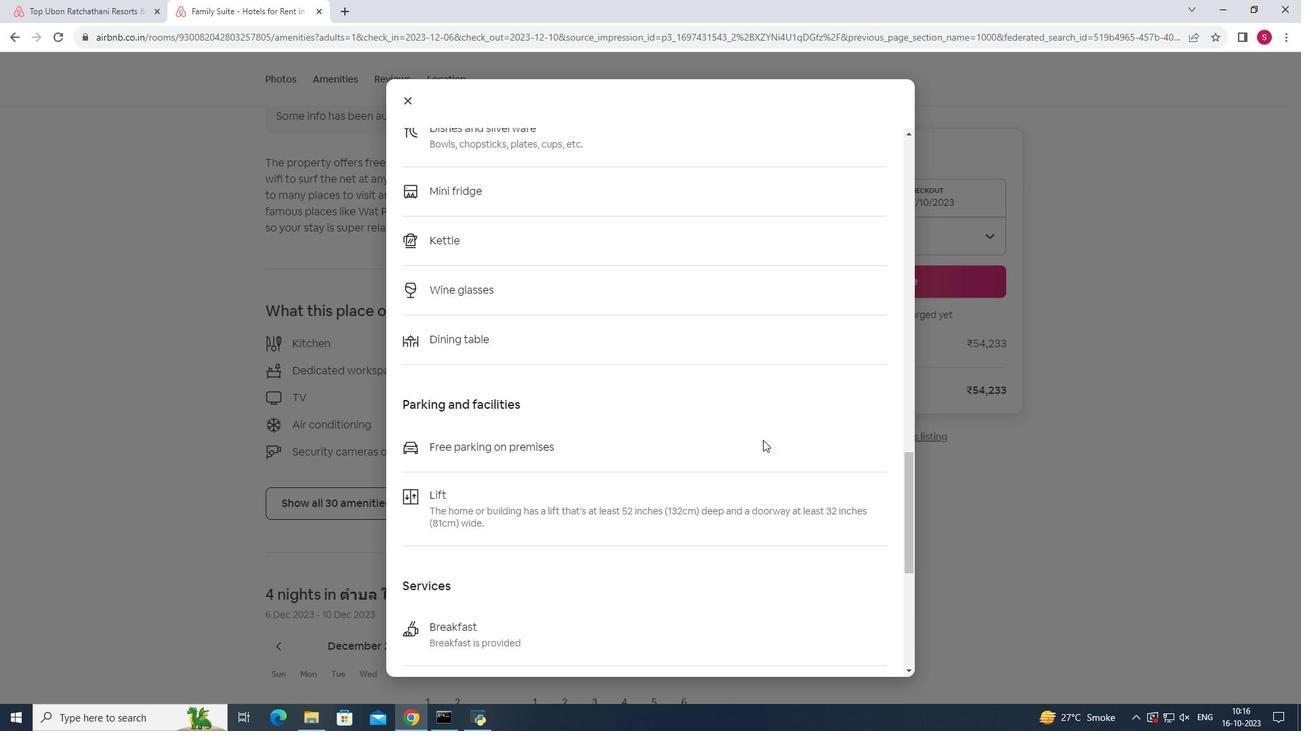 
Action: Mouse scrolled (763, 439) with delta (0, 0)
Screenshot: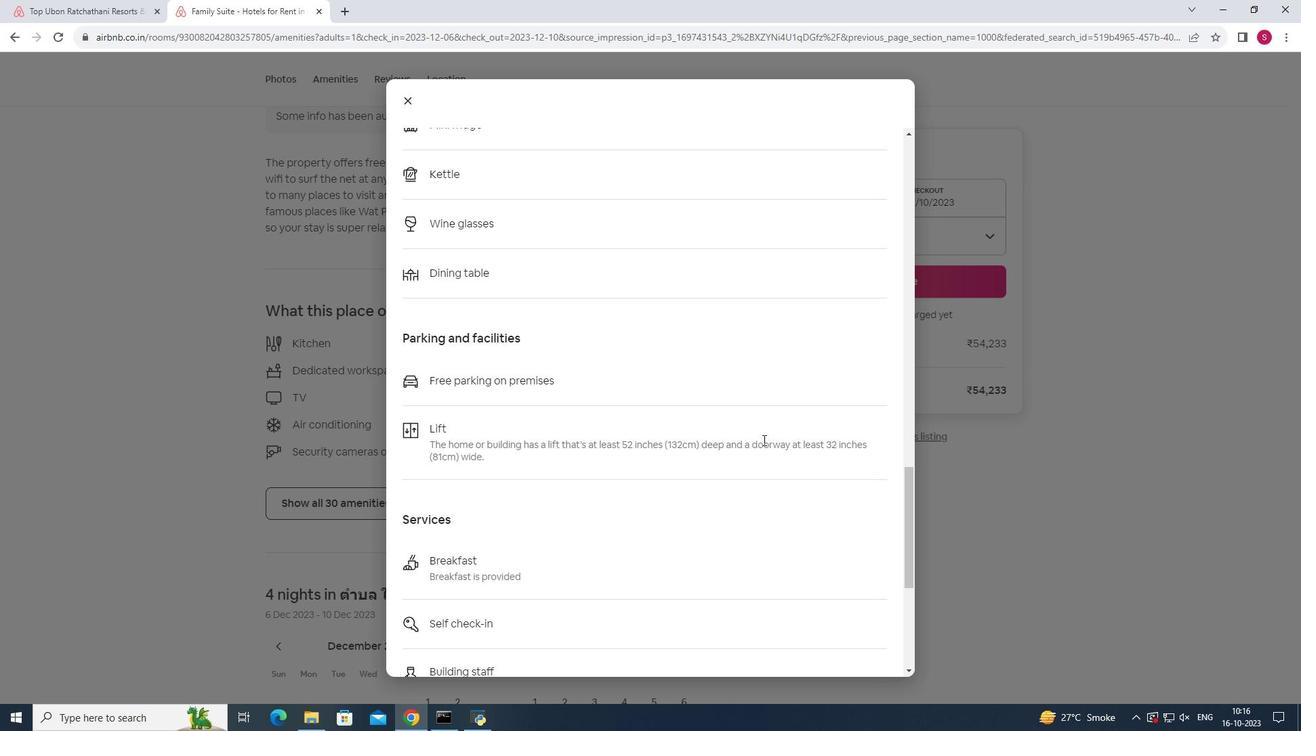 
Action: Mouse scrolled (763, 439) with delta (0, 0)
Screenshot: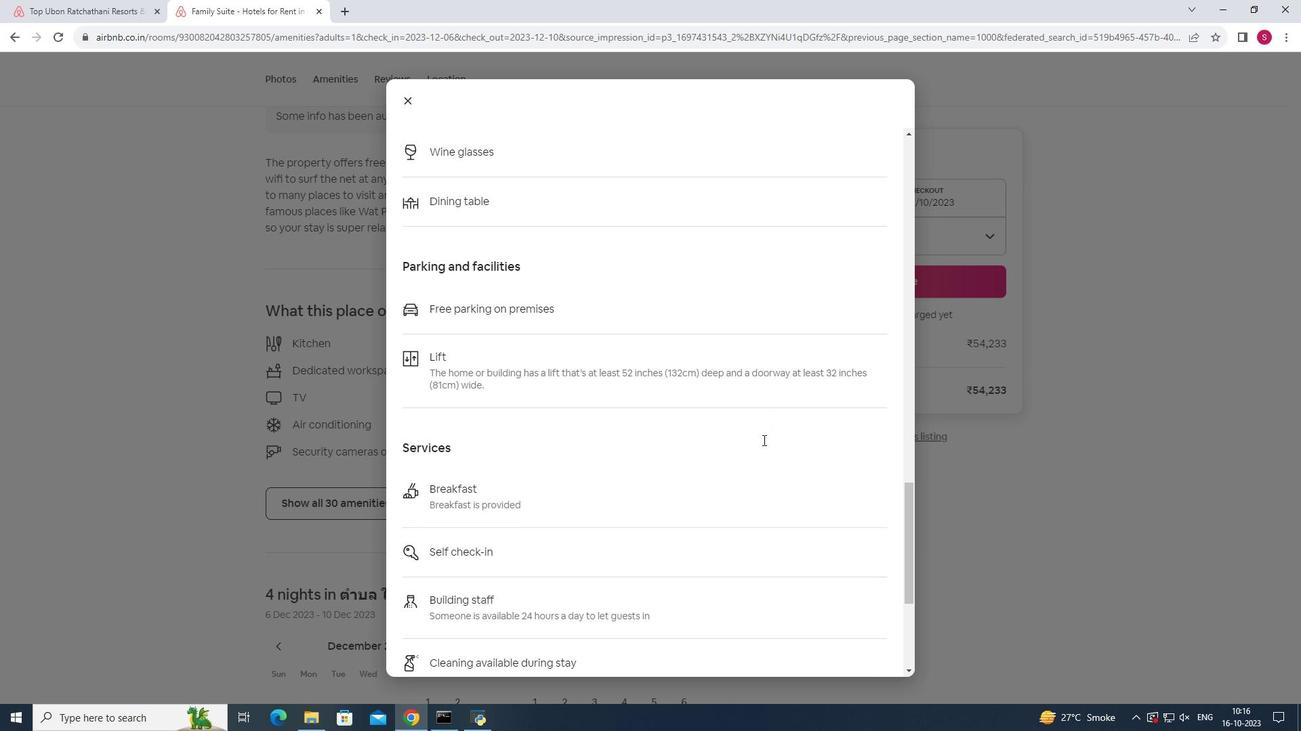 
Action: Mouse scrolled (763, 439) with delta (0, 0)
Screenshot: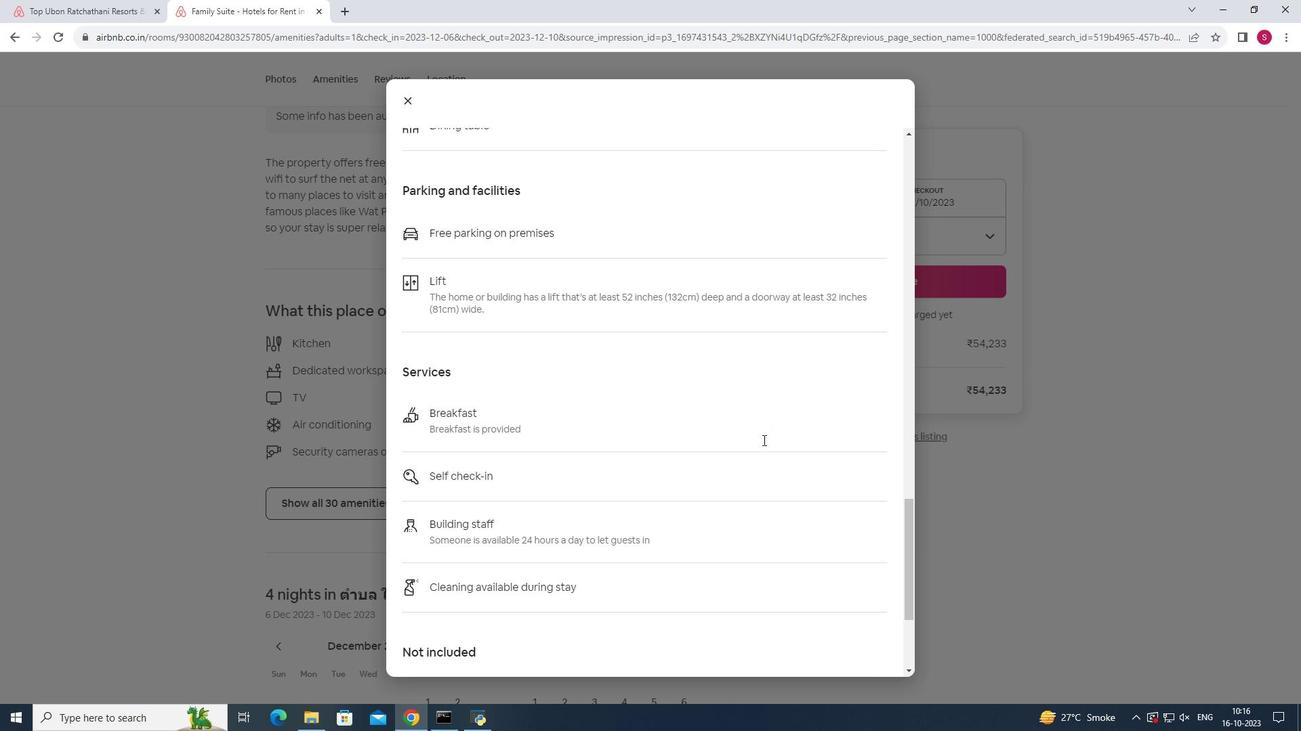 
Action: Mouse moved to (842, 445)
Screenshot: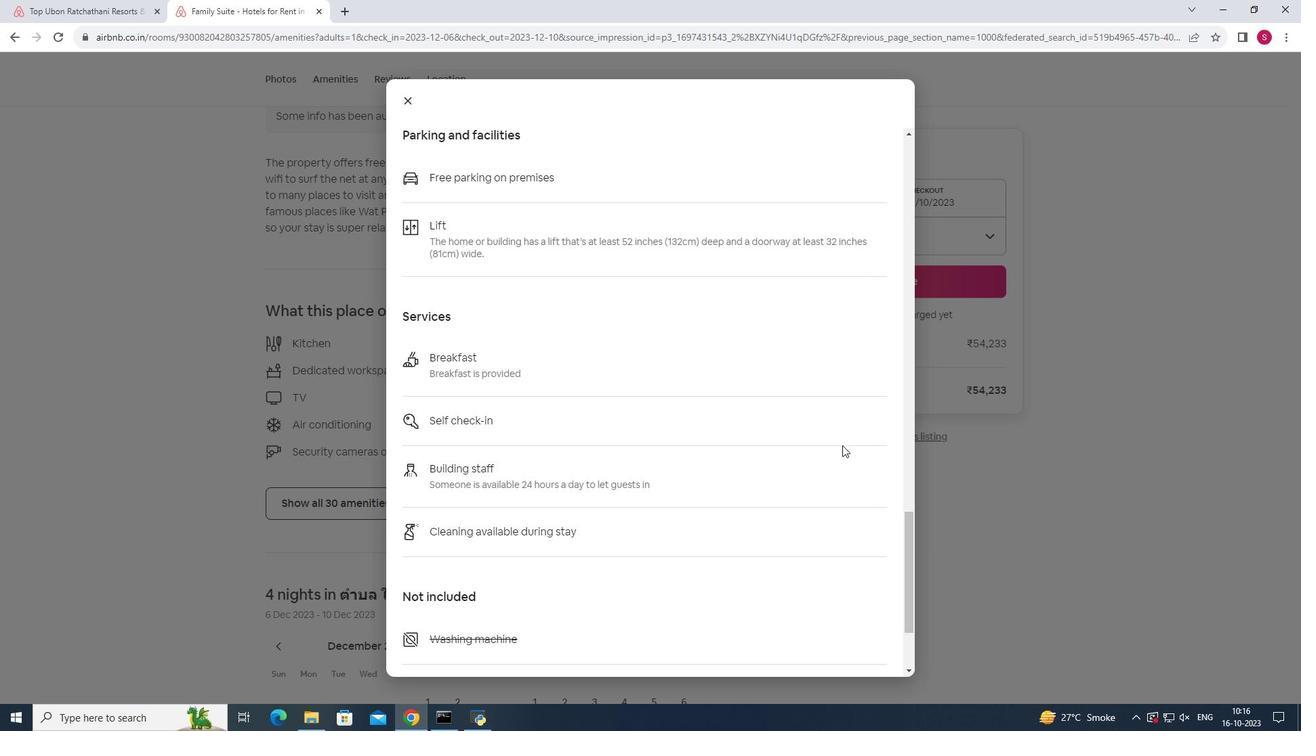 
Action: Mouse scrolled (842, 445) with delta (0, 0)
Screenshot: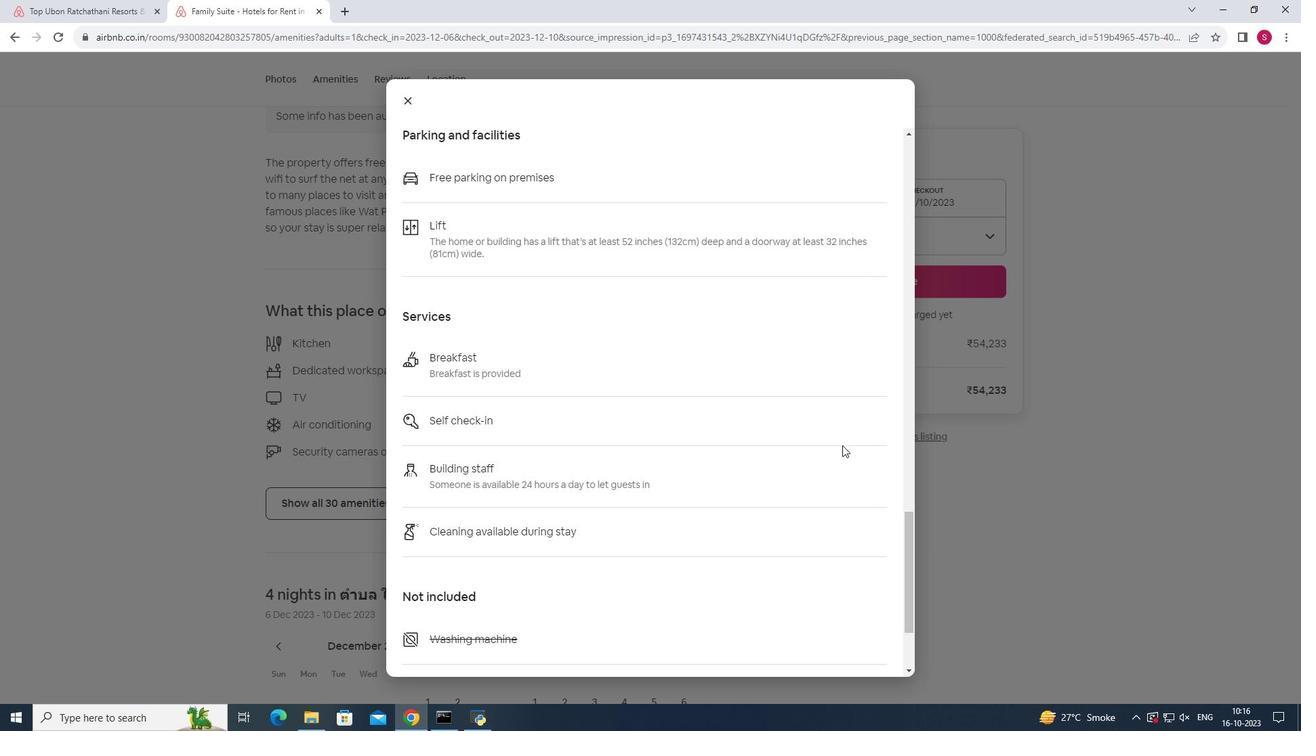 
Action: Mouse scrolled (842, 445) with delta (0, 0)
Screenshot: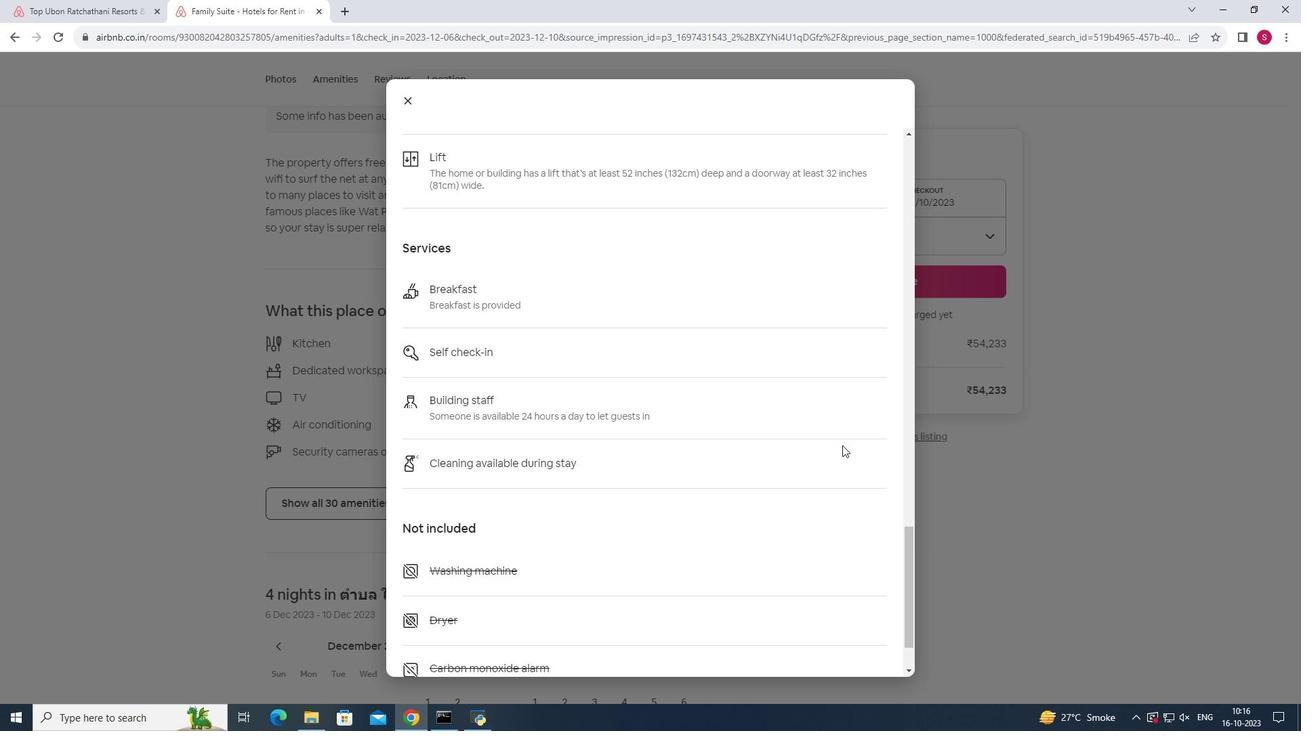 
Action: Mouse scrolled (842, 445) with delta (0, 0)
Screenshot: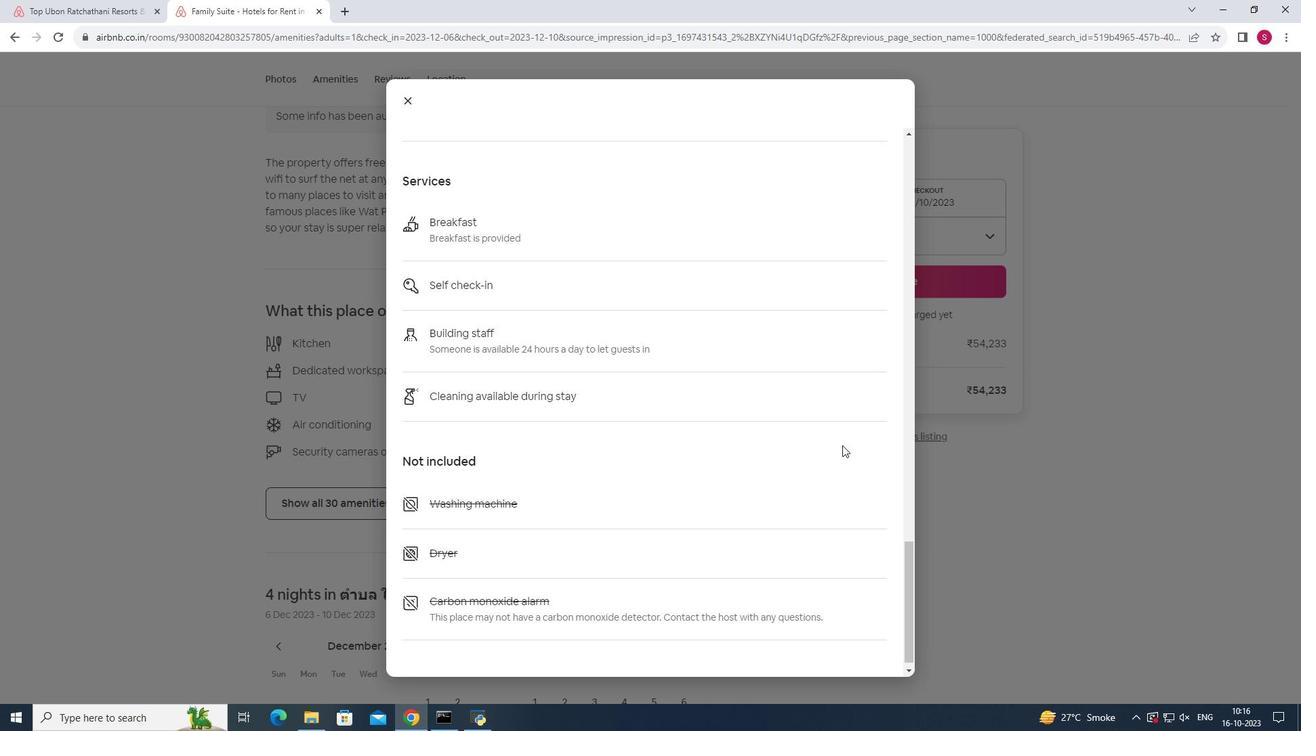 
Action: Mouse moved to (406, 96)
Screenshot: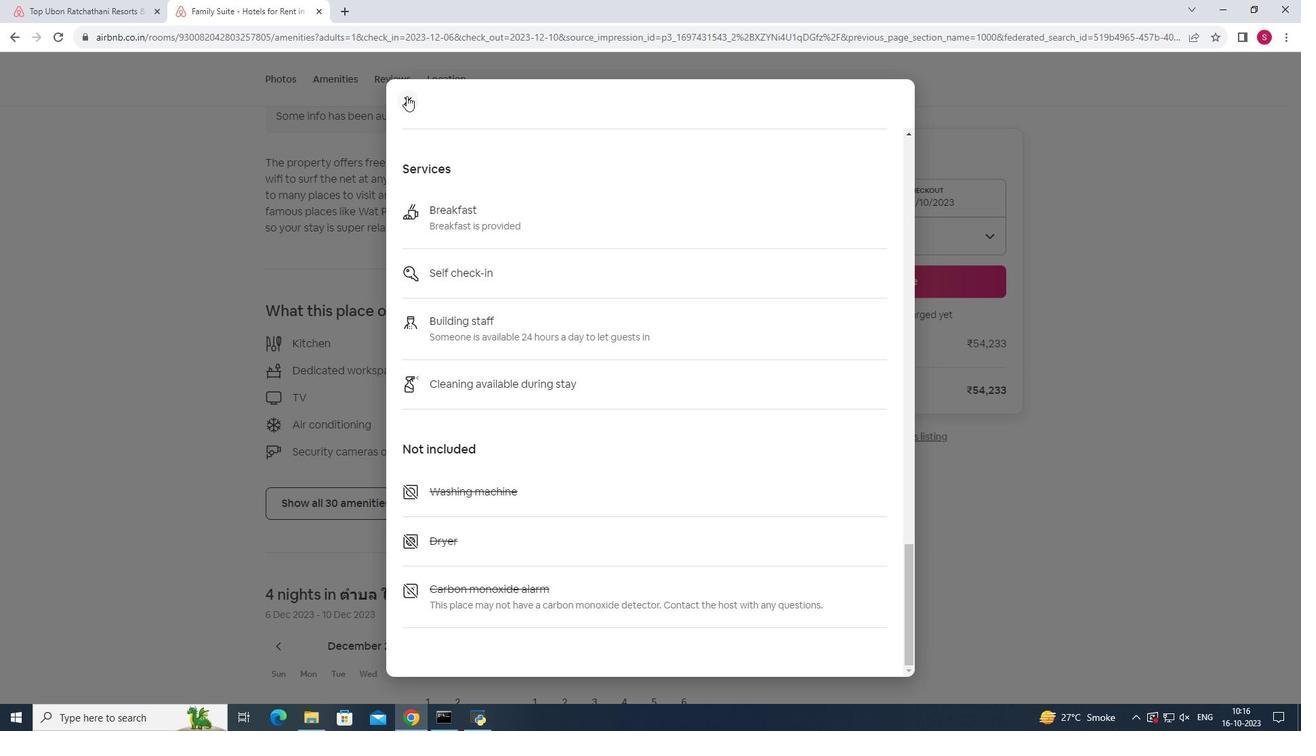 
Action: Mouse pressed left at (406, 96)
Screenshot: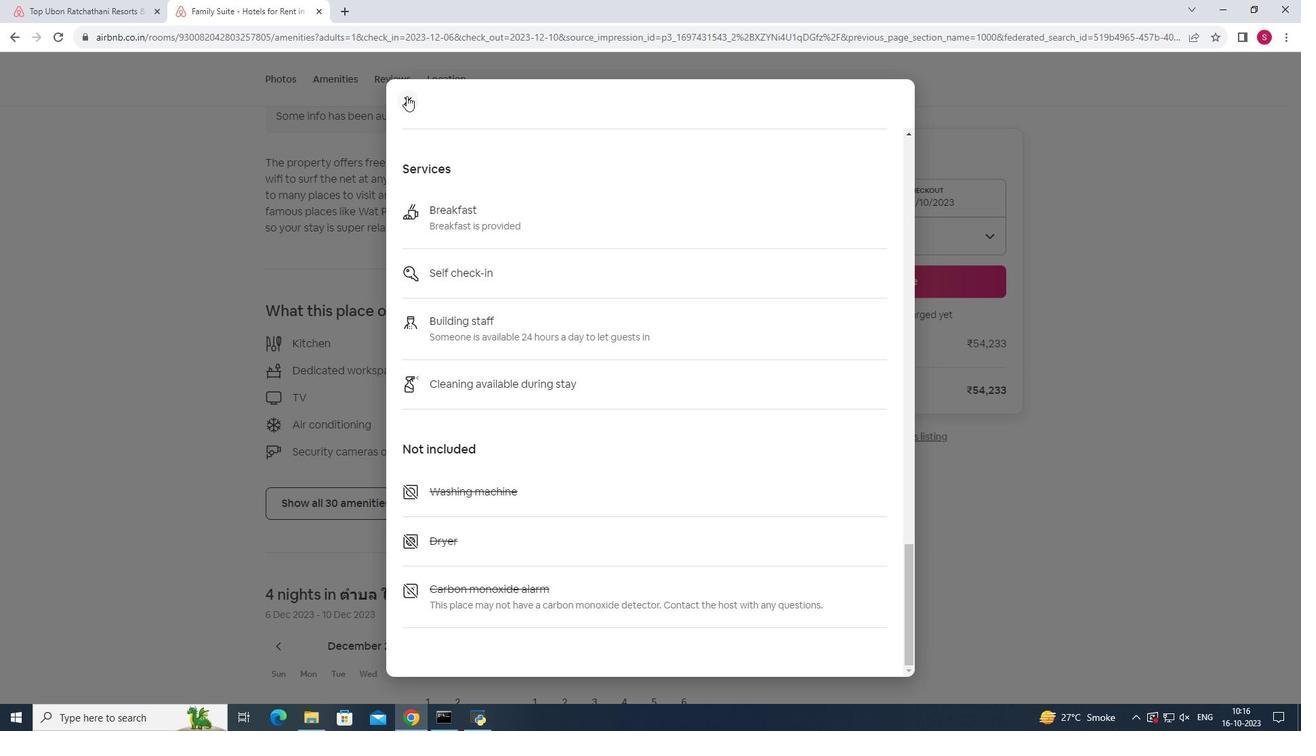 
Action: Mouse moved to (1113, 433)
Screenshot: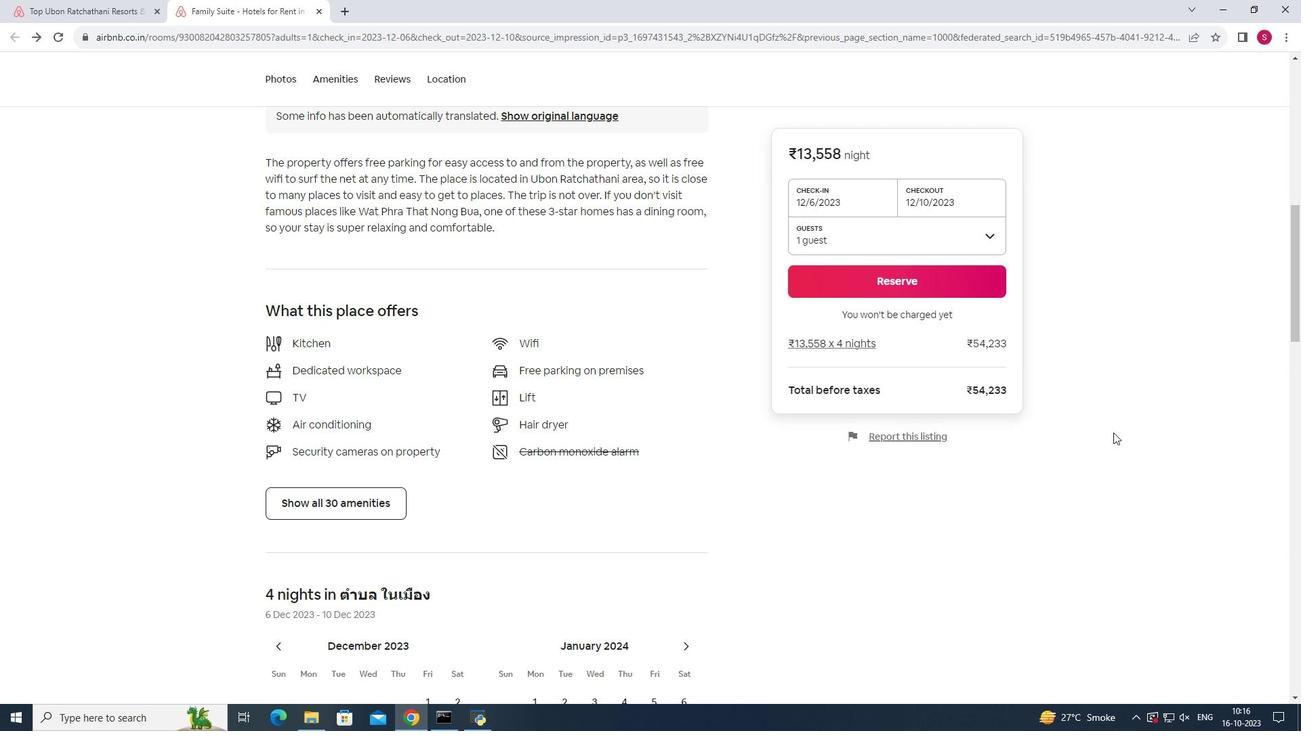 
Action: Mouse scrolled (1113, 432) with delta (0, 0)
Screenshot: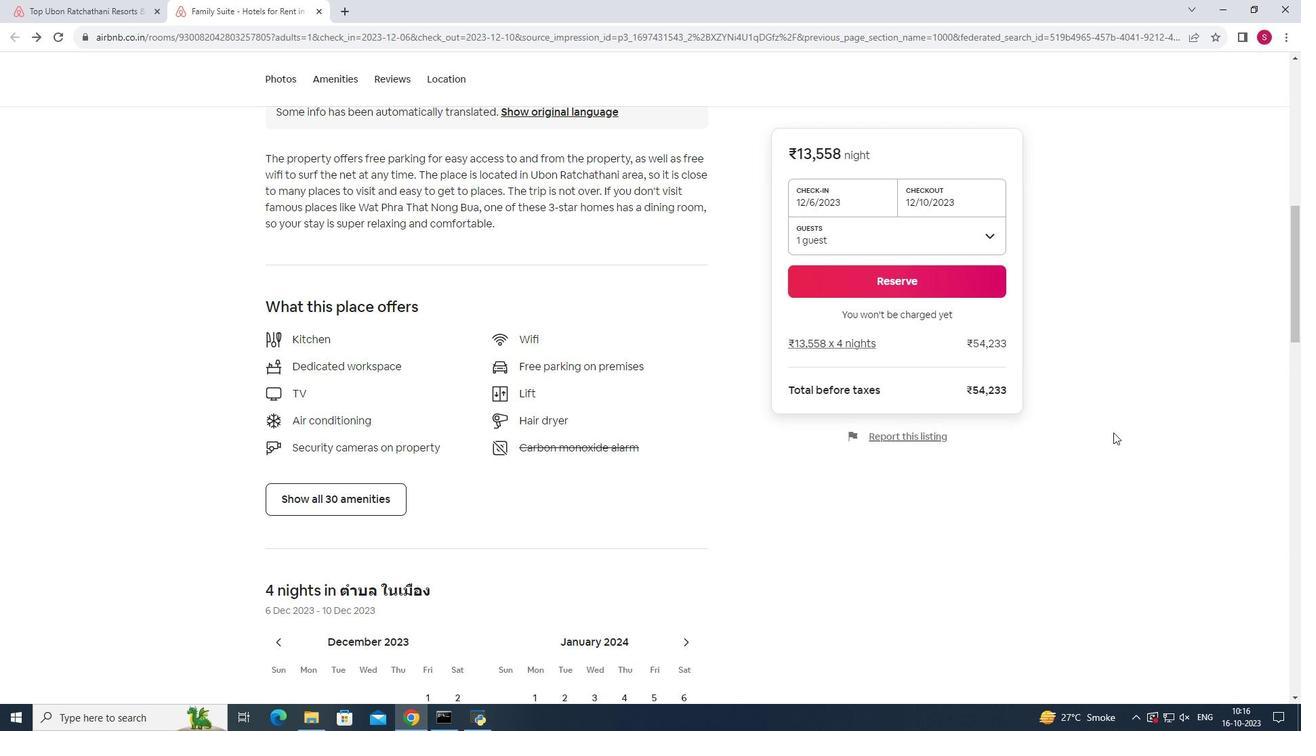 
Action: Mouse scrolled (1113, 432) with delta (0, 0)
Screenshot: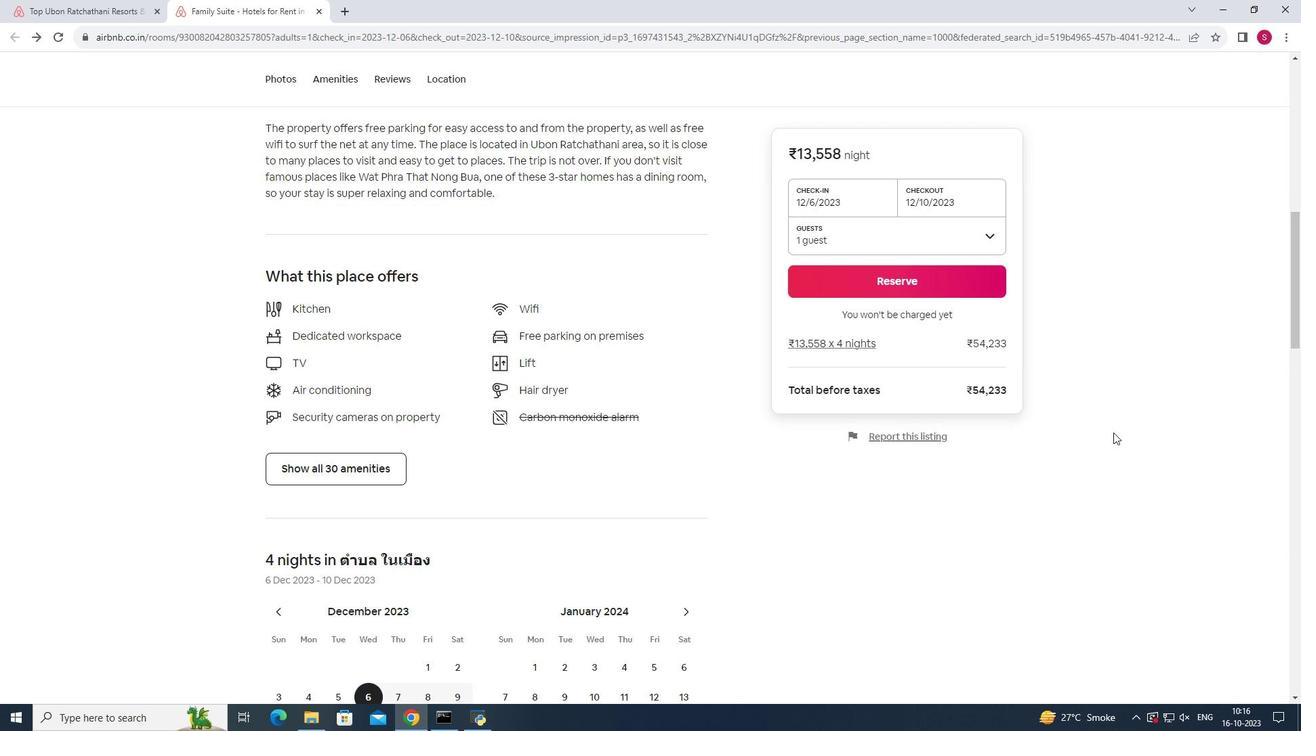 
Action: Mouse scrolled (1113, 432) with delta (0, 0)
Screenshot: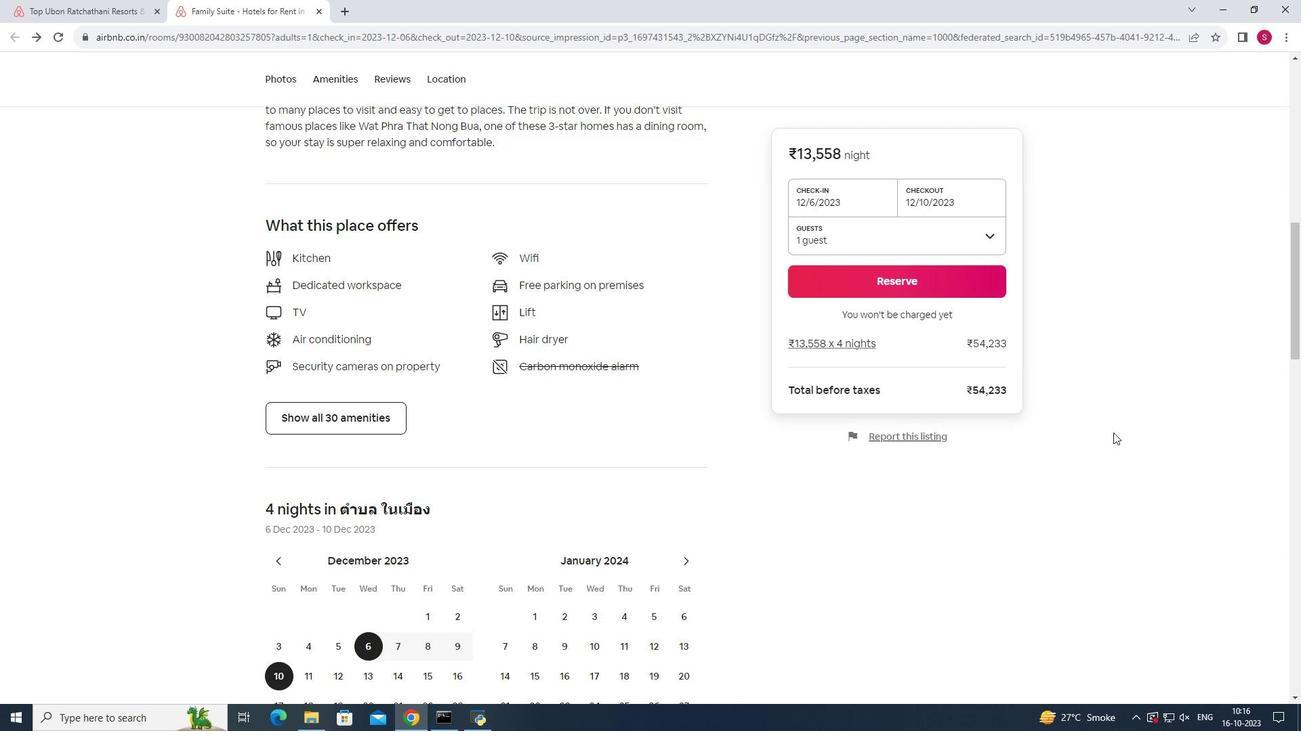 
Action: Mouse scrolled (1113, 432) with delta (0, 0)
Screenshot: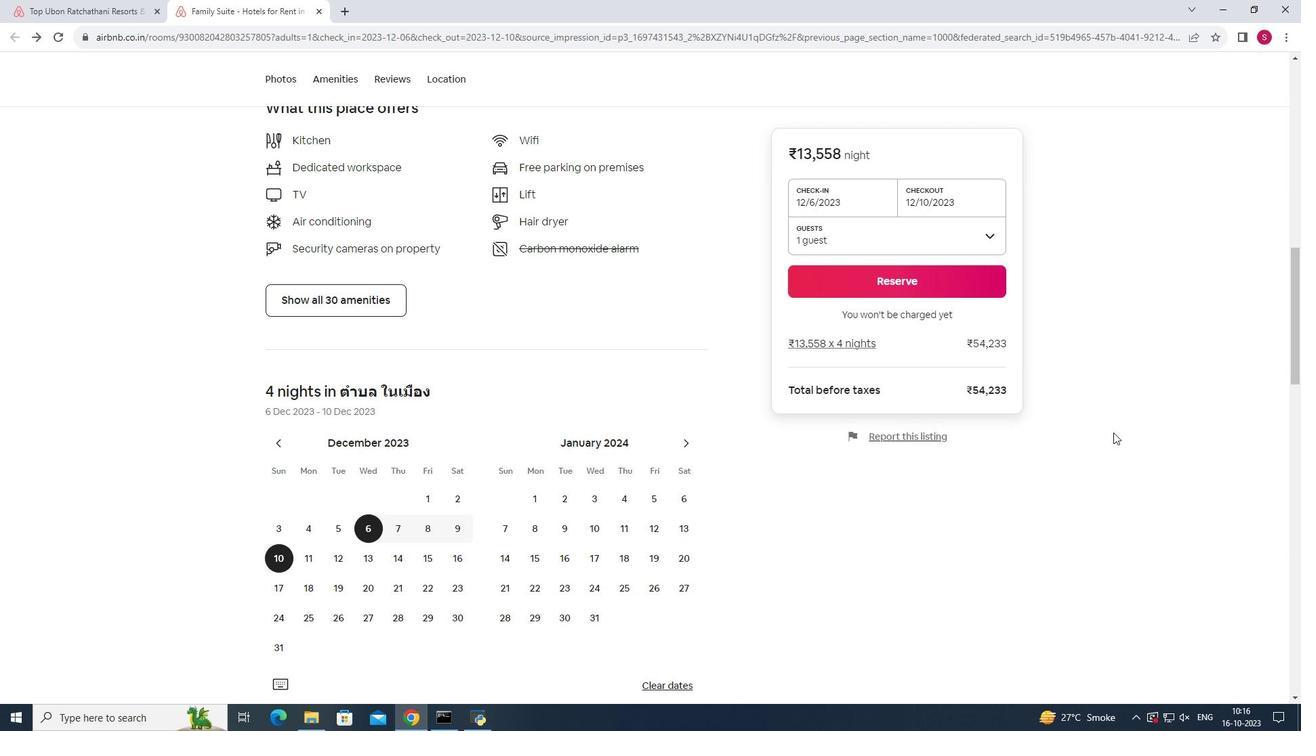 
Action: Mouse scrolled (1113, 432) with delta (0, 0)
Screenshot: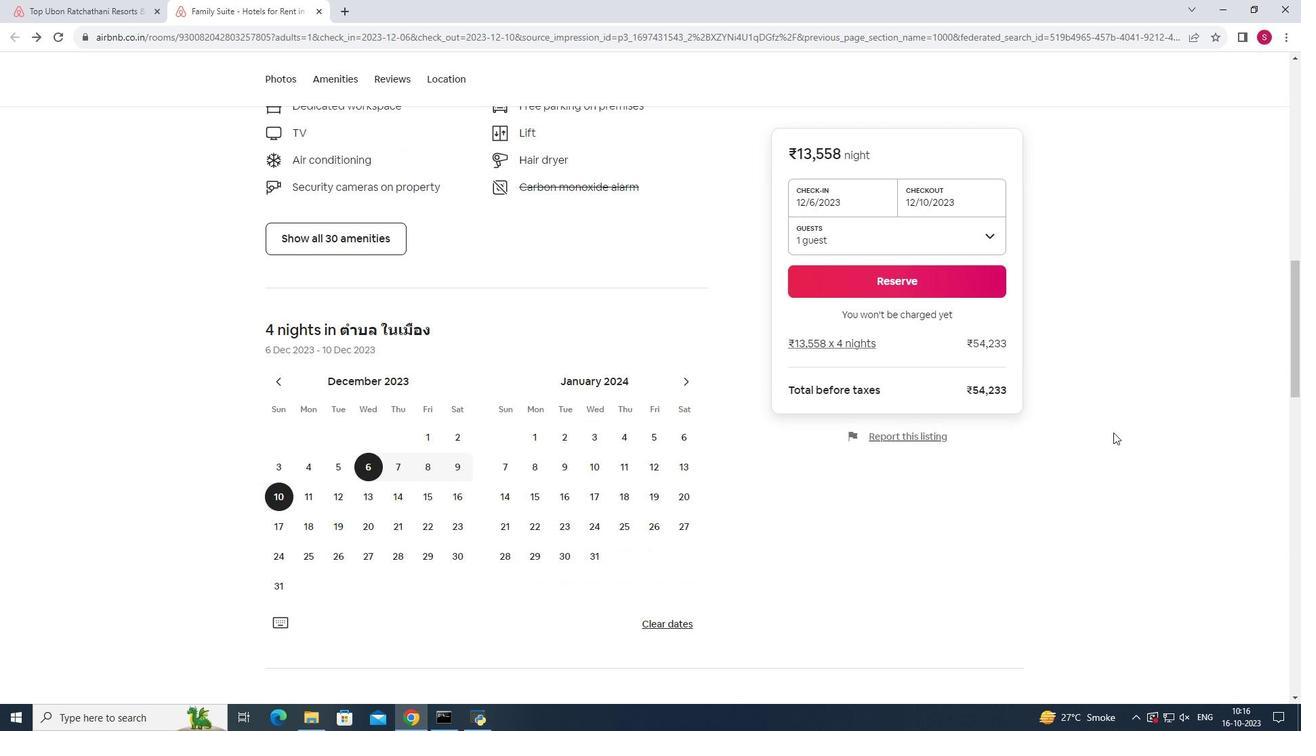 
Action: Mouse moved to (1113, 433)
Screenshot: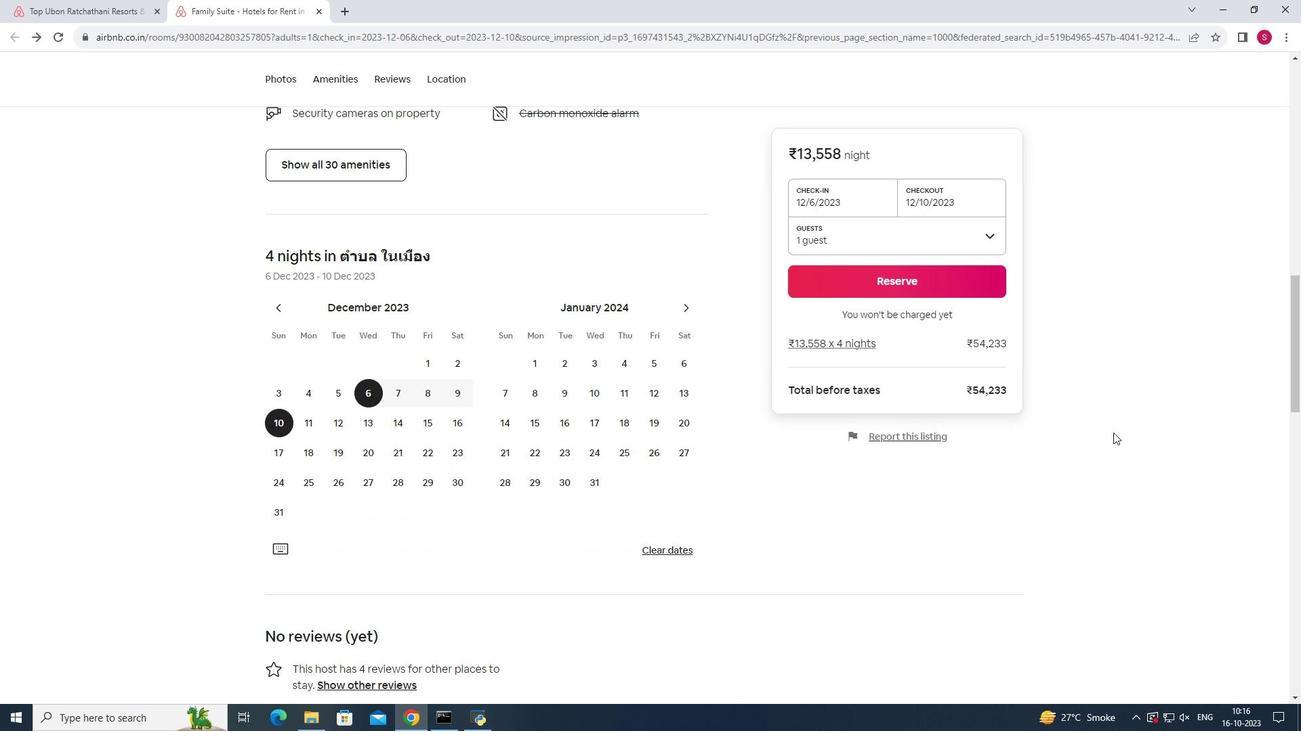 
Action: Mouse scrolled (1113, 432) with delta (0, 0)
Screenshot: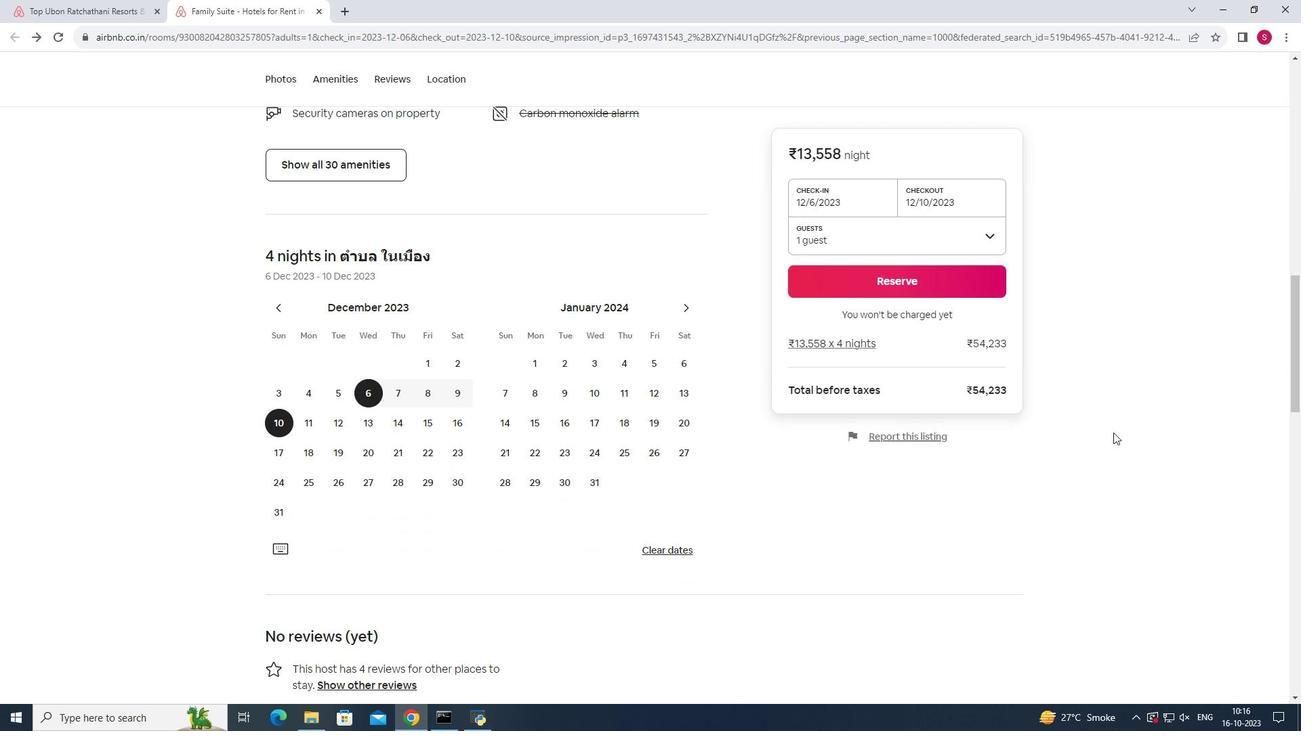 
Action: Mouse scrolled (1113, 432) with delta (0, 0)
Screenshot: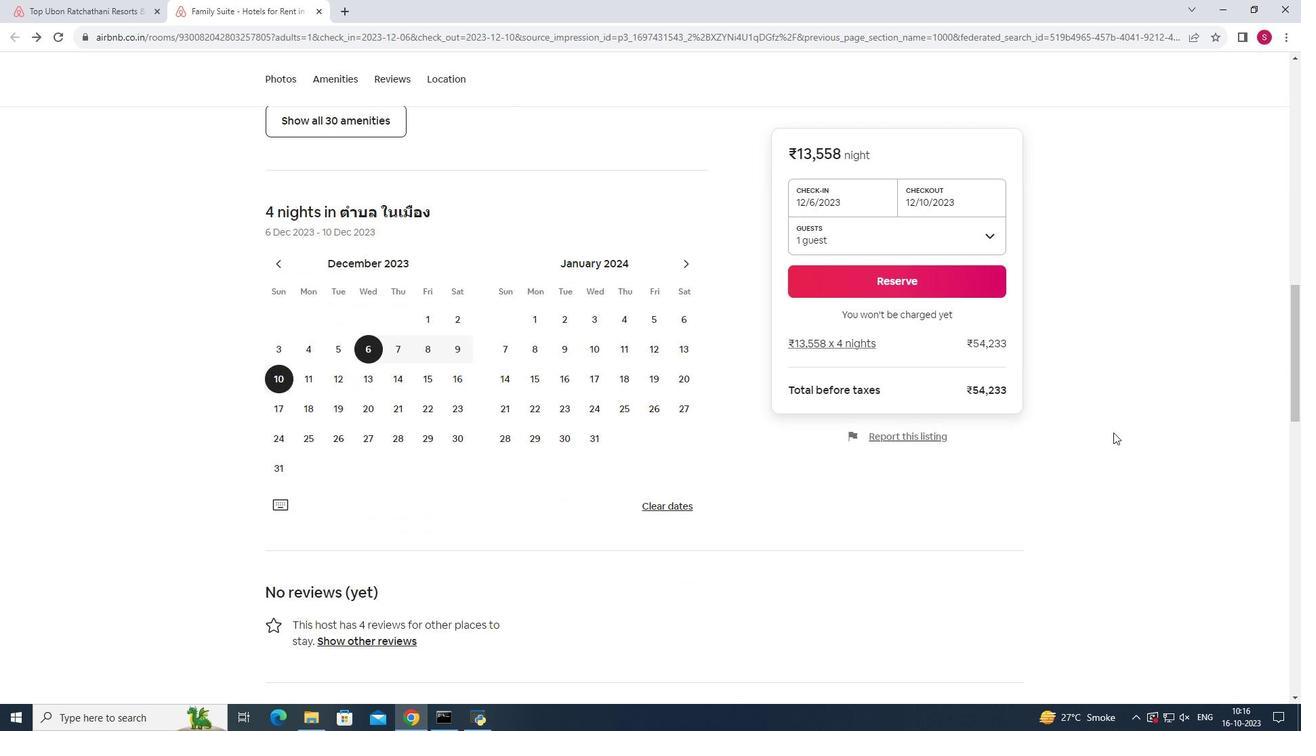 
Action: Mouse scrolled (1113, 432) with delta (0, 0)
Screenshot: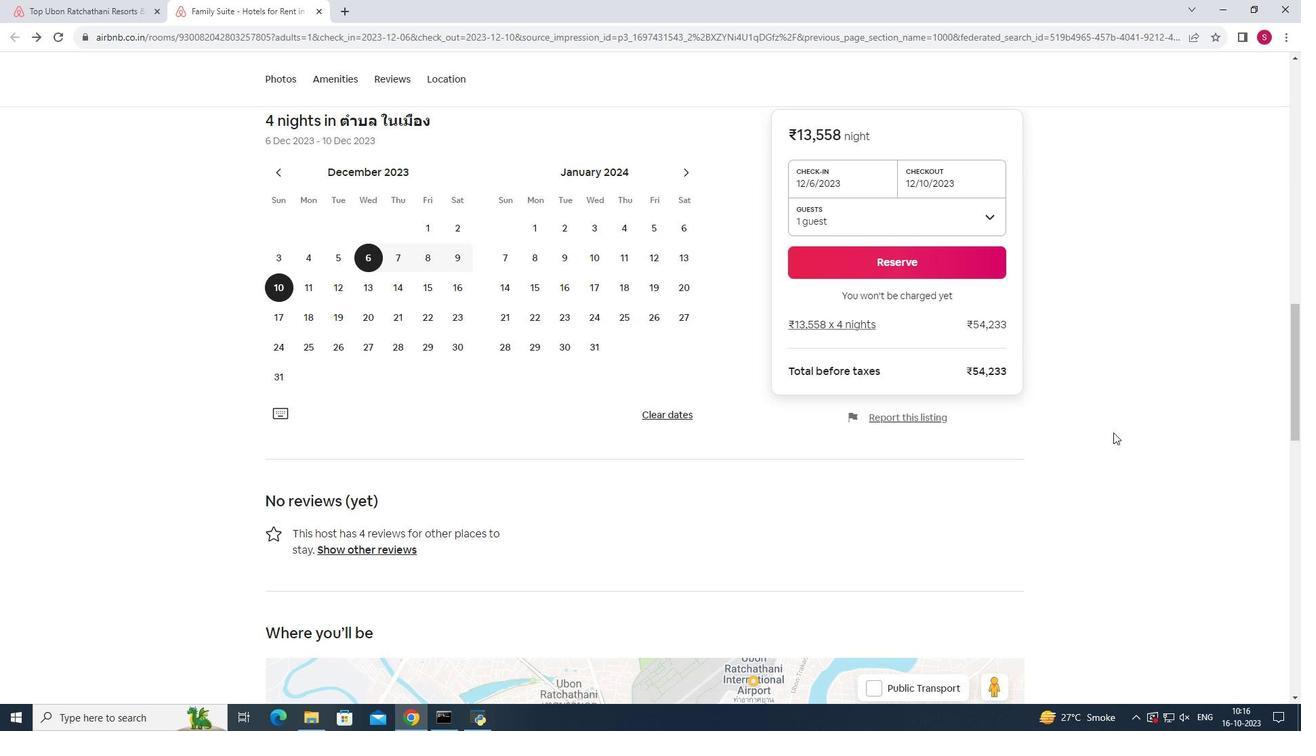
Action: Mouse scrolled (1113, 432) with delta (0, 0)
Screenshot: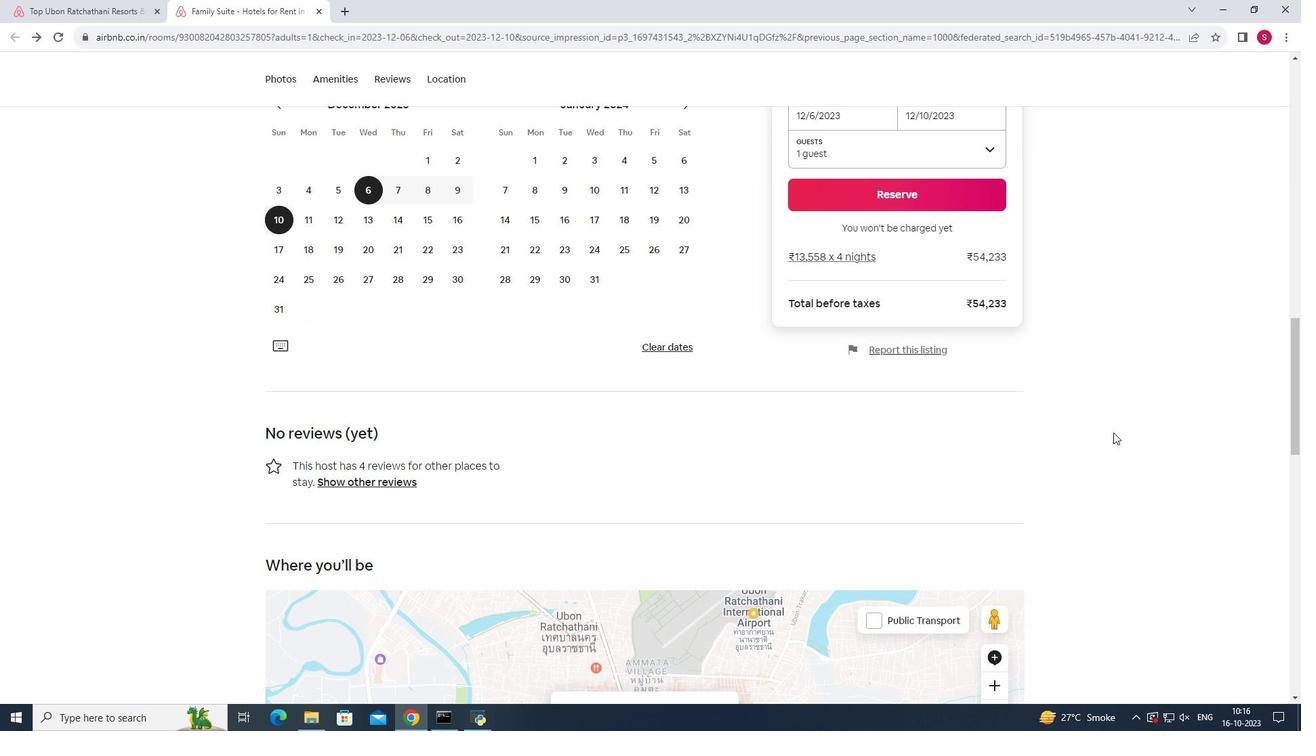 
Action: Mouse scrolled (1113, 432) with delta (0, 0)
Screenshot: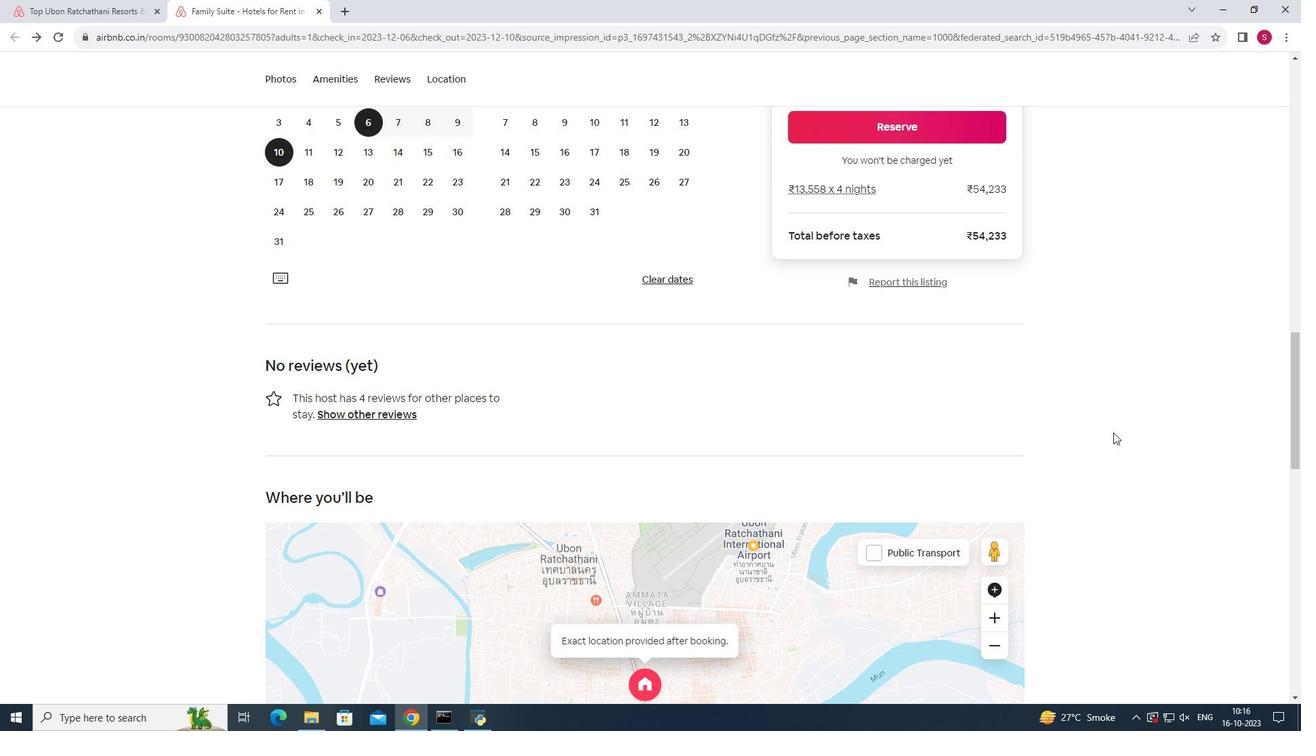 
Action: Mouse scrolled (1113, 432) with delta (0, 0)
Screenshot: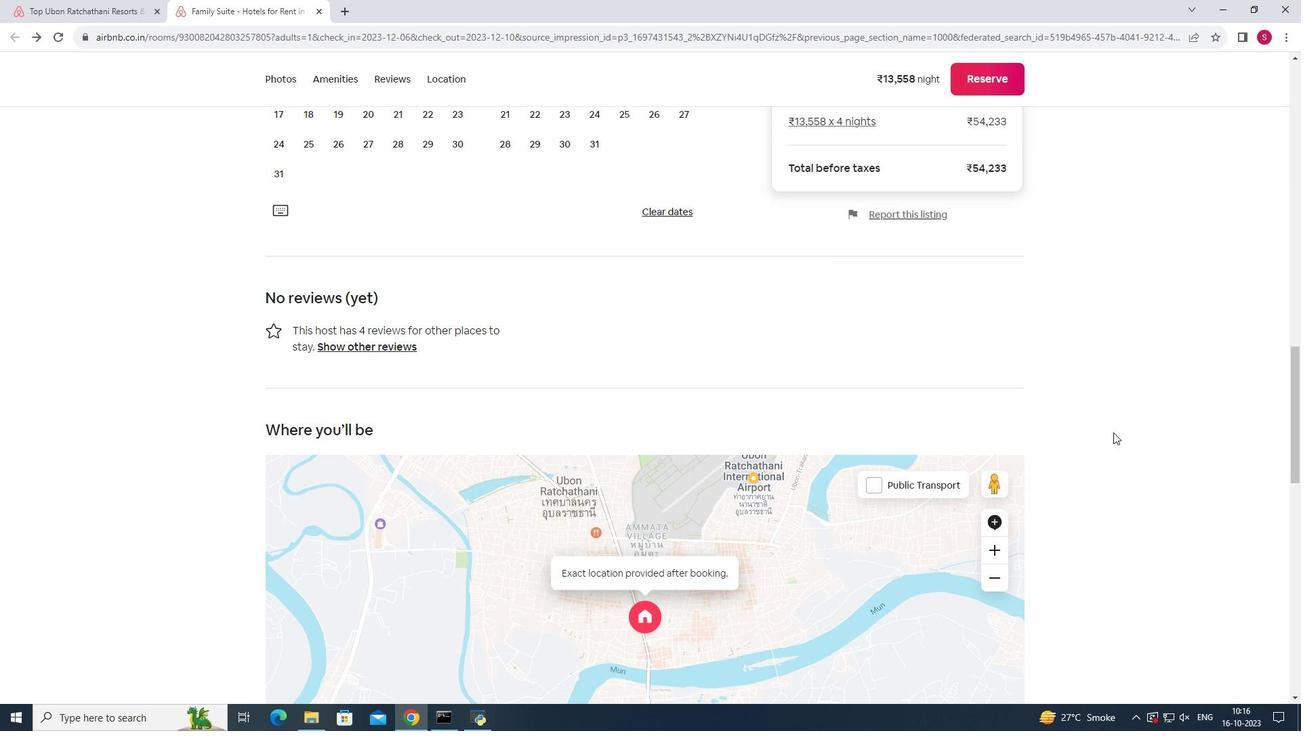 
Action: Mouse scrolled (1113, 432) with delta (0, 0)
Screenshot: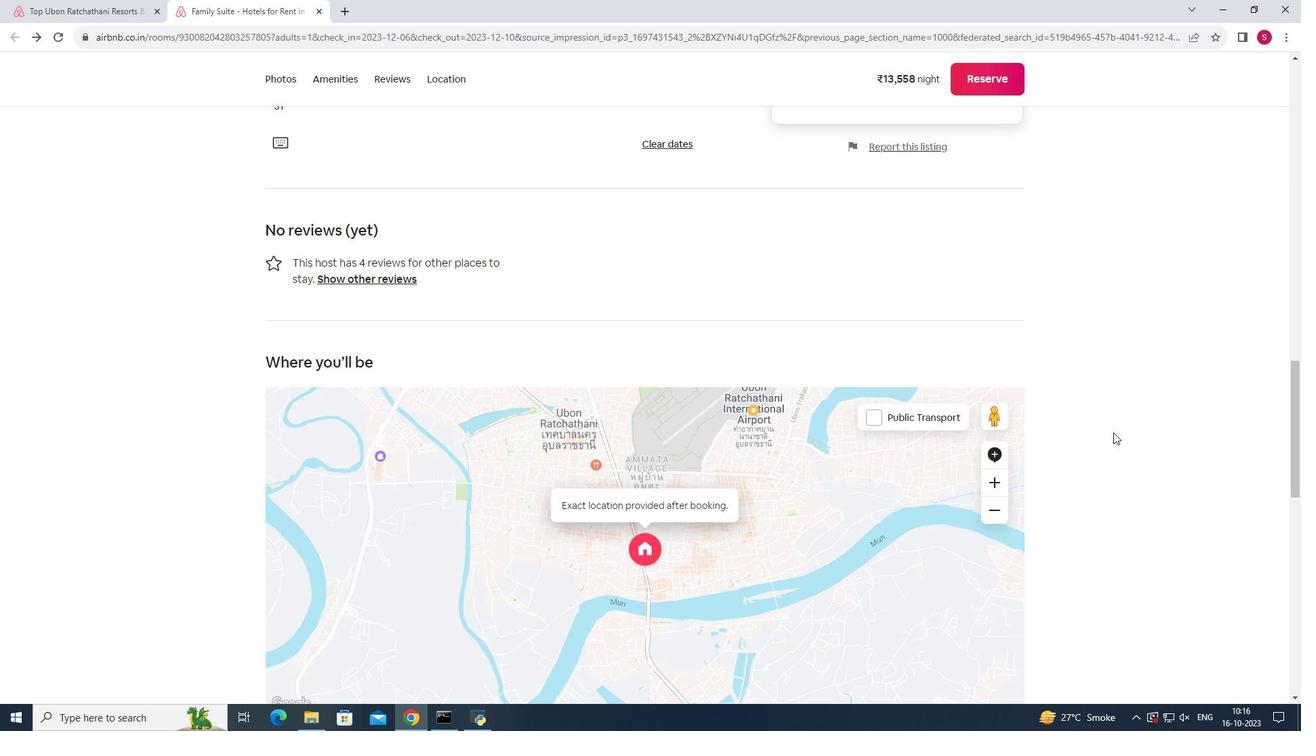 
Action: Mouse scrolled (1113, 432) with delta (0, 0)
Screenshot: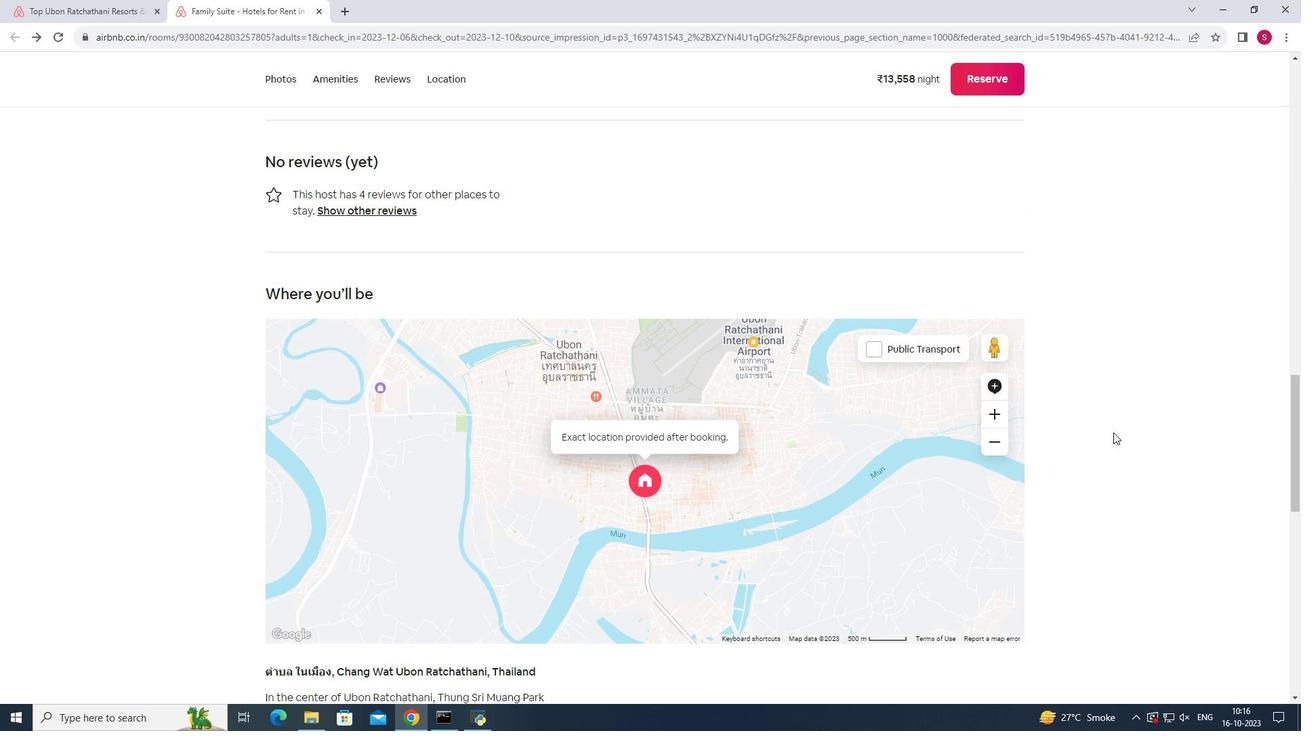
Action: Mouse moved to (1113, 433)
Screenshot: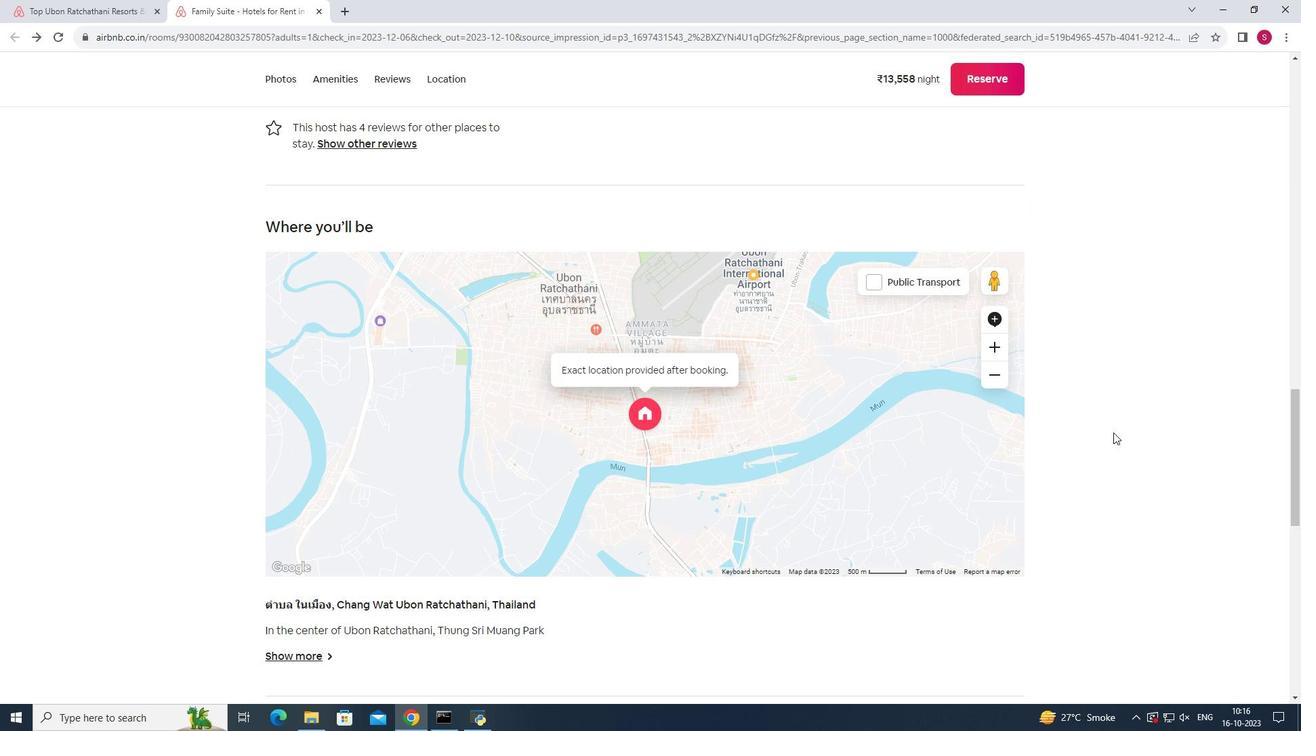 
Action: Mouse scrolled (1113, 432) with delta (0, 0)
Screenshot: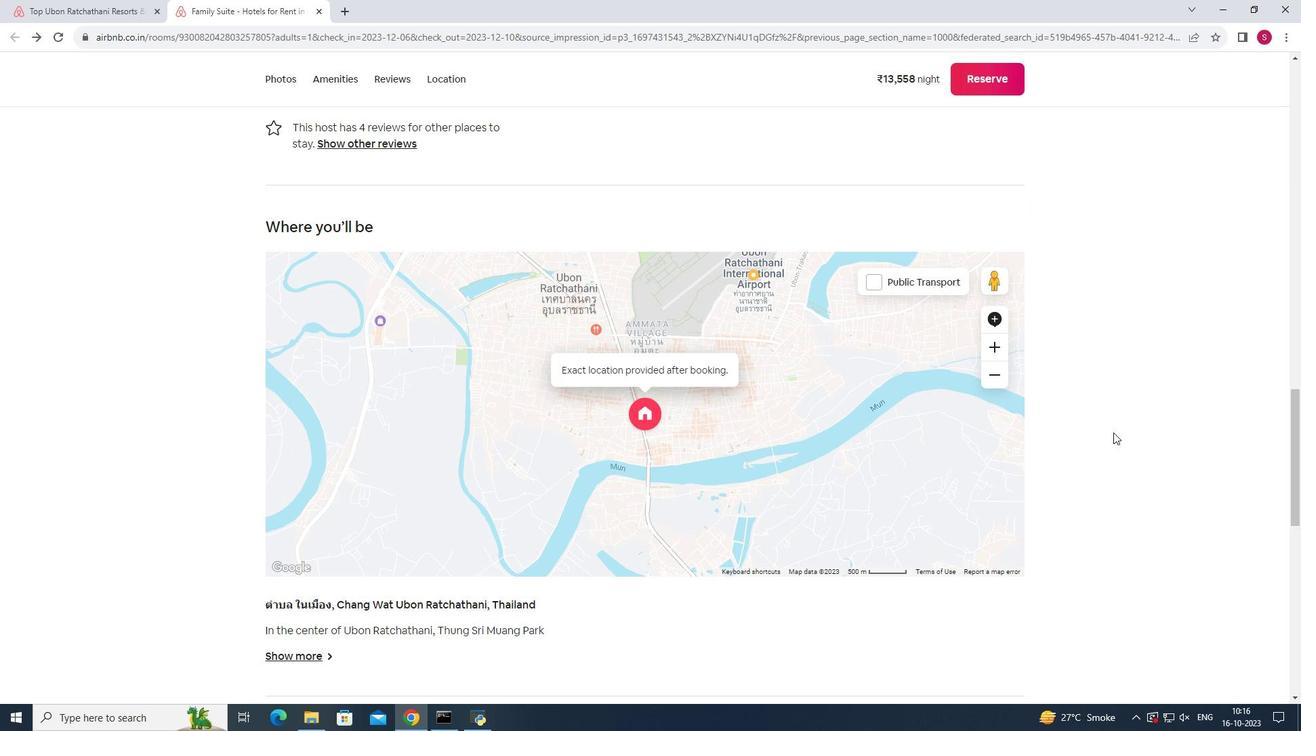 
Action: Mouse scrolled (1113, 432) with delta (0, 0)
Screenshot: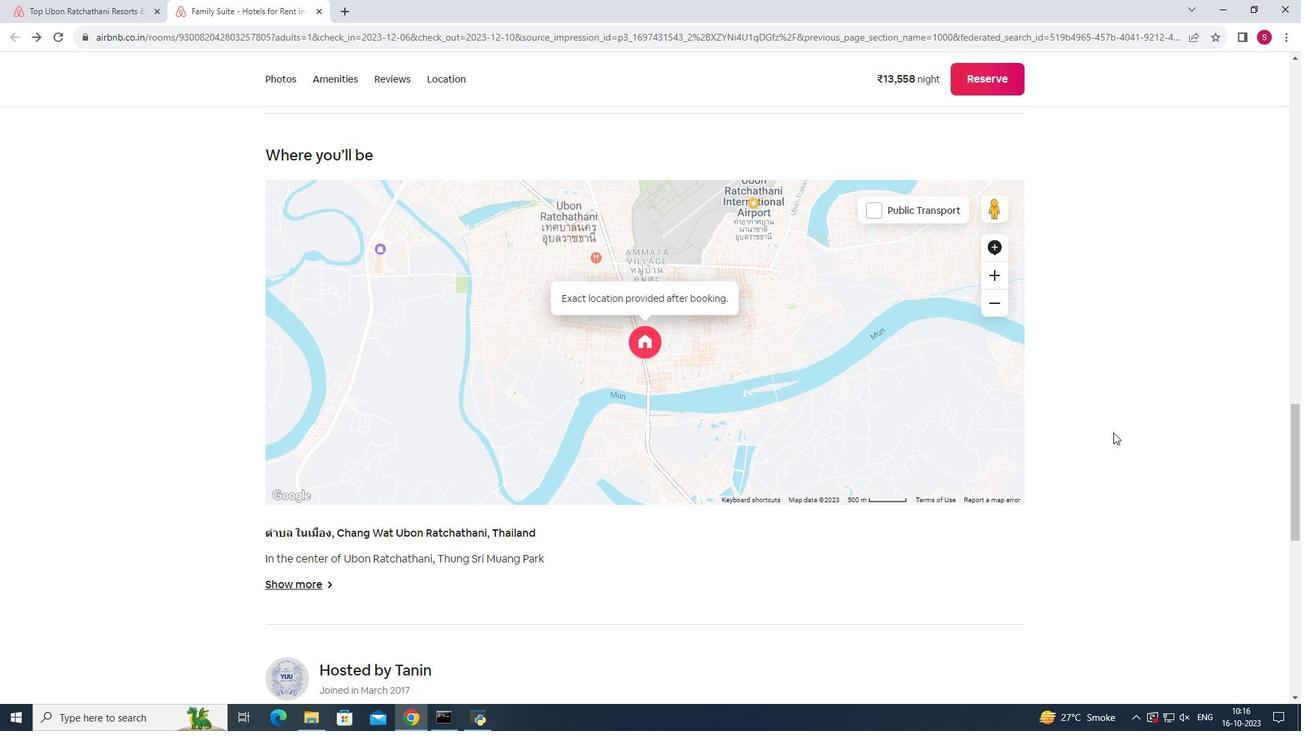 
Action: Mouse scrolled (1113, 432) with delta (0, 0)
Screenshot: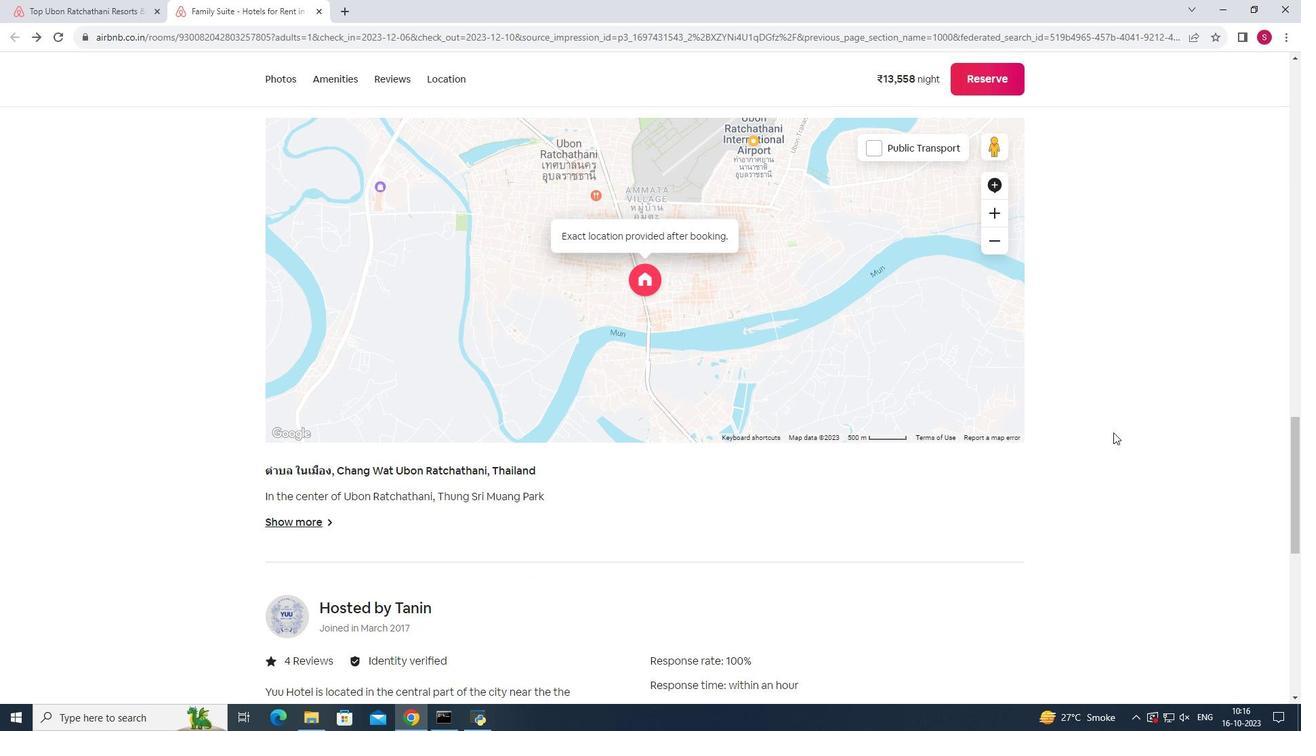 
Action: Mouse scrolled (1113, 432) with delta (0, 0)
Screenshot: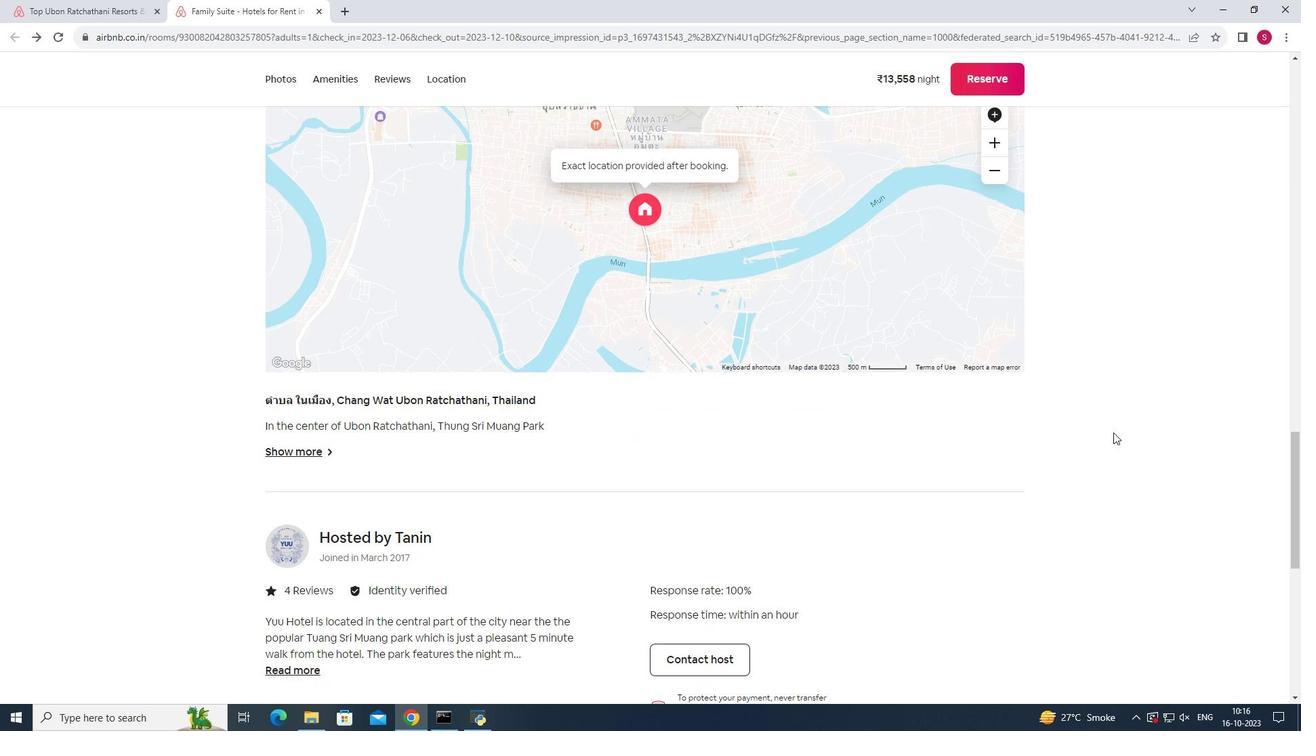 
Action: Mouse scrolled (1113, 432) with delta (0, 0)
Screenshot: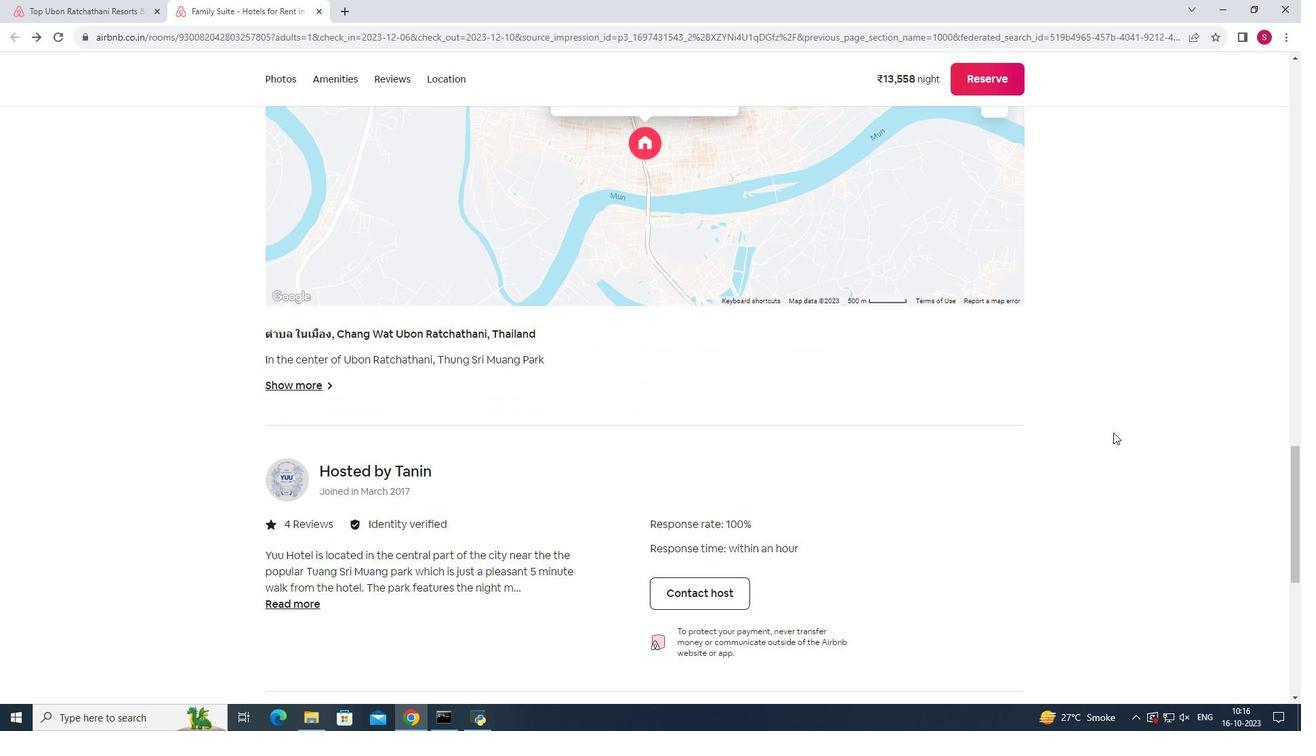 
Action: Mouse scrolled (1113, 432) with delta (0, 0)
Screenshot: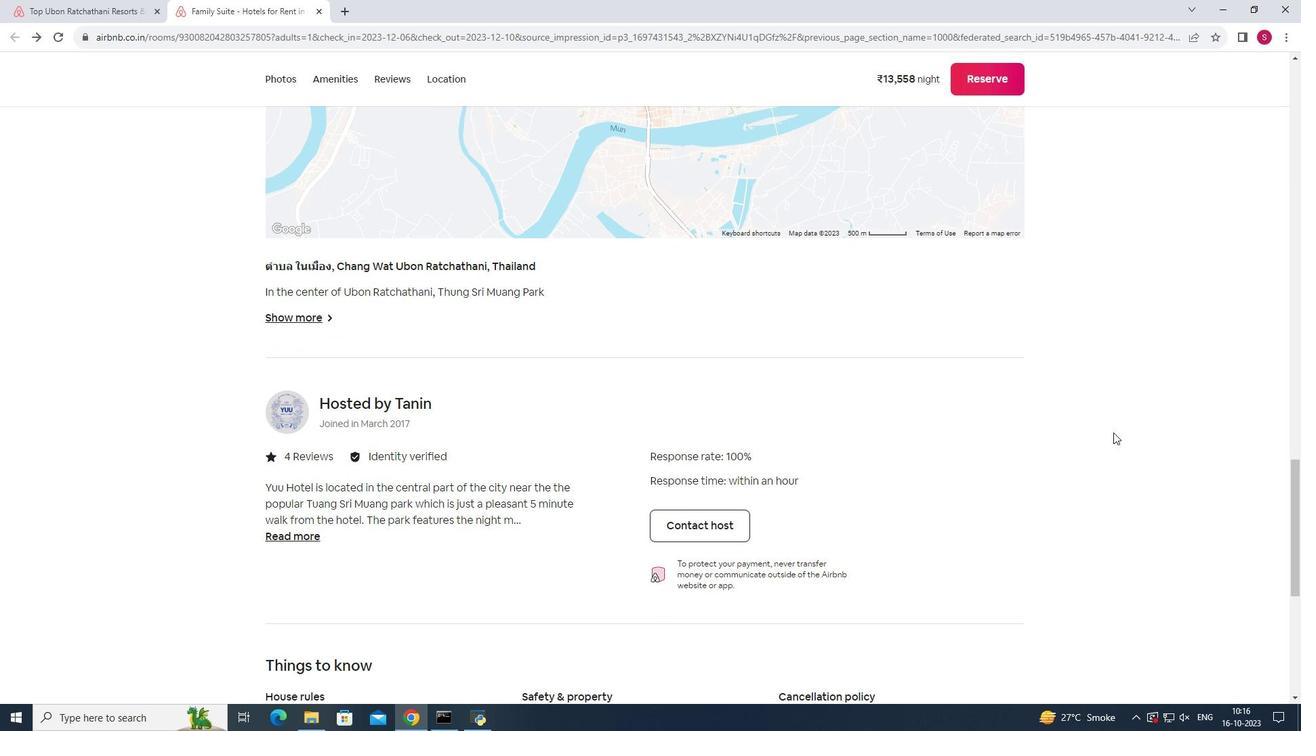 
Action: Mouse scrolled (1113, 432) with delta (0, 0)
Screenshot: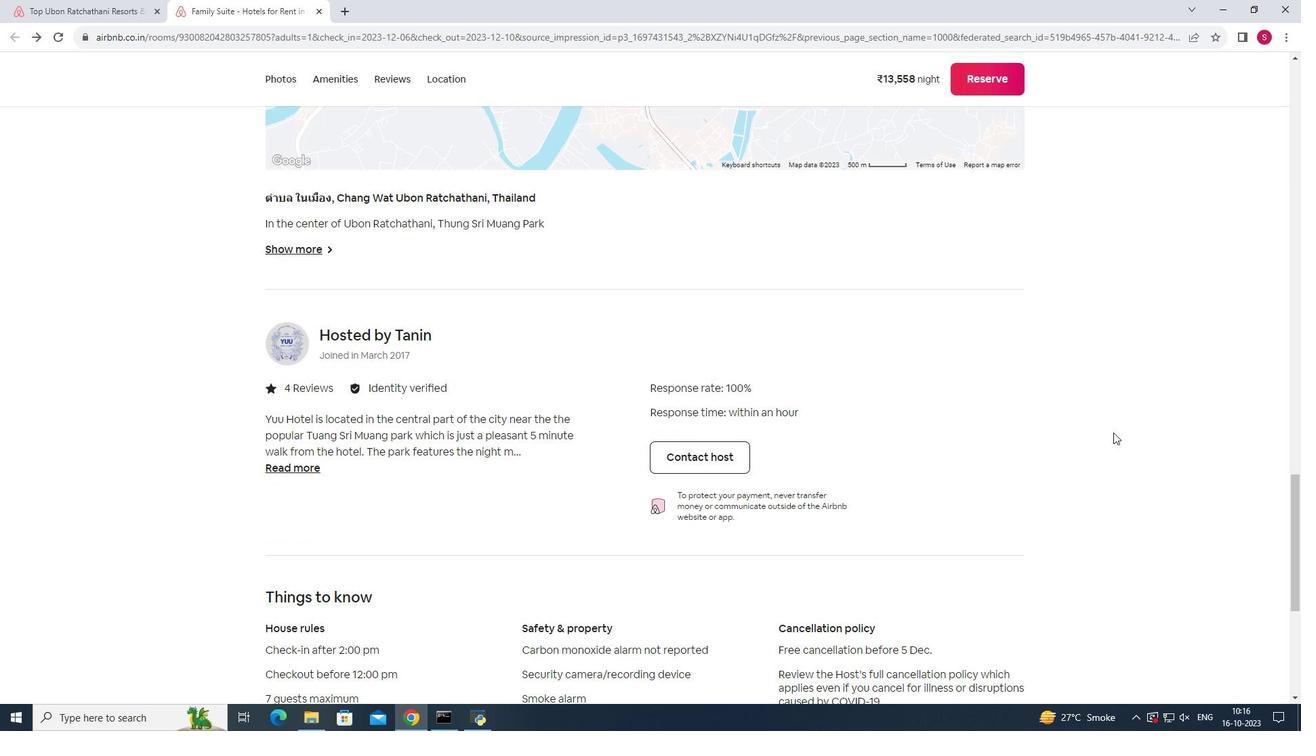 
Action: Mouse scrolled (1113, 432) with delta (0, 0)
Screenshot: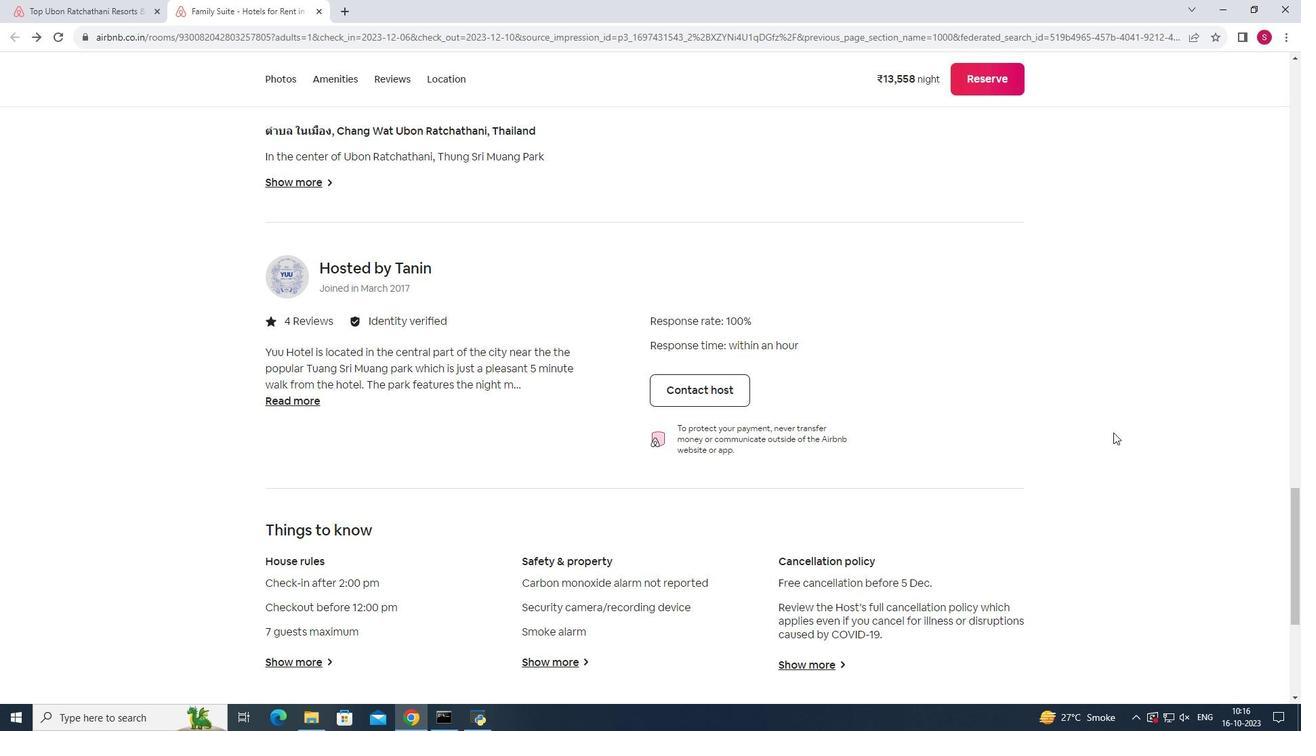 
Action: Mouse scrolled (1113, 432) with delta (0, 0)
Screenshot: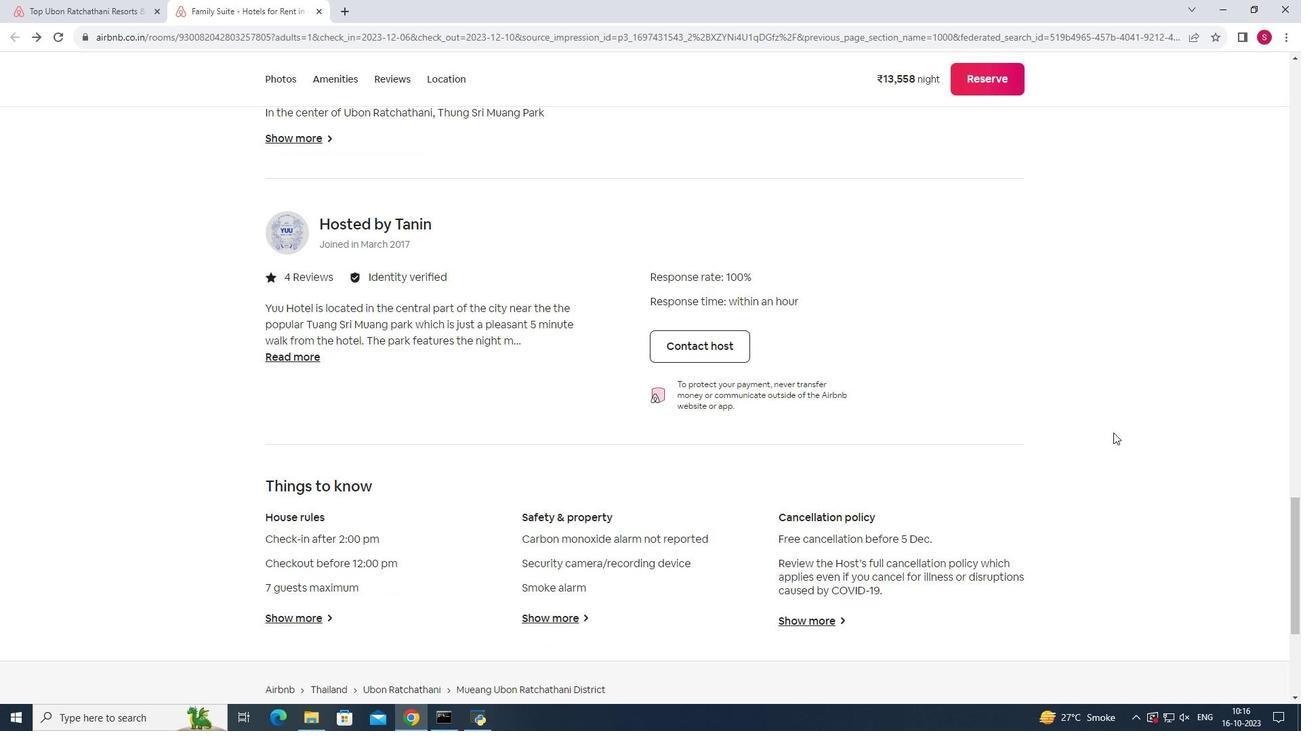 
Action: Mouse scrolled (1113, 432) with delta (0, 0)
Screenshot: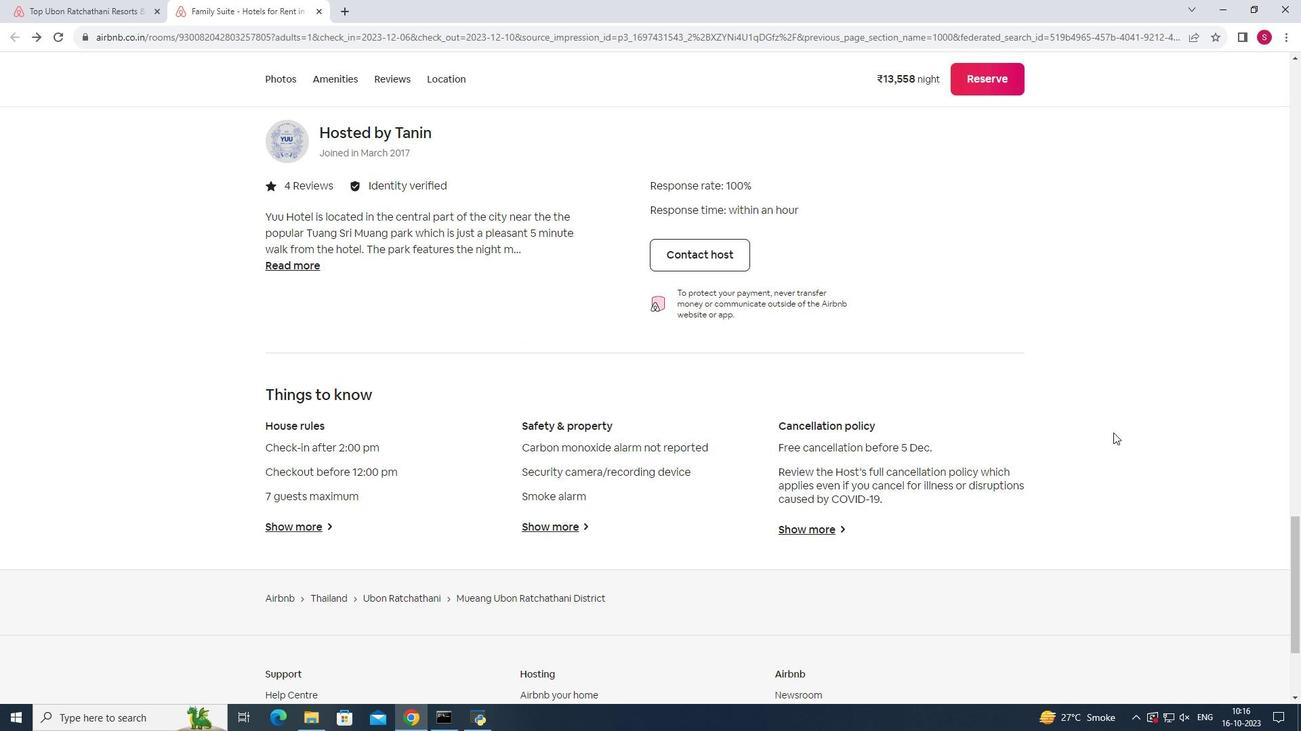 
Action: Mouse scrolled (1113, 432) with delta (0, 0)
Screenshot: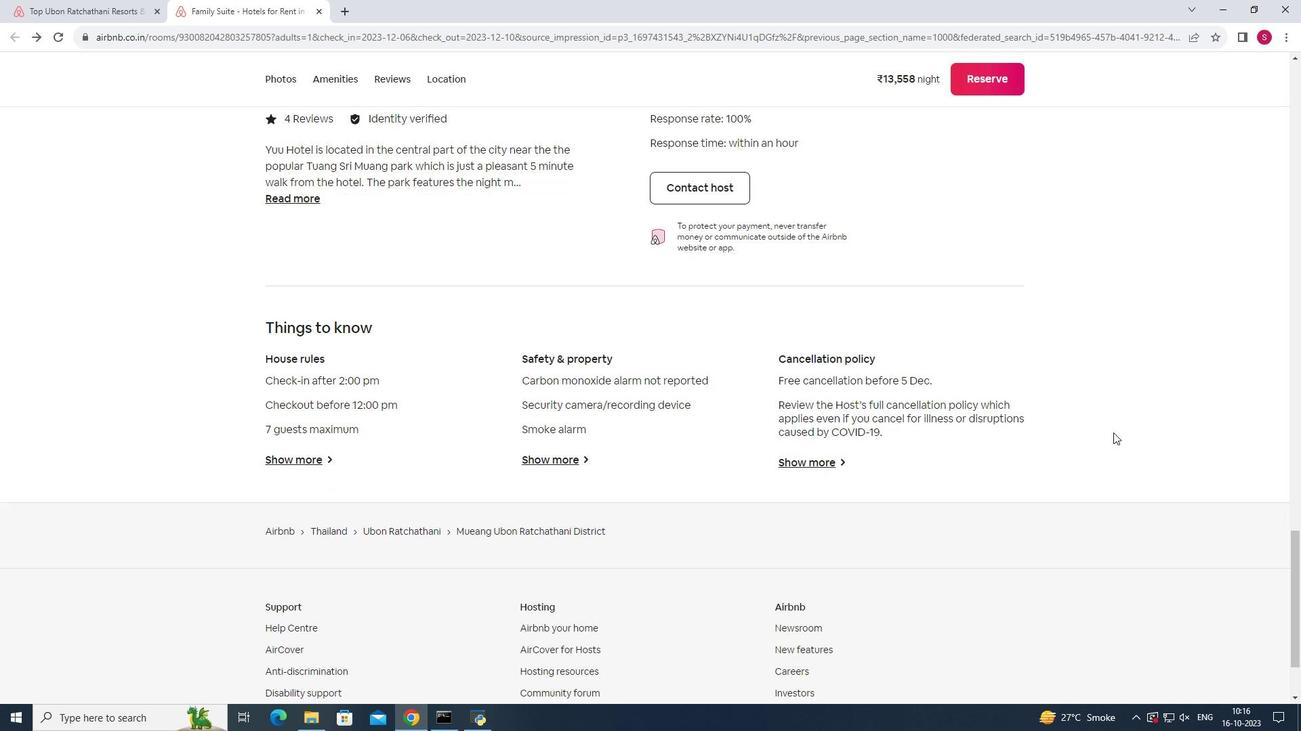 
Action: Mouse moved to (1113, 432)
Screenshot: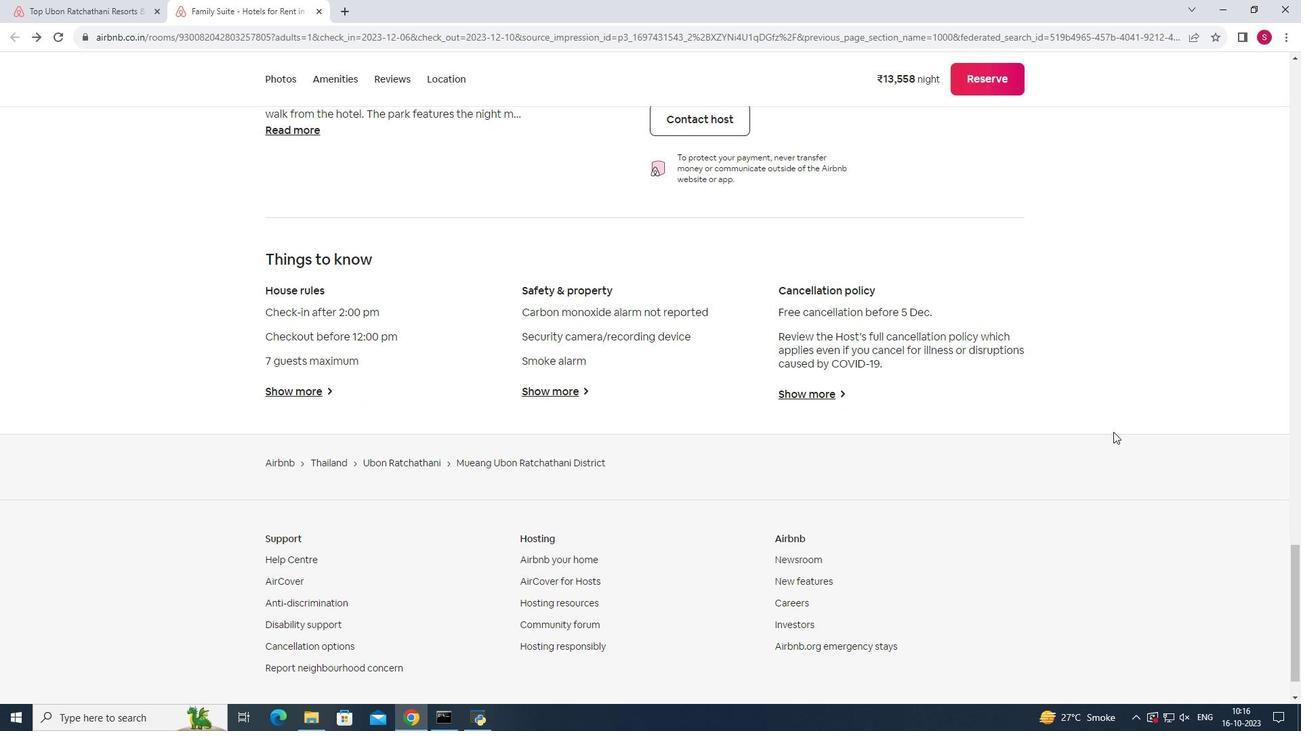 
Action: Mouse scrolled (1113, 433) with delta (0, 0)
Screenshot: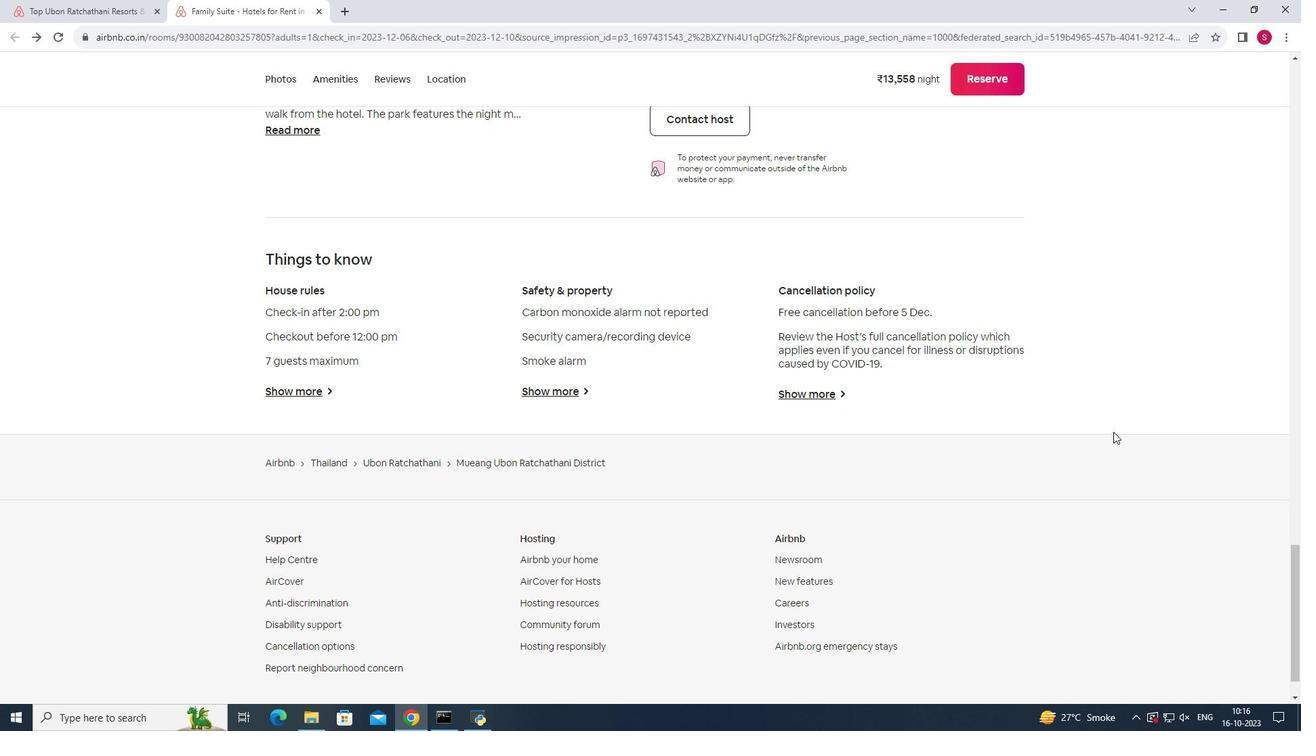
Action: Mouse moved to (297, 459)
Screenshot: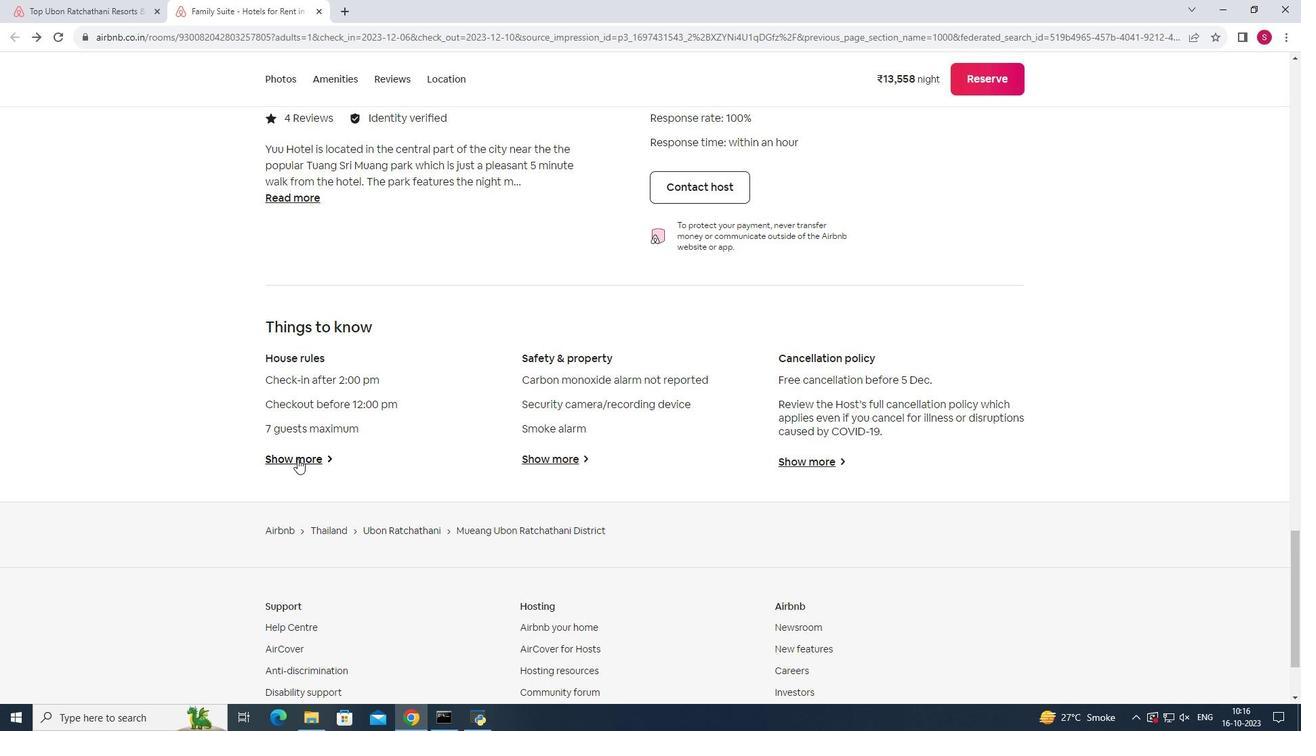 
Action: Mouse pressed left at (297, 459)
Screenshot: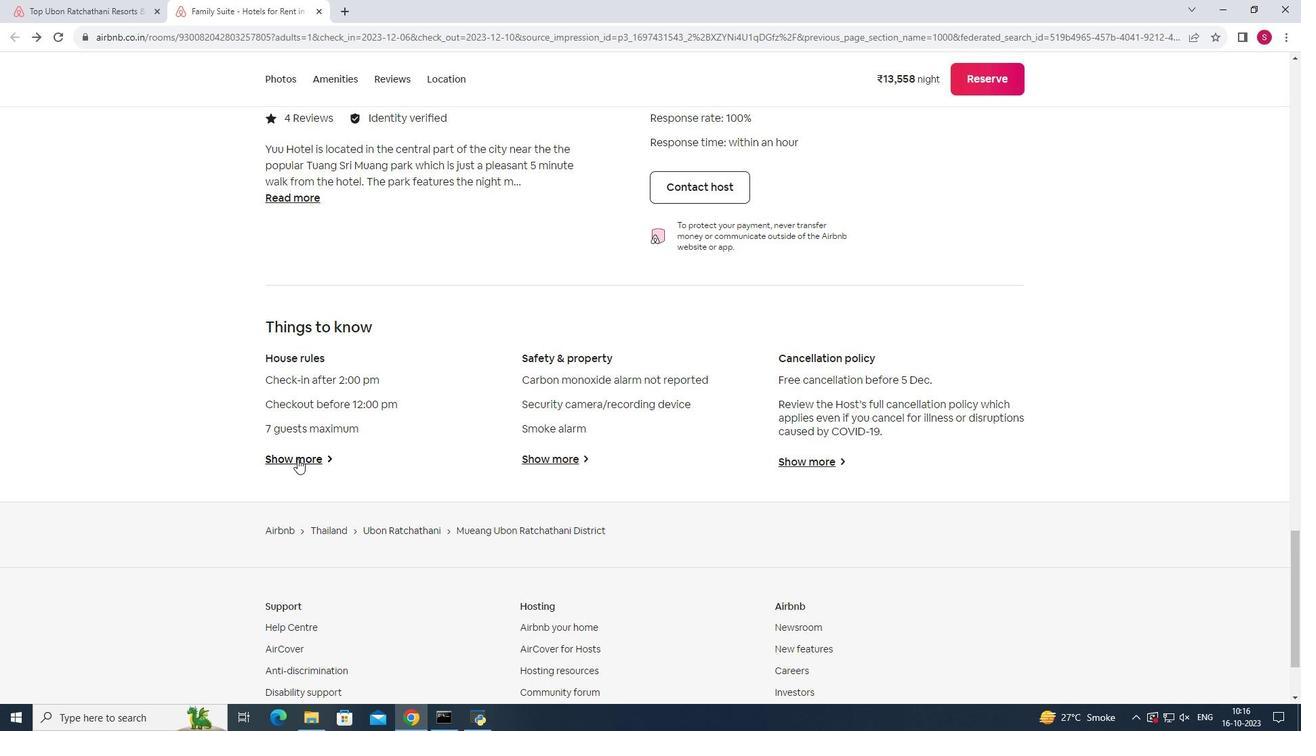 
Action: Mouse moved to (747, 409)
Screenshot: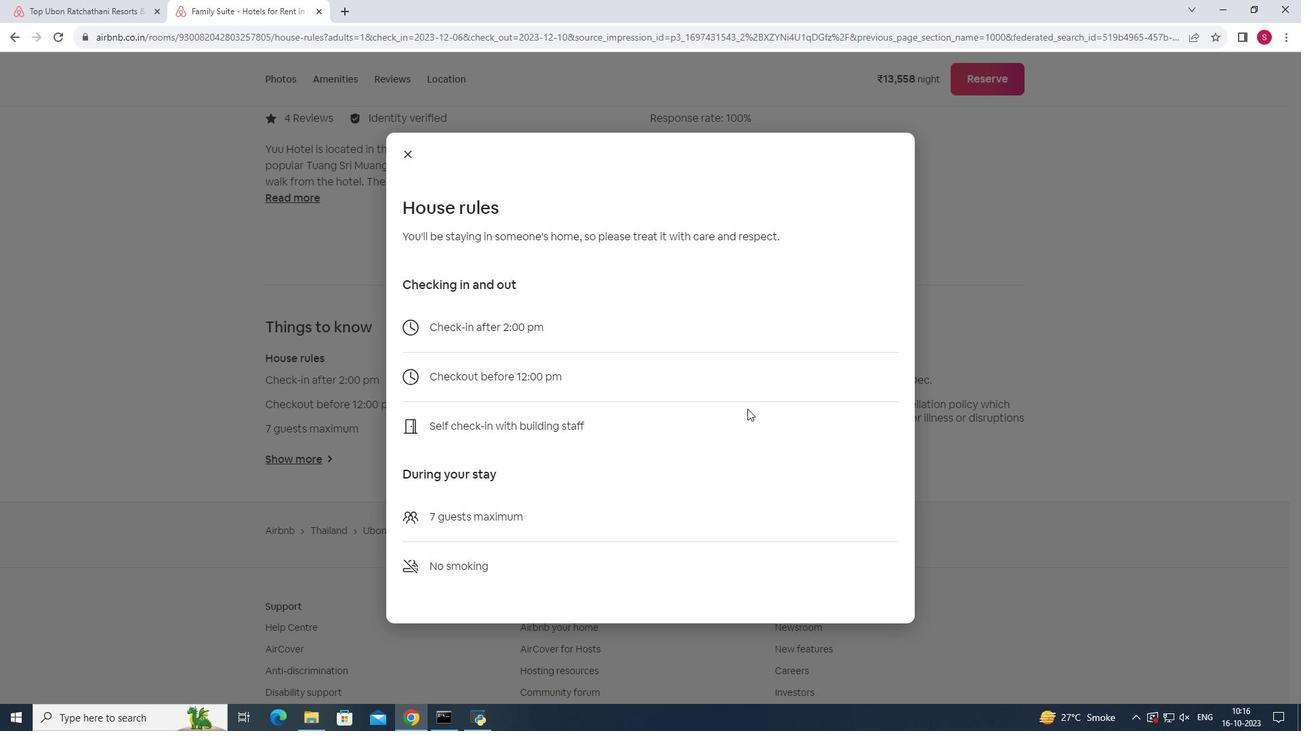 
Action: Mouse scrolled (747, 408) with delta (0, 0)
Screenshot: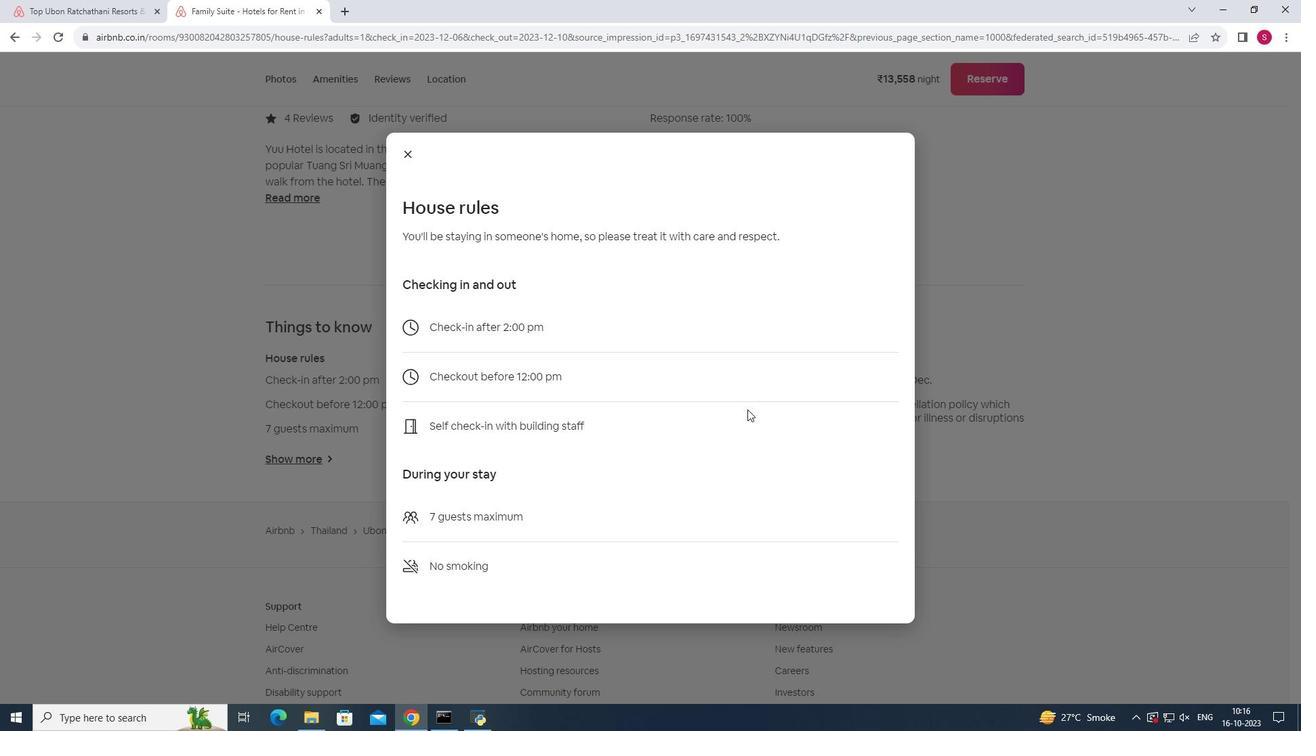 
Action: Mouse moved to (404, 155)
Screenshot: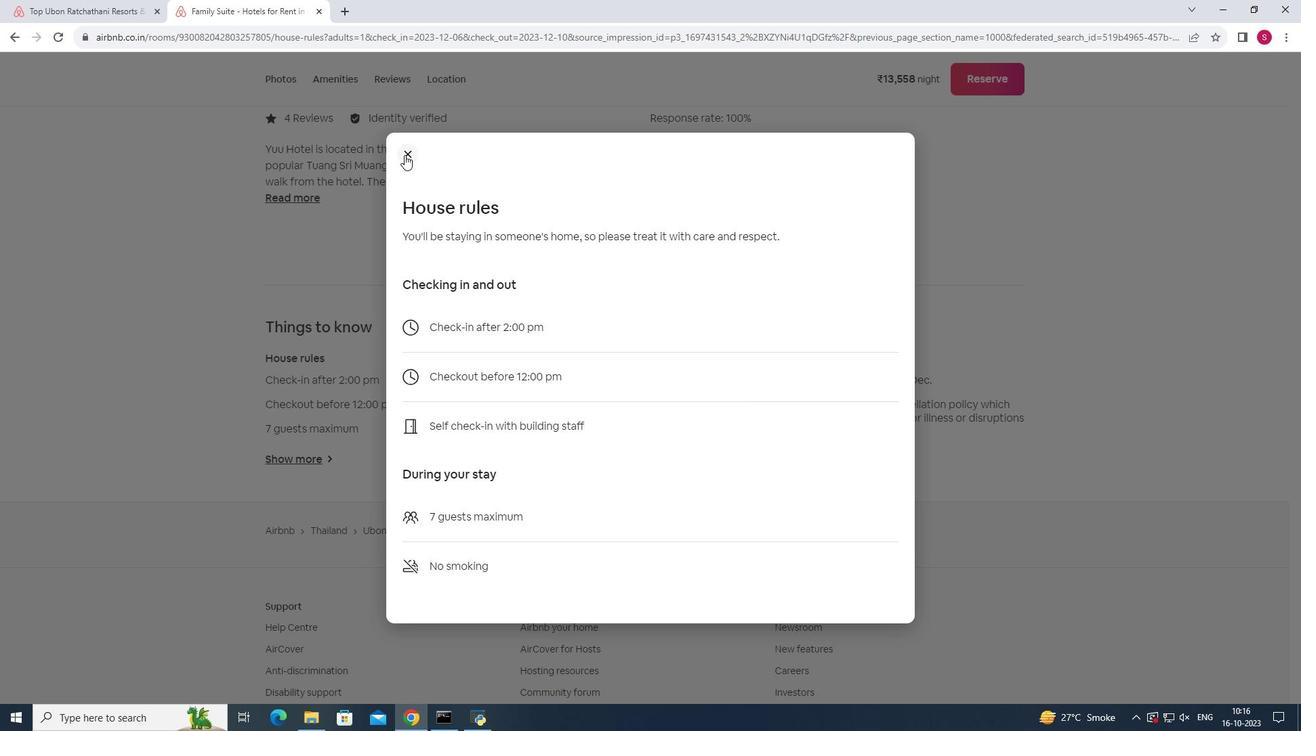 
Action: Mouse pressed left at (404, 155)
Screenshot: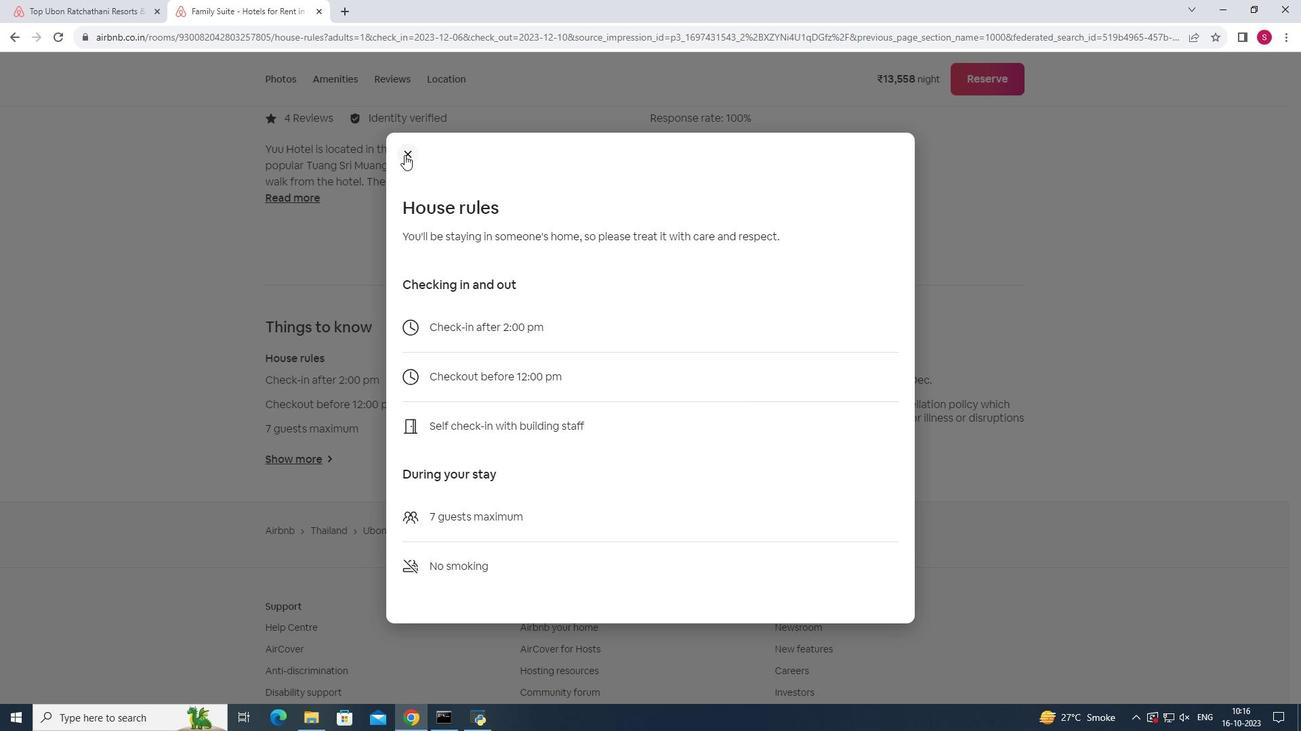 
Action: Mouse moved to (577, 460)
Screenshot: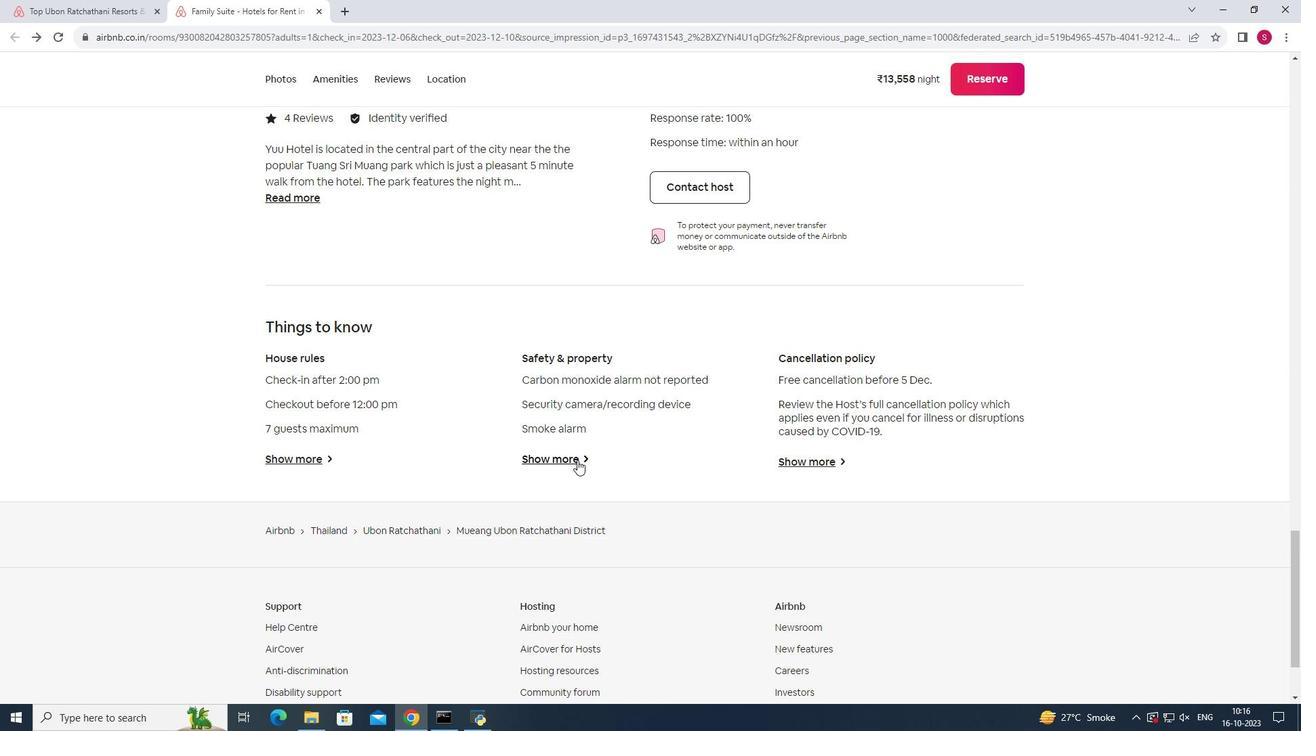 
Action: Mouse pressed left at (577, 460)
Screenshot: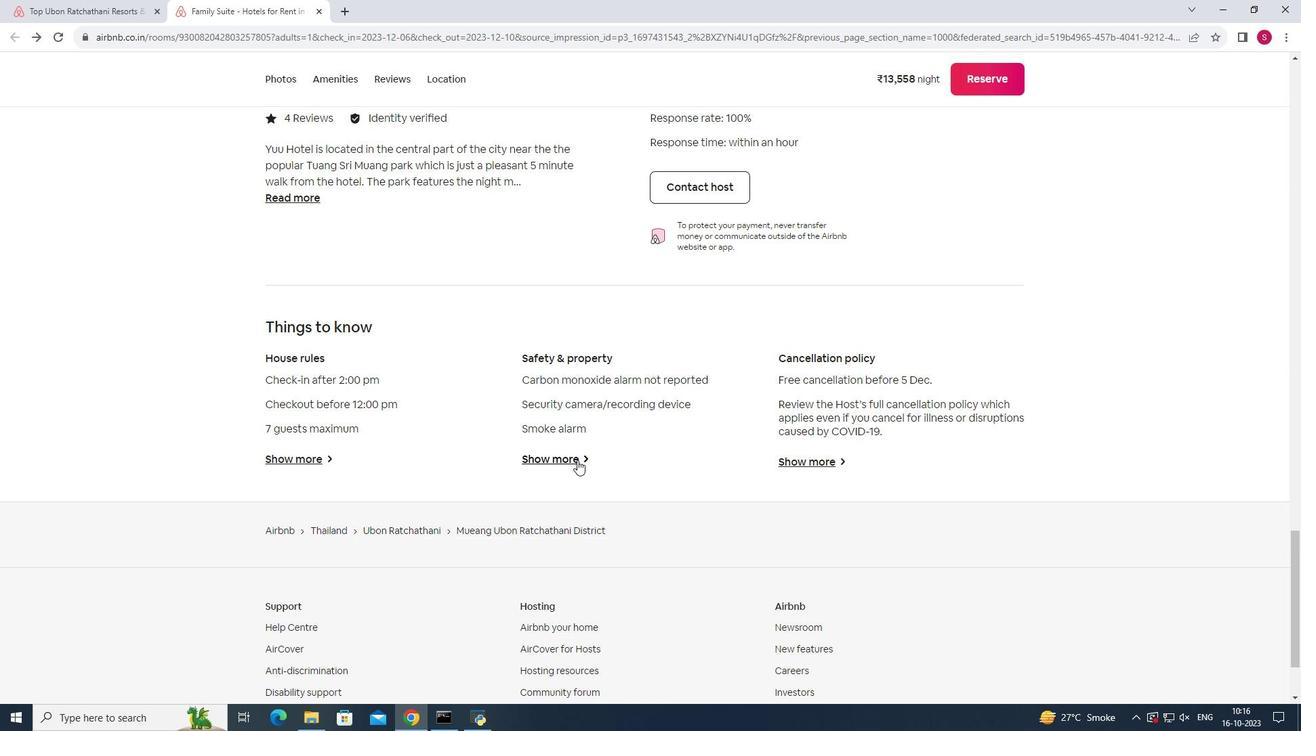 
Action: Mouse moved to (405, 185)
Screenshot: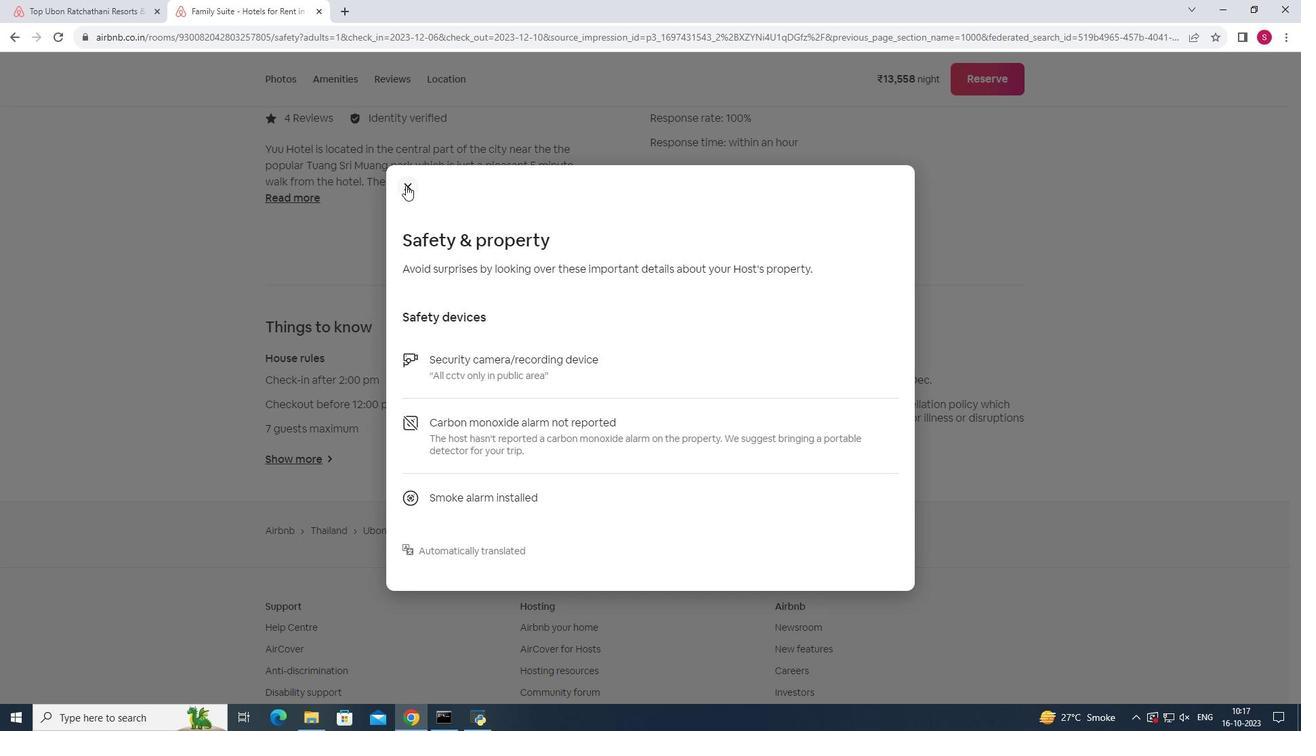 
Action: Mouse pressed left at (405, 185)
Screenshot: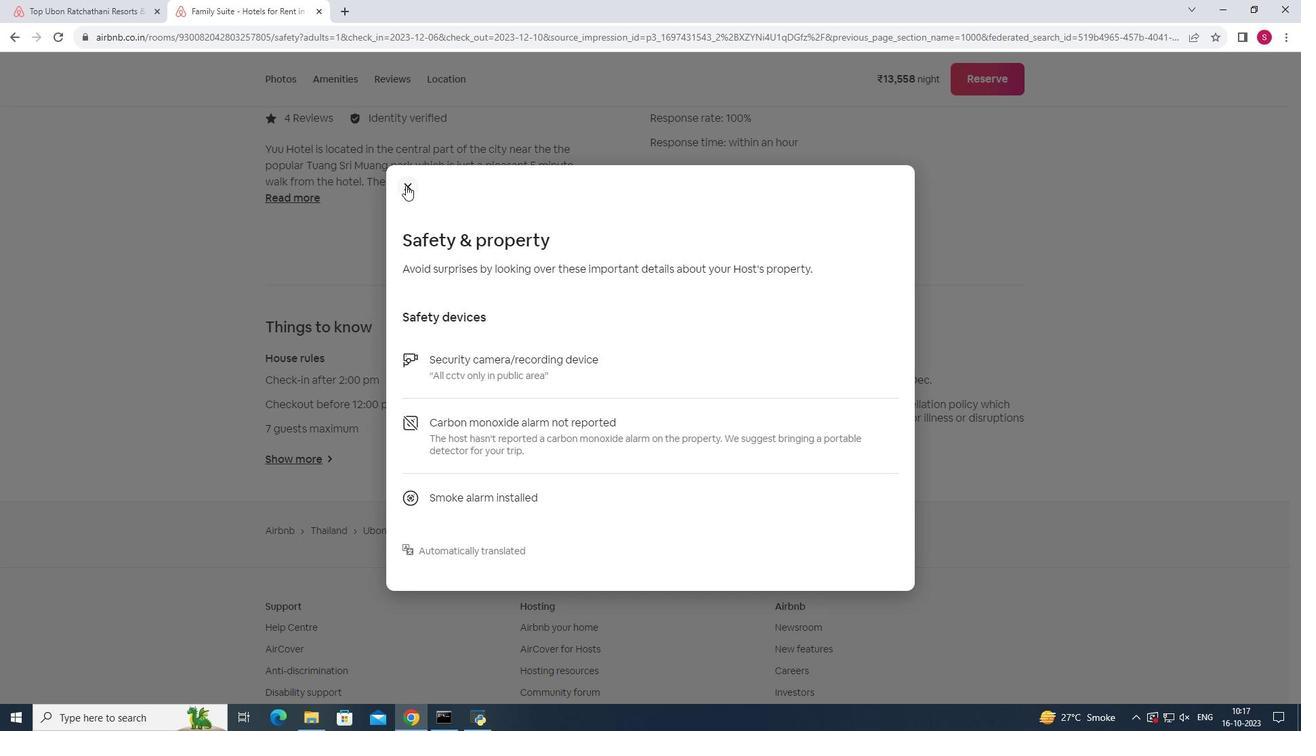 
Action: Mouse moved to (828, 459)
Screenshot: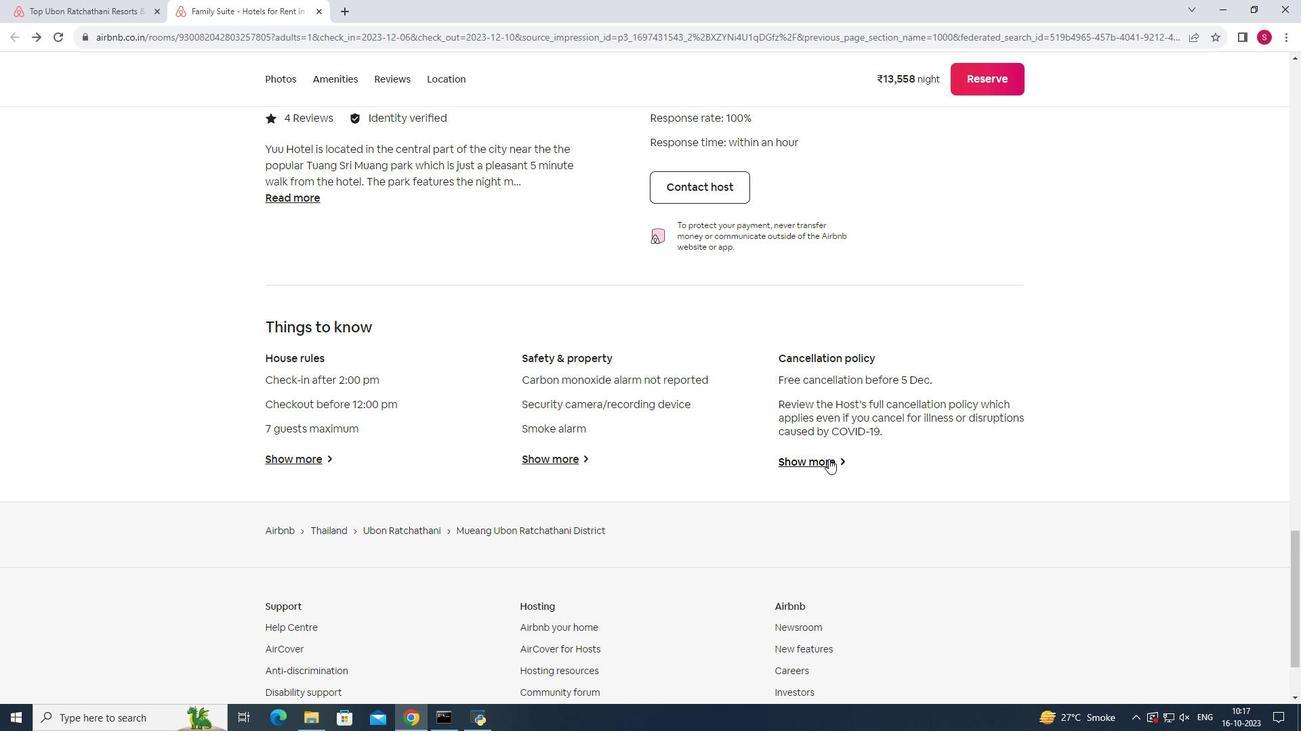 
Action: Mouse pressed left at (828, 459)
Screenshot: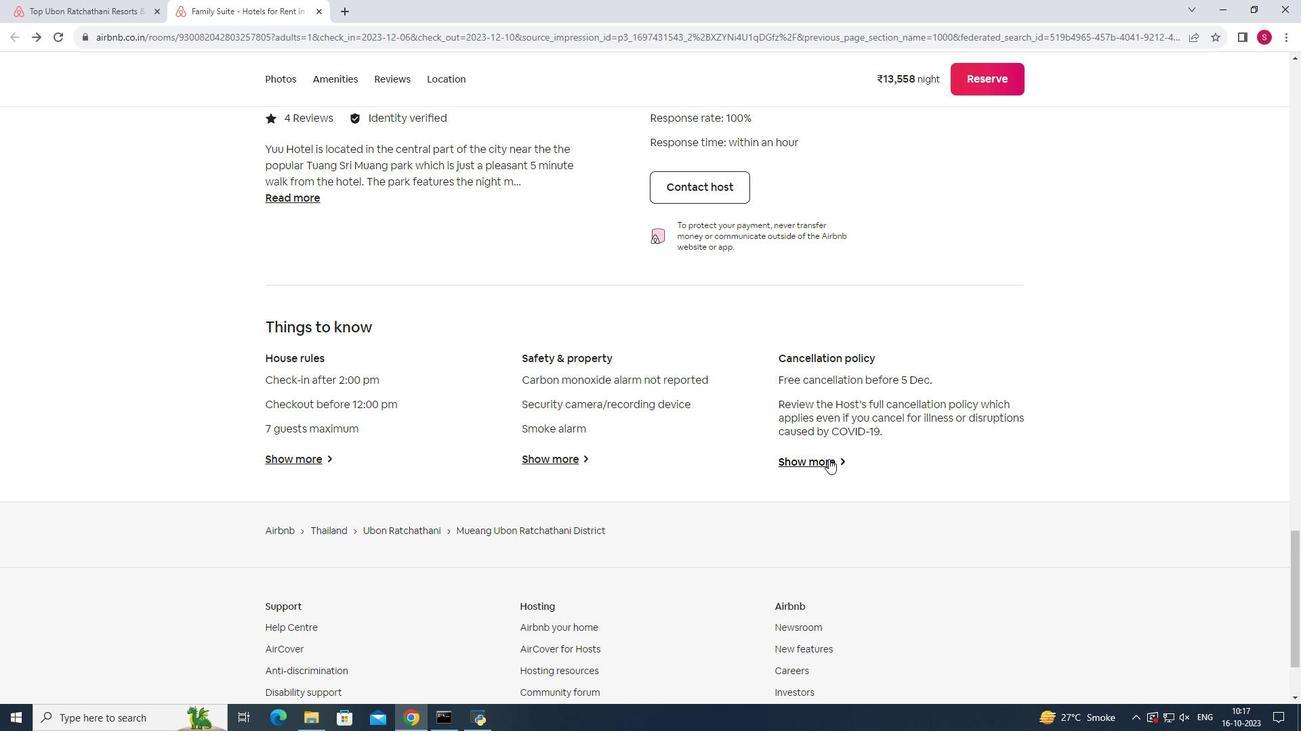 
Action: Mouse moved to (483, 202)
Screenshot: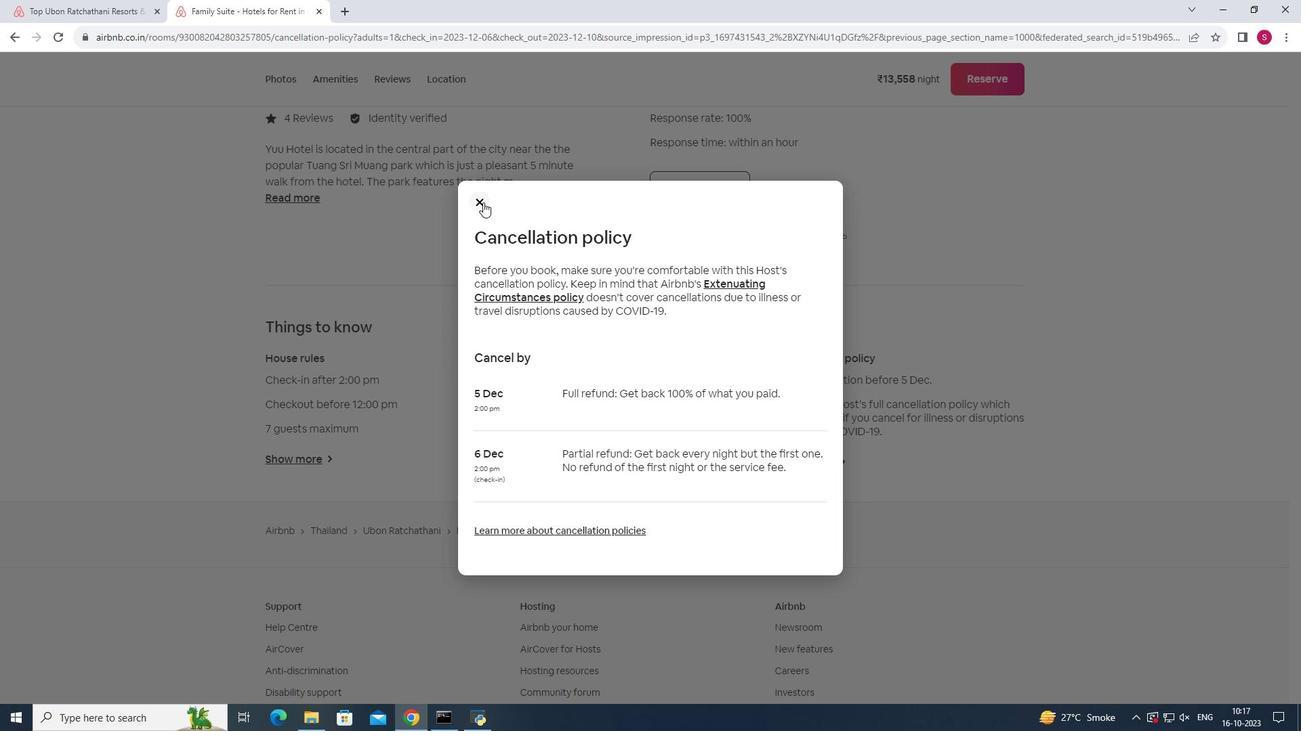 
Action: Mouse pressed left at (483, 202)
Screenshot: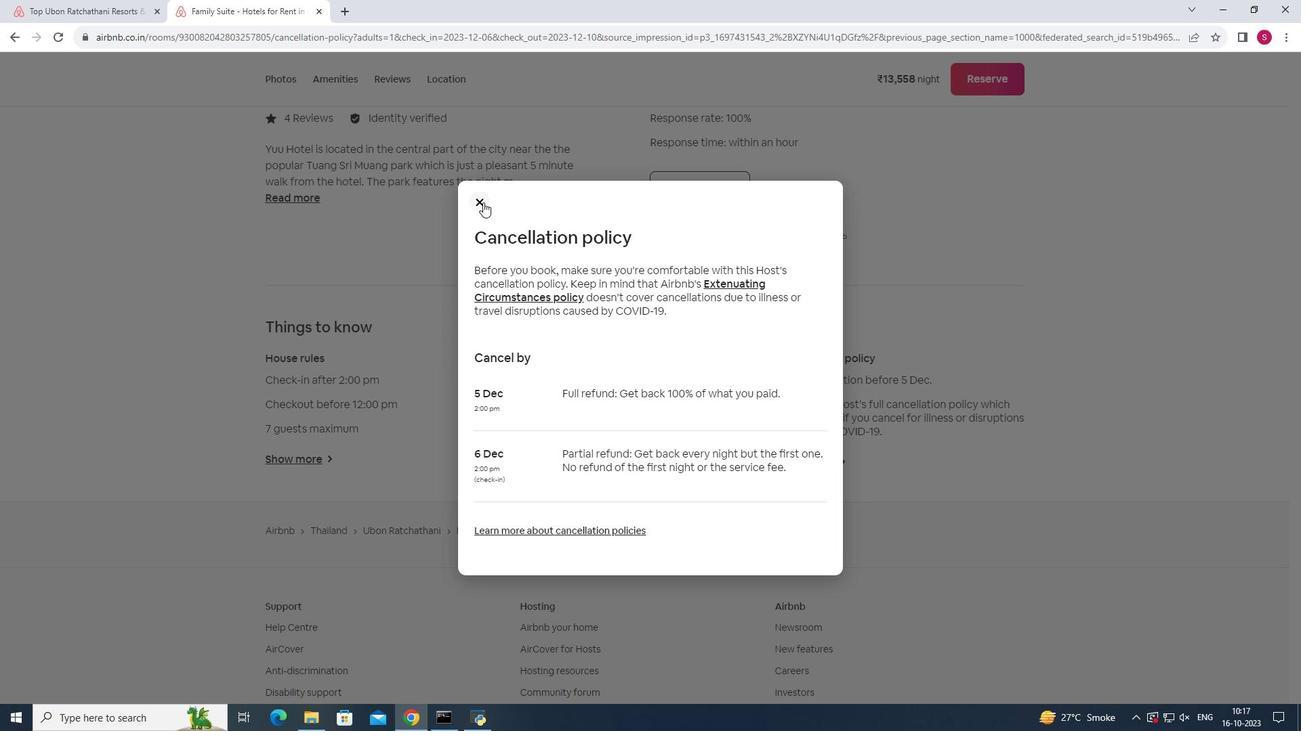 
Action: Mouse moved to (1143, 542)
Screenshot: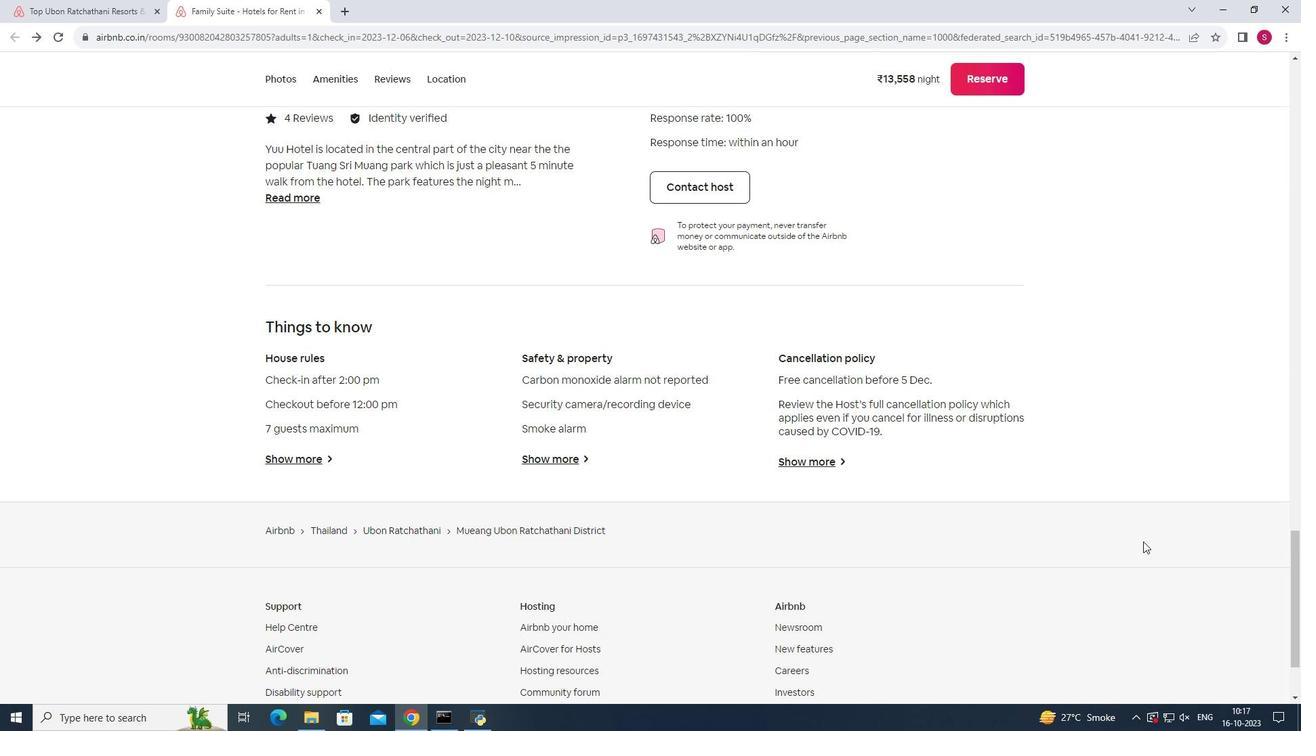 
Action: Mouse scrolled (1143, 541) with delta (0, 0)
Screenshot: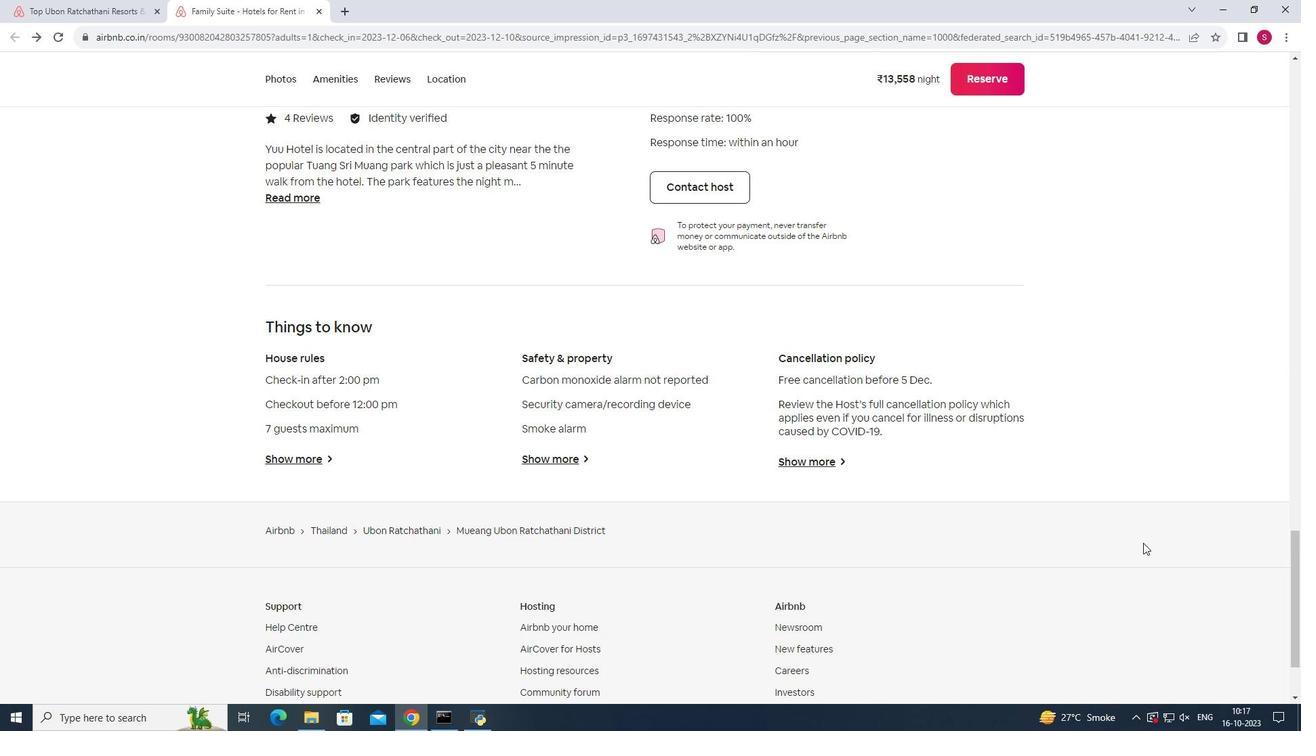 
Action: Mouse moved to (1143, 544)
Screenshot: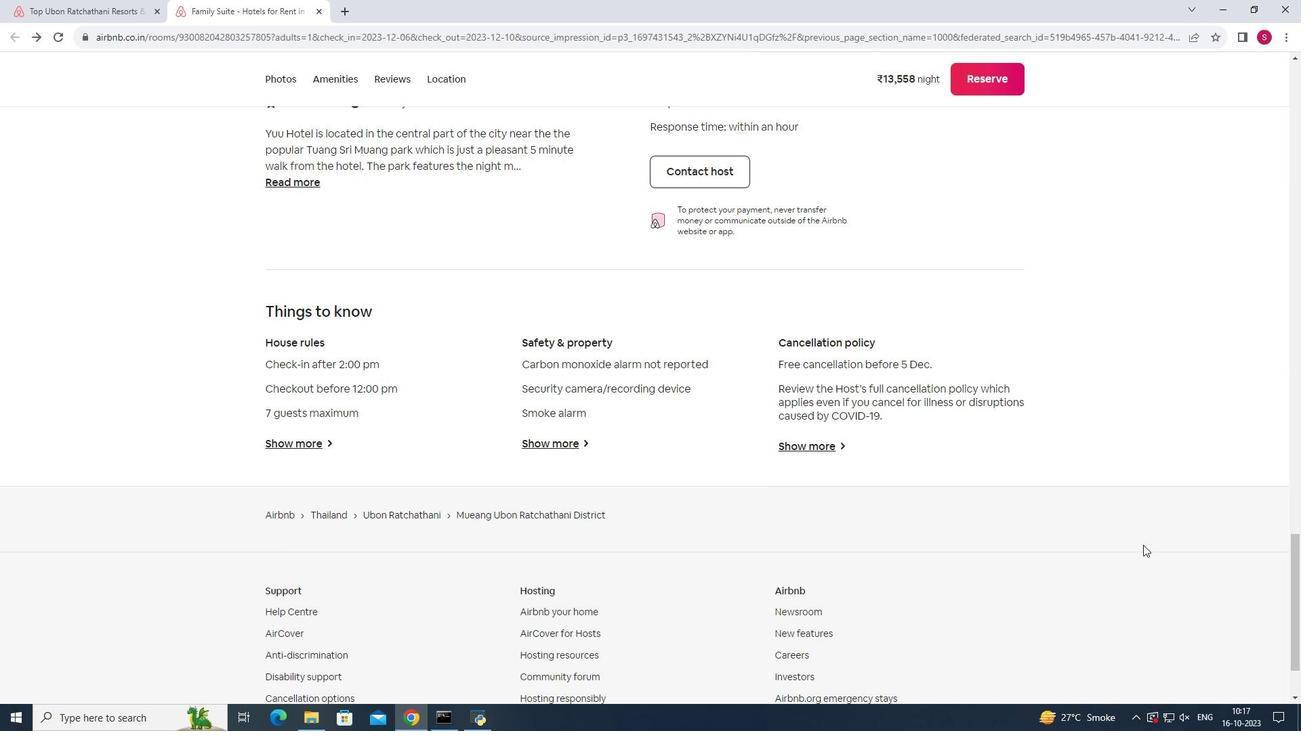 
Action: Mouse scrolled (1143, 543) with delta (0, 0)
Screenshot: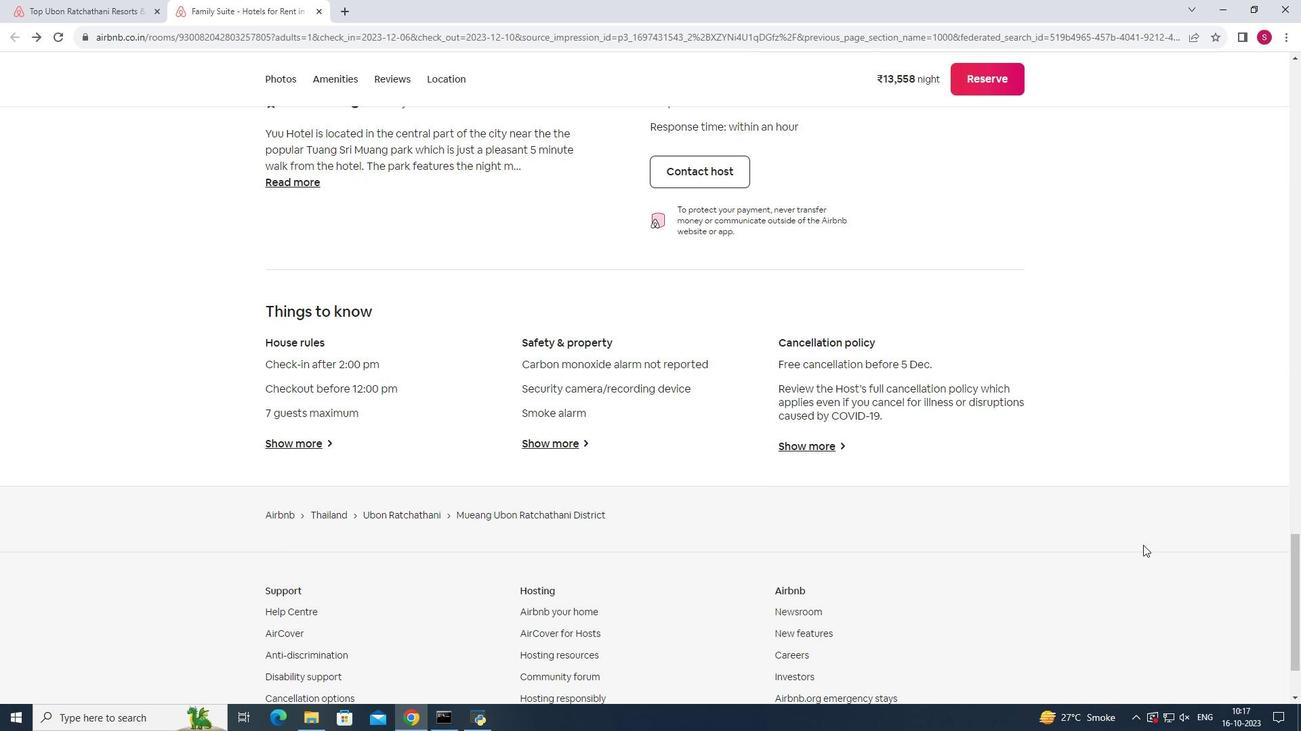 
Action: Mouse moved to (1143, 545)
Screenshot: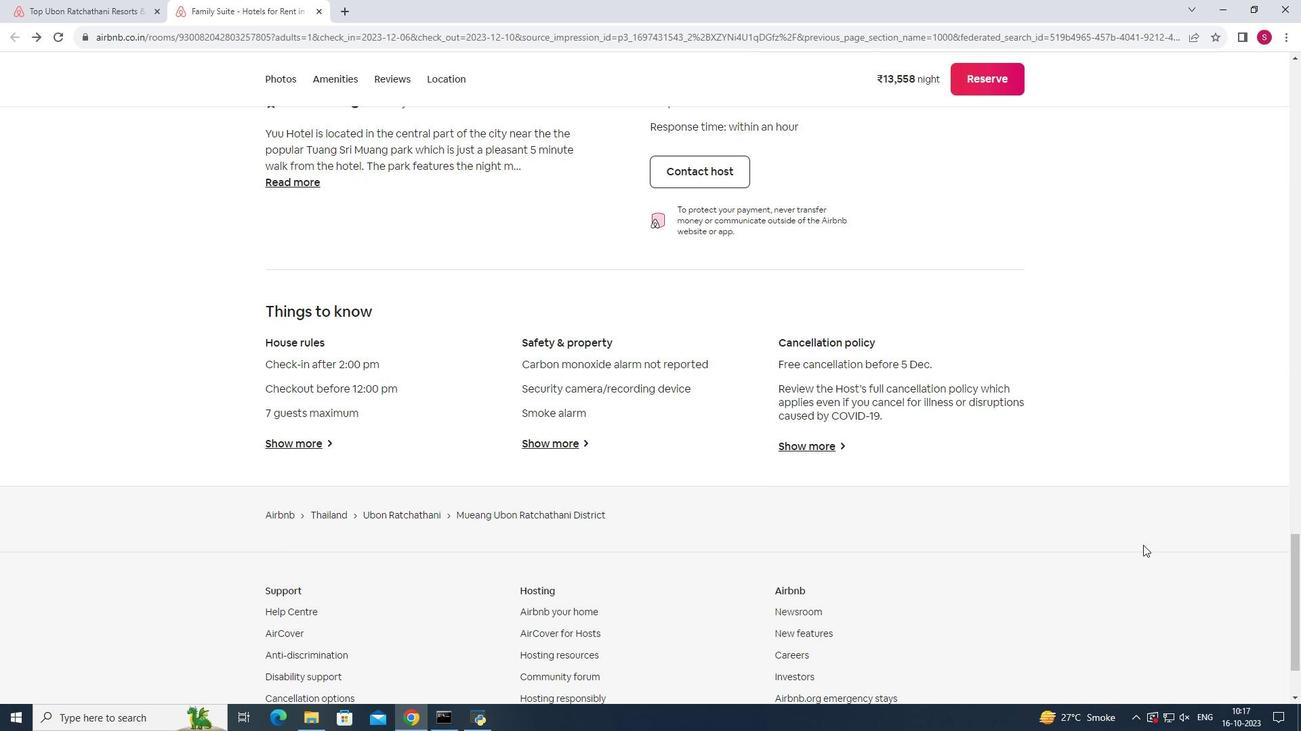 
Action: Mouse scrolled (1143, 544) with delta (0, 0)
Screenshot: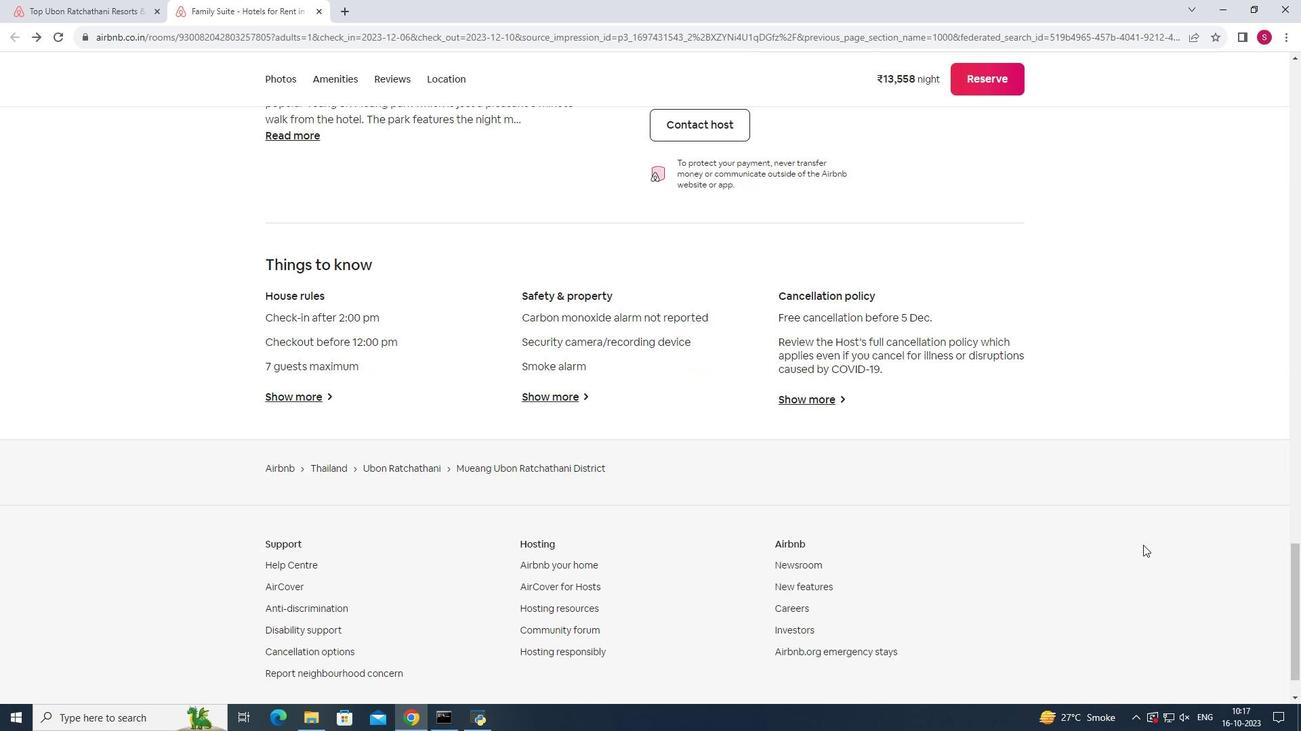 
Action: Mouse scrolled (1143, 544) with delta (0, 0)
Screenshot: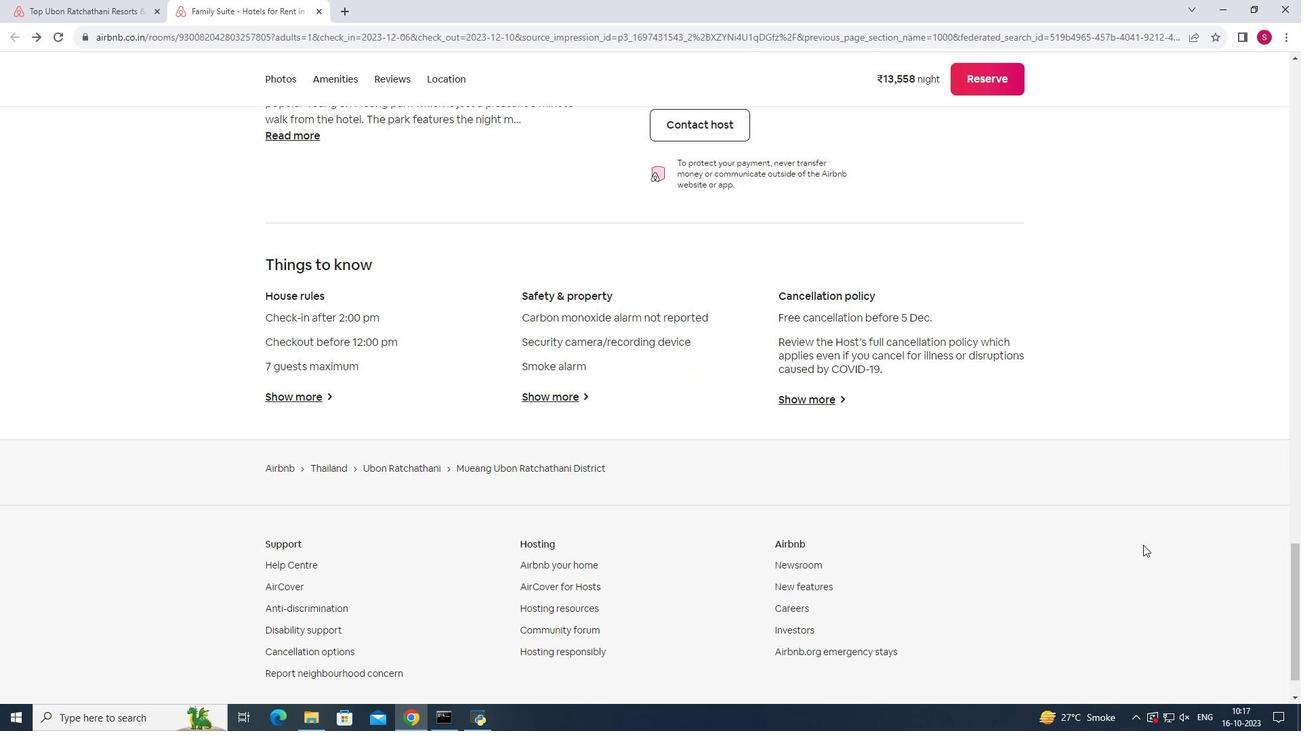 
Action: Mouse scrolled (1143, 544) with delta (0, 0)
Screenshot: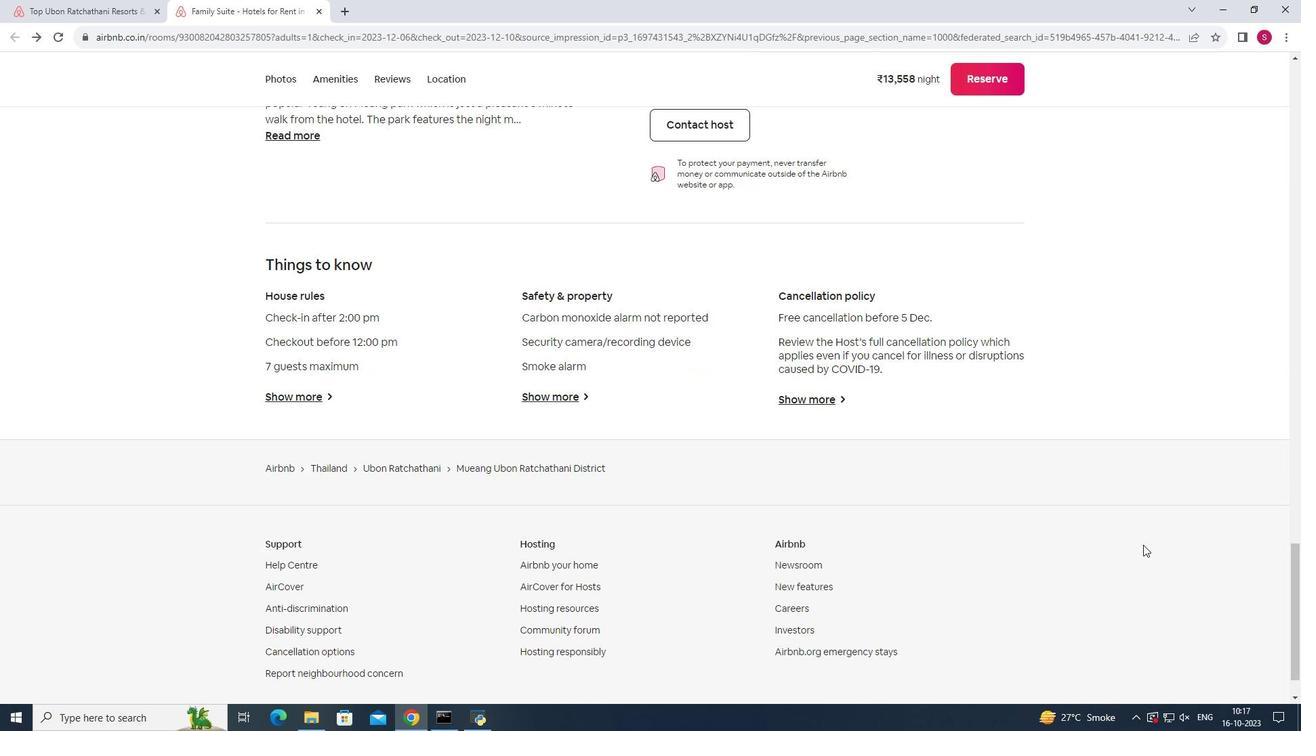 
Action: Mouse moved to (318, 12)
Screenshot: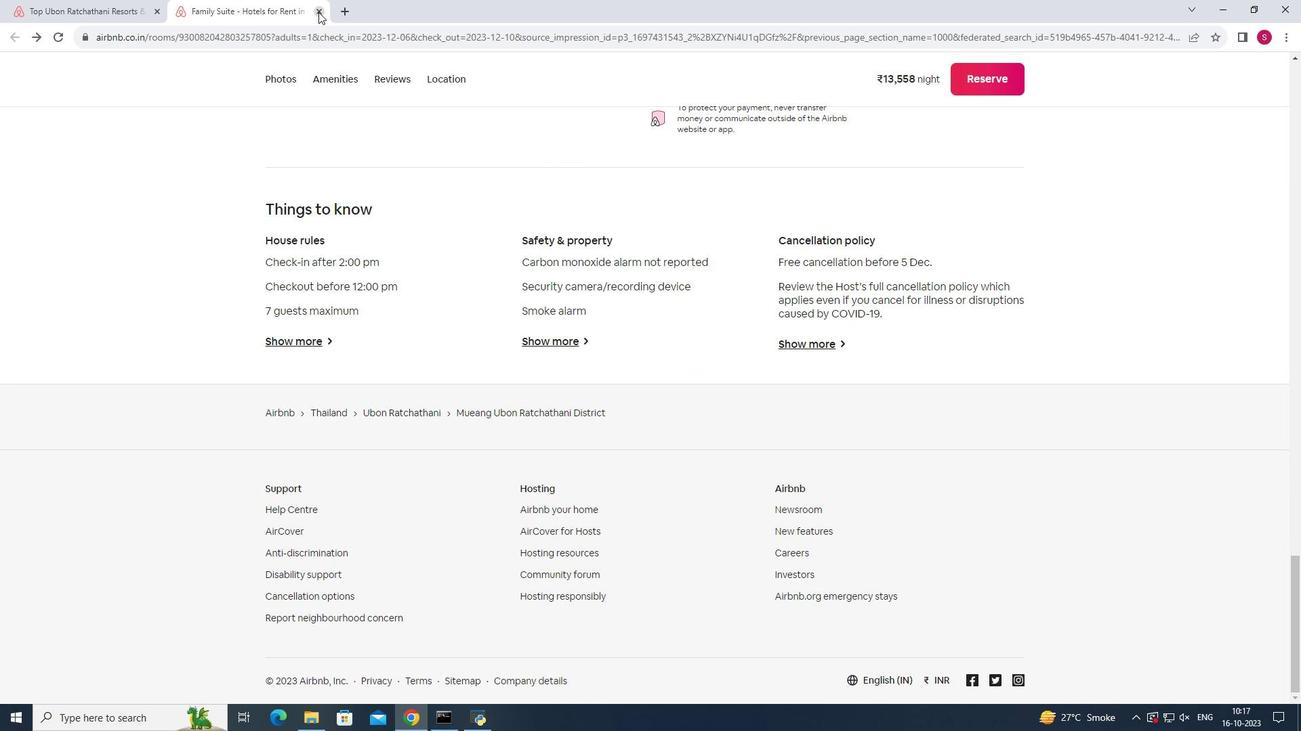 
Action: Mouse pressed left at (318, 12)
Screenshot: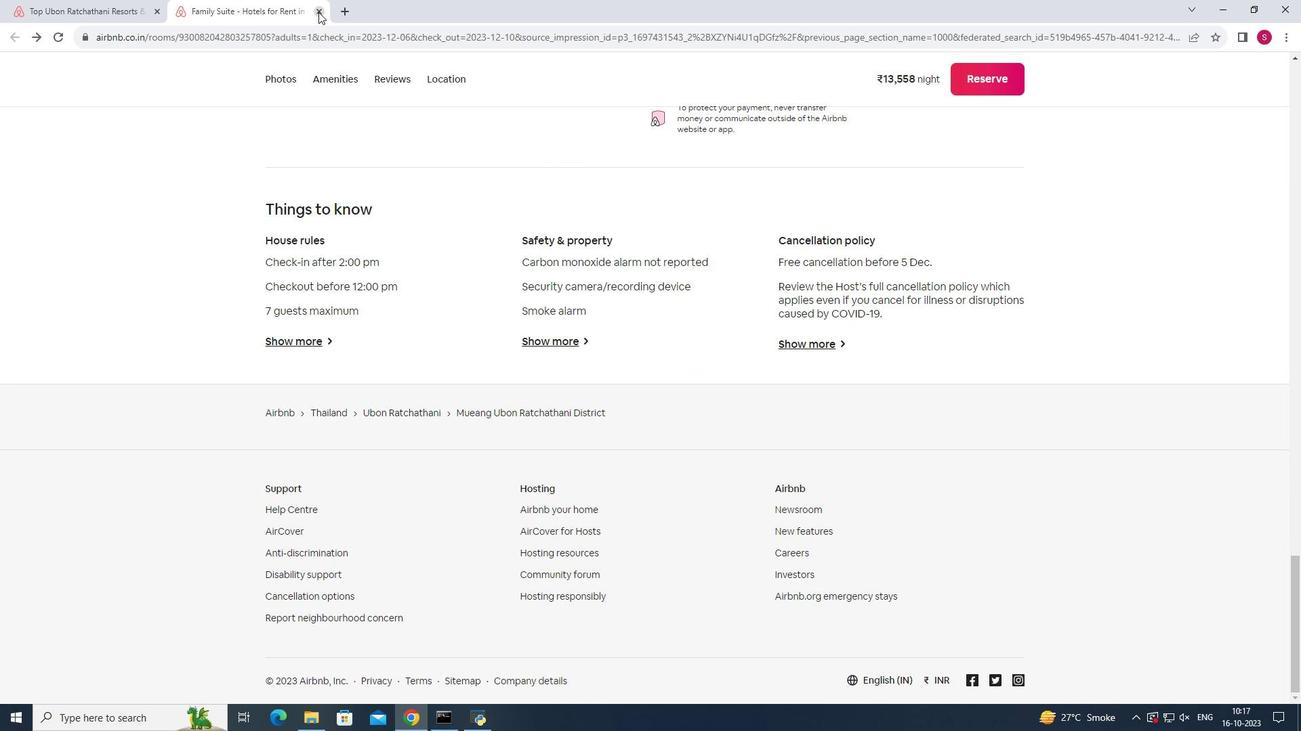 
Action: Mouse moved to (465, 284)
Screenshot: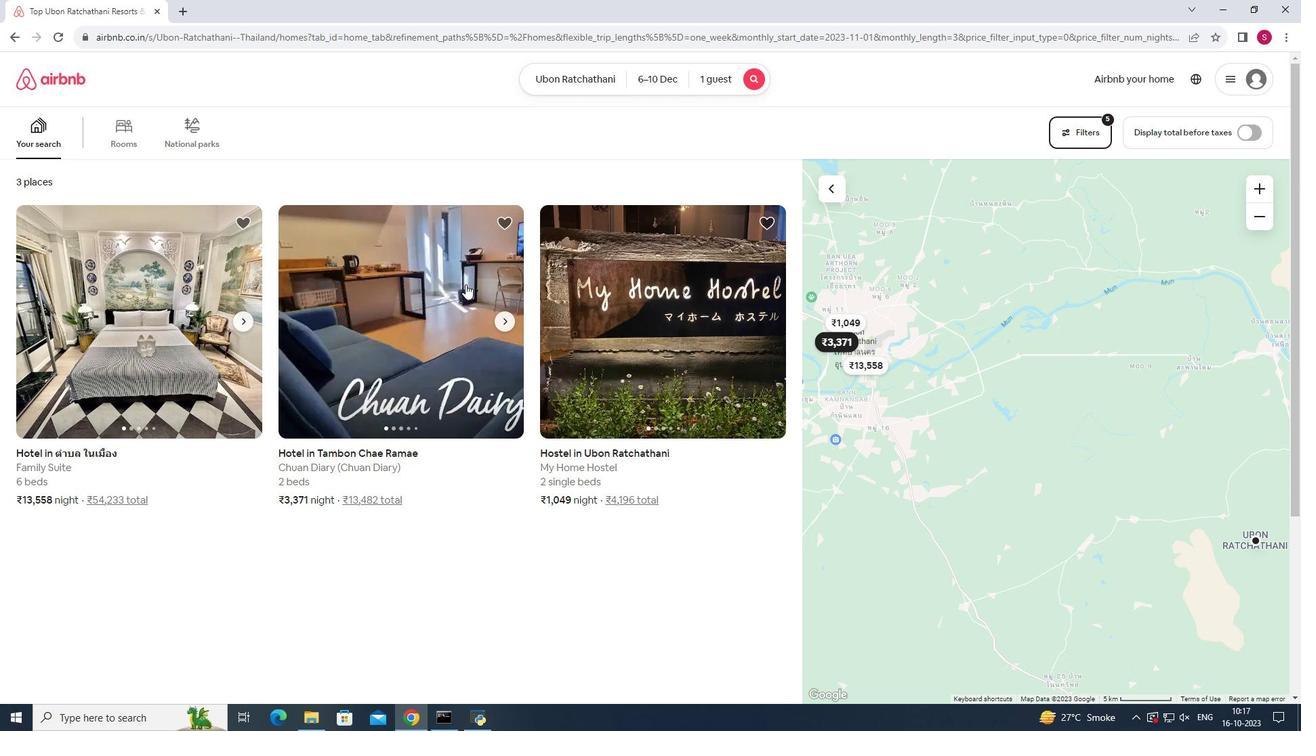 
Action: Mouse pressed left at (465, 284)
Screenshot: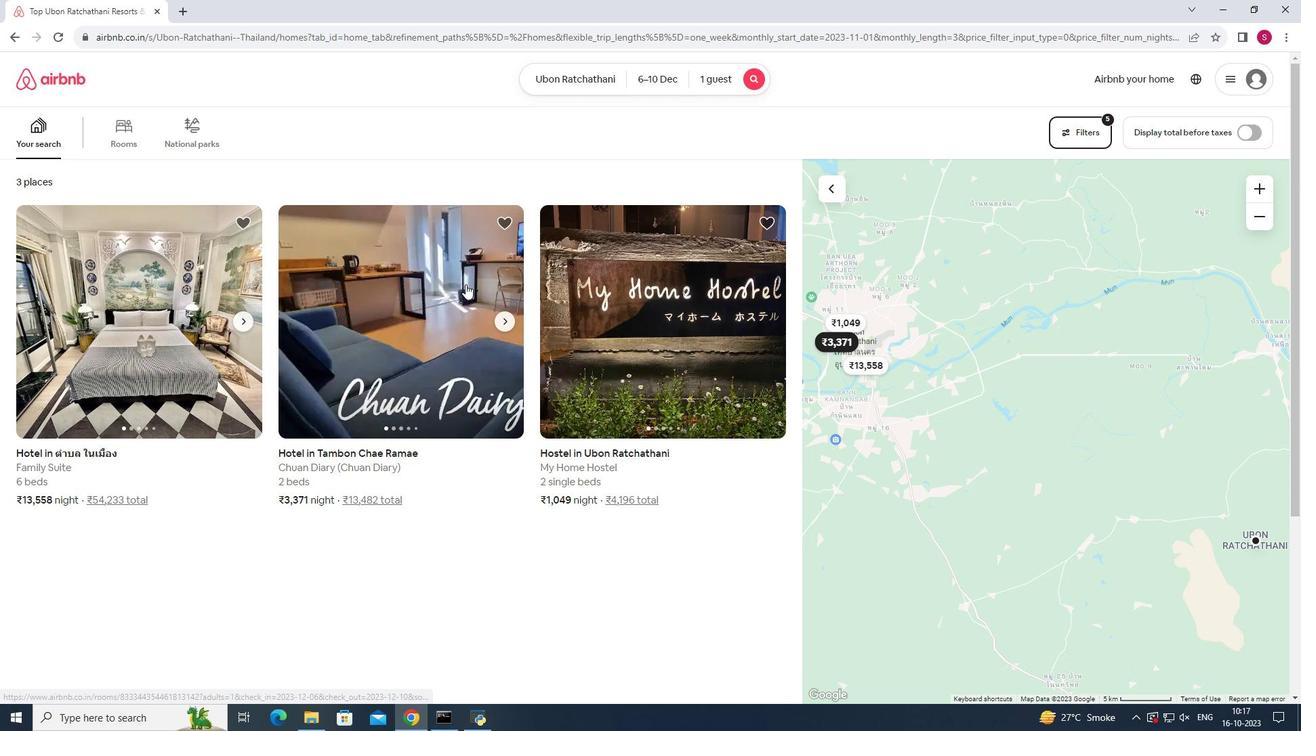 
Action: Mouse moved to (970, 498)
Screenshot: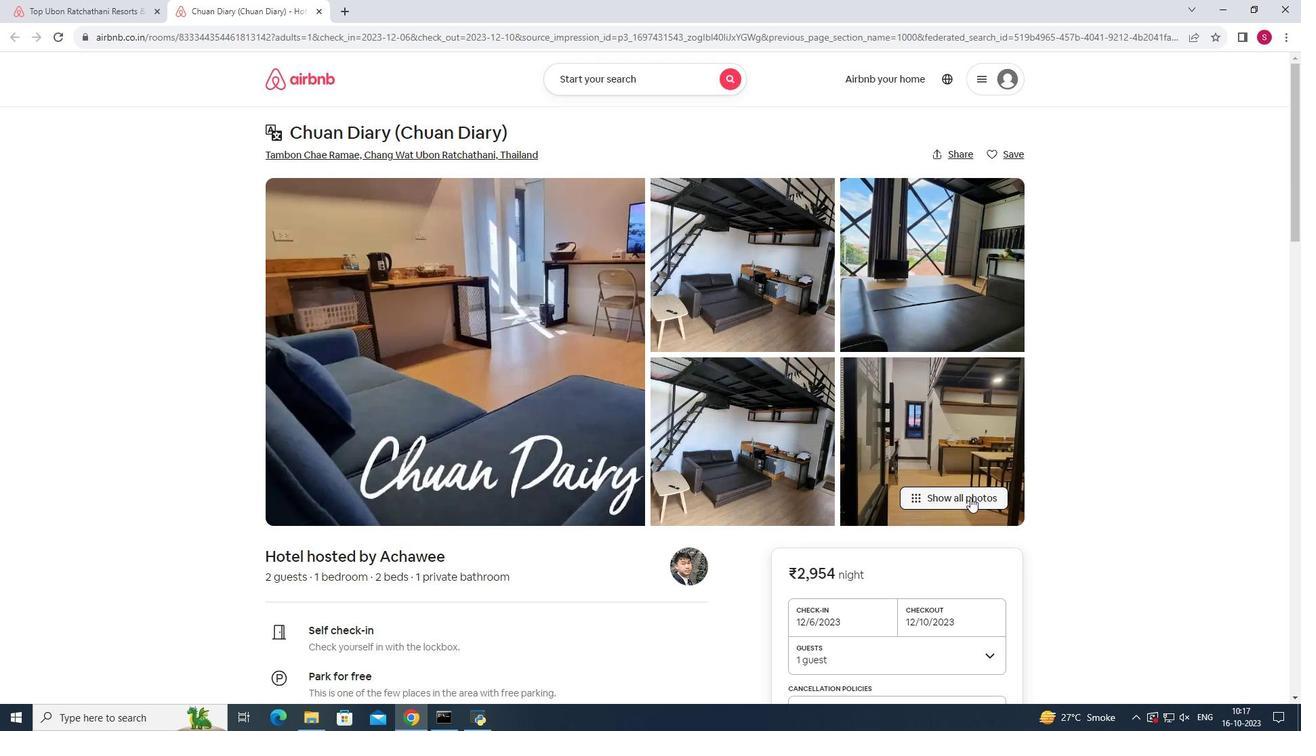 
Action: Mouse pressed left at (970, 498)
Screenshot: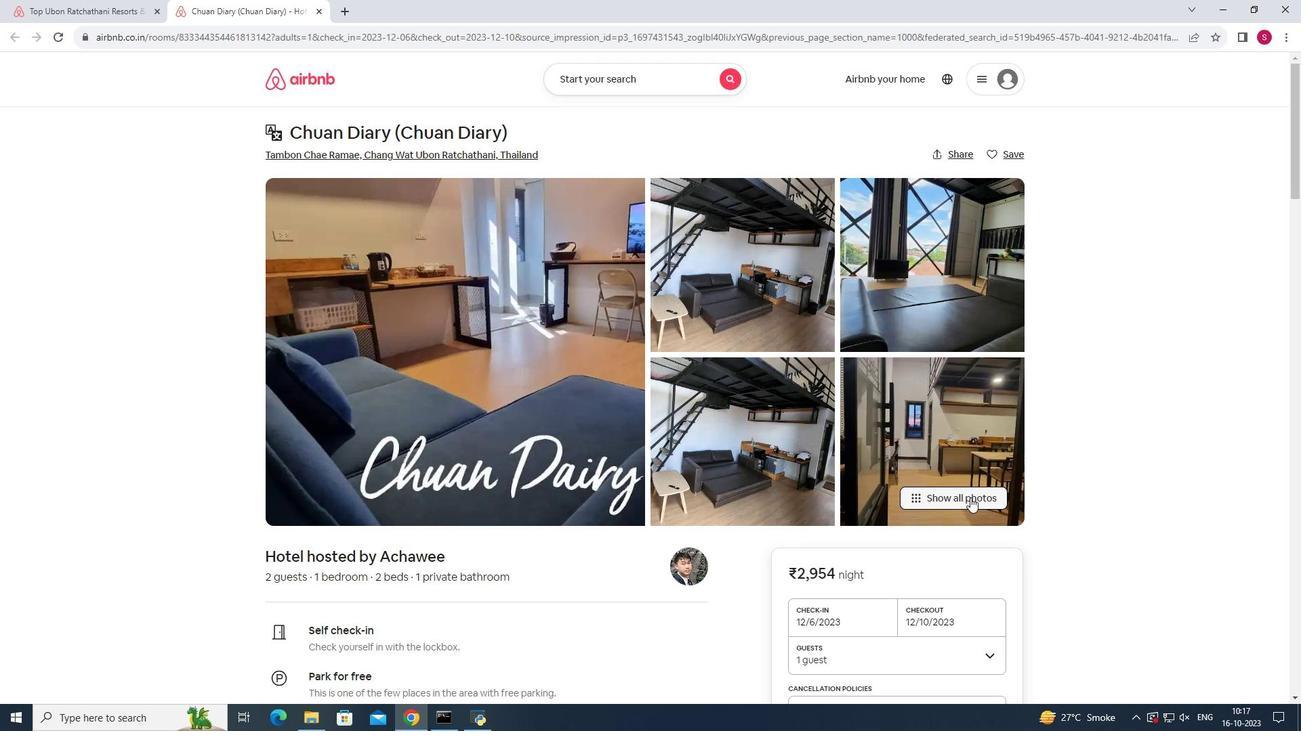 
Action: Mouse moved to (1140, 451)
Screenshot: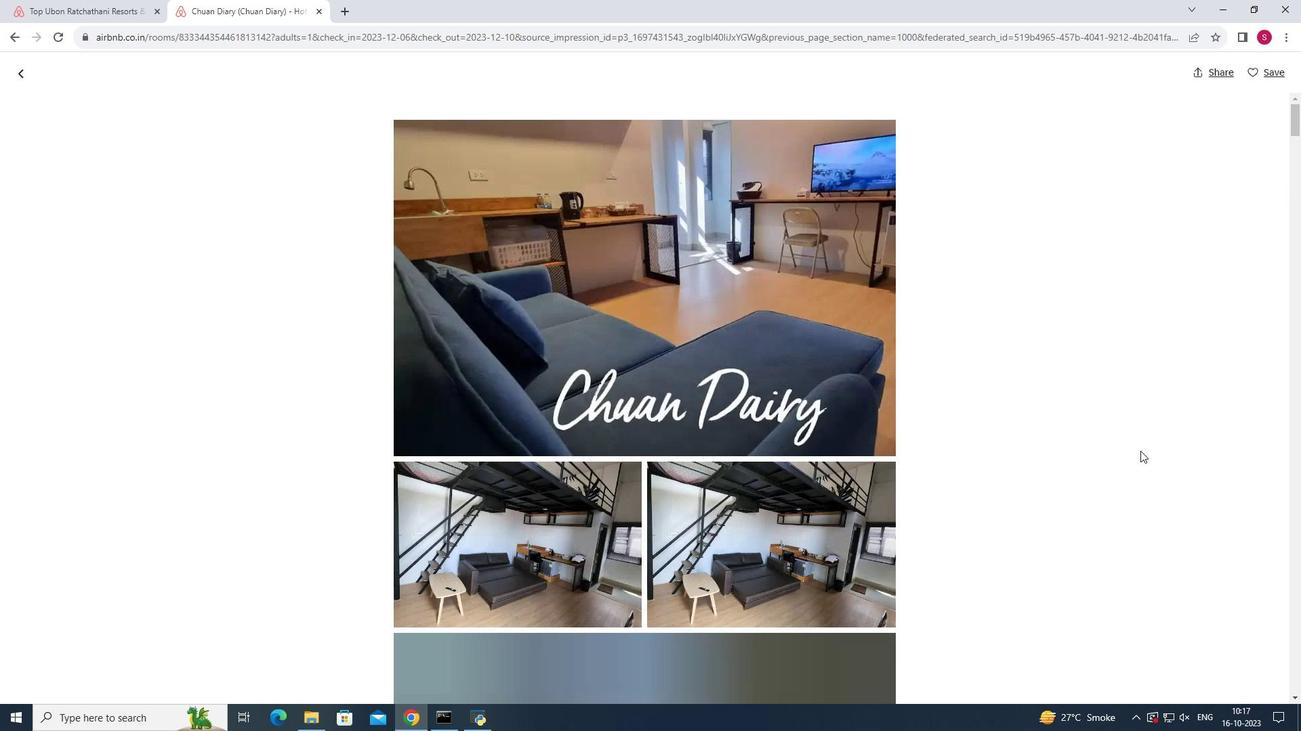 
Action: Mouse scrolled (1140, 450) with delta (0, 0)
Screenshot: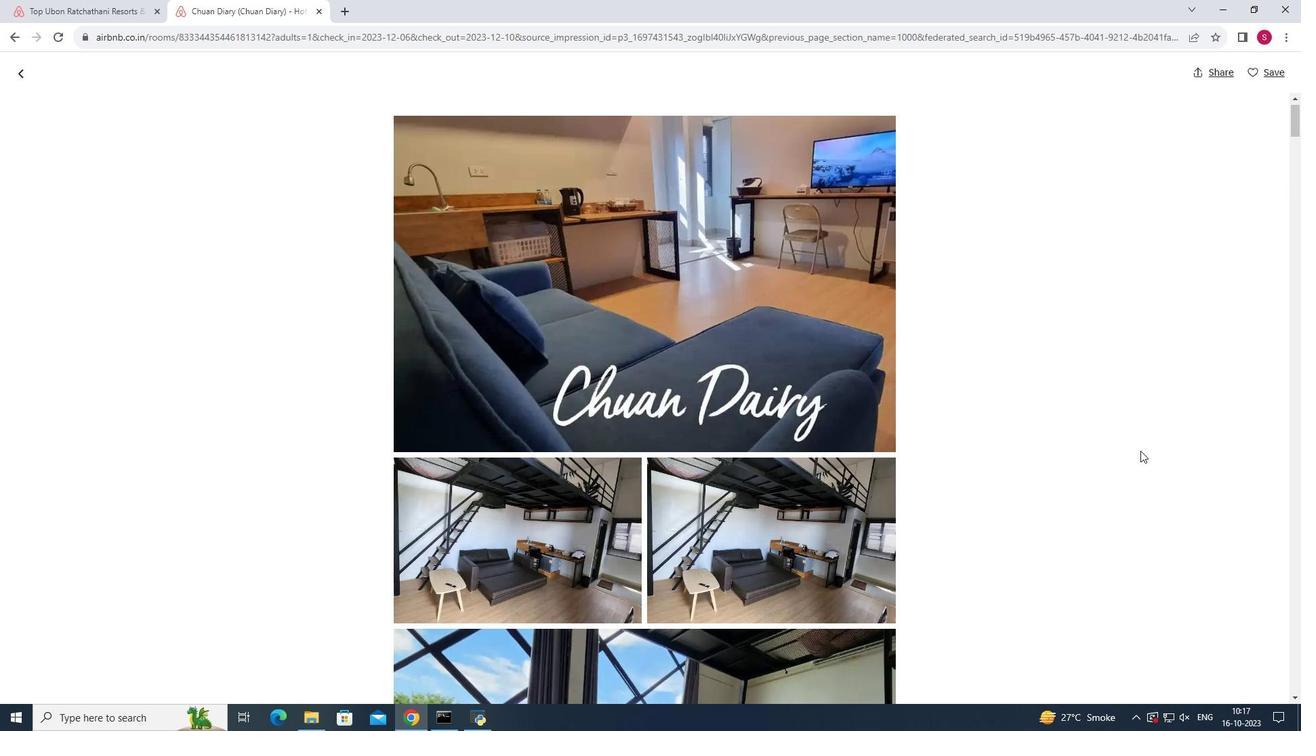 
Action: Mouse scrolled (1140, 450) with delta (0, 0)
Screenshot: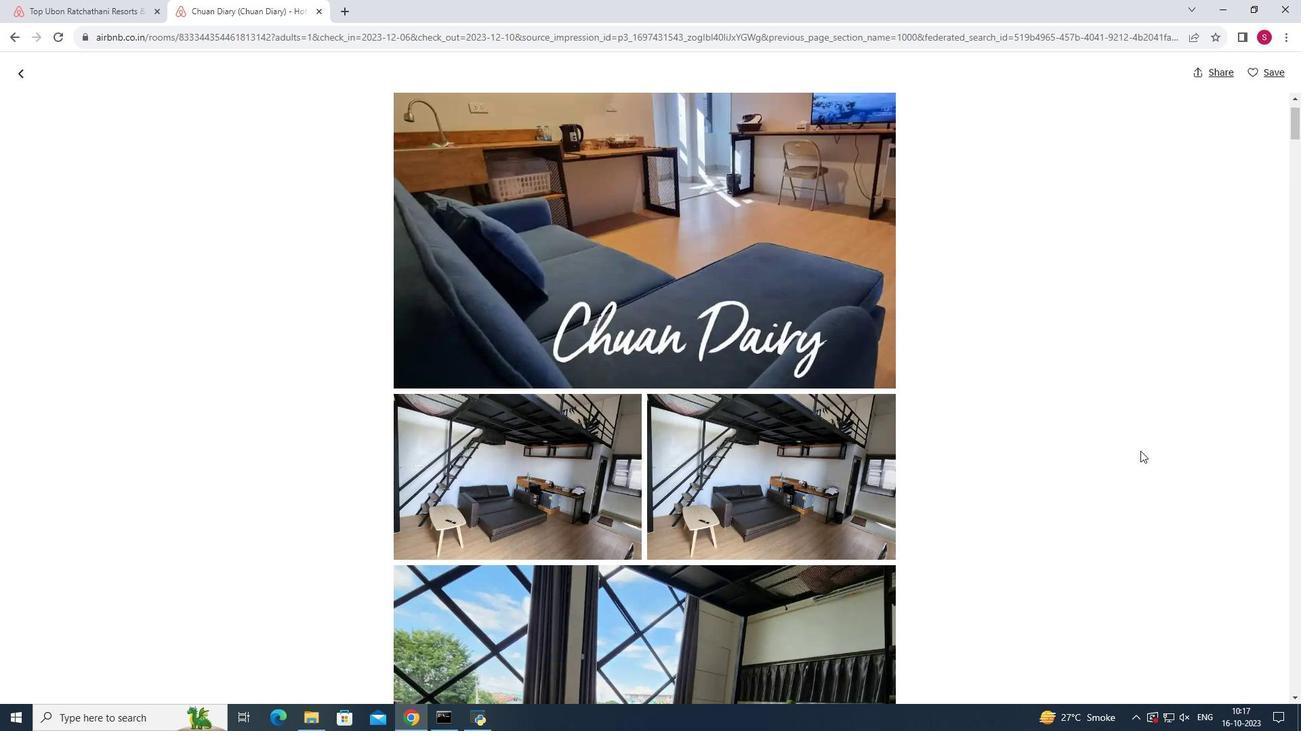 
Action: Mouse scrolled (1140, 450) with delta (0, 0)
Screenshot: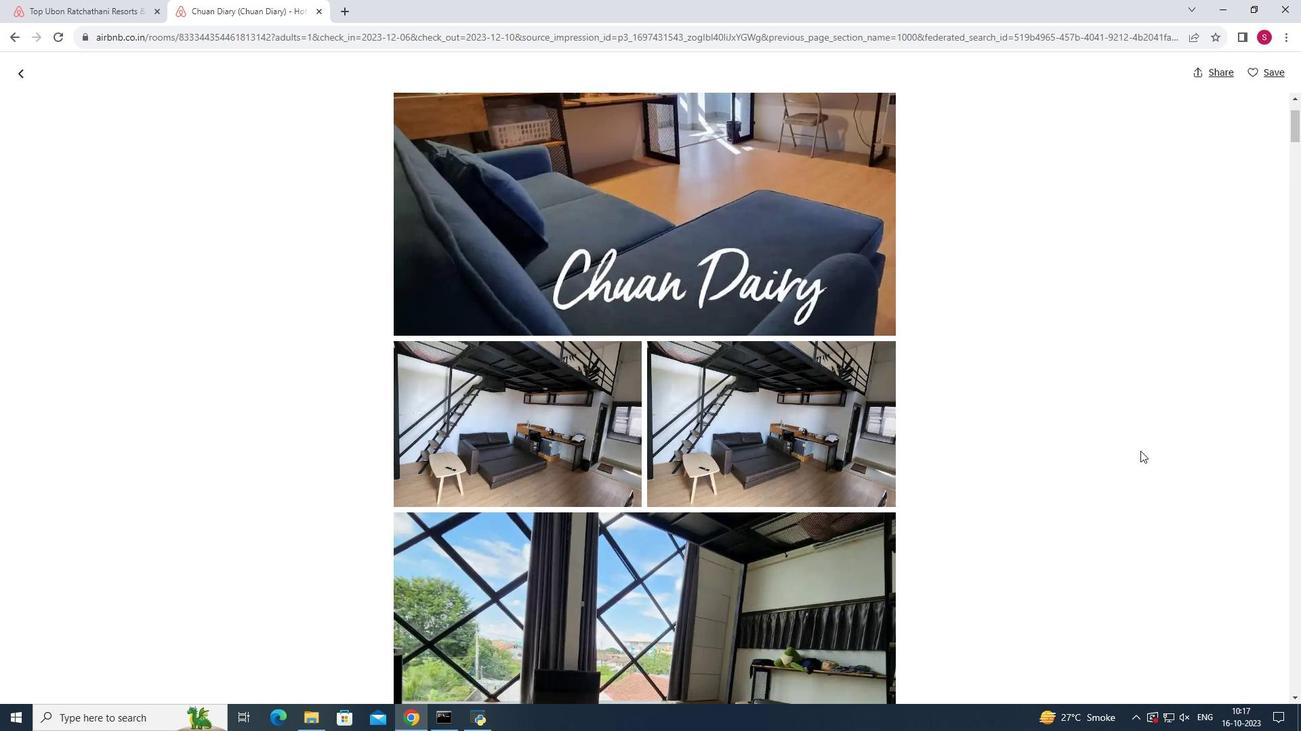 
Action: Mouse scrolled (1140, 450) with delta (0, 0)
Screenshot: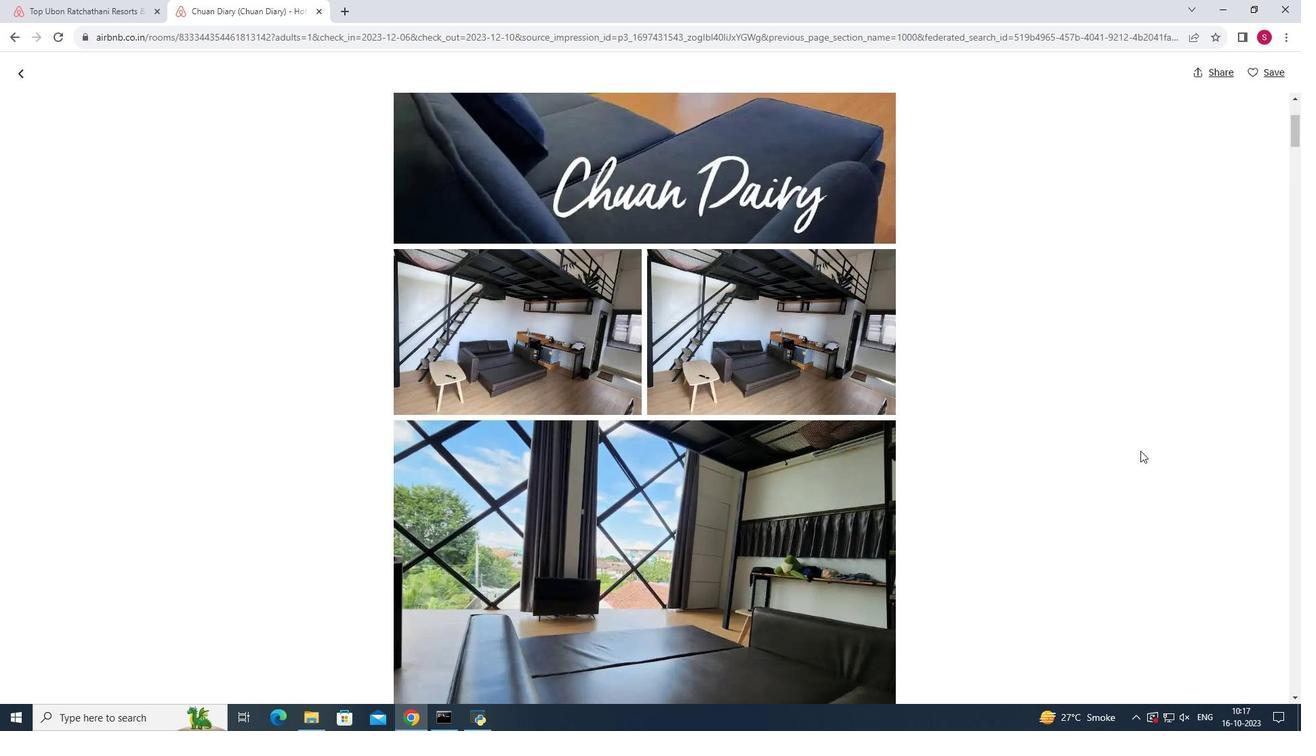 
Action: Mouse scrolled (1140, 450) with delta (0, 0)
Screenshot: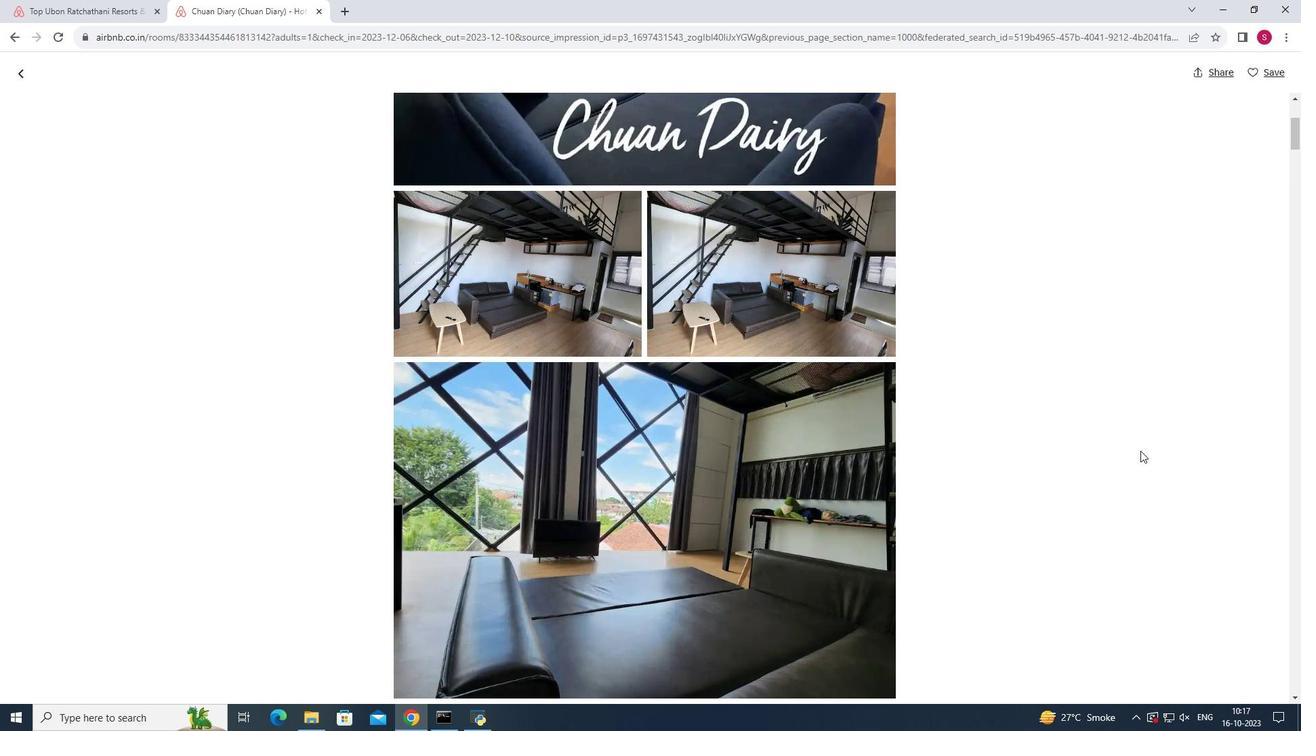 
Action: Mouse scrolled (1140, 450) with delta (0, 0)
Screenshot: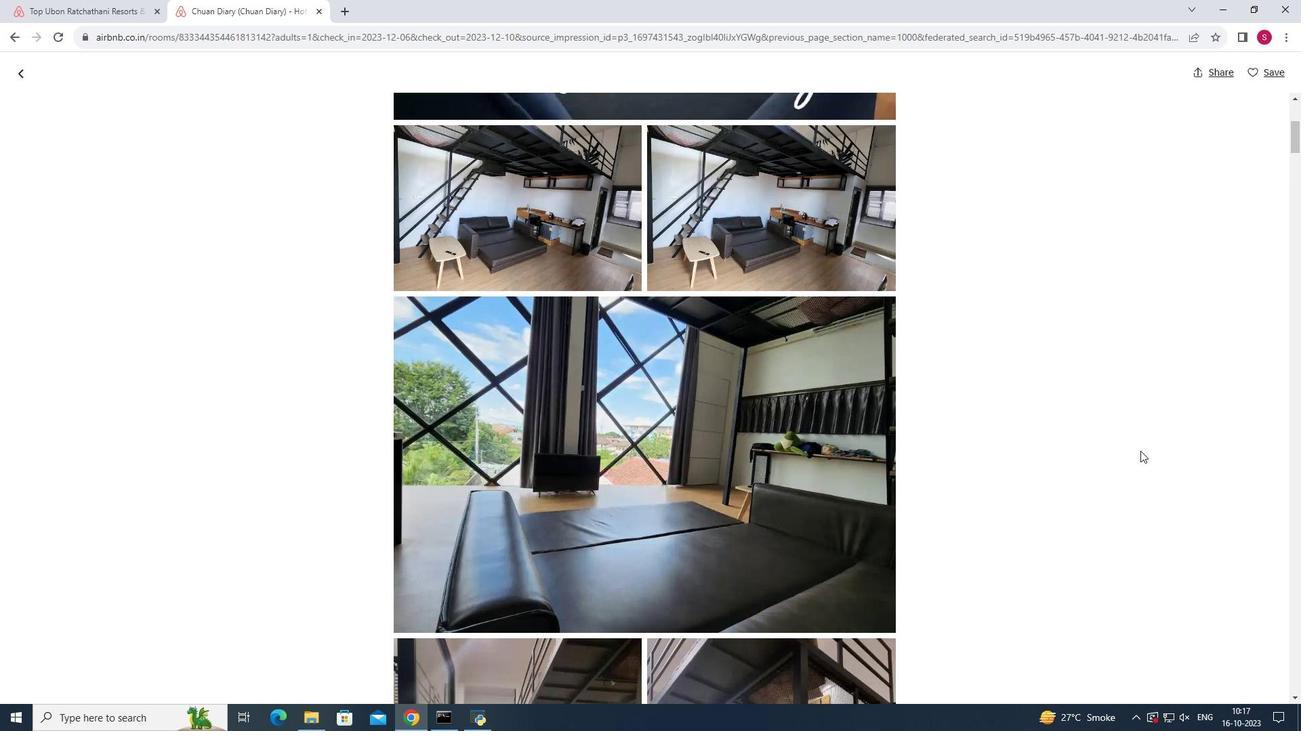 
Action: Mouse scrolled (1140, 450) with delta (0, 0)
Screenshot: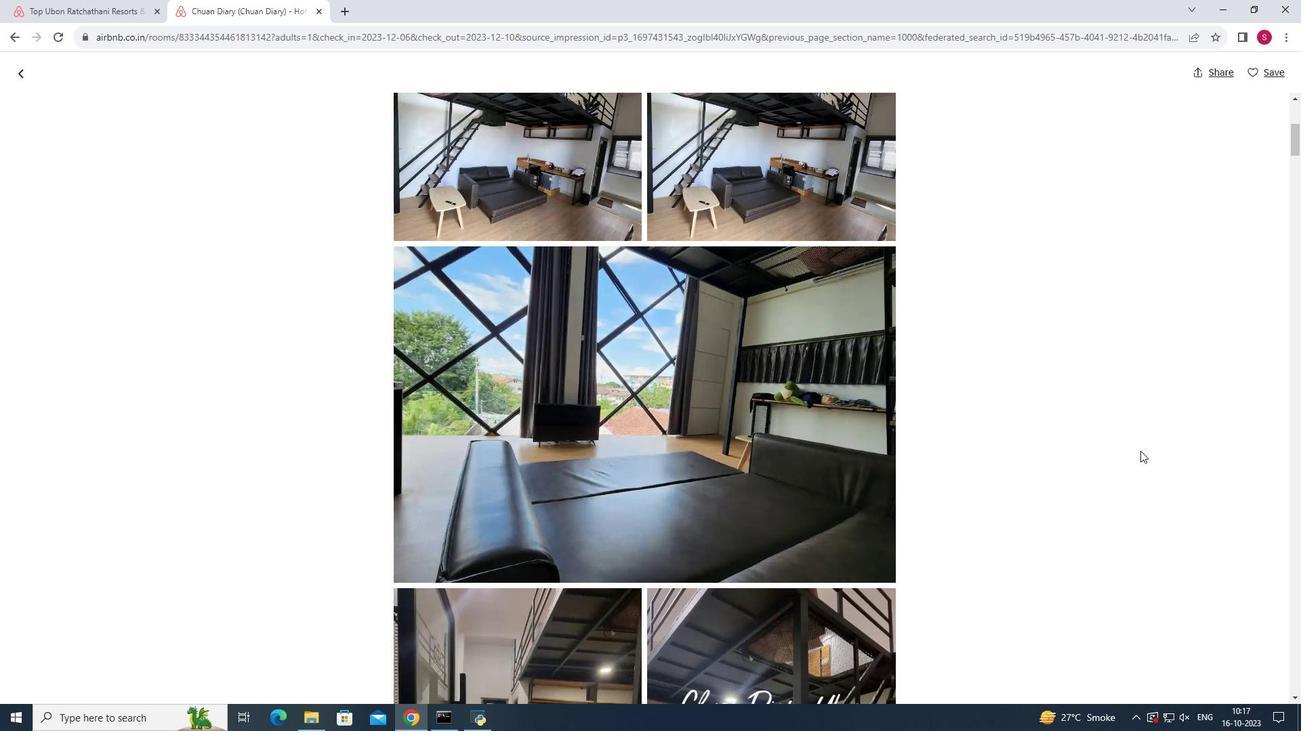 
Action: Mouse scrolled (1140, 450) with delta (0, 0)
Screenshot: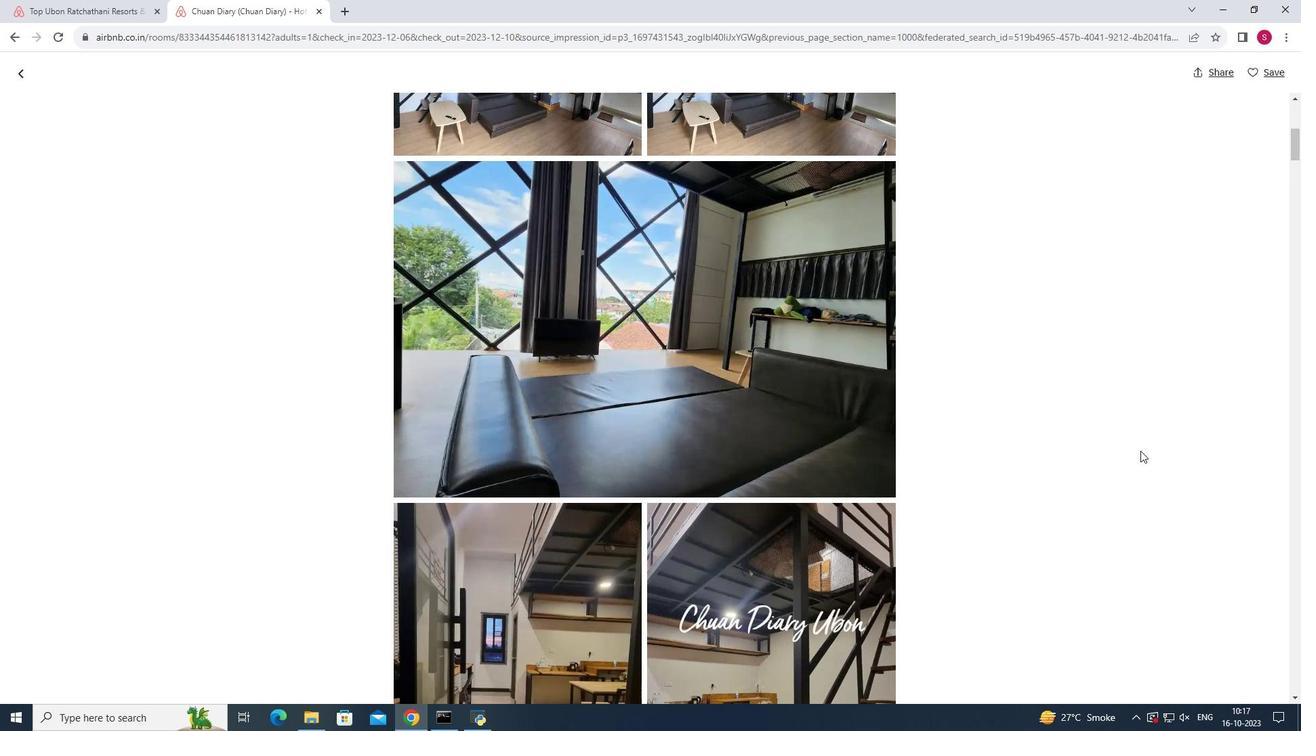 
Action: Mouse scrolled (1140, 450) with delta (0, 0)
Screenshot: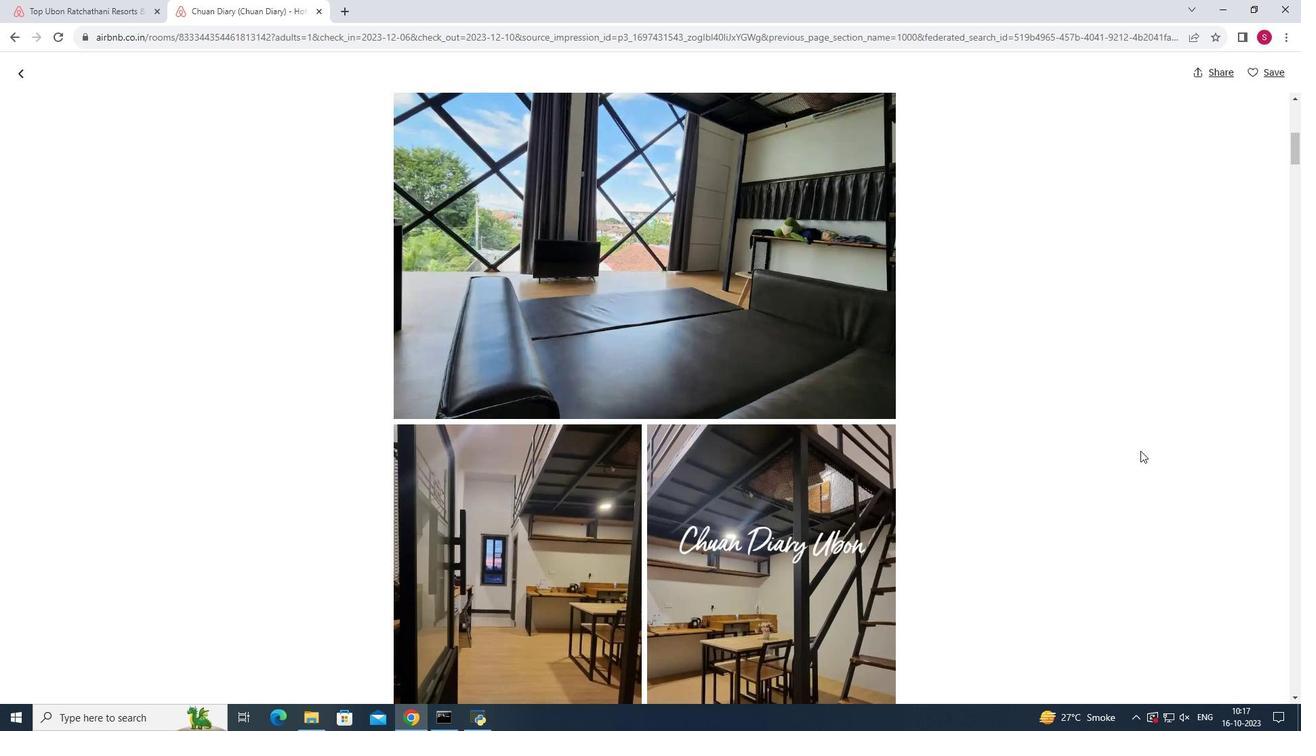 
Action: Mouse scrolled (1140, 450) with delta (0, 0)
Screenshot: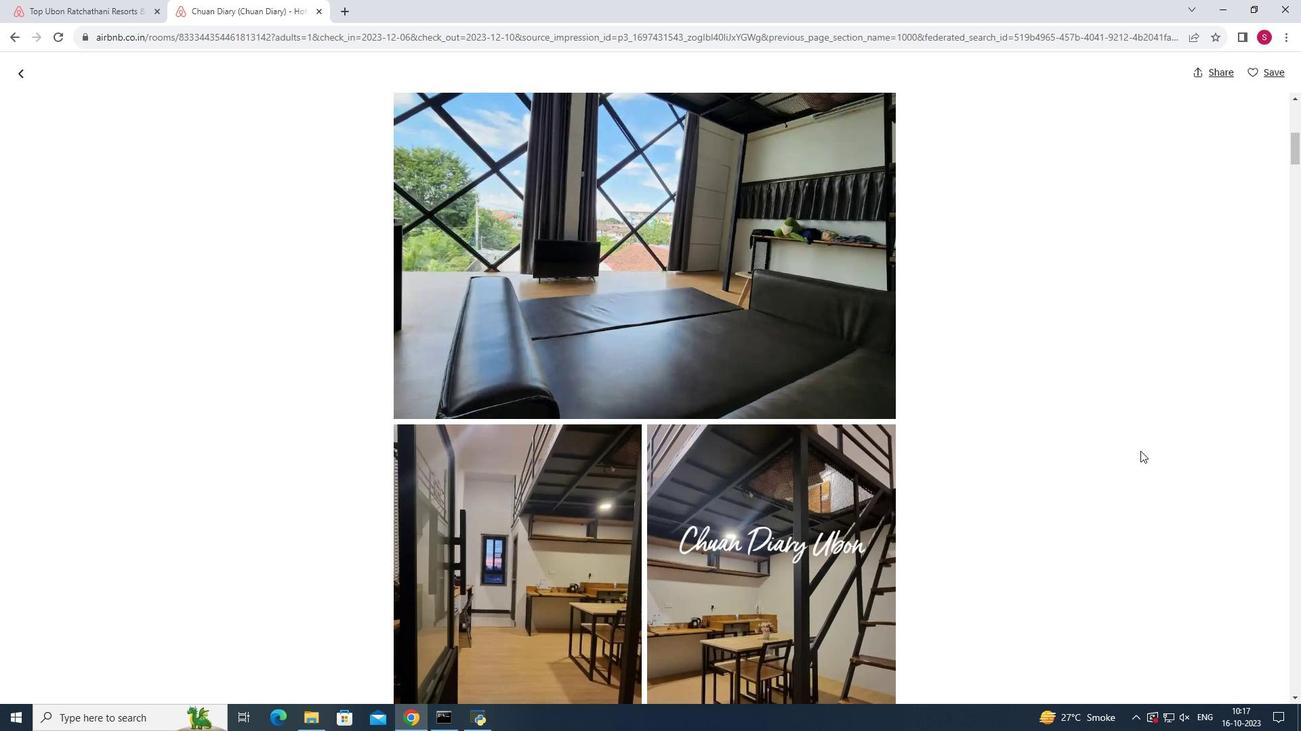 
Action: Mouse scrolled (1140, 450) with delta (0, 0)
Screenshot: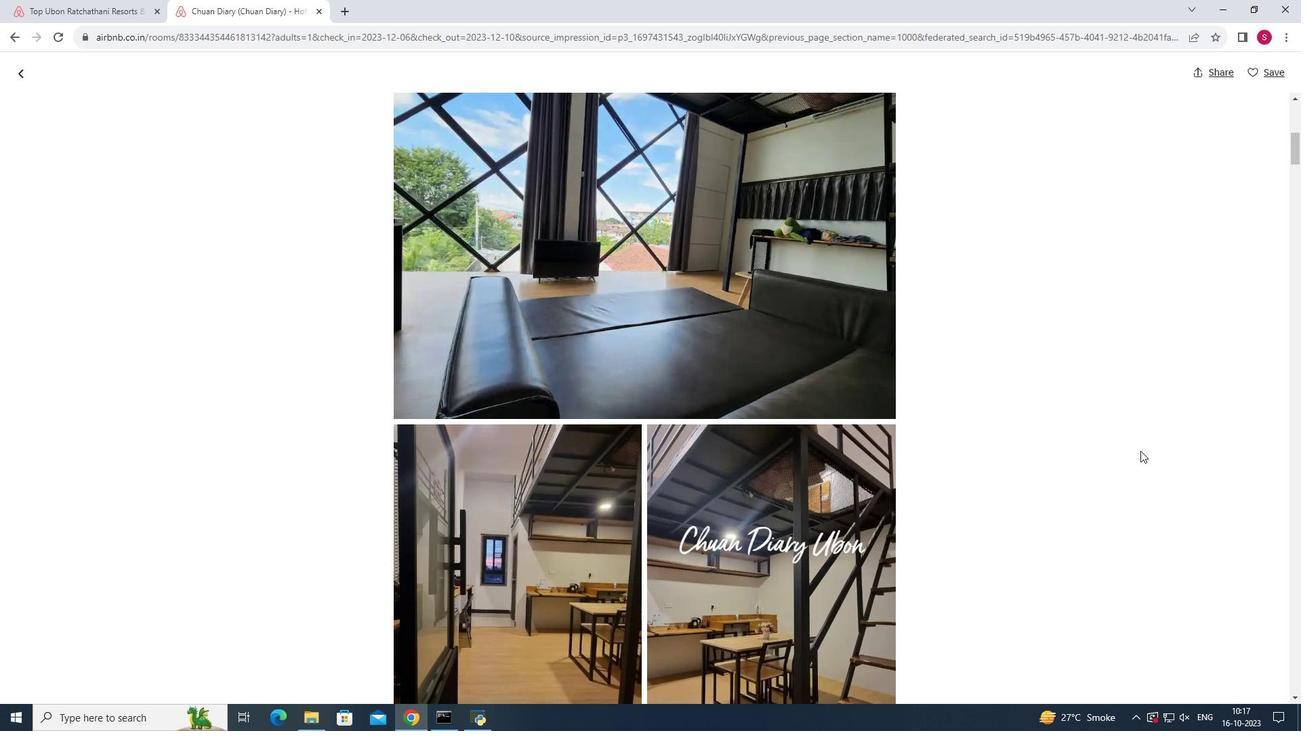 
Action: Mouse scrolled (1140, 450) with delta (0, 0)
Screenshot: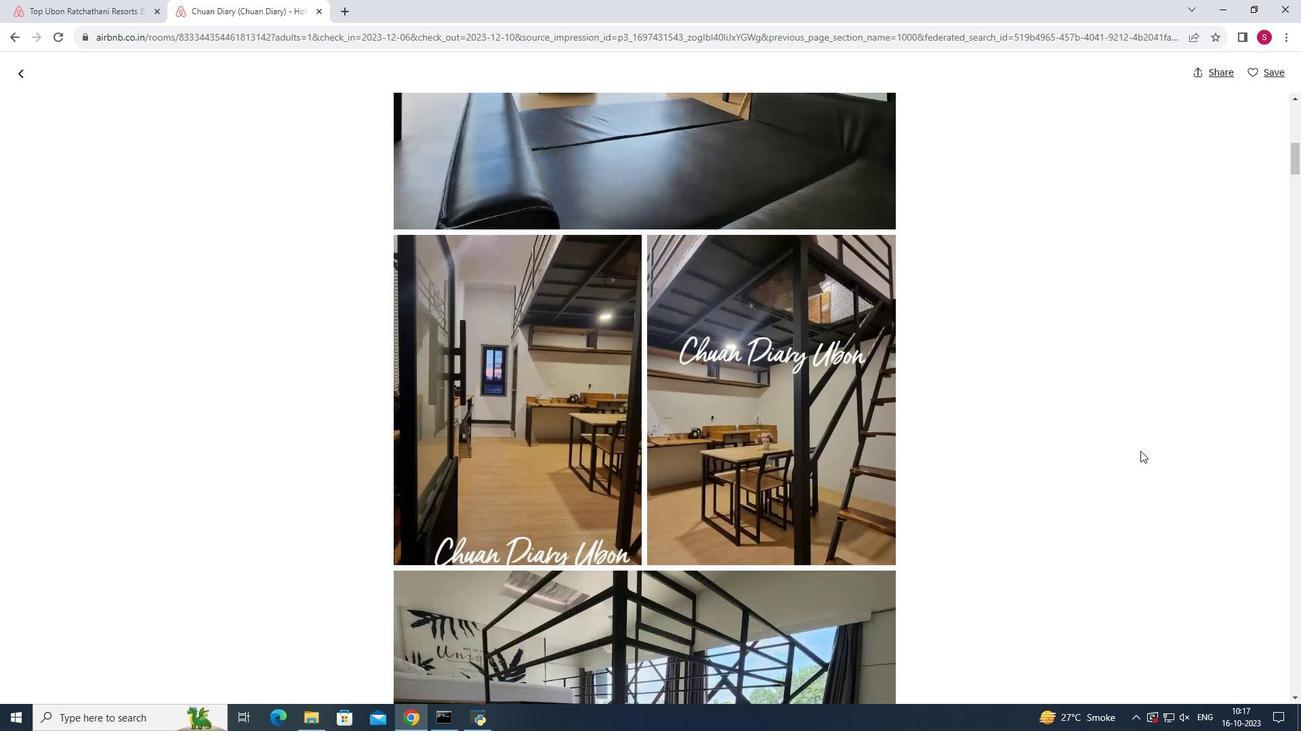 
Action: Mouse scrolled (1140, 450) with delta (0, 0)
Screenshot: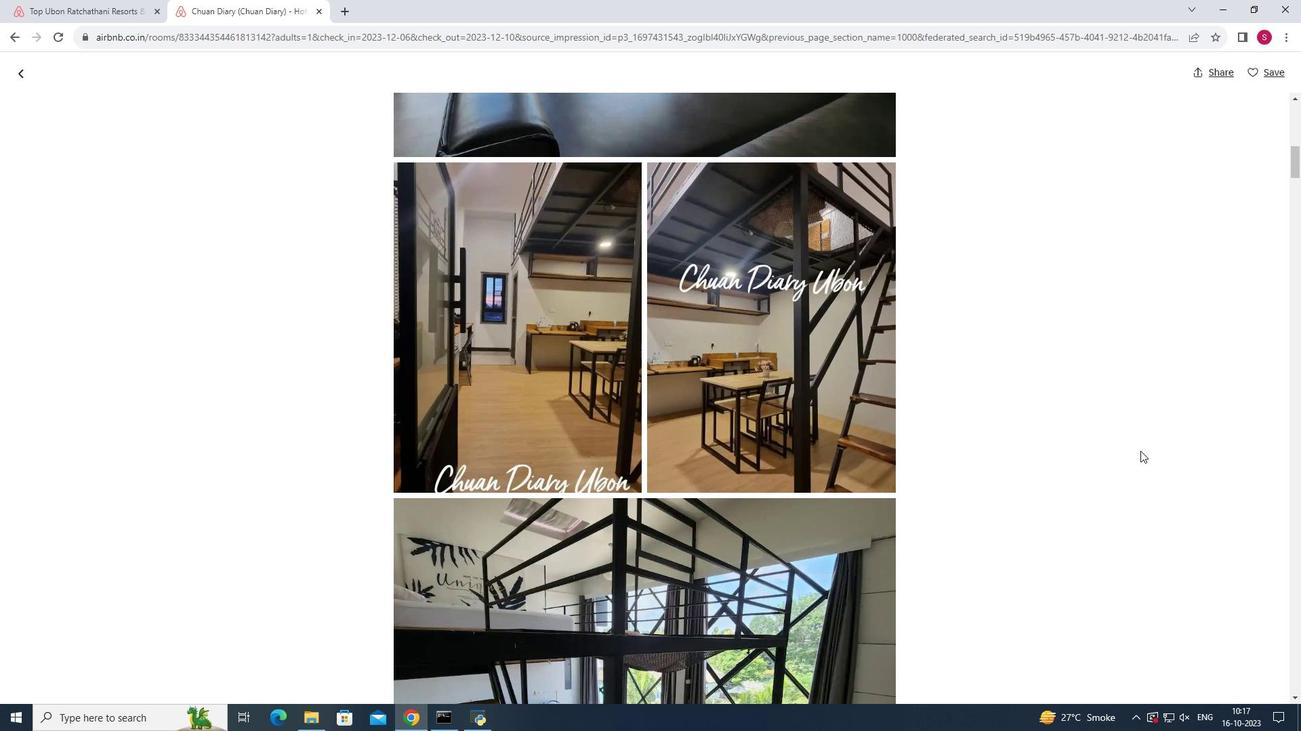 
Action: Mouse scrolled (1140, 450) with delta (0, 0)
Screenshot: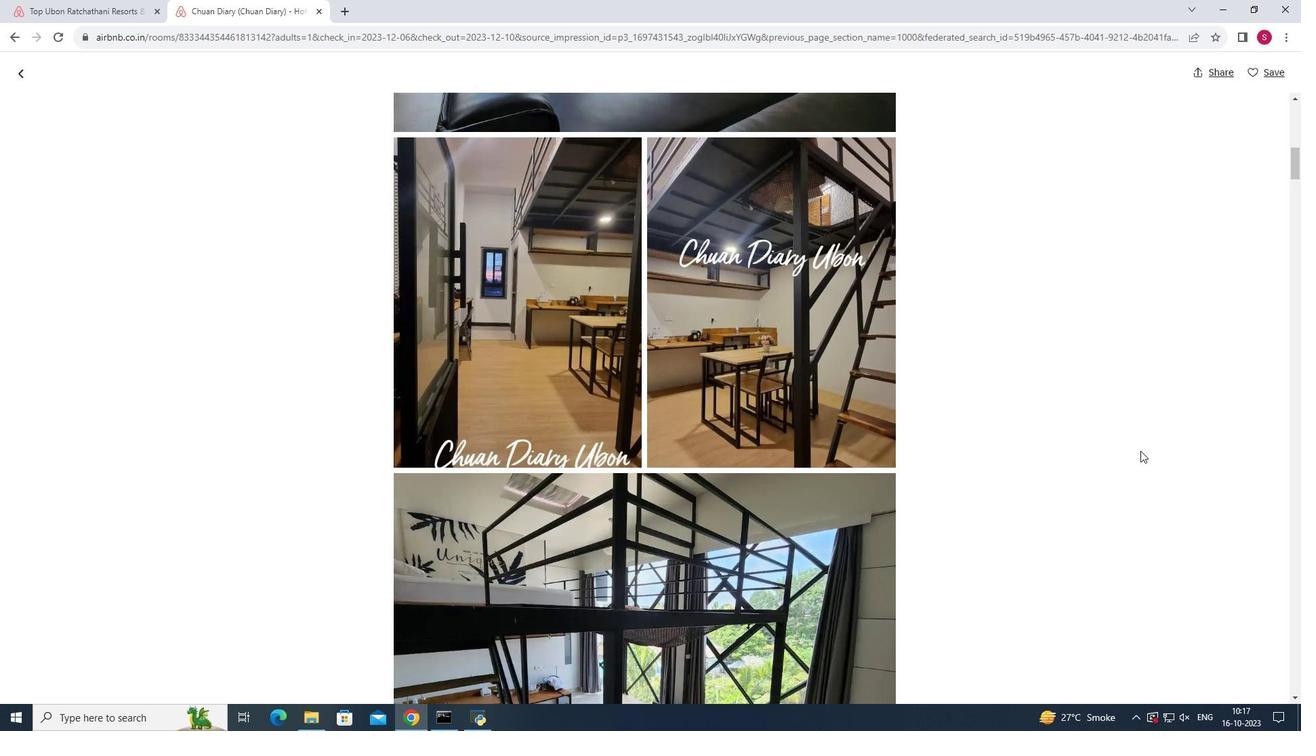 
Action: Mouse scrolled (1140, 450) with delta (0, 0)
Screenshot: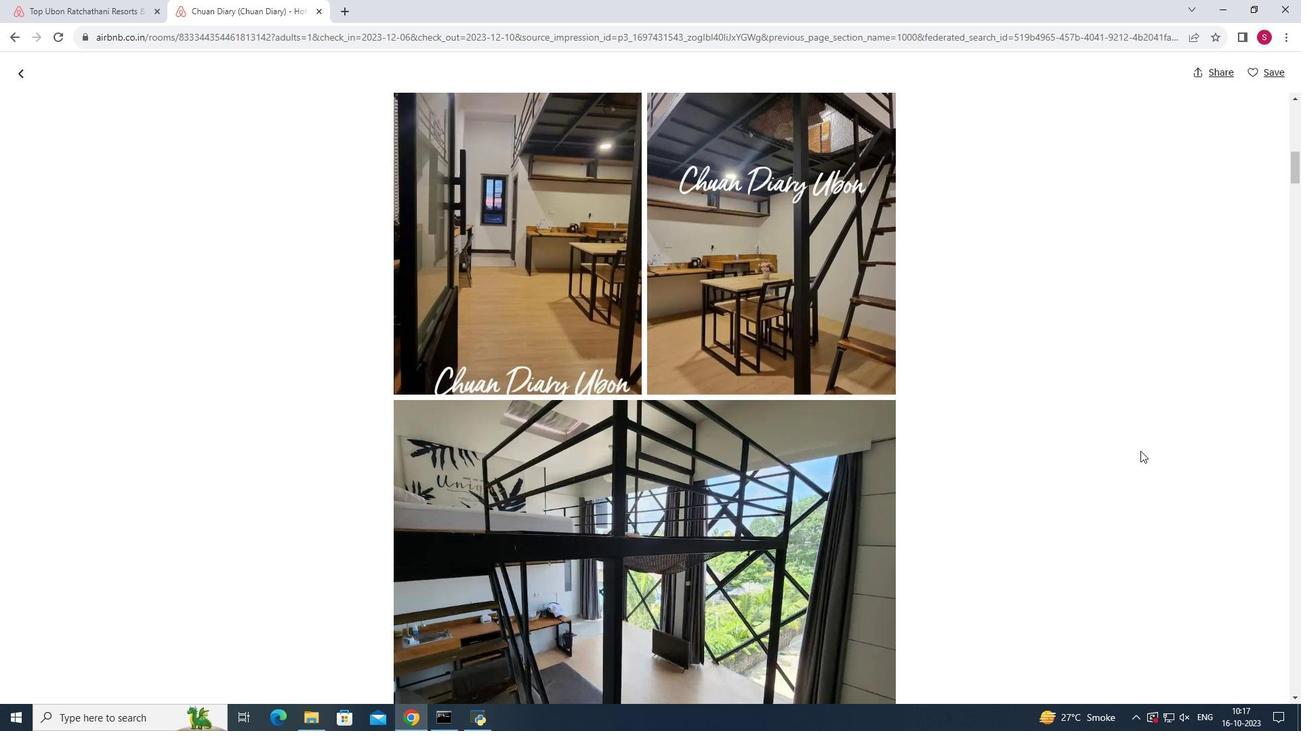 
Action: Mouse scrolled (1140, 450) with delta (0, 0)
Screenshot: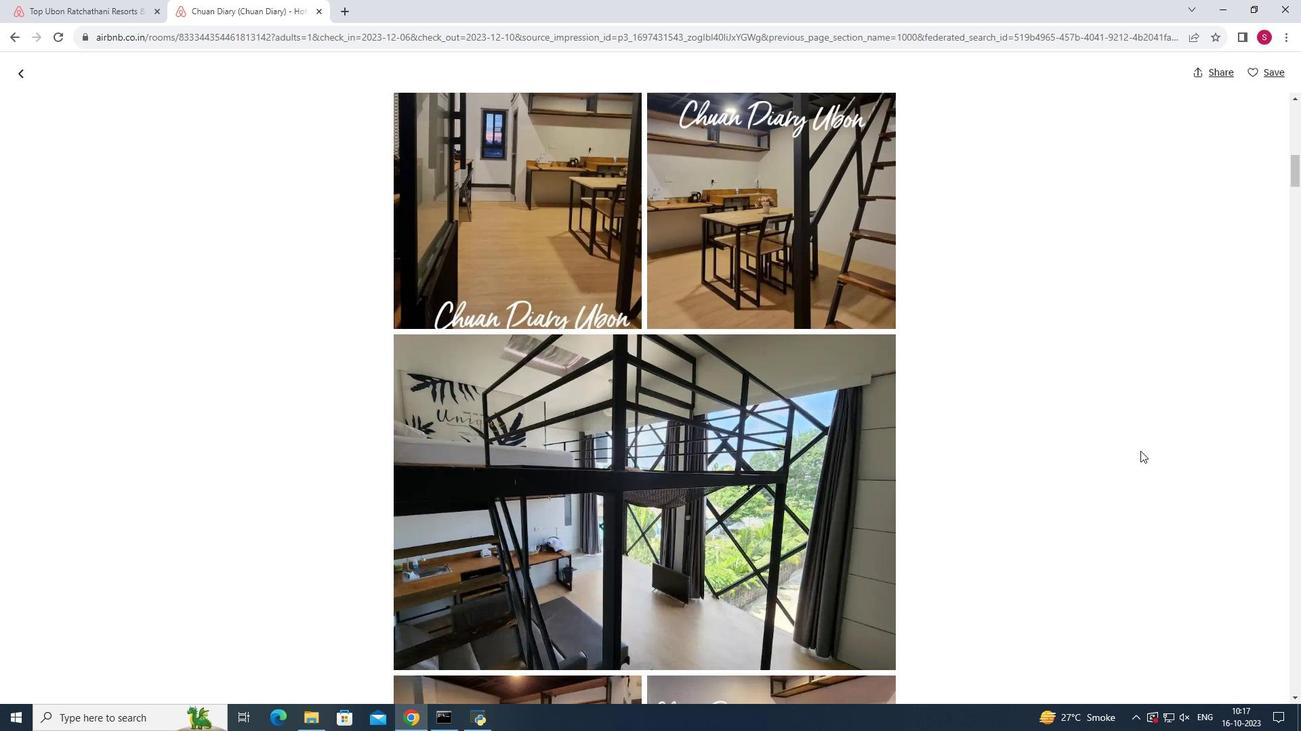 
Action: Mouse scrolled (1140, 450) with delta (0, 0)
Screenshot: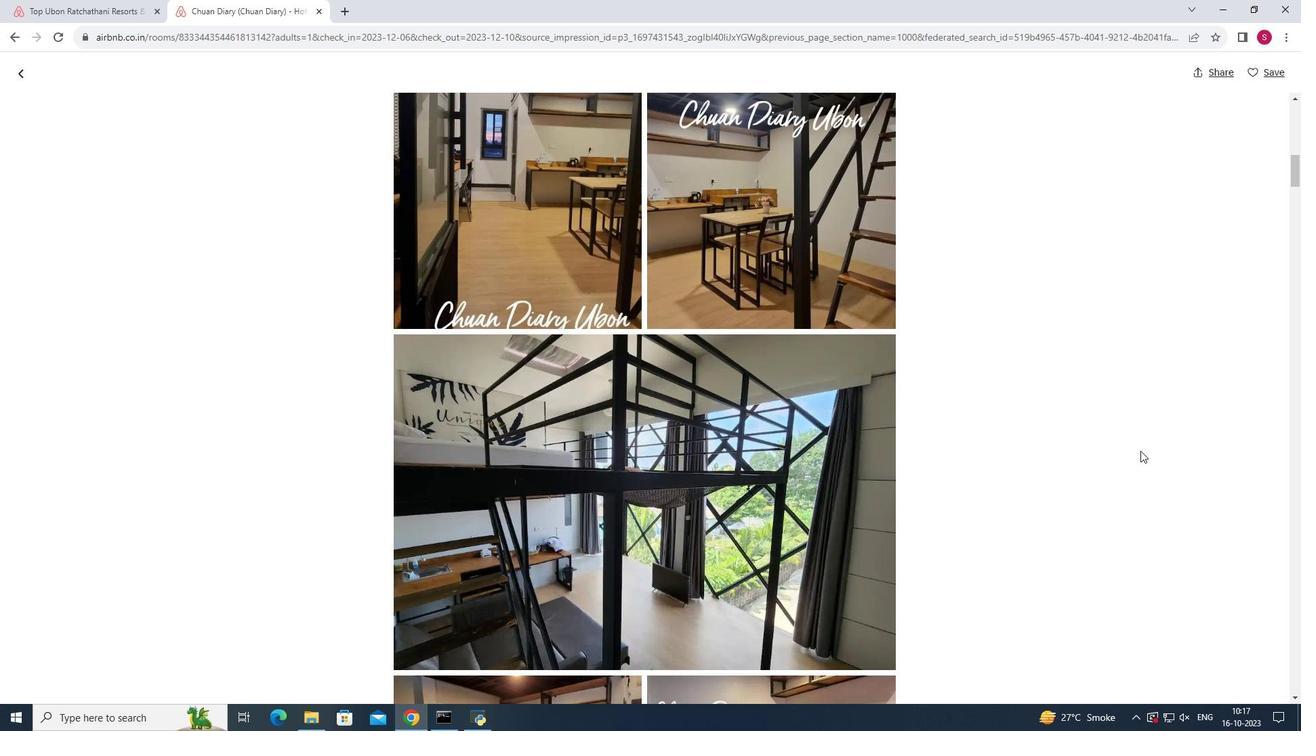 
Action: Mouse scrolled (1140, 450) with delta (0, 0)
Screenshot: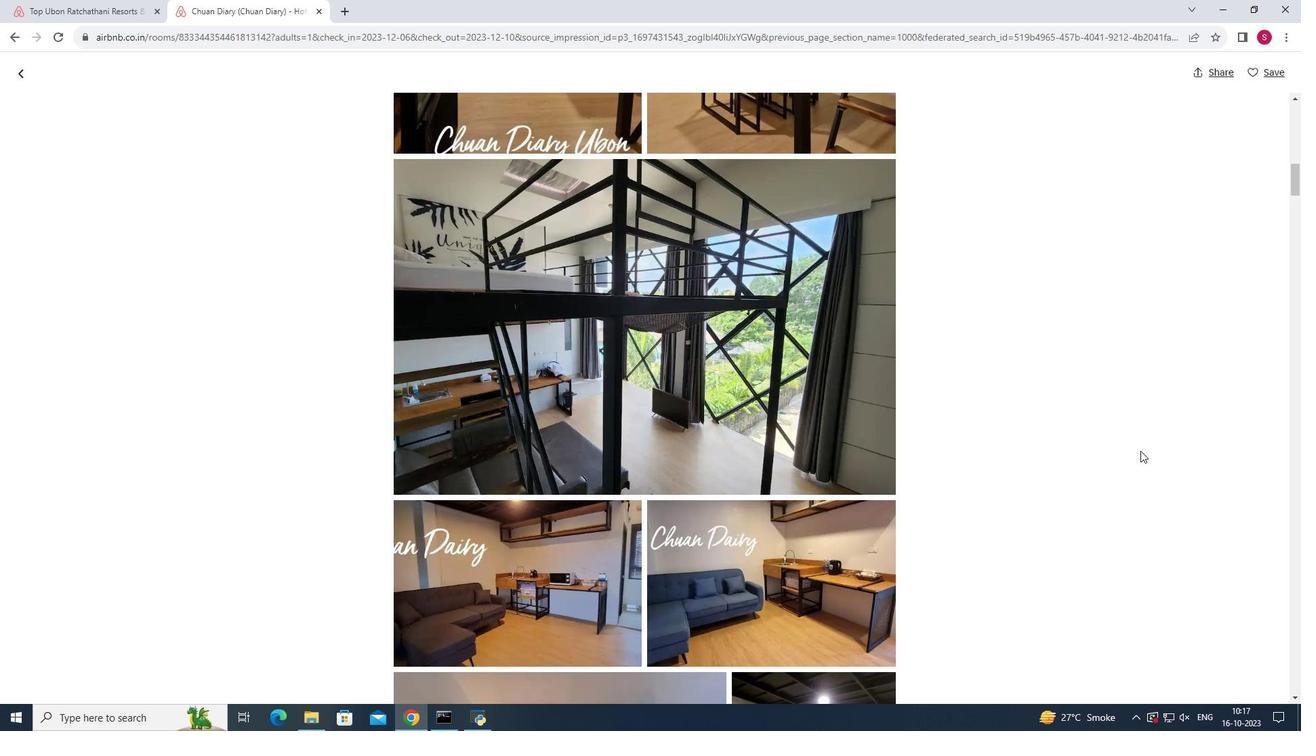 
Action: Mouse scrolled (1140, 450) with delta (0, 0)
Screenshot: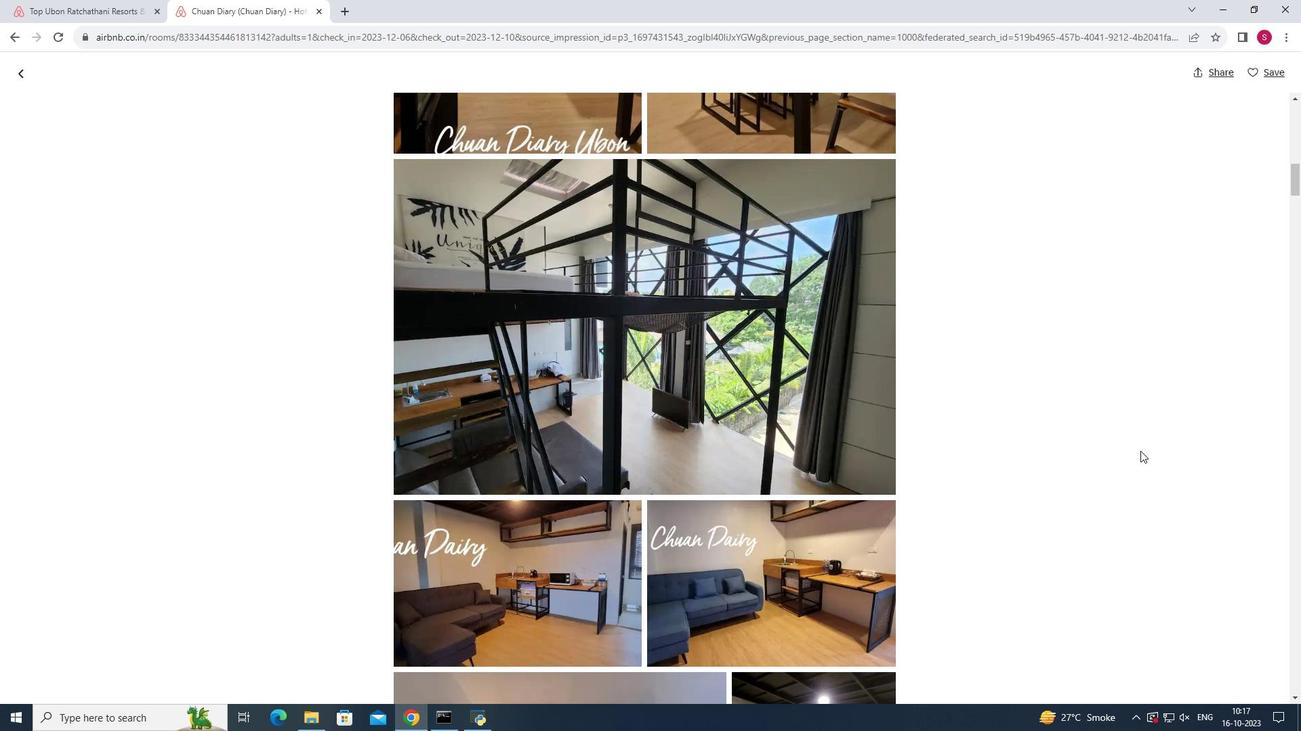 
Action: Mouse scrolled (1140, 450) with delta (0, 0)
Screenshot: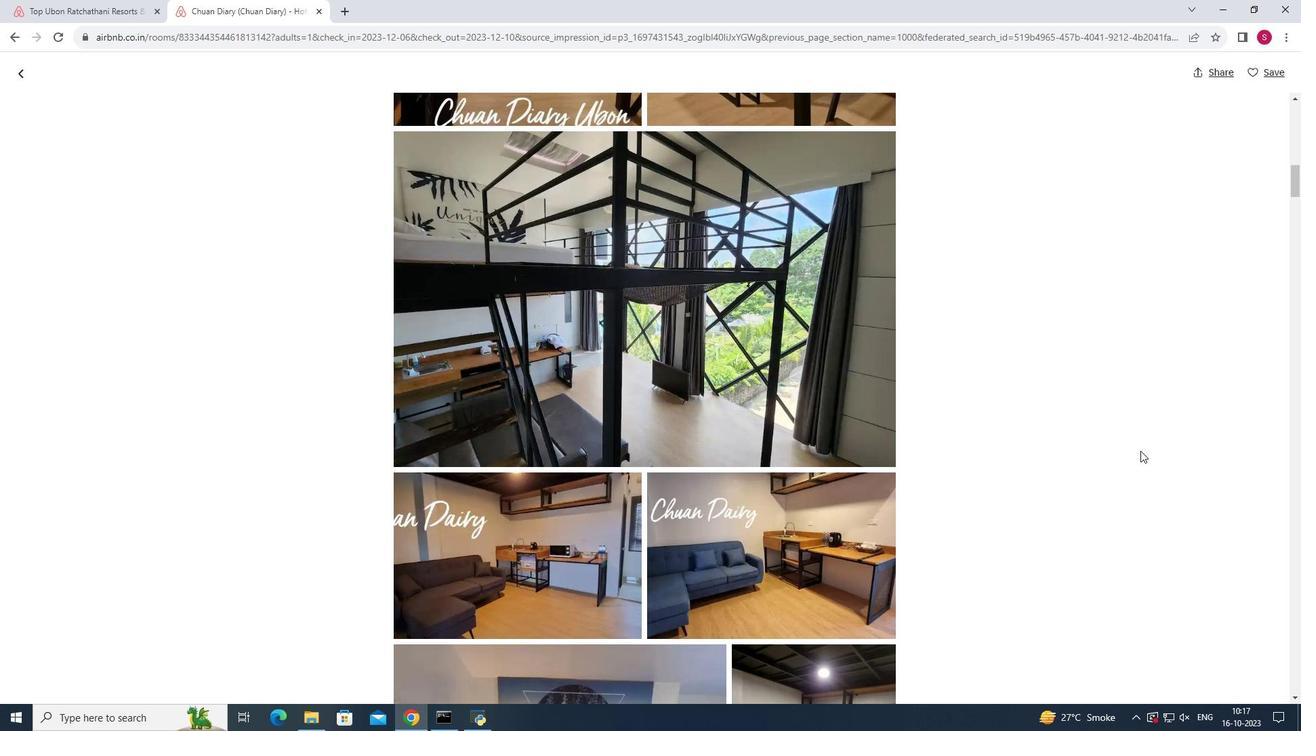 
Action: Mouse scrolled (1140, 450) with delta (0, 0)
Screenshot: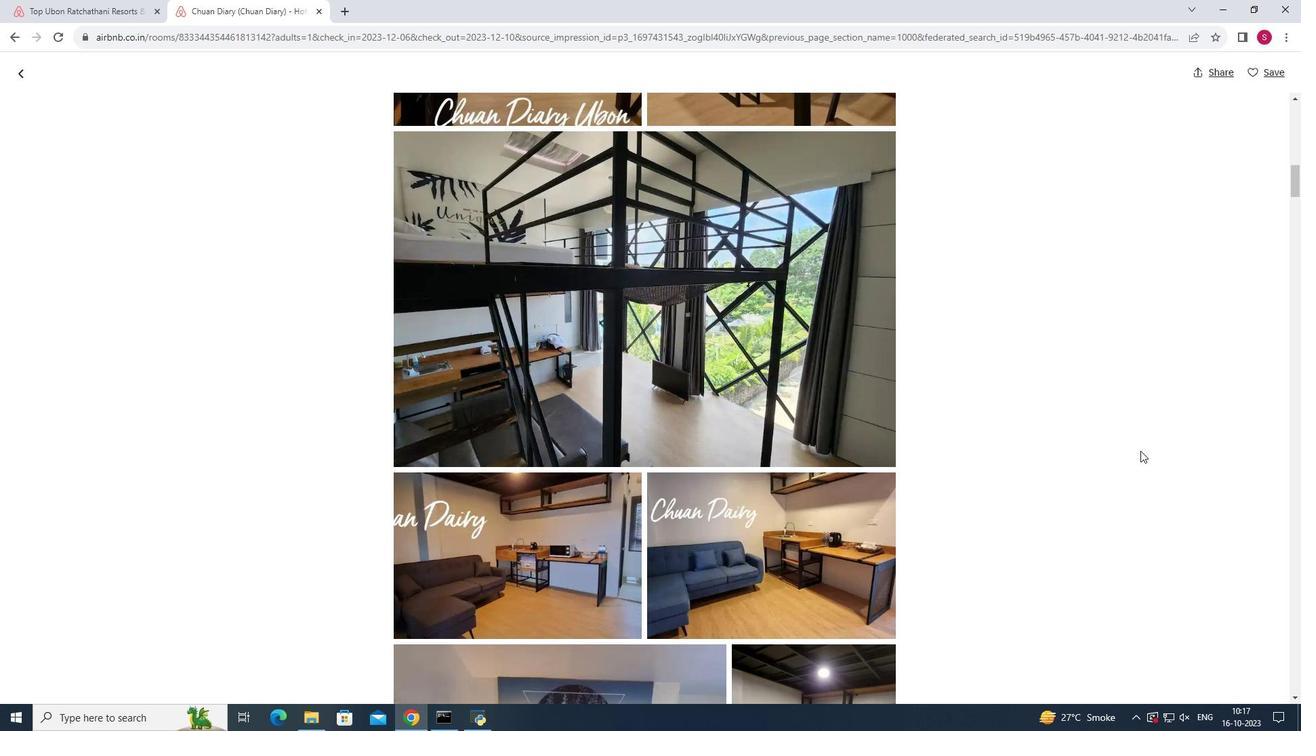 
Action: Mouse scrolled (1140, 450) with delta (0, 0)
Screenshot: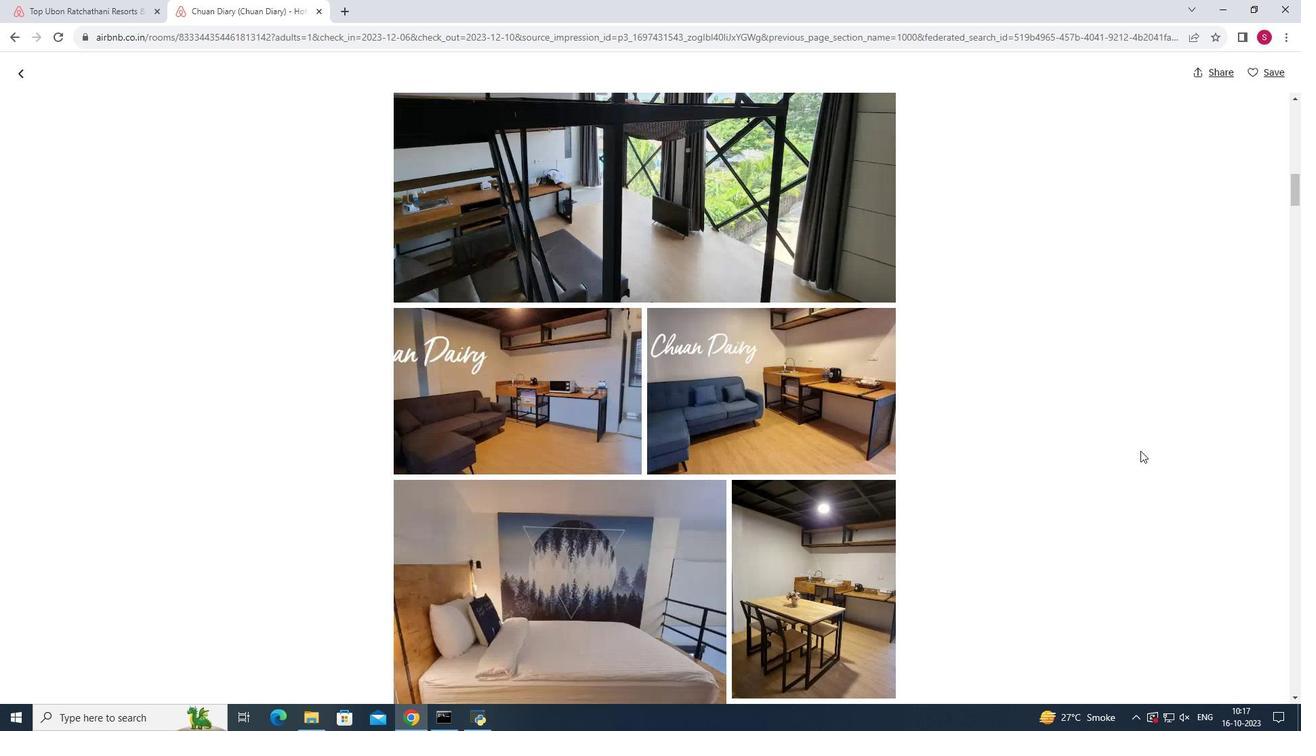 
Action: Mouse scrolled (1140, 450) with delta (0, 0)
Screenshot: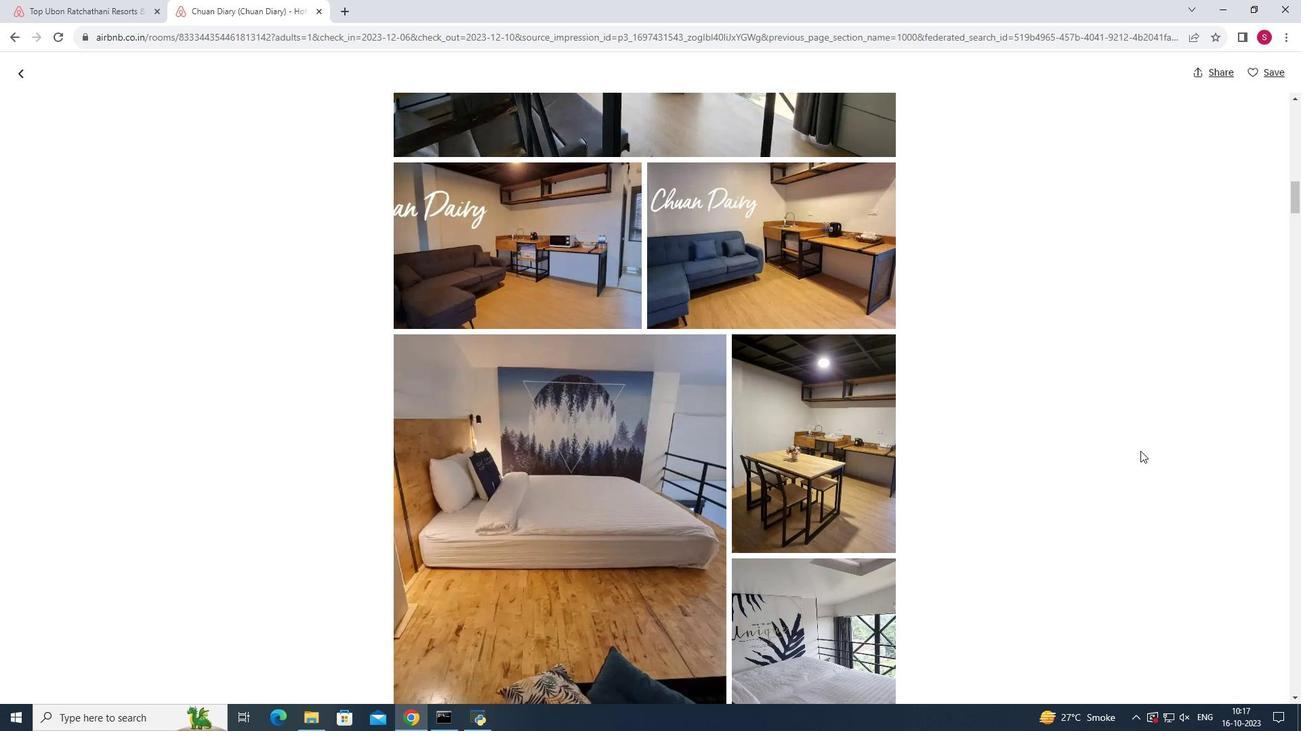 
Action: Mouse scrolled (1140, 450) with delta (0, 0)
Screenshot: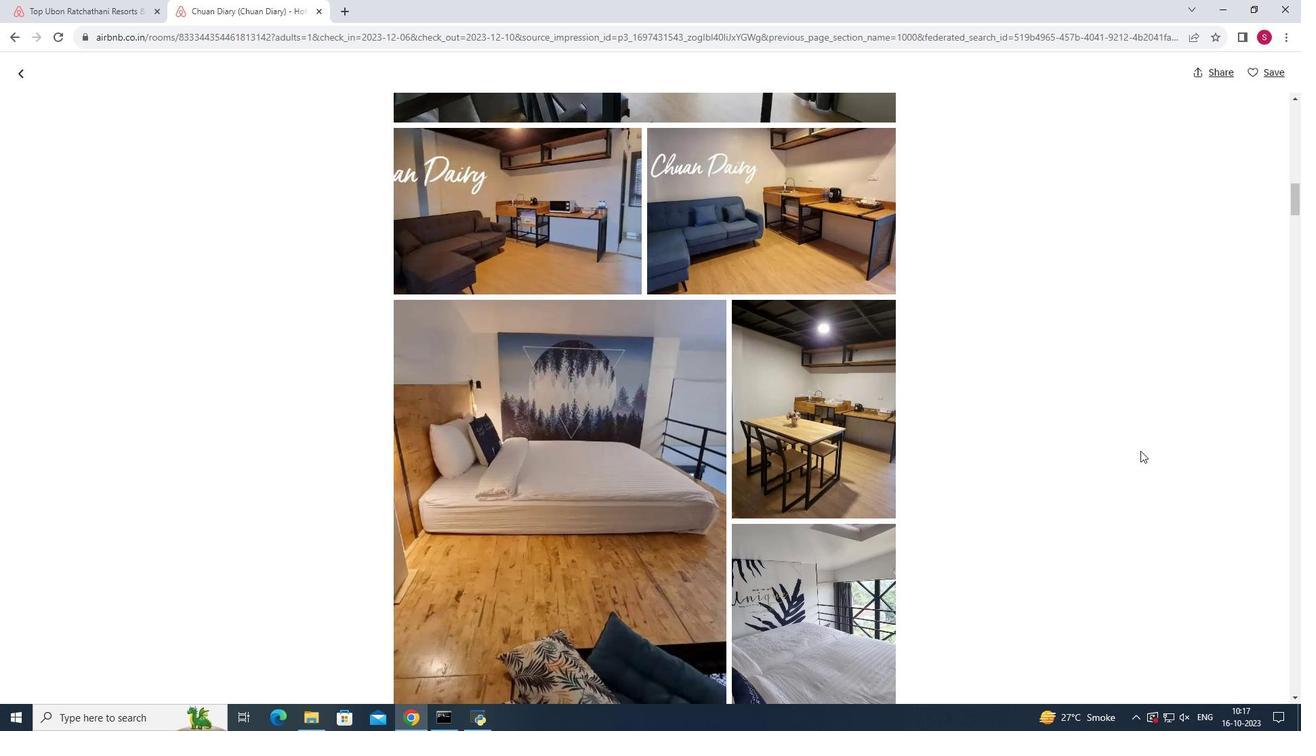 
Action: Mouse scrolled (1140, 450) with delta (0, 0)
Screenshot: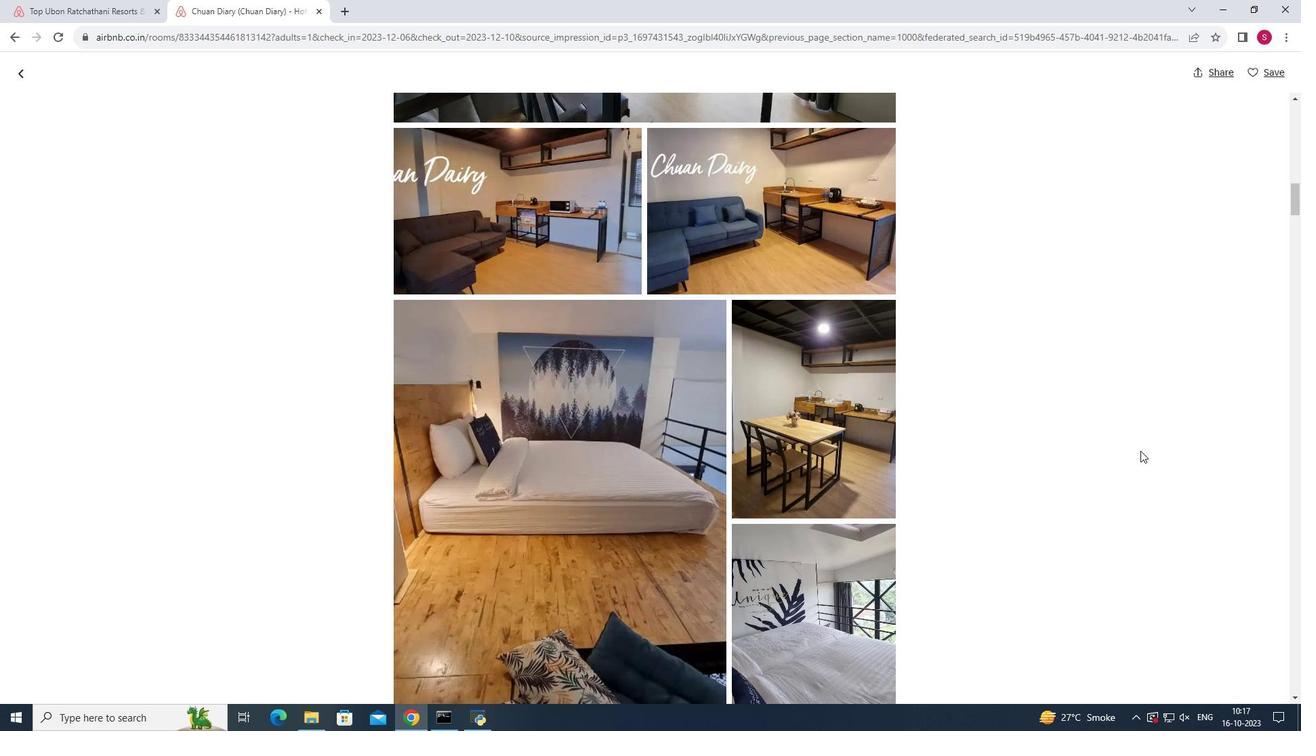 
Action: Mouse scrolled (1140, 450) with delta (0, 0)
Screenshot: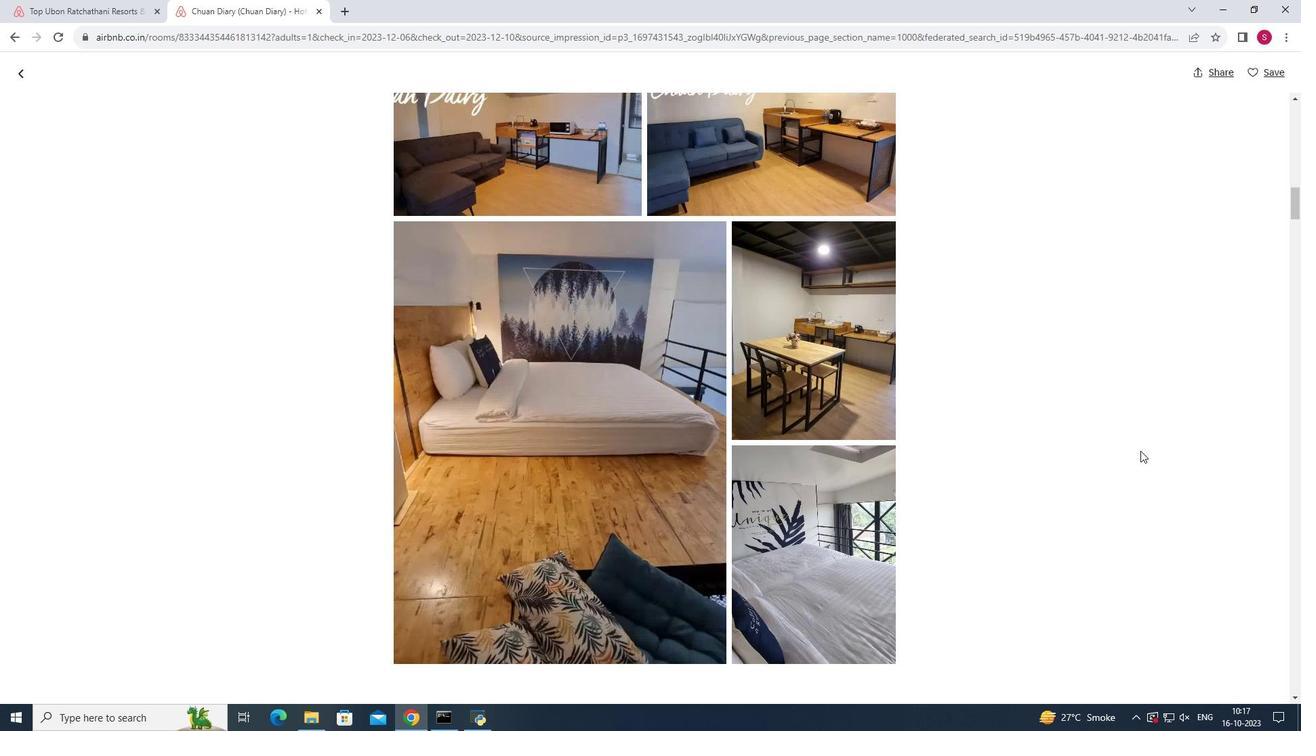 
Action: Mouse scrolled (1140, 450) with delta (0, 0)
Screenshot: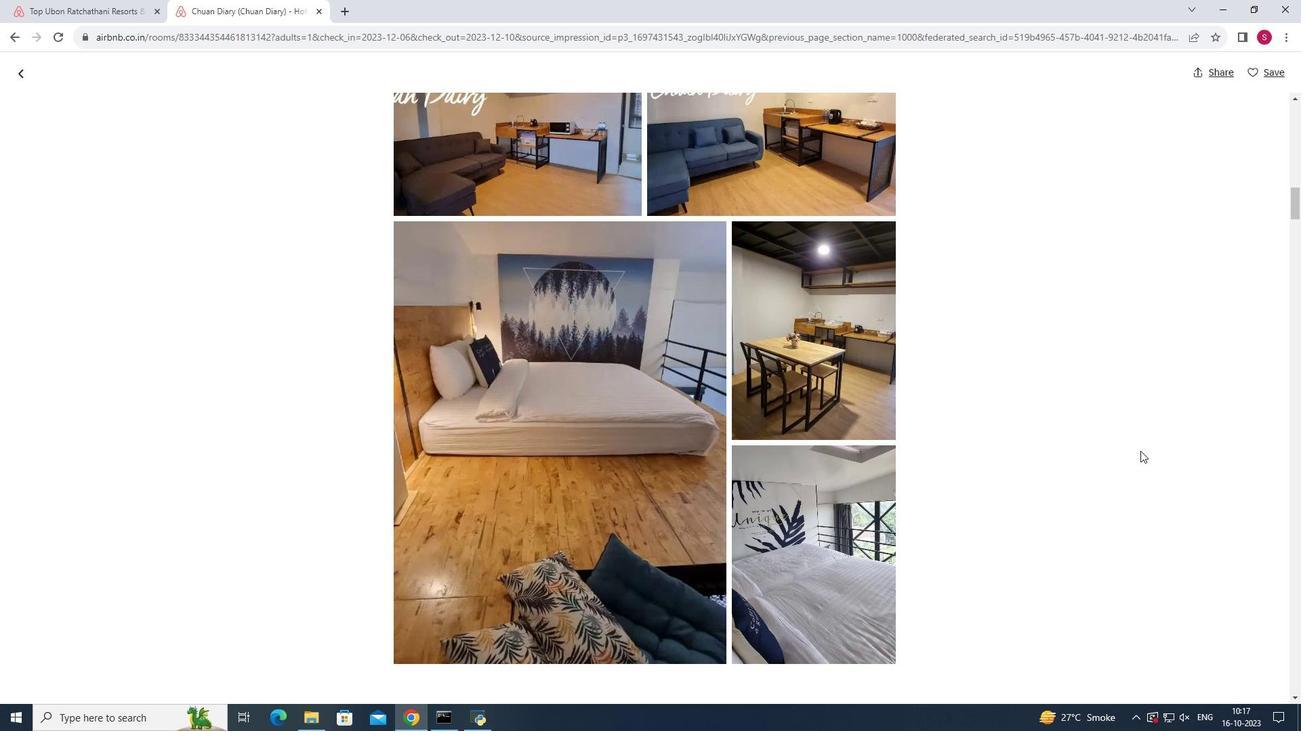 
Action: Mouse scrolled (1140, 450) with delta (0, 0)
Screenshot: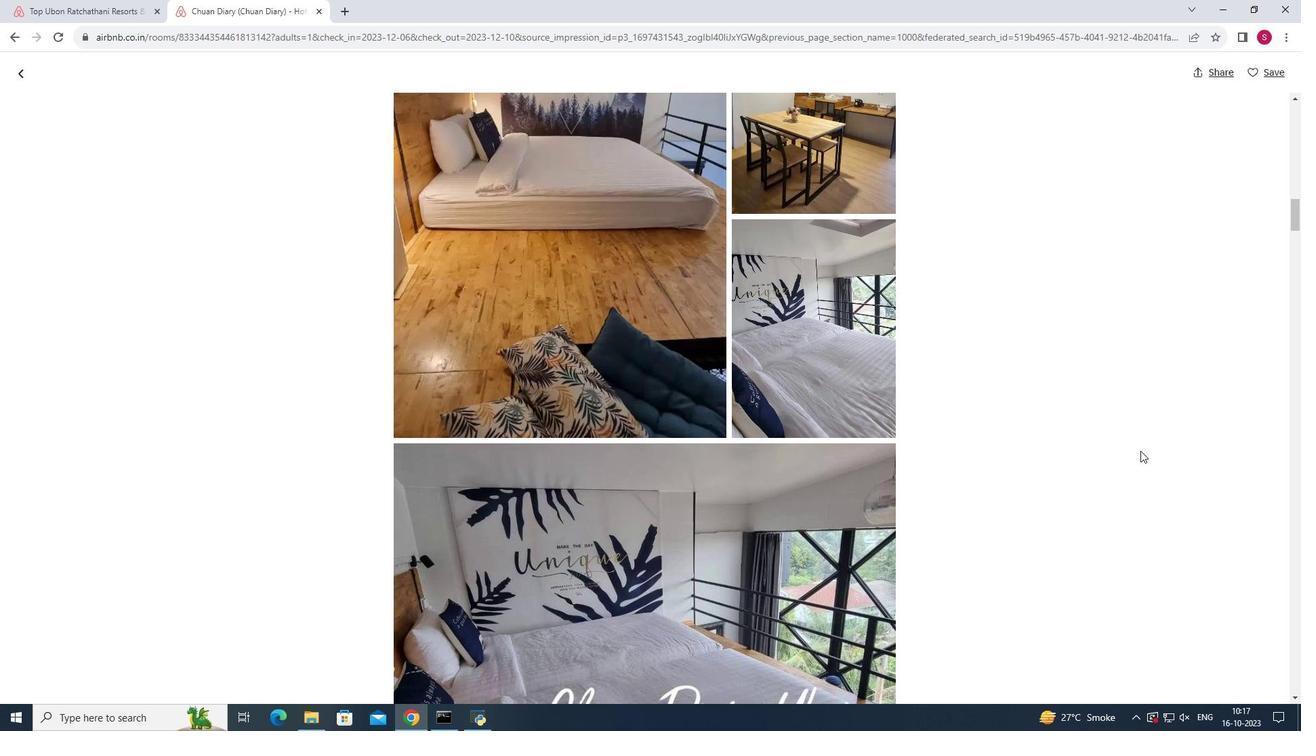 
Action: Mouse scrolled (1140, 450) with delta (0, 0)
Screenshot: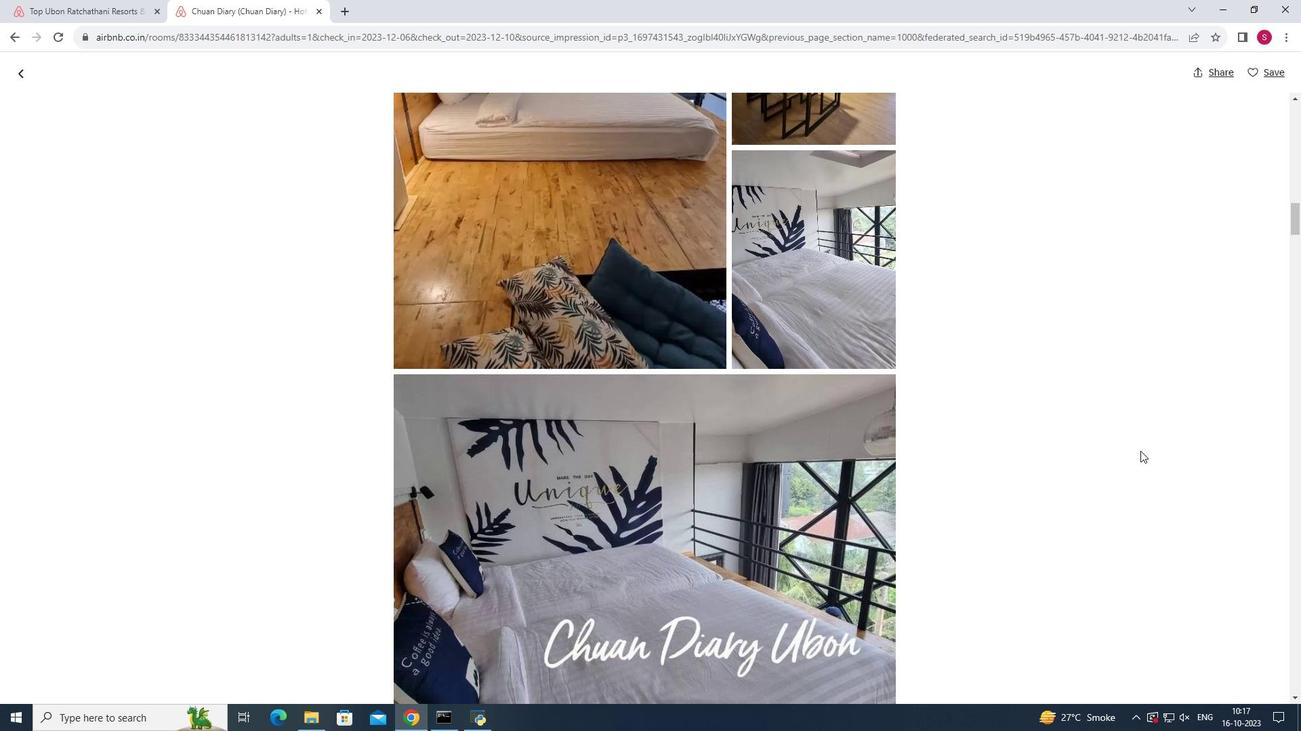 
Action: Mouse scrolled (1140, 450) with delta (0, 0)
Screenshot: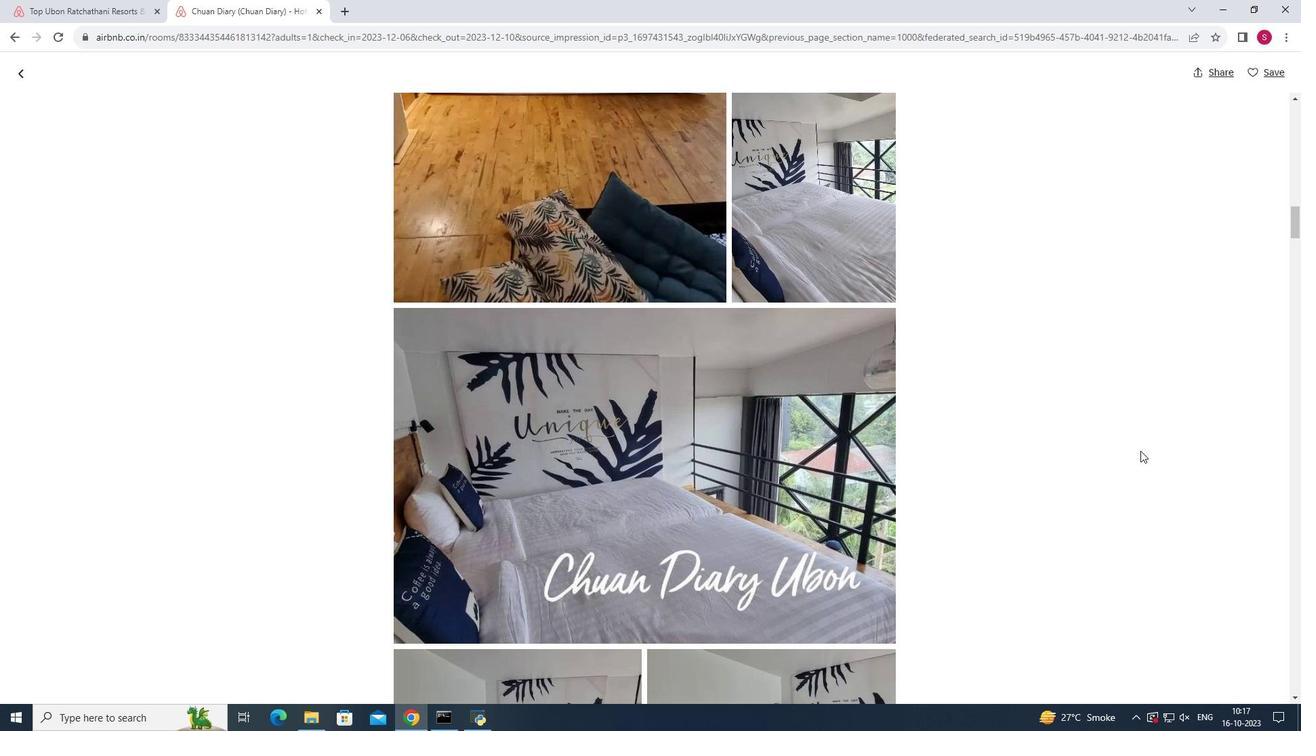 
Action: Mouse scrolled (1140, 450) with delta (0, 0)
Screenshot: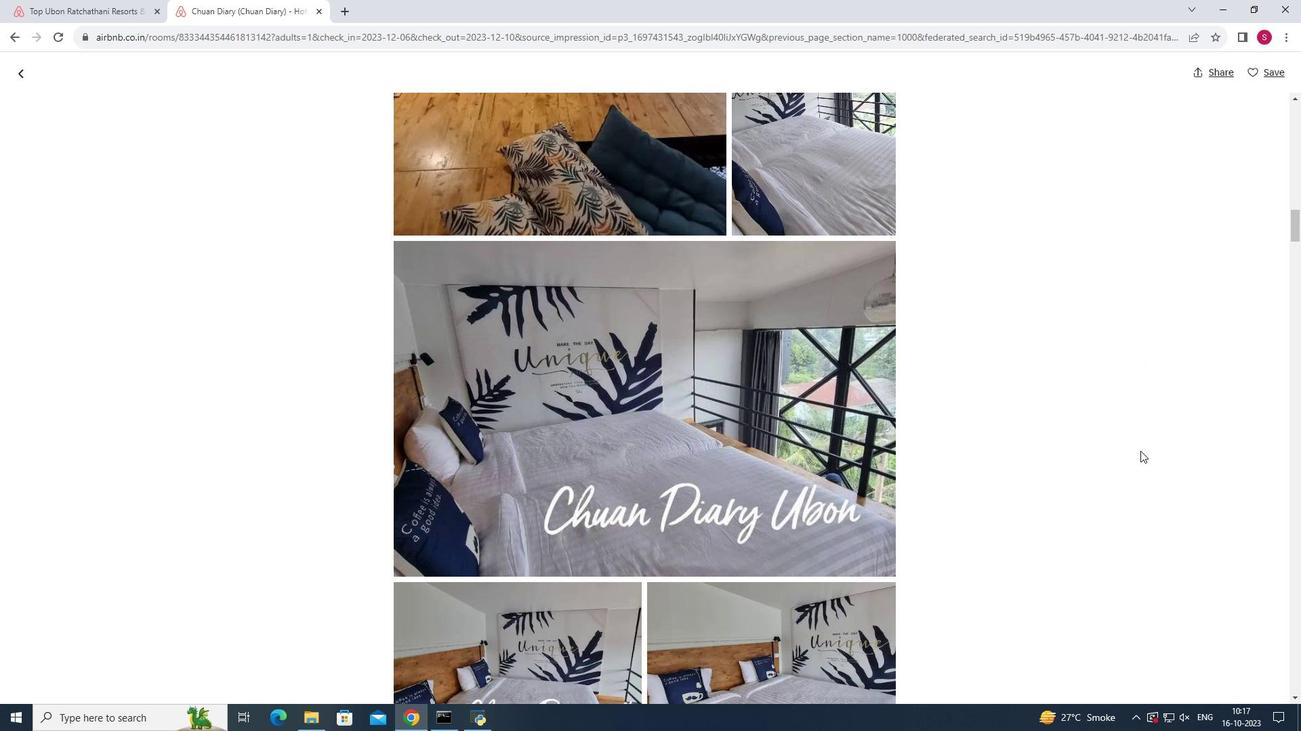 
Action: Mouse scrolled (1140, 450) with delta (0, 0)
Screenshot: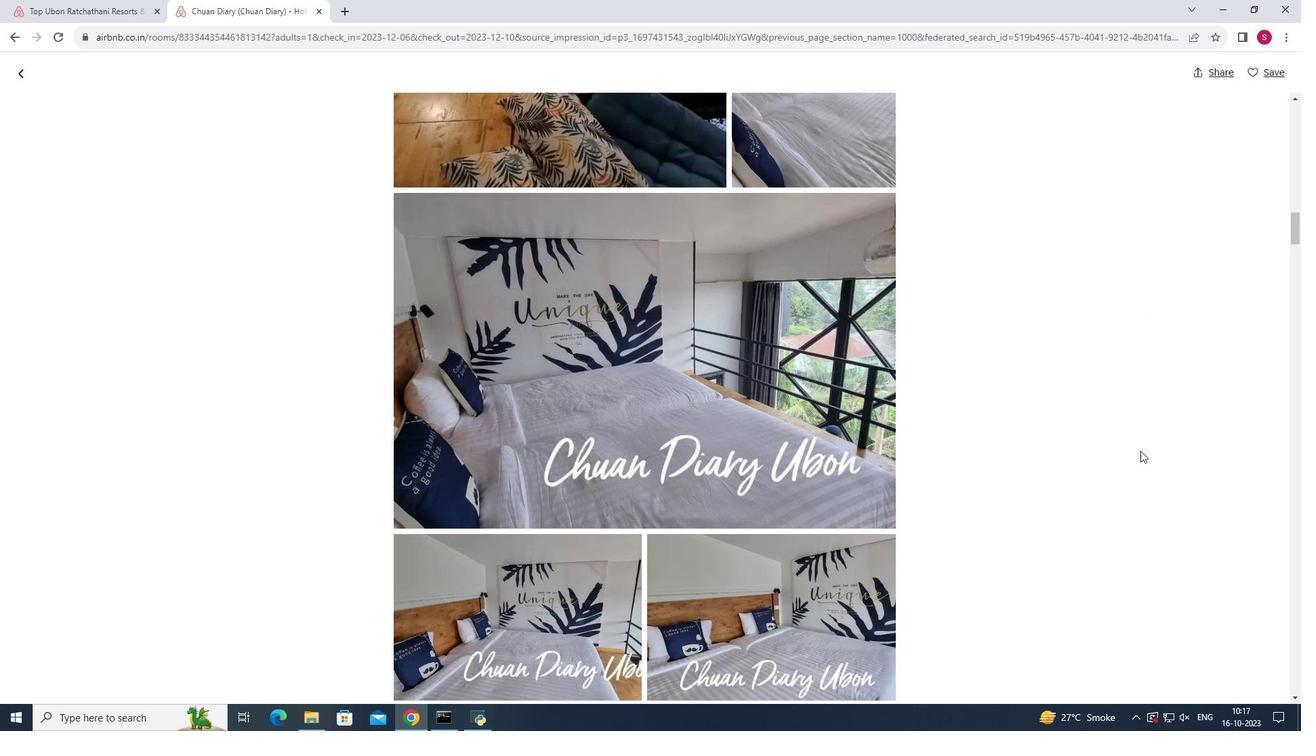 
Action: Mouse scrolled (1140, 450) with delta (0, 0)
Screenshot: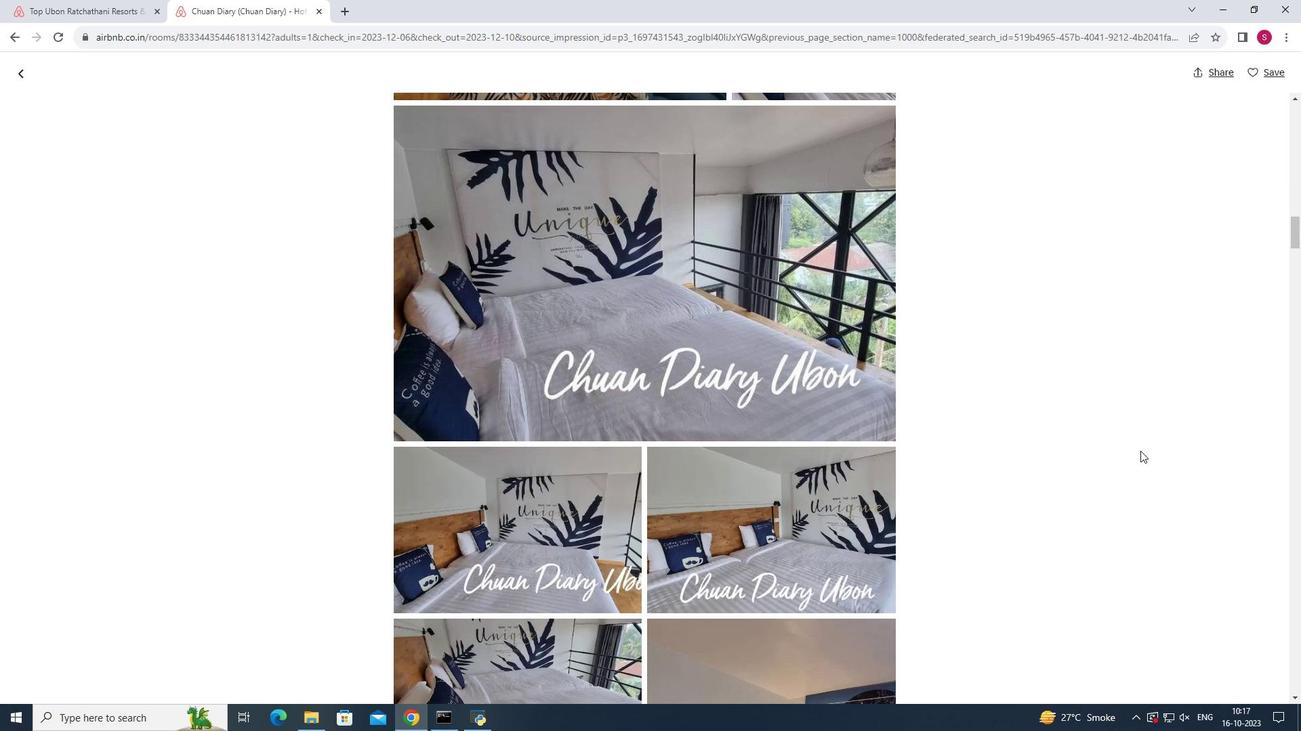 
Action: Mouse scrolled (1140, 450) with delta (0, 0)
Screenshot: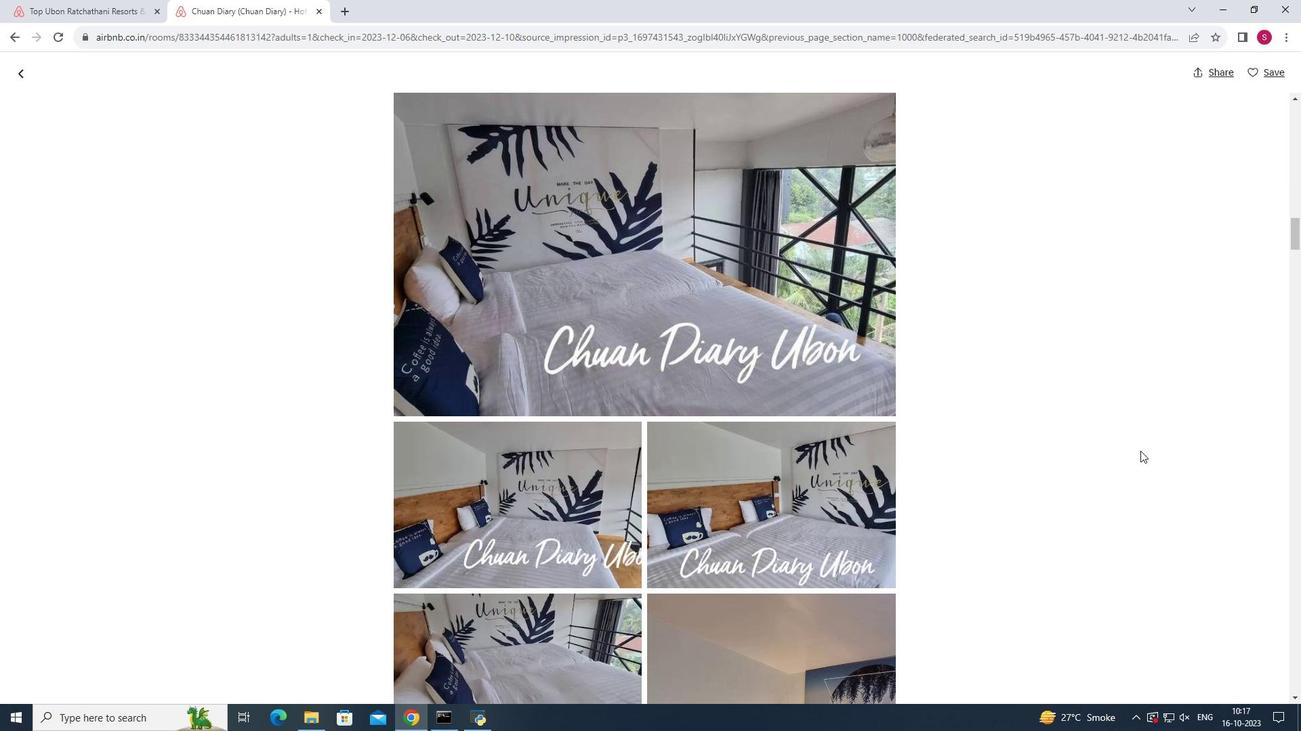 
Action: Mouse scrolled (1140, 450) with delta (0, 0)
Screenshot: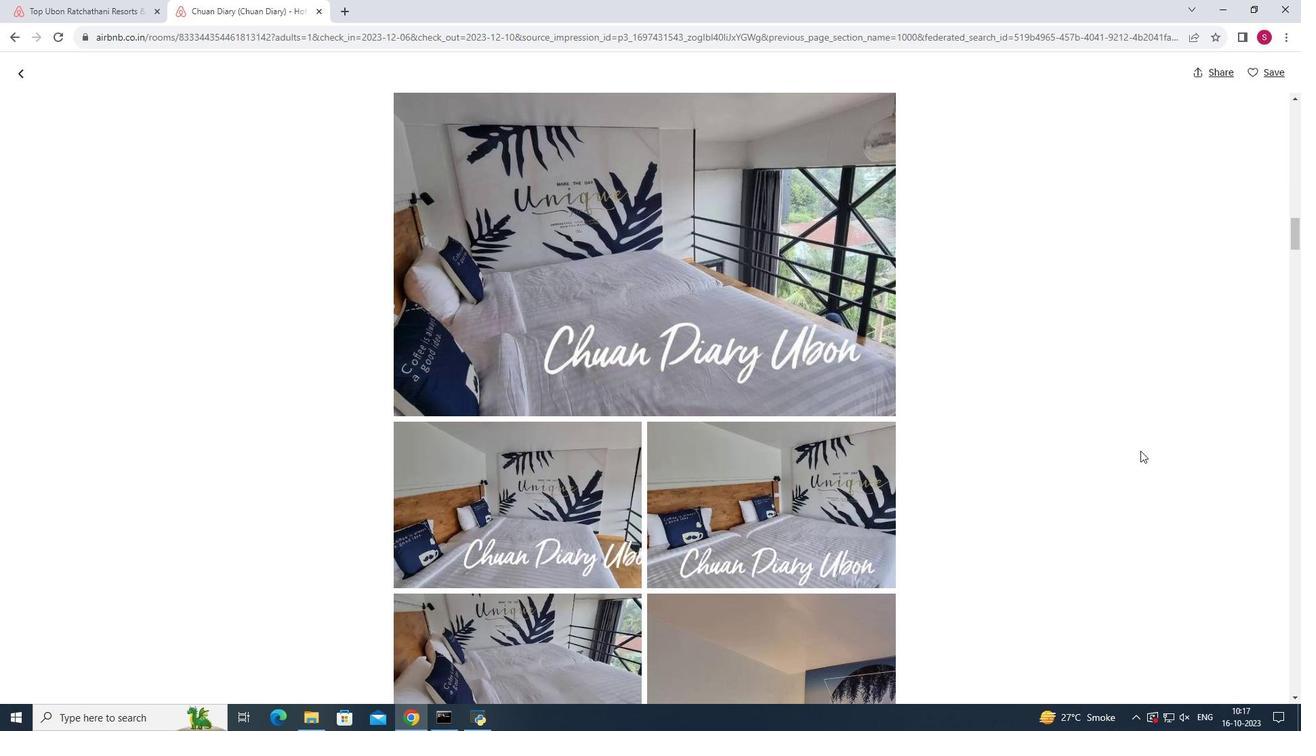 
Action: Mouse scrolled (1140, 450) with delta (0, 0)
Screenshot: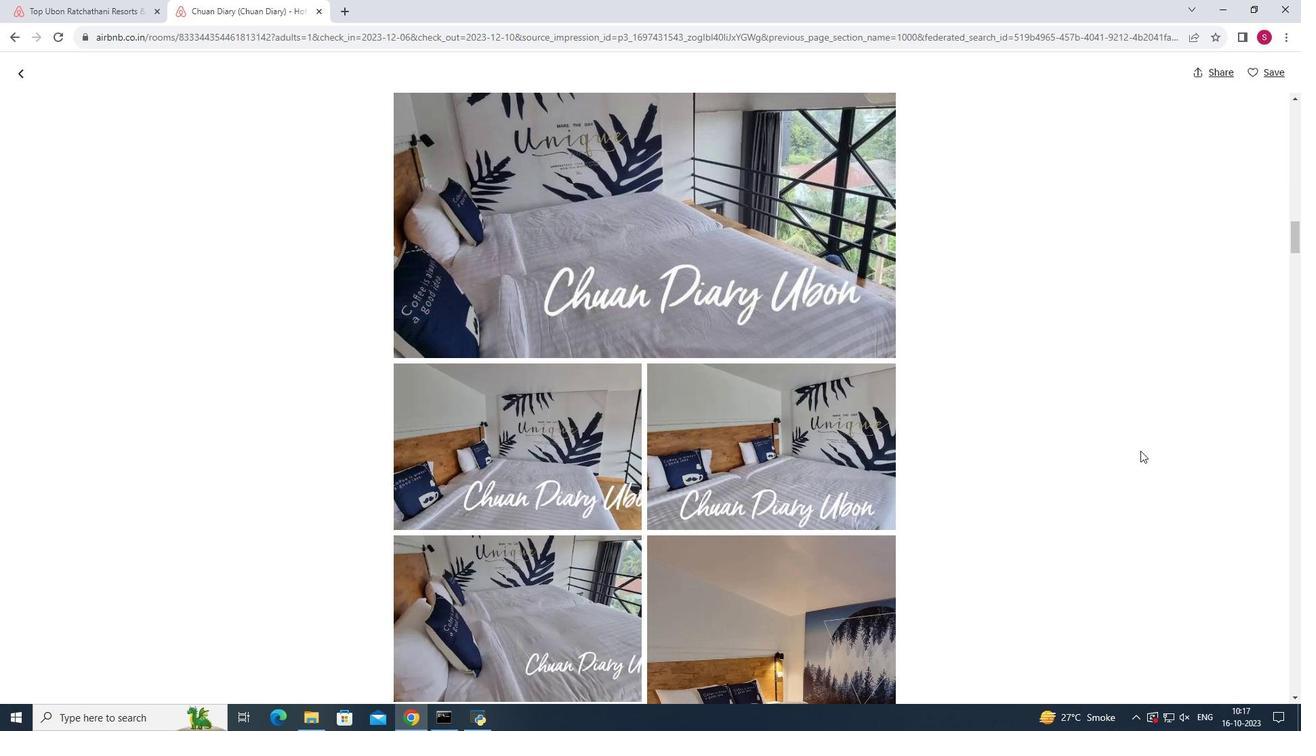 
Action: Mouse scrolled (1140, 450) with delta (0, 0)
Screenshot: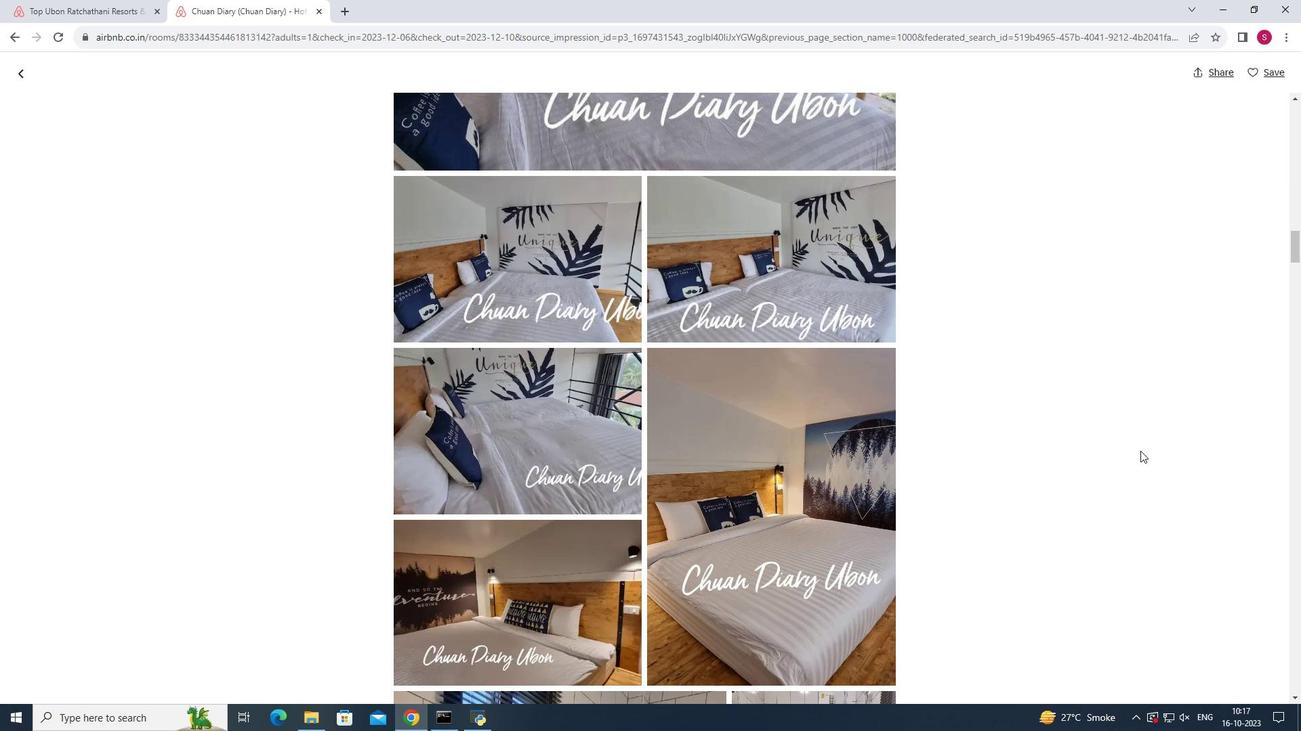
Action: Mouse scrolled (1140, 450) with delta (0, 0)
